 Task: Forward email as attachment with the signature Ivan Wilson with the subject Thank you for your business from softage.8@softage.net to softage.2@softage.net and softage.3@softage.net with BCC to softage.4@softage.net with the message I am writing to request a review of the project stakeholder analysis.
Action: Mouse moved to (30, 45)
Screenshot: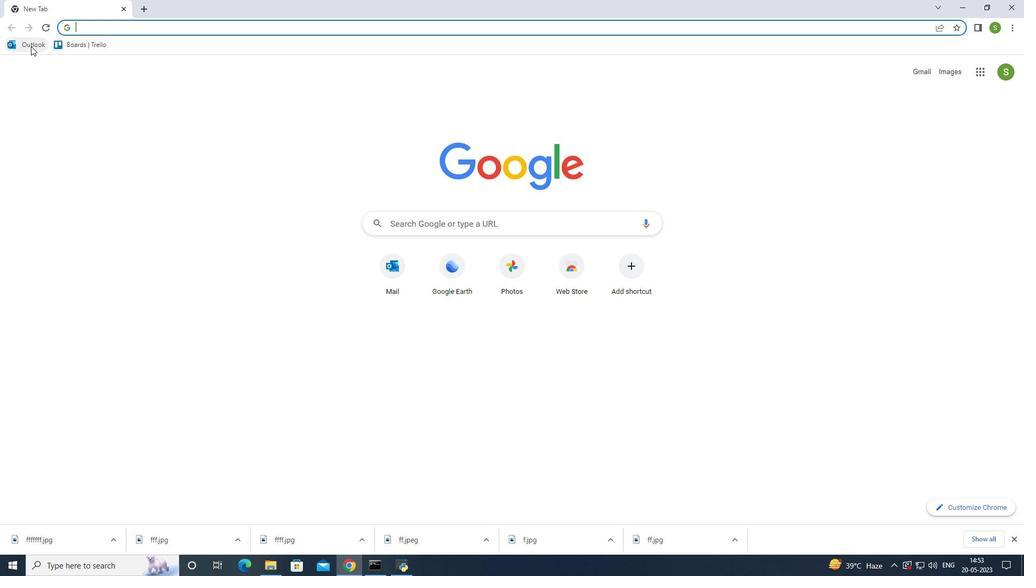 
Action: Mouse pressed left at (30, 45)
Screenshot: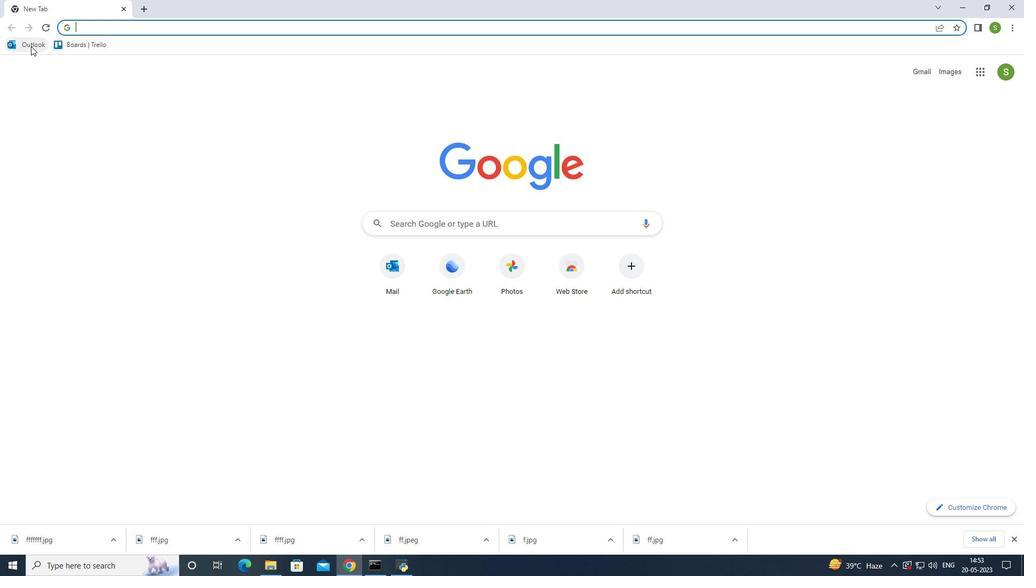 
Action: Mouse moved to (222, 201)
Screenshot: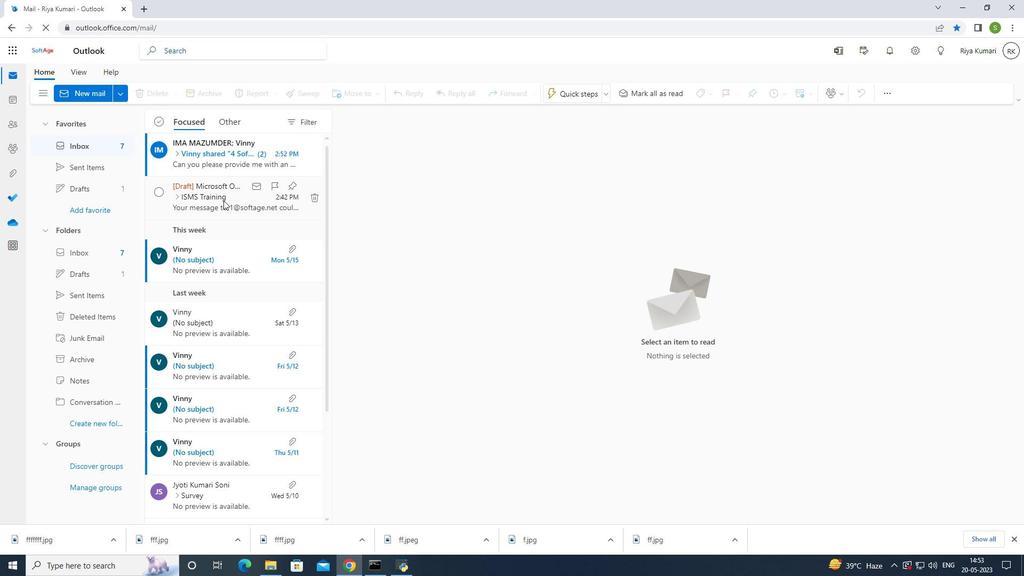 
Action: Mouse scrolled (222, 201) with delta (0, 0)
Screenshot: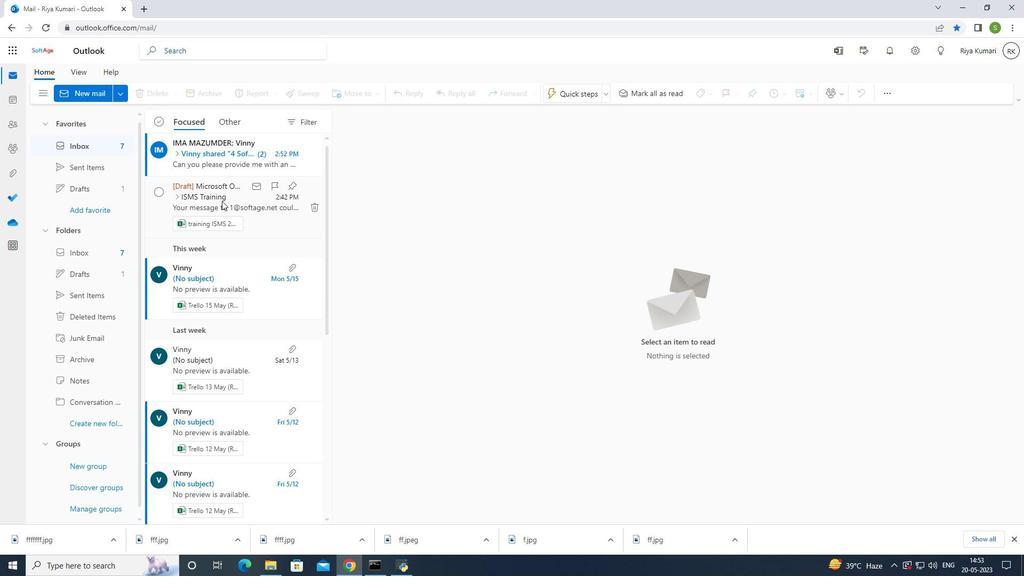 
Action: Mouse scrolled (222, 201) with delta (0, 0)
Screenshot: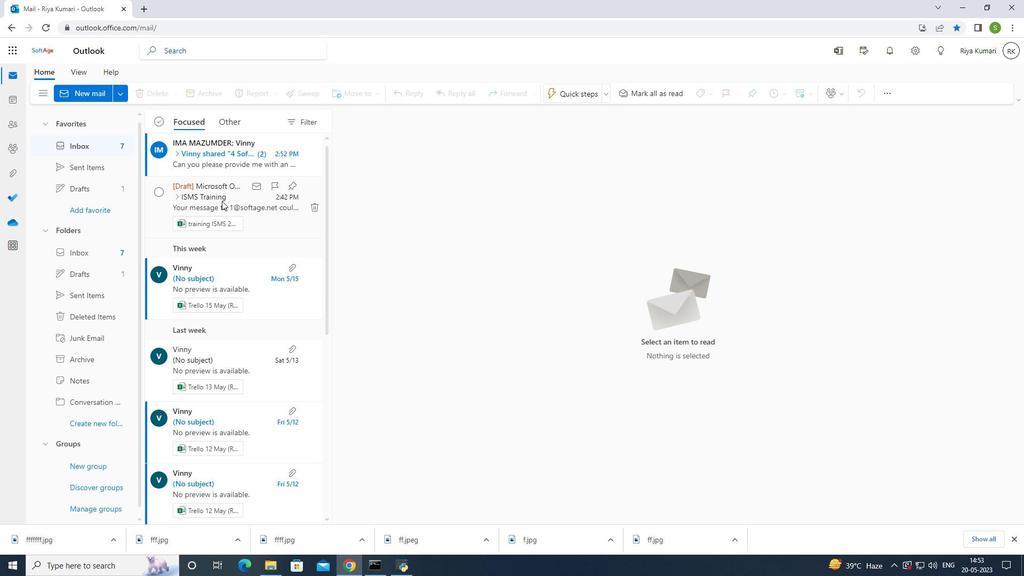 
Action: Mouse moved to (221, 201)
Screenshot: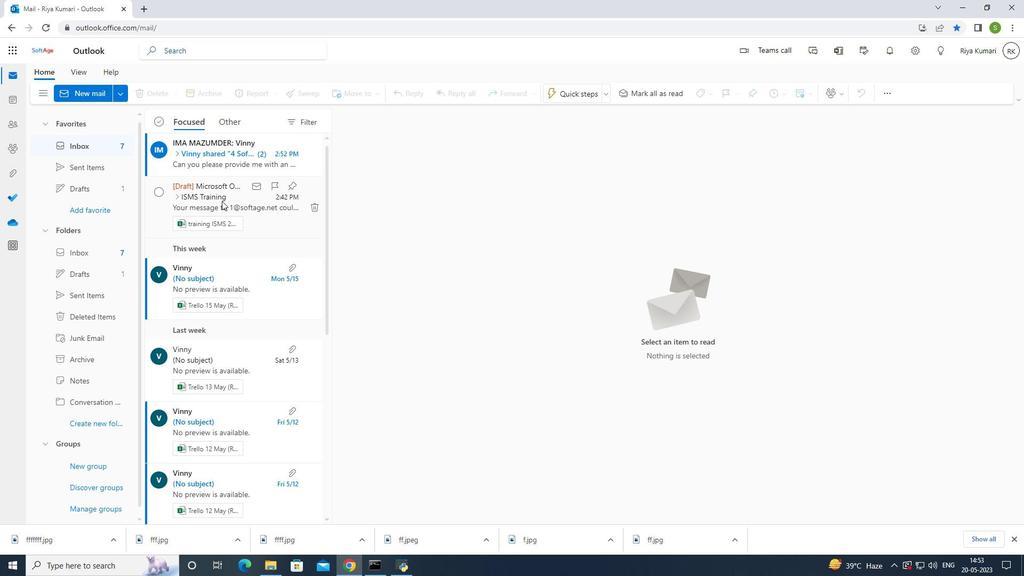 
Action: Mouse scrolled (221, 200) with delta (0, 0)
Screenshot: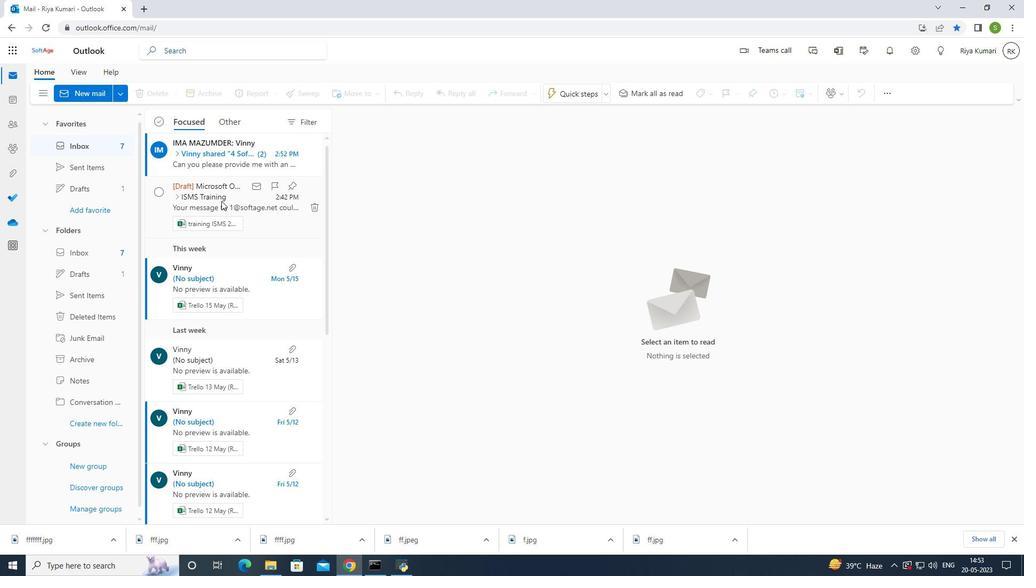 
Action: Mouse moved to (221, 199)
Screenshot: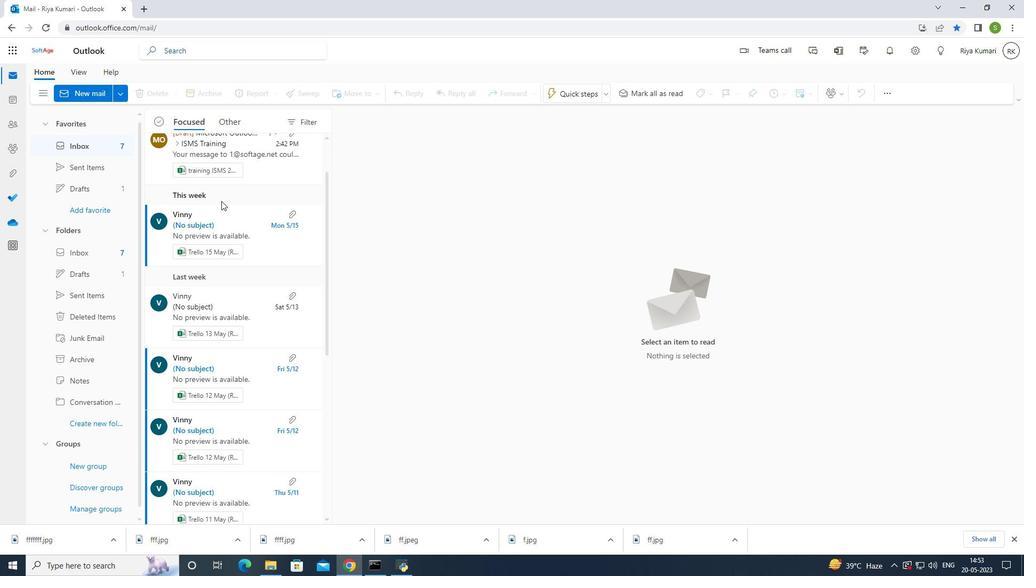 
Action: Mouse scrolled (221, 199) with delta (0, 0)
Screenshot: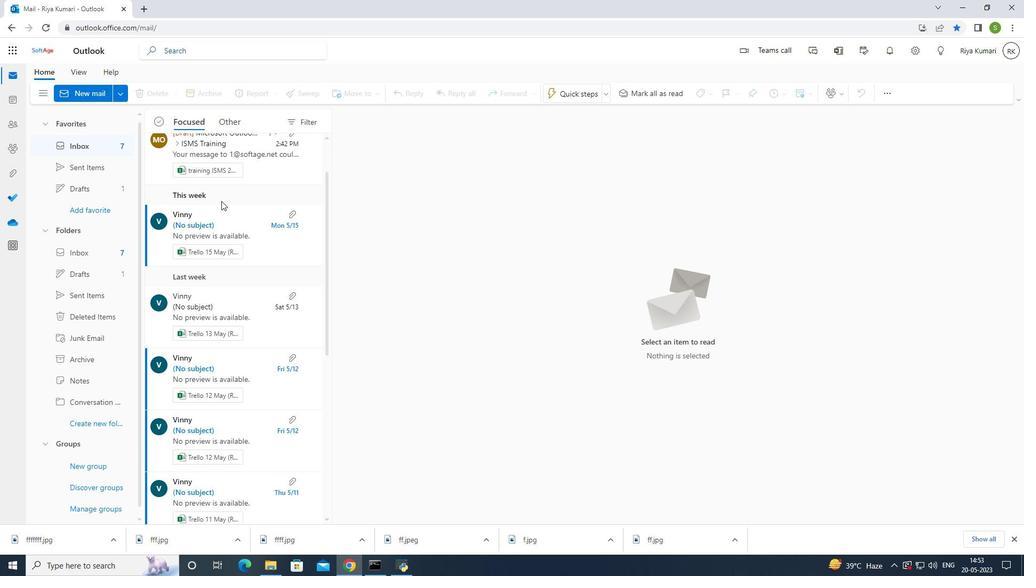
Action: Mouse scrolled (221, 199) with delta (0, 0)
Screenshot: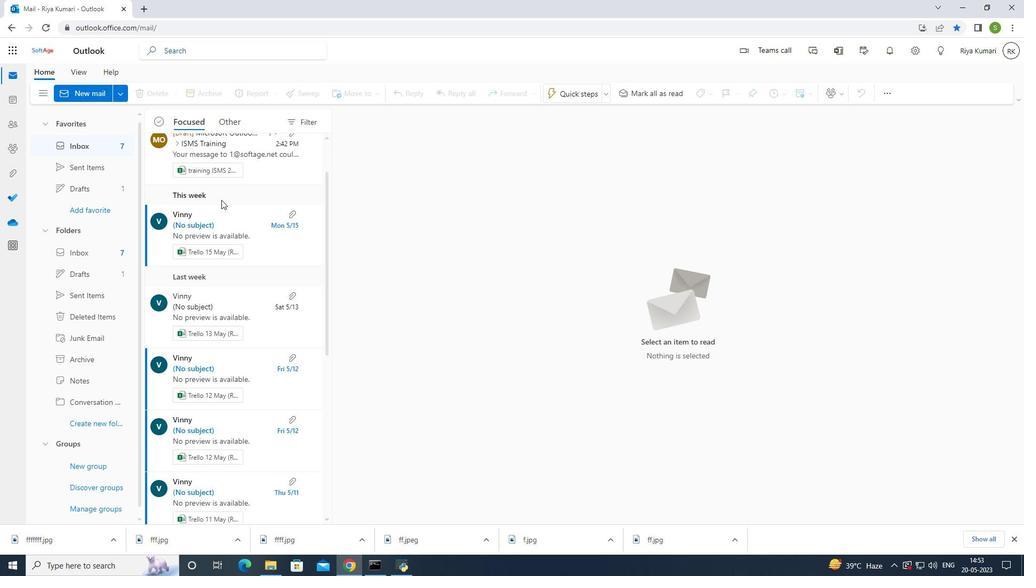 
Action: Mouse moved to (221, 199)
Screenshot: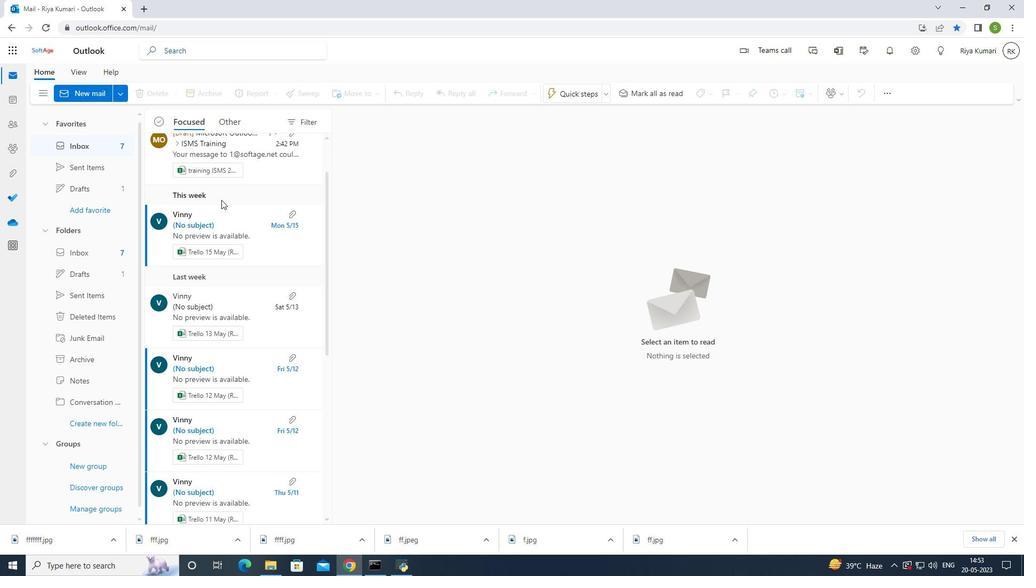 
Action: Mouse scrolled (221, 199) with delta (0, 0)
Screenshot: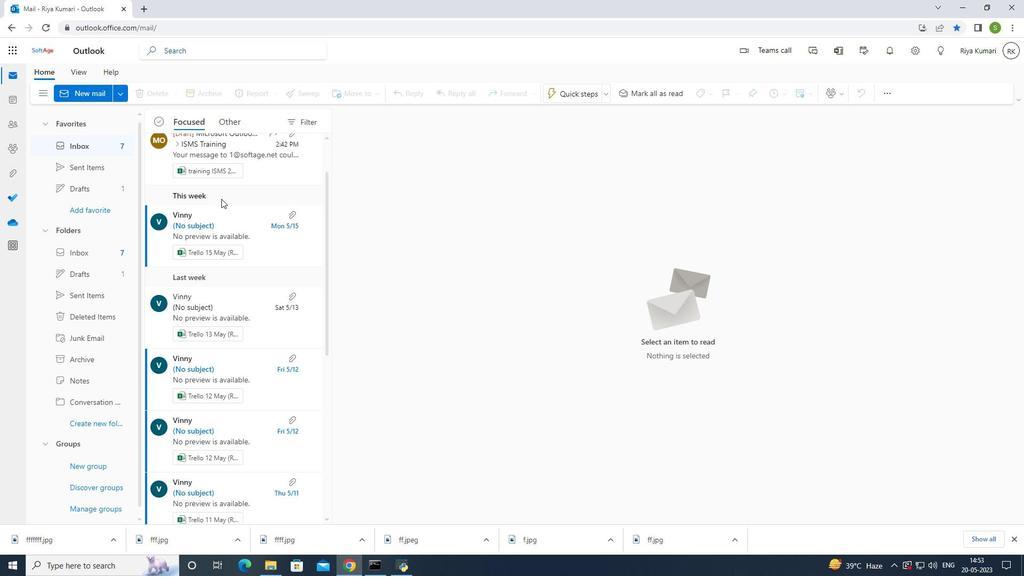 
Action: Mouse moved to (211, 150)
Screenshot: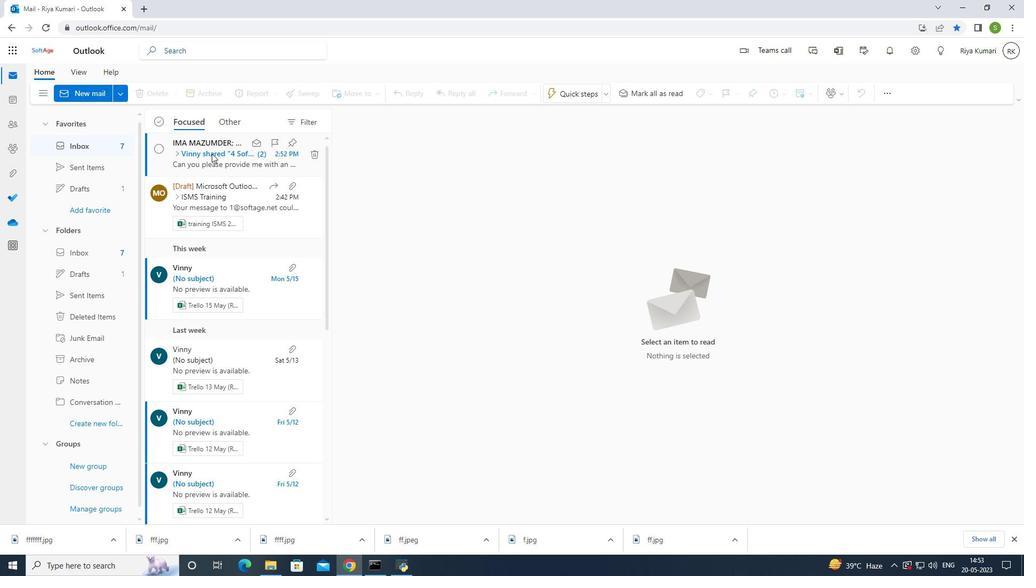 
Action: Mouse pressed left at (211, 150)
Screenshot: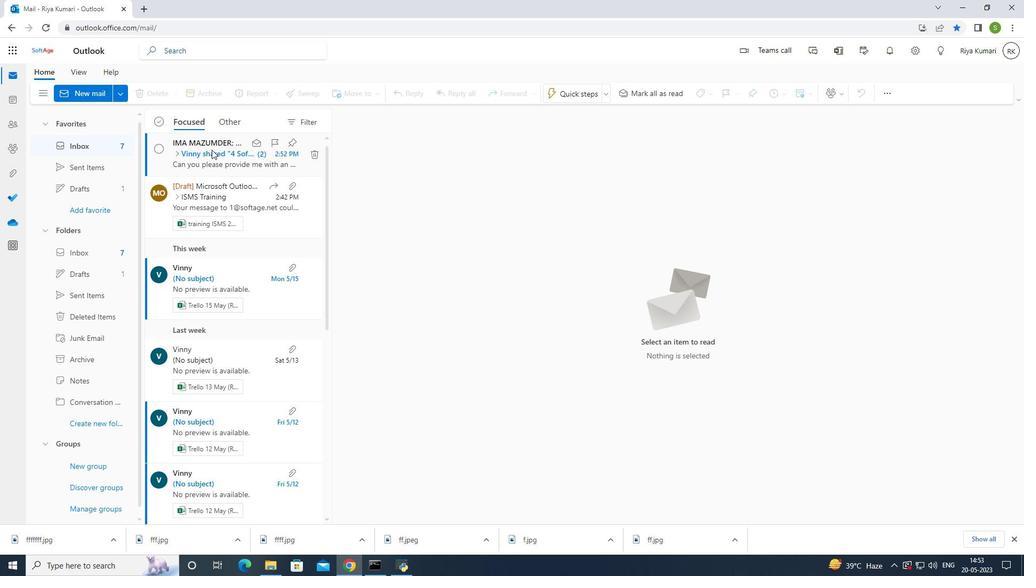 
Action: Mouse moved to (499, 279)
Screenshot: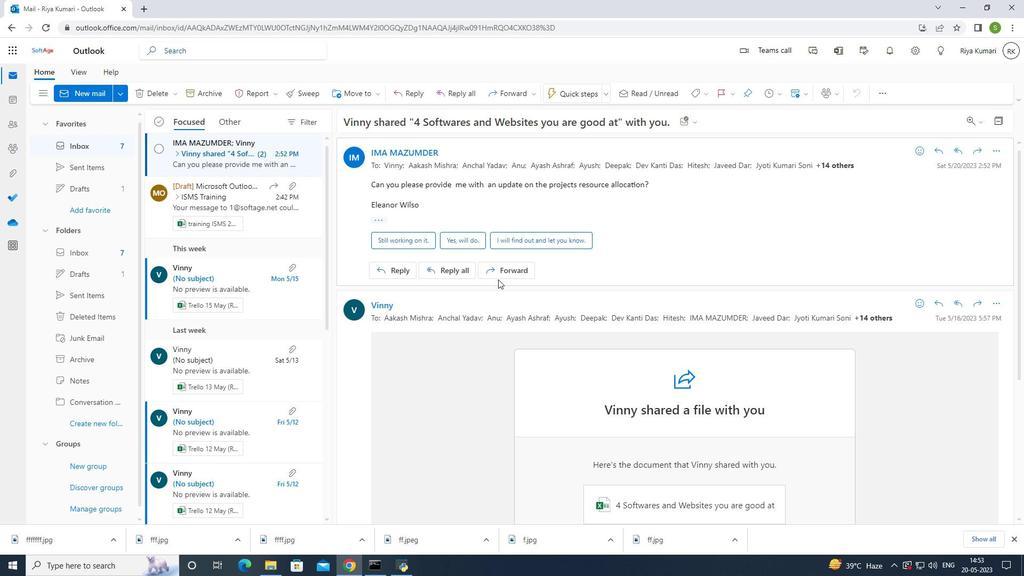 
Action: Mouse scrolled (499, 279) with delta (0, 0)
Screenshot: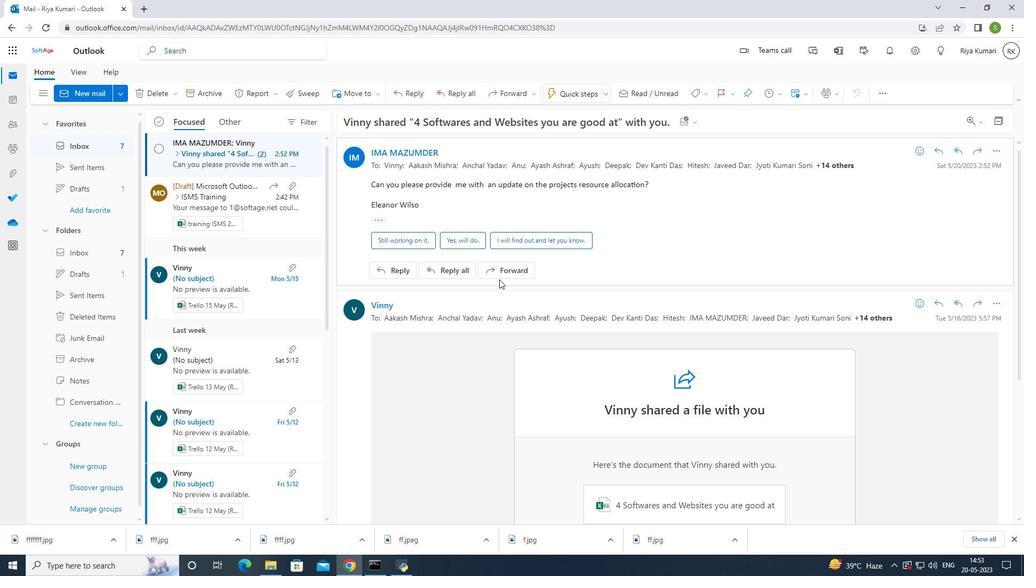 
Action: Mouse scrolled (499, 279) with delta (0, 0)
Screenshot: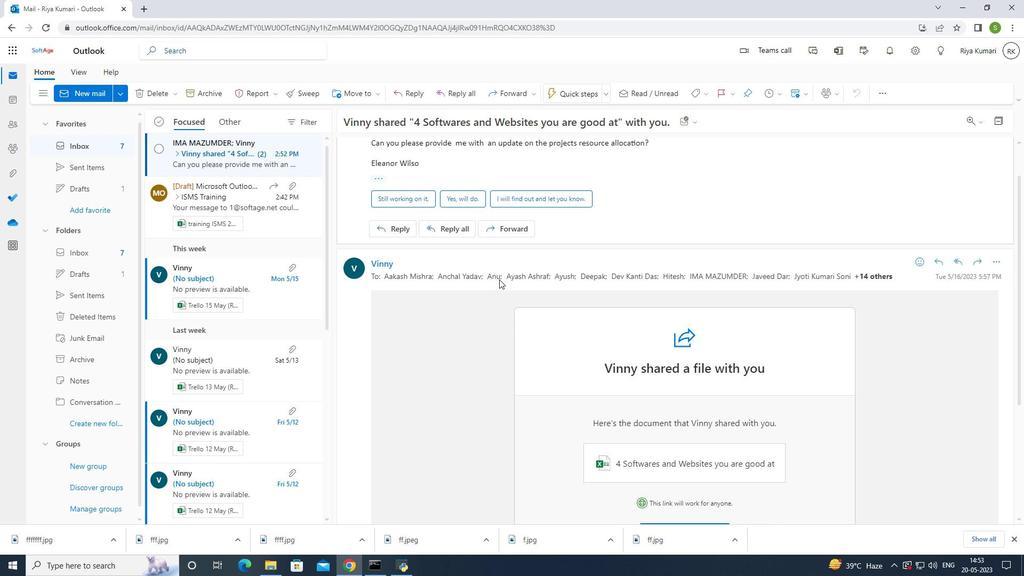 
Action: Mouse scrolled (499, 279) with delta (0, 0)
Screenshot: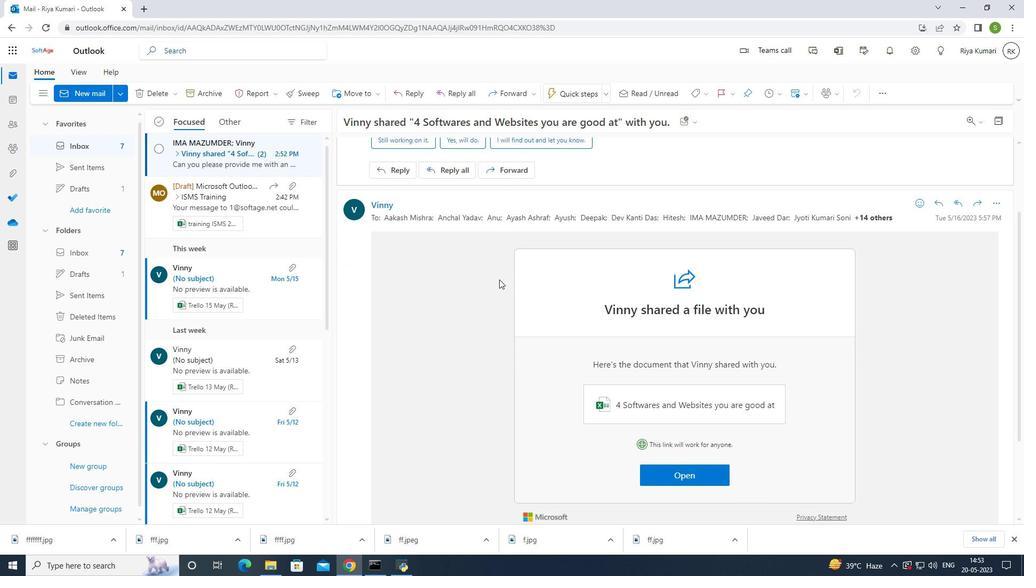 
Action: Mouse moved to (500, 279)
Screenshot: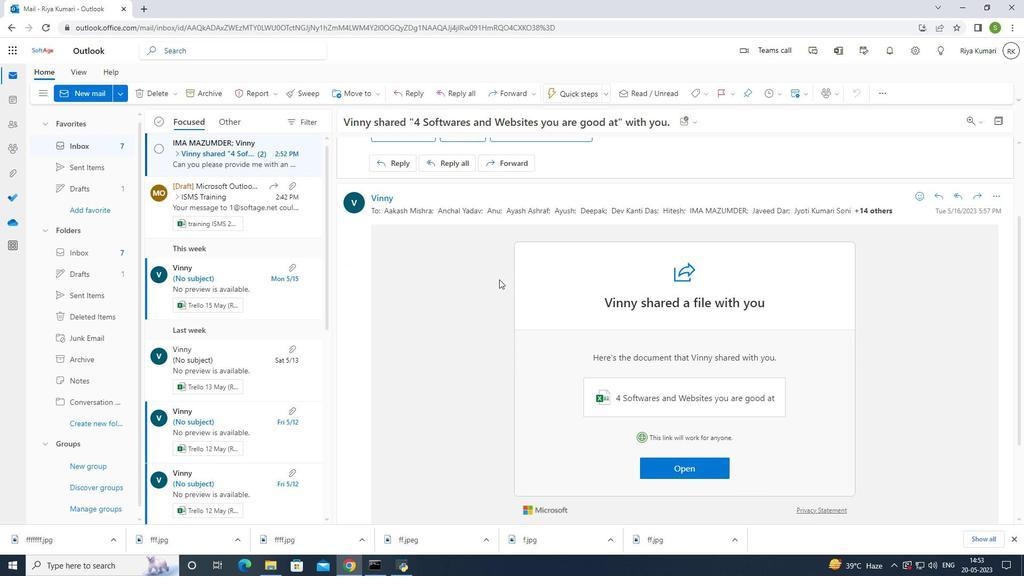 
Action: Mouse scrolled (500, 279) with delta (0, 0)
Screenshot: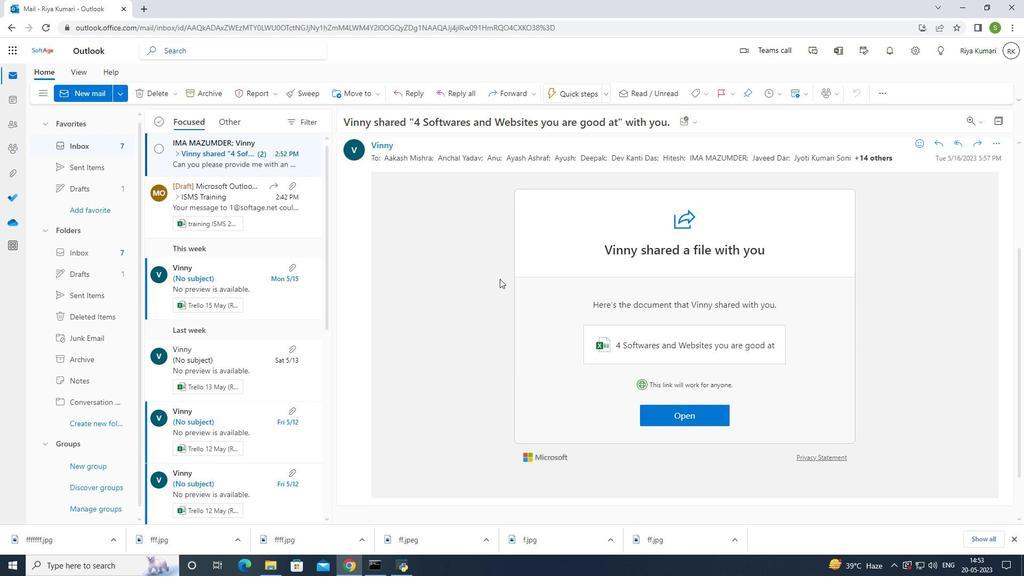 
Action: Mouse scrolled (500, 279) with delta (0, 0)
Screenshot: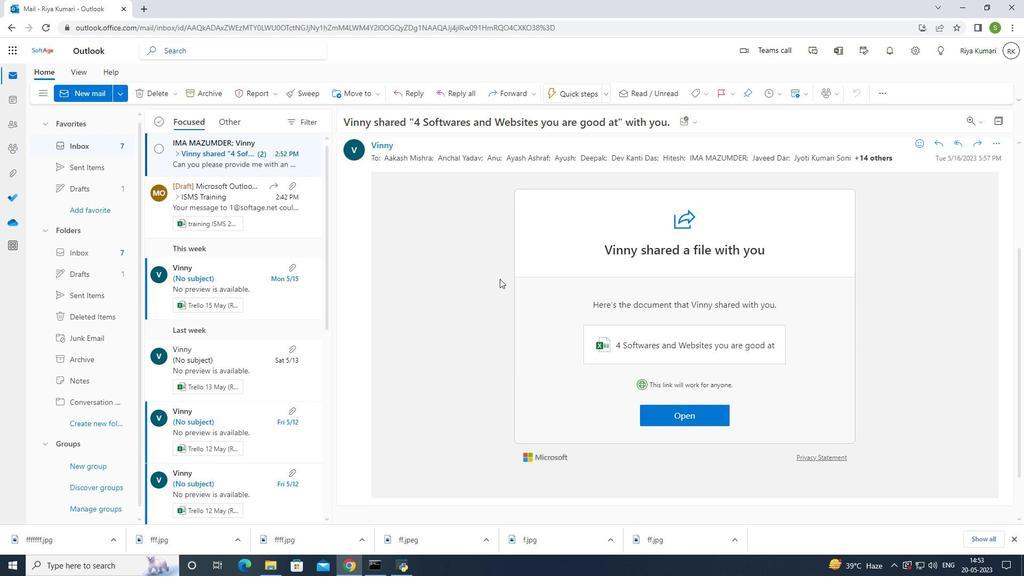 
Action: Mouse scrolled (500, 279) with delta (0, 0)
Screenshot: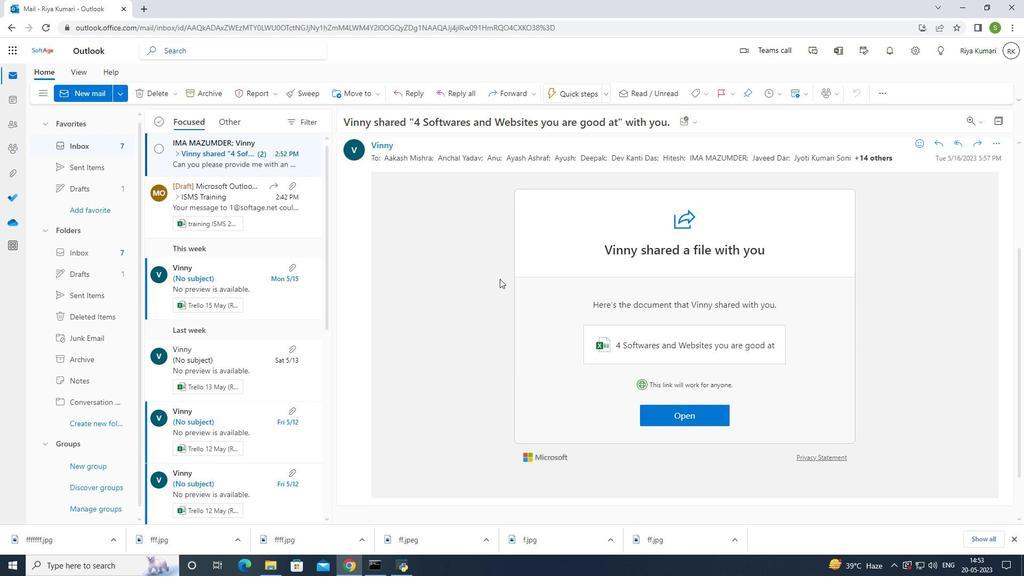 
Action: Mouse scrolled (500, 279) with delta (0, 0)
Screenshot: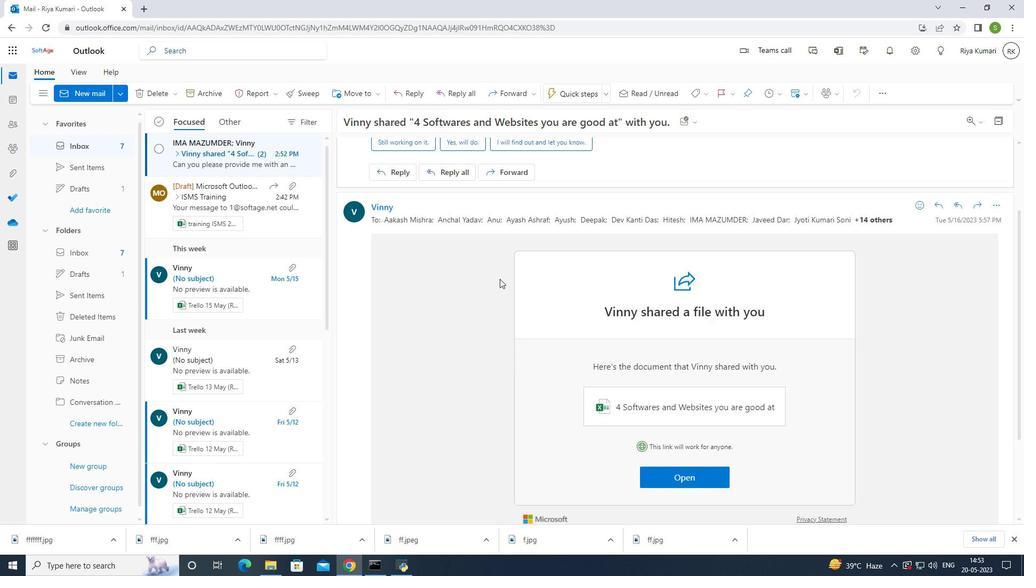 
Action: Mouse moved to (500, 277)
Screenshot: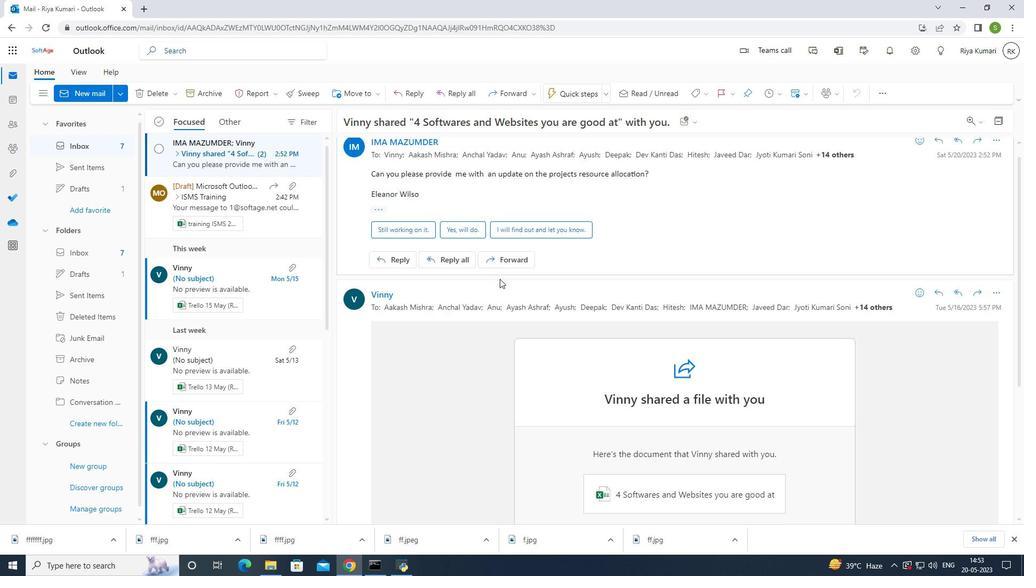 
Action: Mouse scrolled (500, 277) with delta (0, 0)
Screenshot: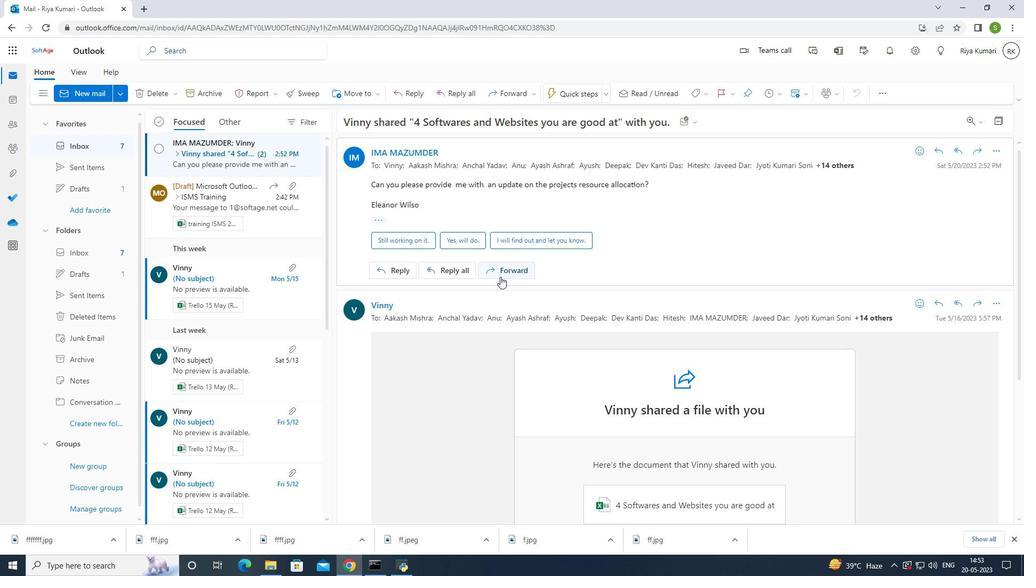 
Action: Mouse scrolled (500, 277) with delta (0, 0)
Screenshot: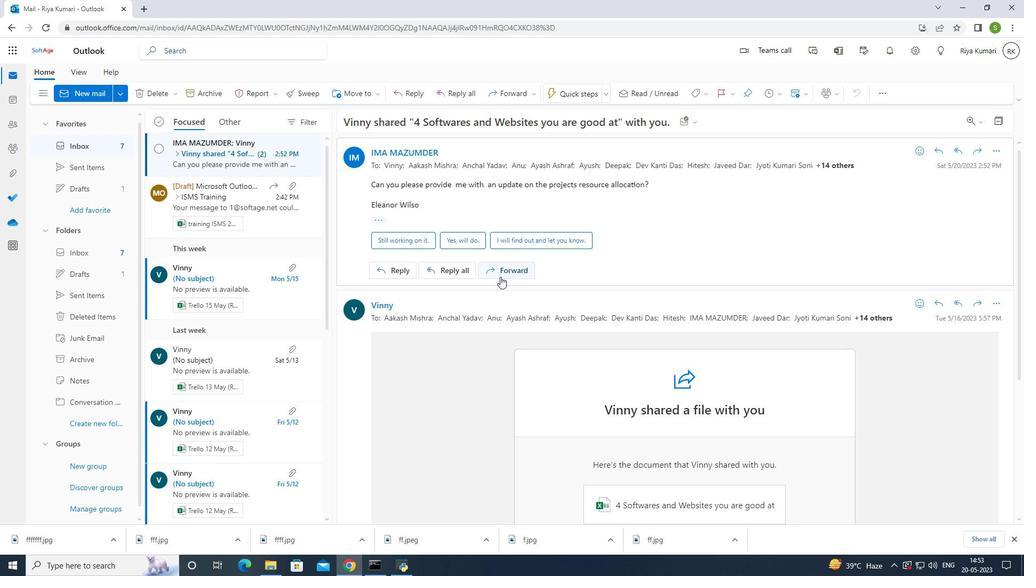 
Action: Mouse moved to (977, 152)
Screenshot: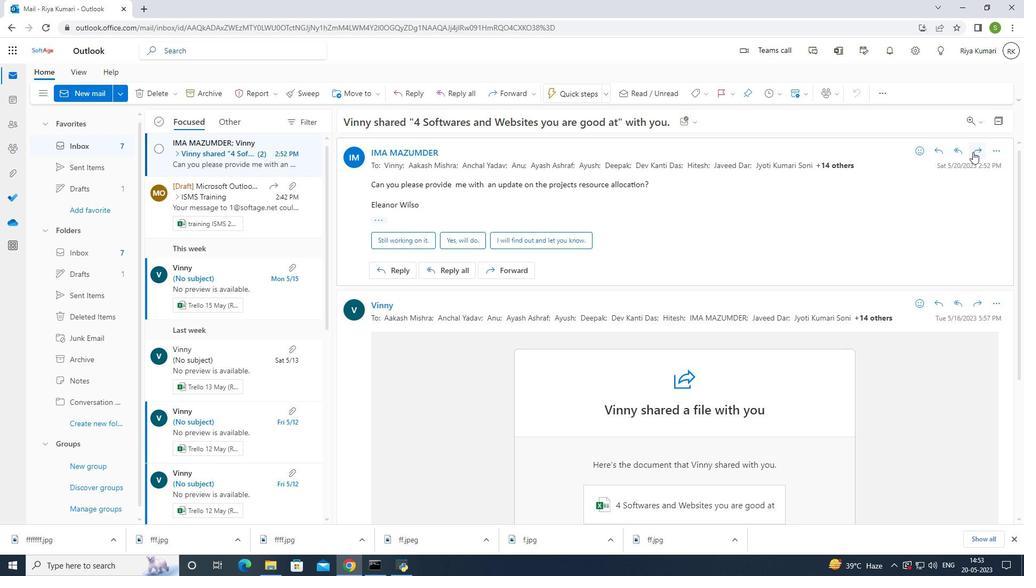 
Action: Mouse pressed left at (977, 152)
Screenshot: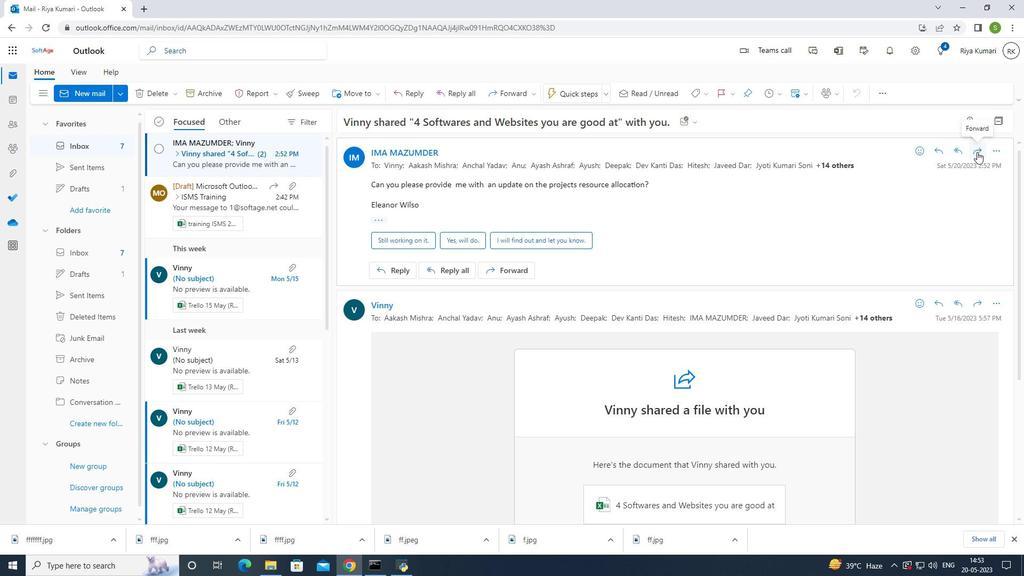 
Action: Mouse moved to (695, 92)
Screenshot: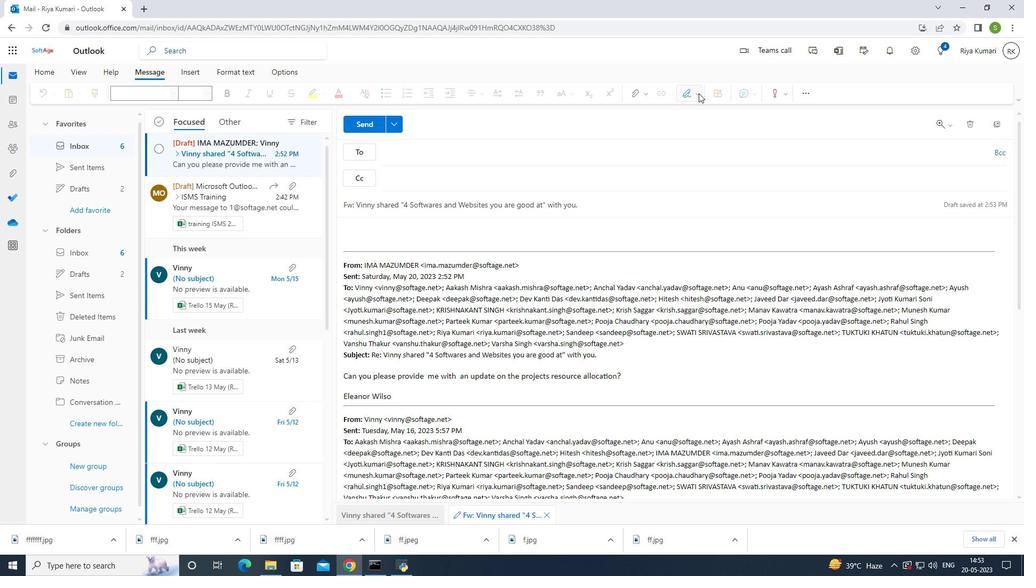 
Action: Mouse pressed left at (695, 92)
Screenshot: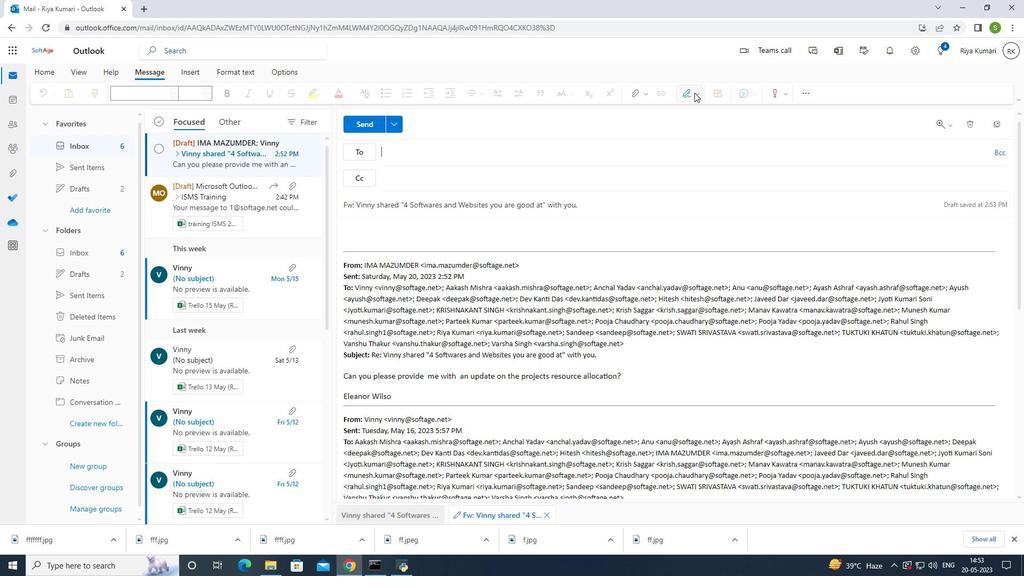 
Action: Mouse moved to (667, 139)
Screenshot: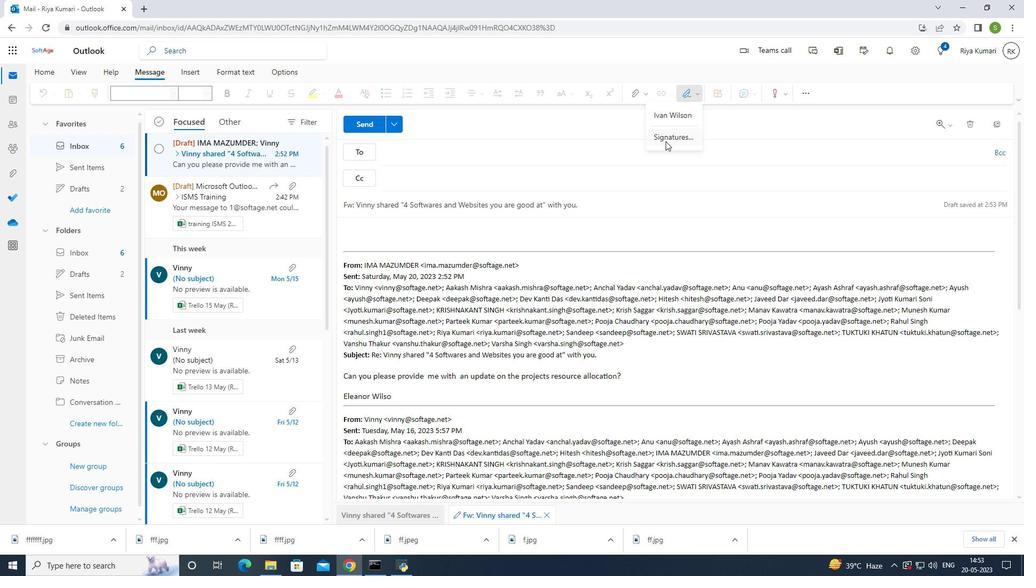 
Action: Mouse pressed left at (667, 139)
Screenshot: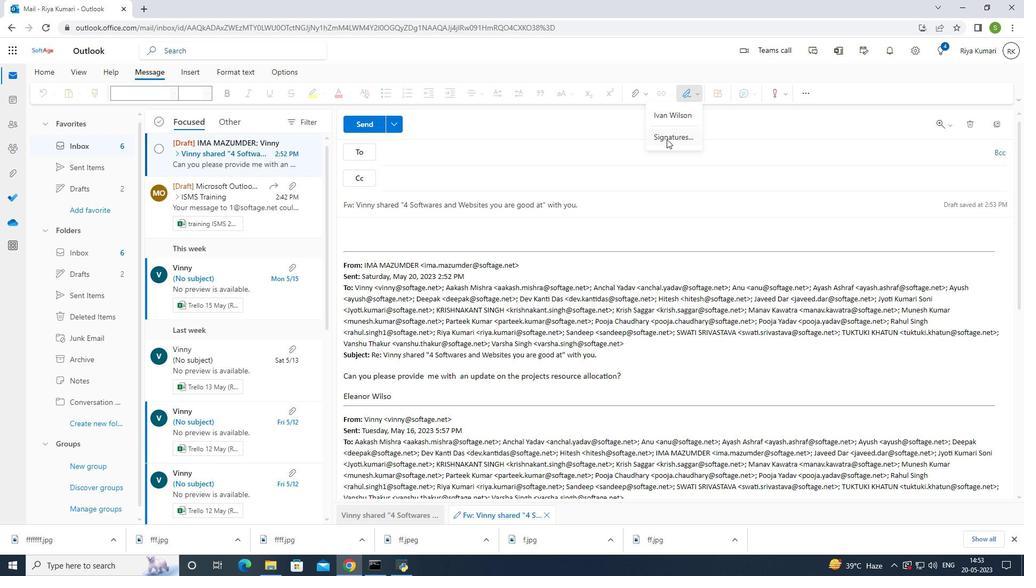 
Action: Mouse moved to (664, 178)
Screenshot: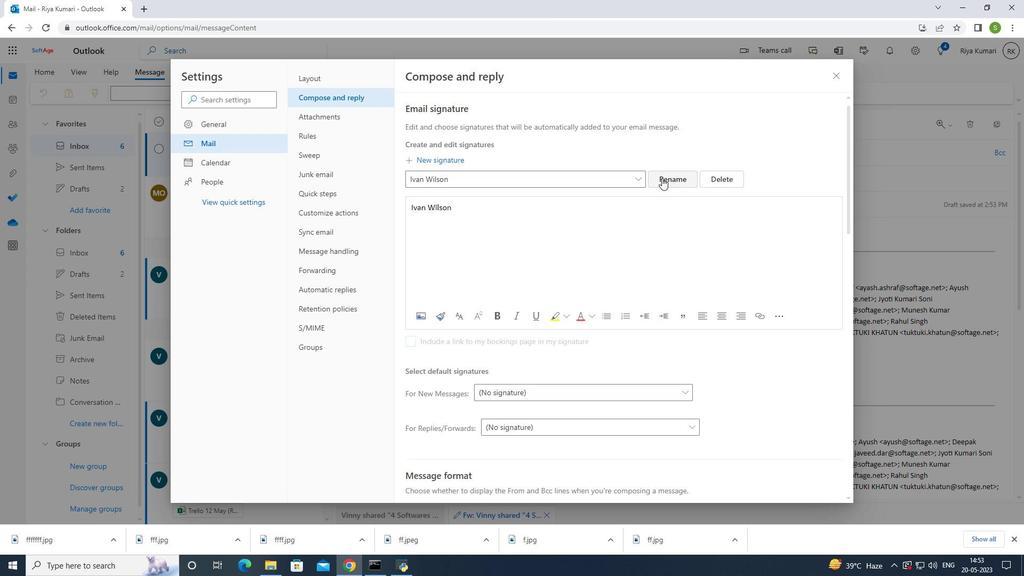 
Action: Mouse pressed left at (664, 178)
Screenshot: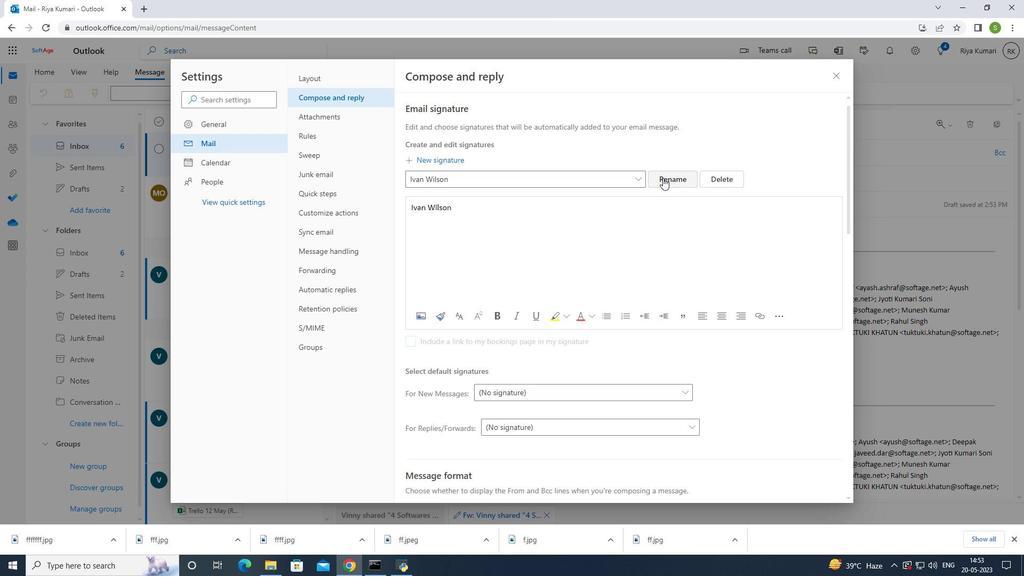 
Action: Mouse moved to (576, 178)
Screenshot: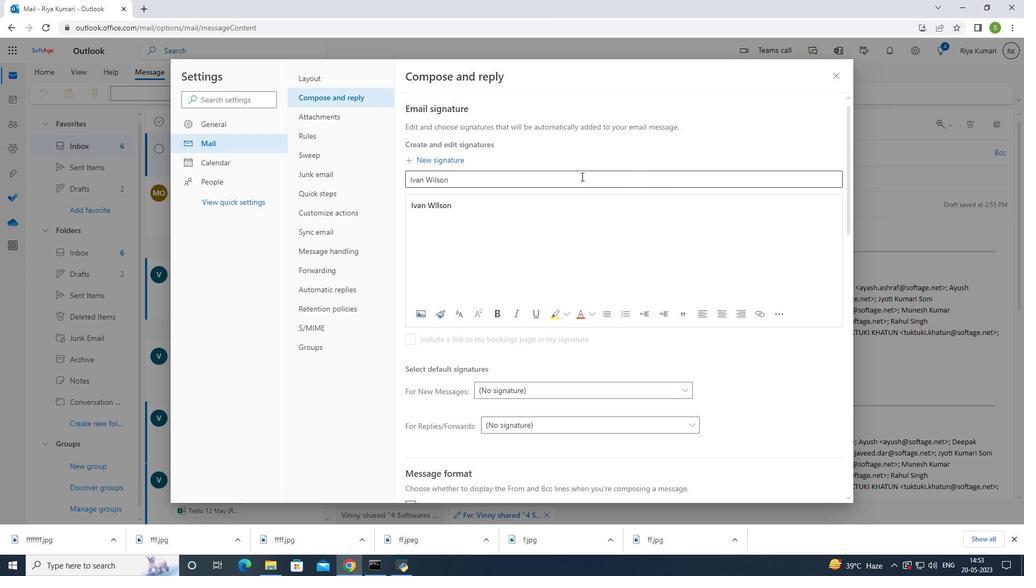 
Action: Mouse pressed left at (576, 178)
Screenshot: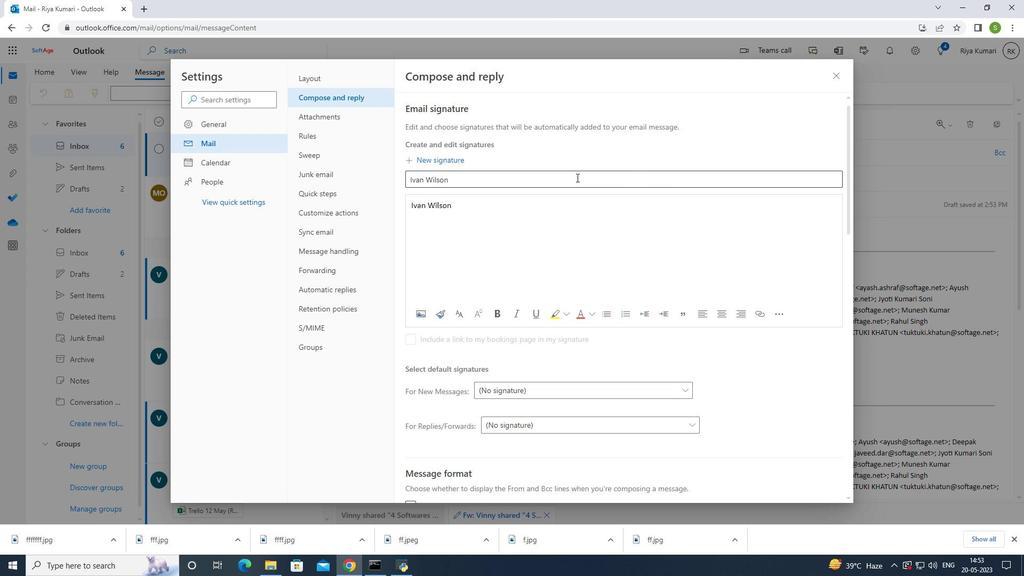 
Action: Key pressed <Key.backspace><Key.backspace><Key.backspace><Key.backspace><Key.backspace><Key.backspace><Key.backspace><Key.backspace><Key.backspace><Key.backspace><Key.backspace><Key.backspace><Key.backspace><Key.shift>Ivan<Key.space><Key.shift>Wilson
Screenshot: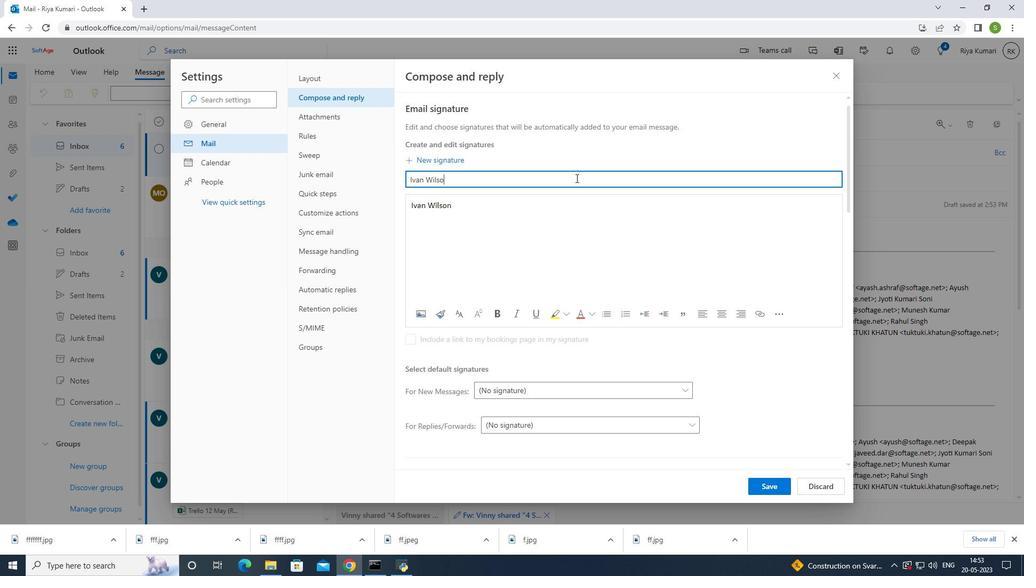 
Action: Mouse moved to (611, 394)
Screenshot: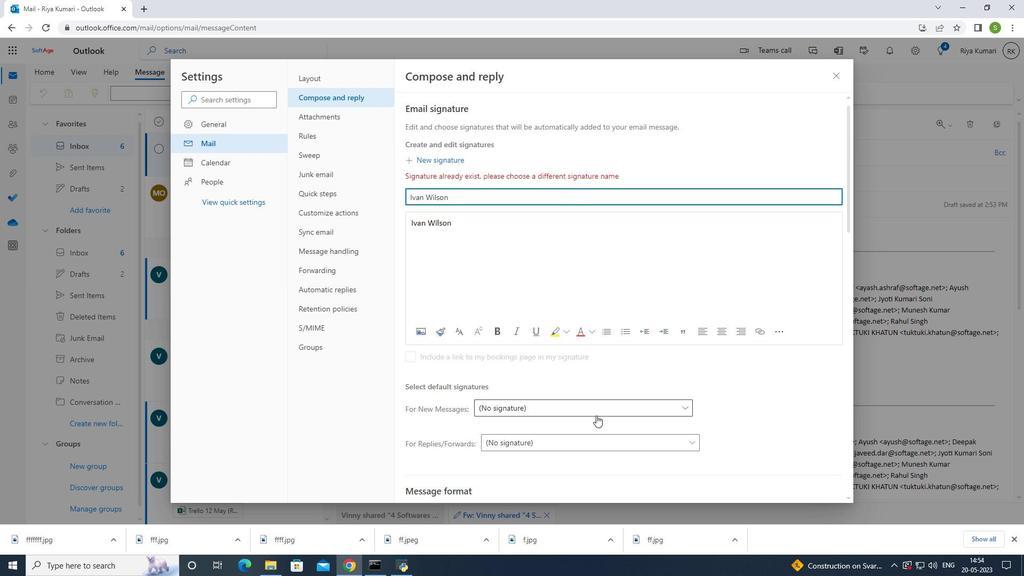 
Action: Mouse scrolled (611, 393) with delta (0, 0)
Screenshot: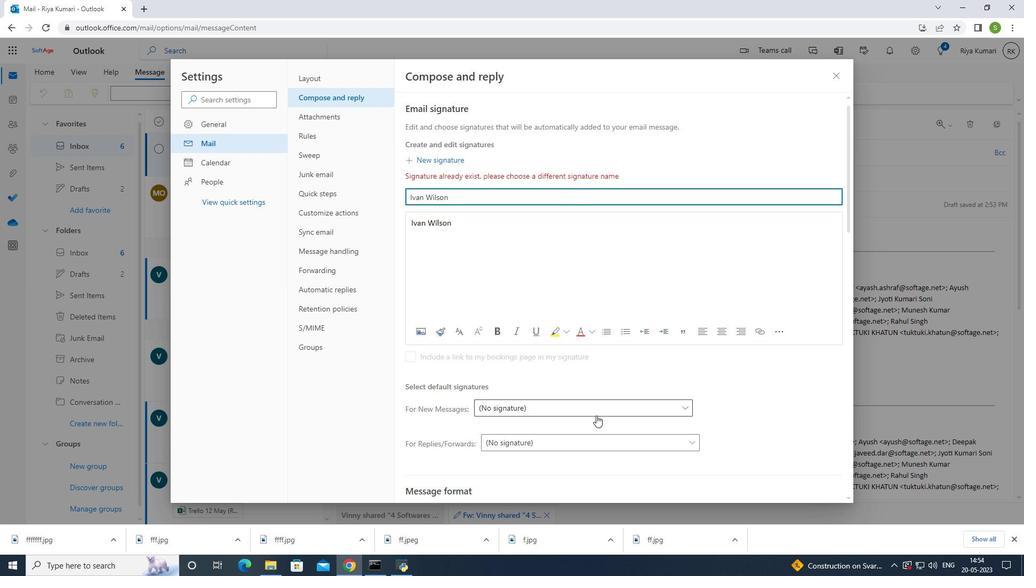 
Action: Mouse scrolled (611, 393) with delta (0, 0)
Screenshot: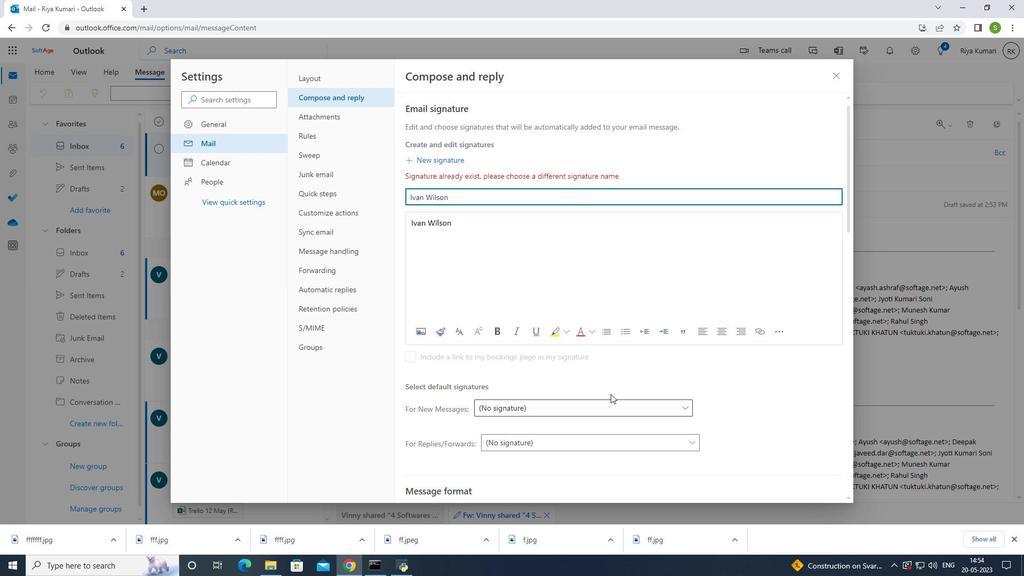 
Action: Mouse scrolled (611, 393) with delta (0, 0)
Screenshot: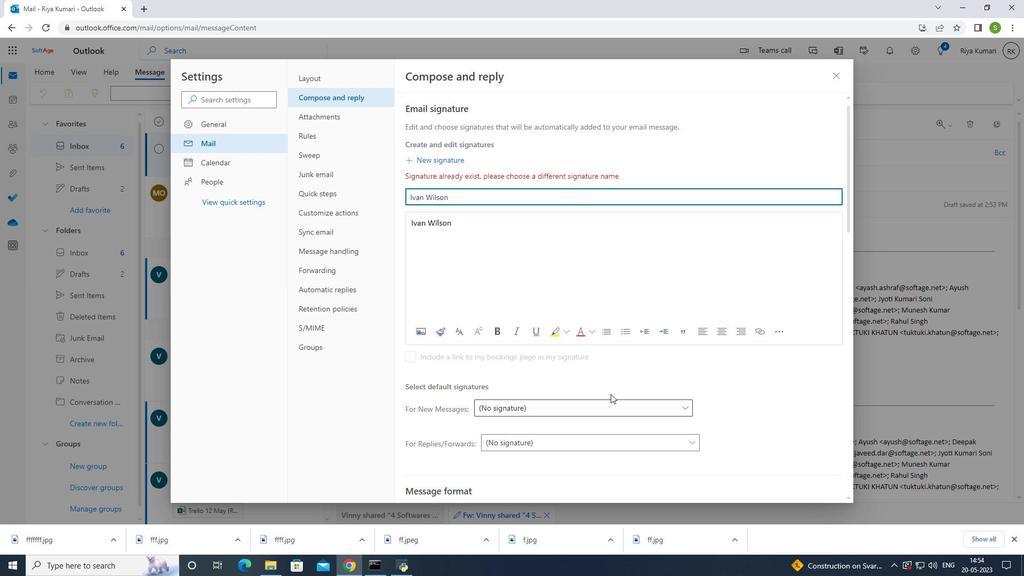 
Action: Mouse scrolled (611, 393) with delta (0, 0)
Screenshot: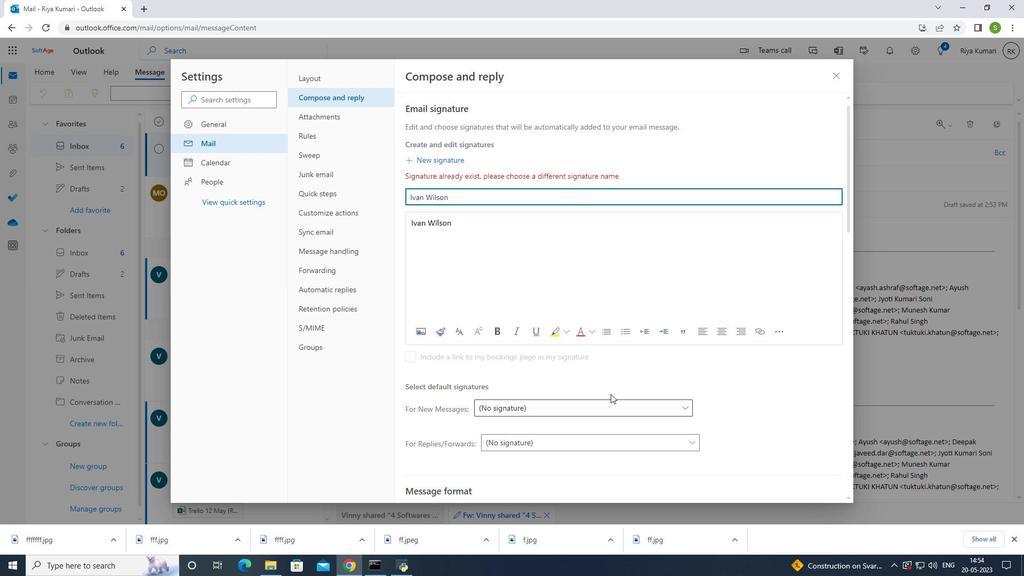 
Action: Mouse moved to (614, 392)
Screenshot: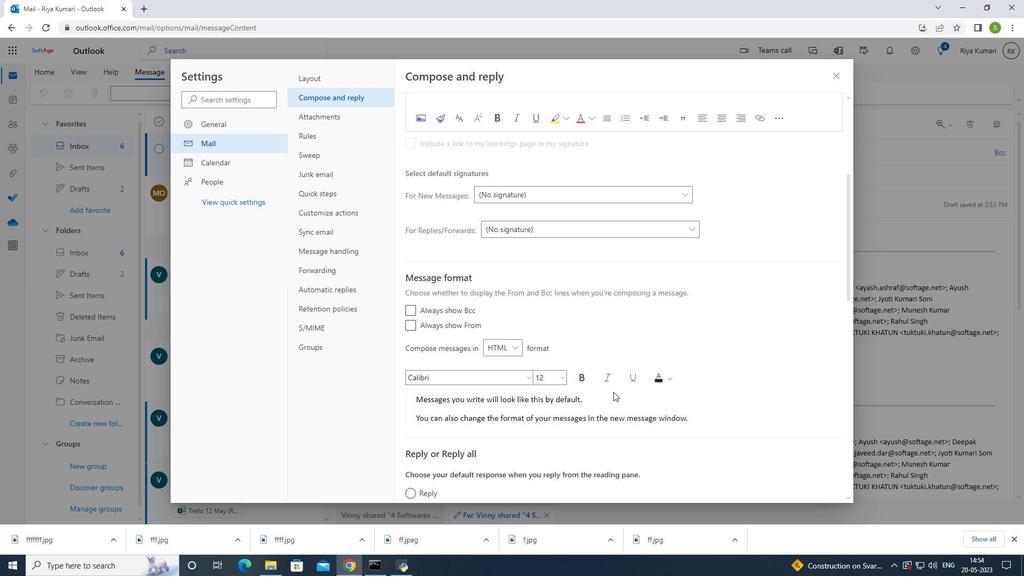 
Action: Mouse scrolled (614, 391) with delta (0, 0)
Screenshot: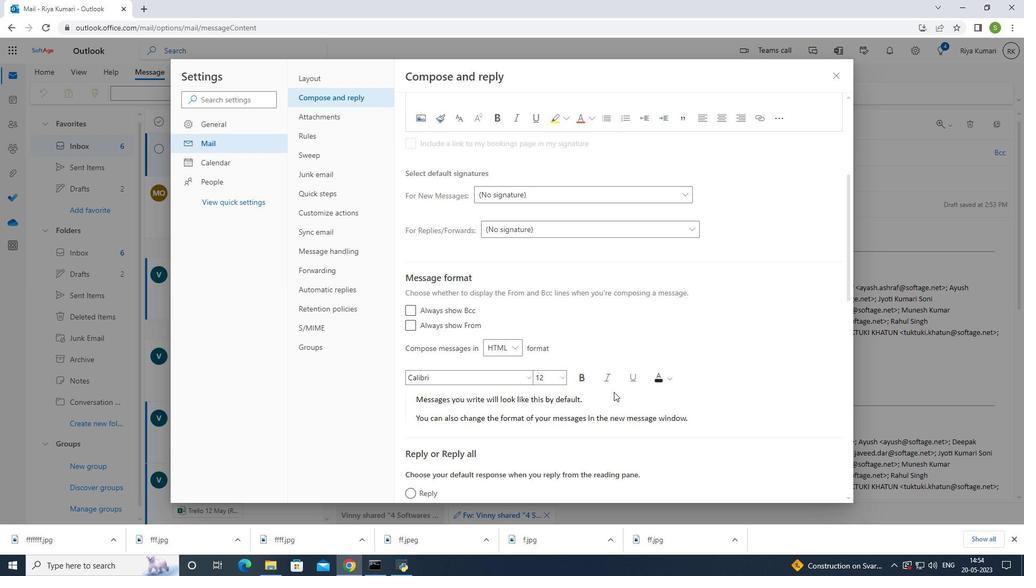 
Action: Mouse scrolled (614, 391) with delta (0, 0)
Screenshot: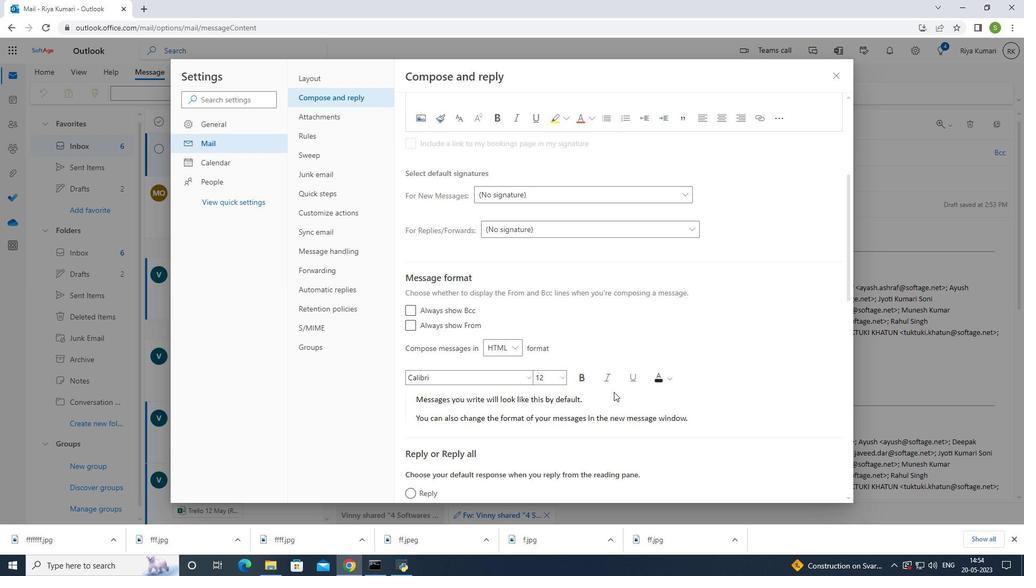 
Action: Mouse scrolled (614, 391) with delta (0, 0)
Screenshot: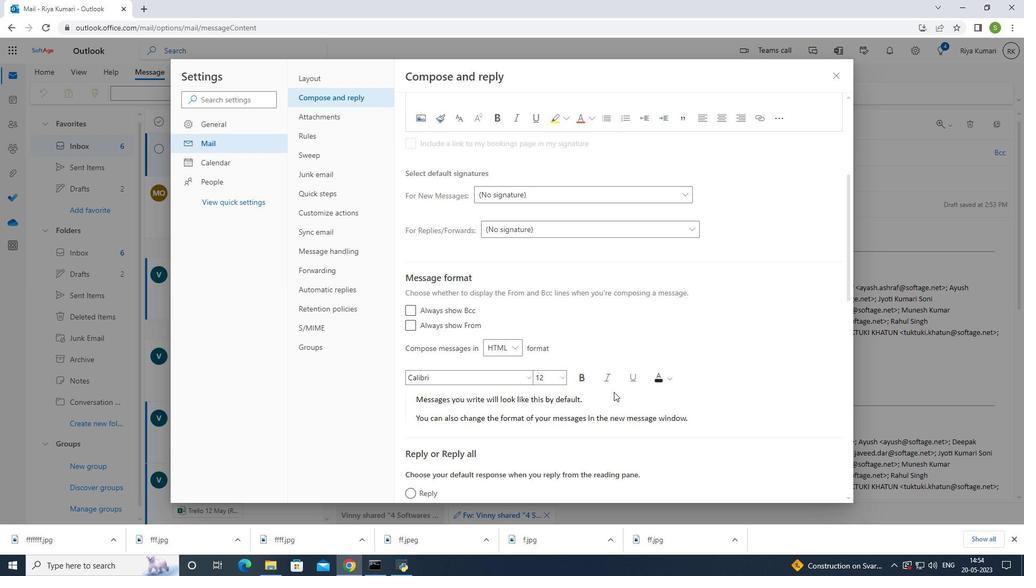 
Action: Mouse scrolled (614, 391) with delta (0, 0)
Screenshot: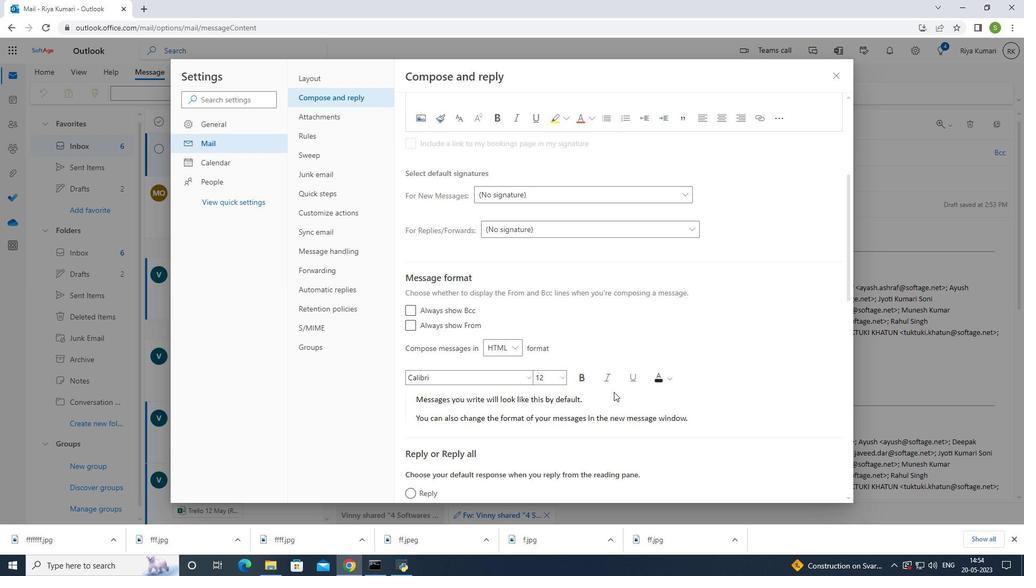 
Action: Mouse moved to (615, 391)
Screenshot: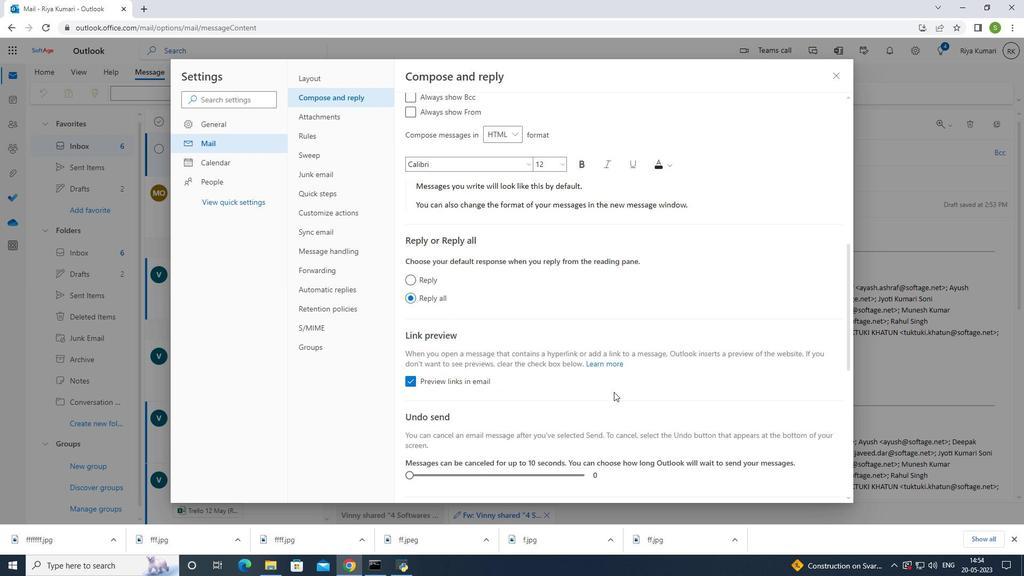 
Action: Mouse scrolled (615, 391) with delta (0, 0)
Screenshot: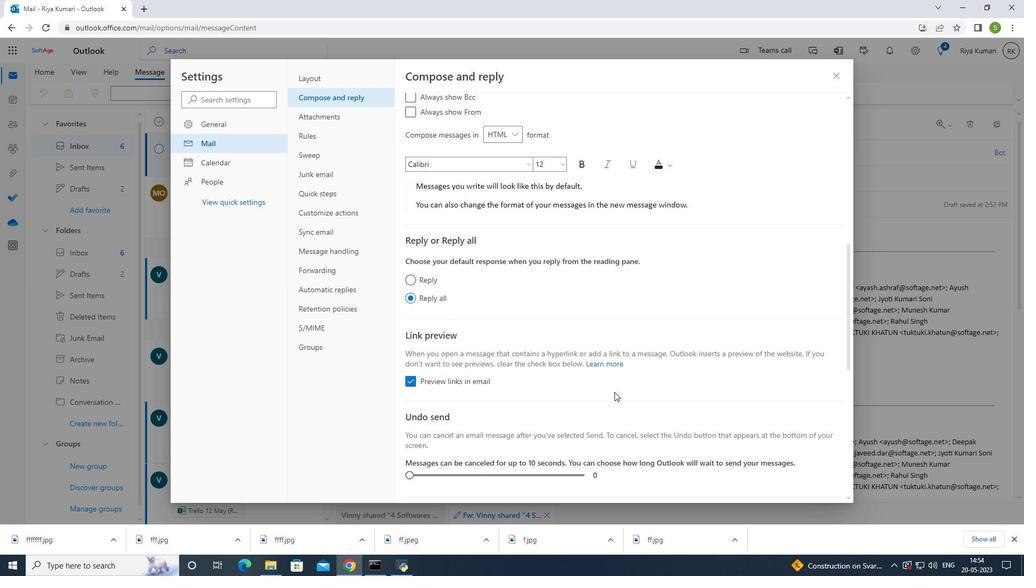 
Action: Mouse moved to (616, 391)
Screenshot: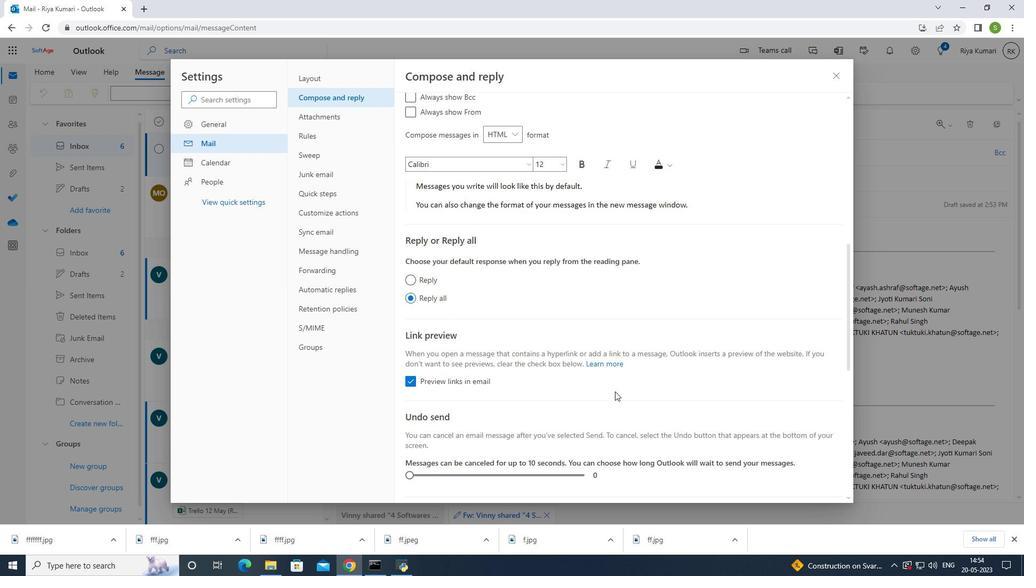 
Action: Mouse scrolled (616, 391) with delta (0, 0)
Screenshot: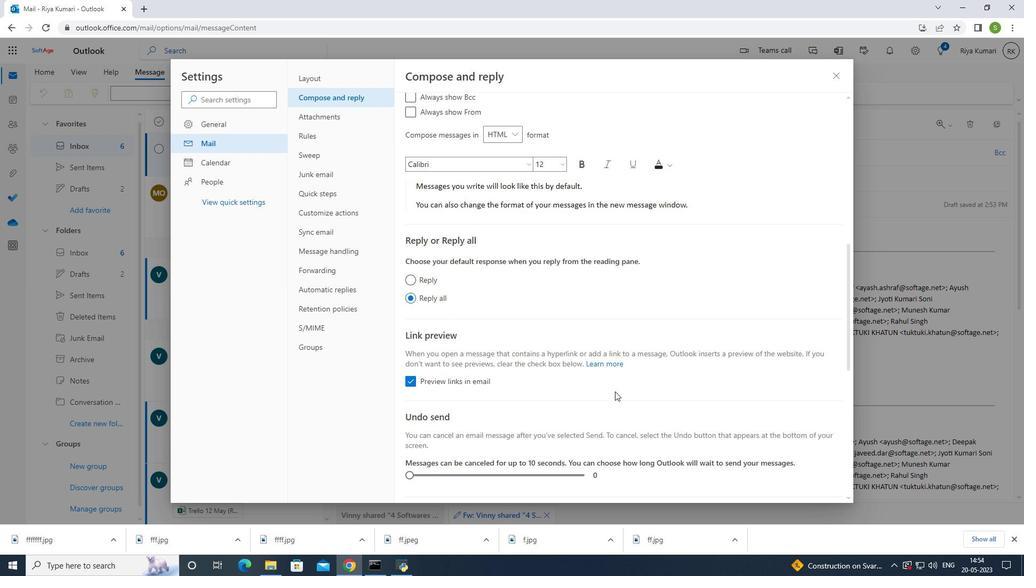 
Action: Mouse scrolled (616, 391) with delta (0, 0)
Screenshot: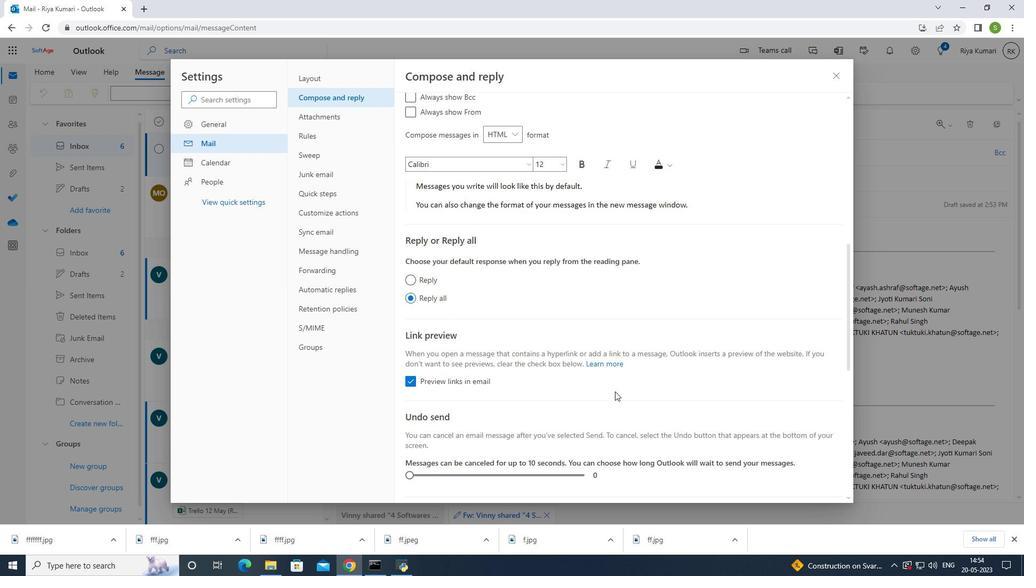 
Action: Mouse scrolled (616, 391) with delta (0, 0)
Screenshot: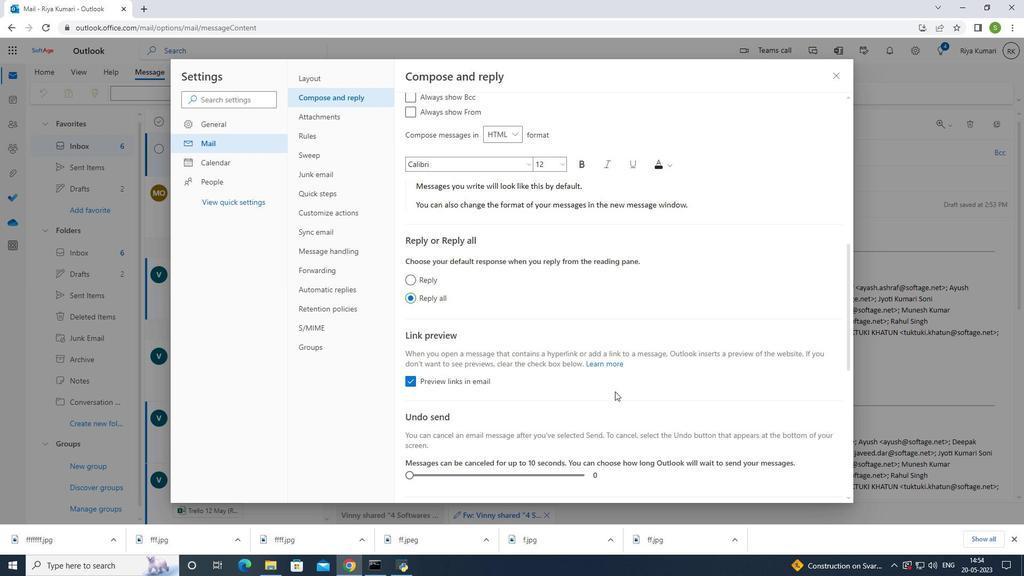 
Action: Mouse scrolled (616, 392) with delta (0, 0)
Screenshot: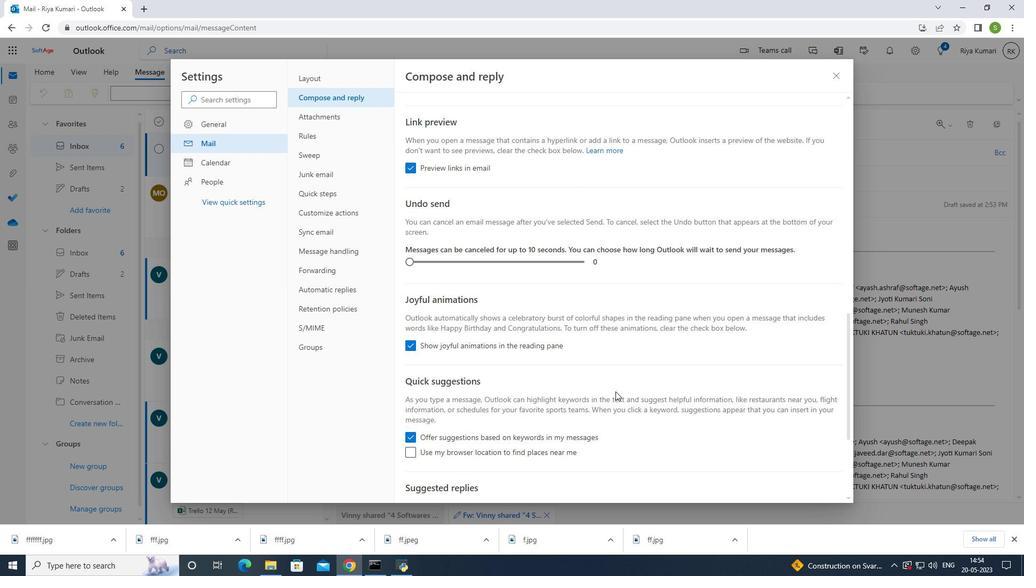 
Action: Mouse moved to (616, 391)
Screenshot: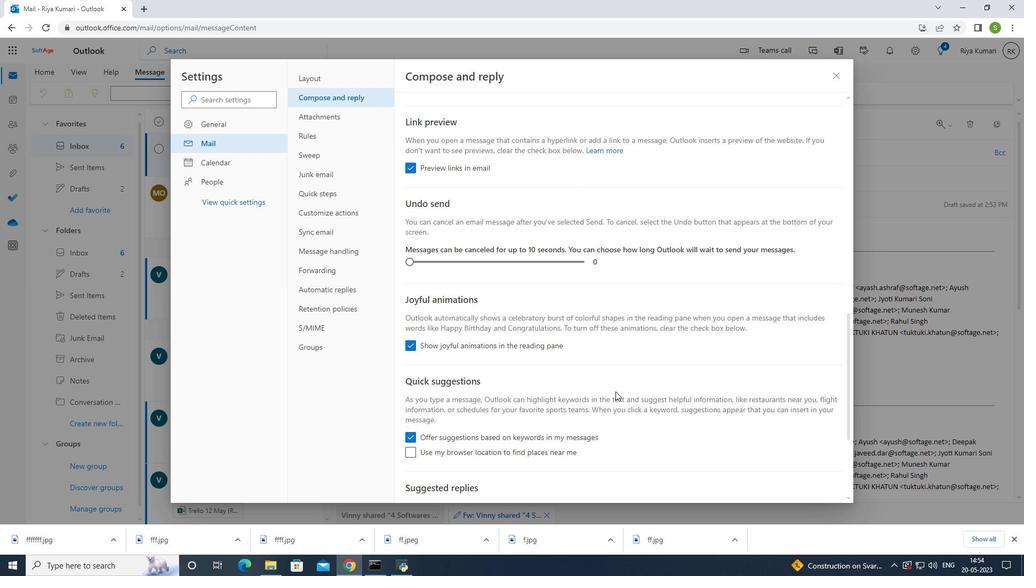 
Action: Mouse scrolled (616, 391) with delta (0, 0)
Screenshot: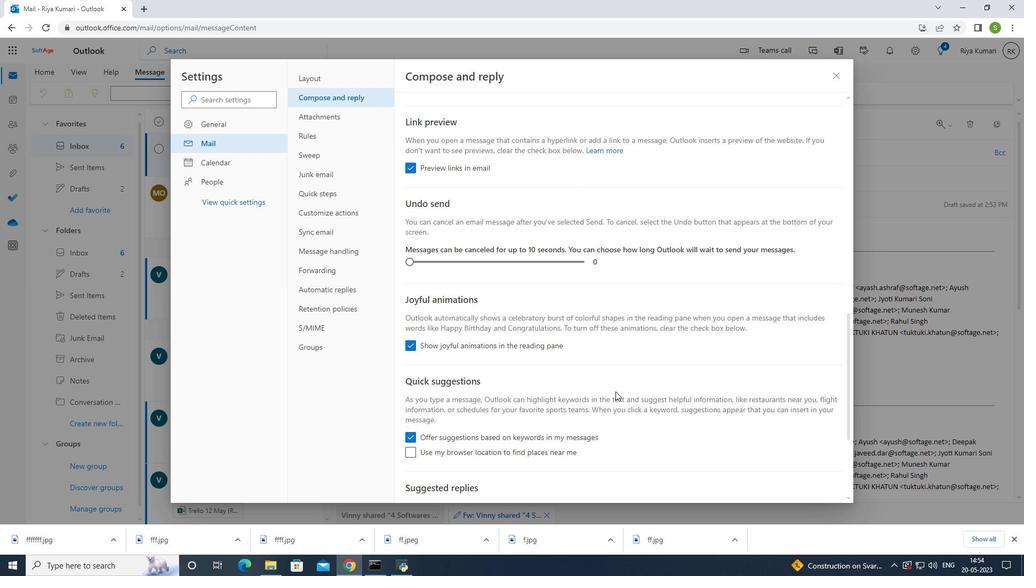 
Action: Mouse moved to (616, 390)
Screenshot: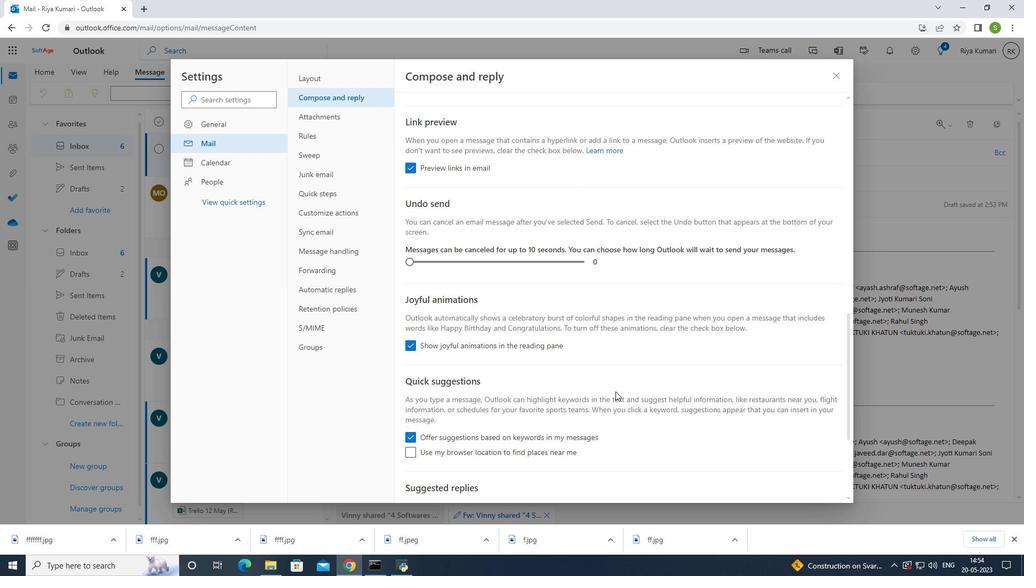 
Action: Mouse scrolled (616, 391) with delta (0, 0)
Screenshot: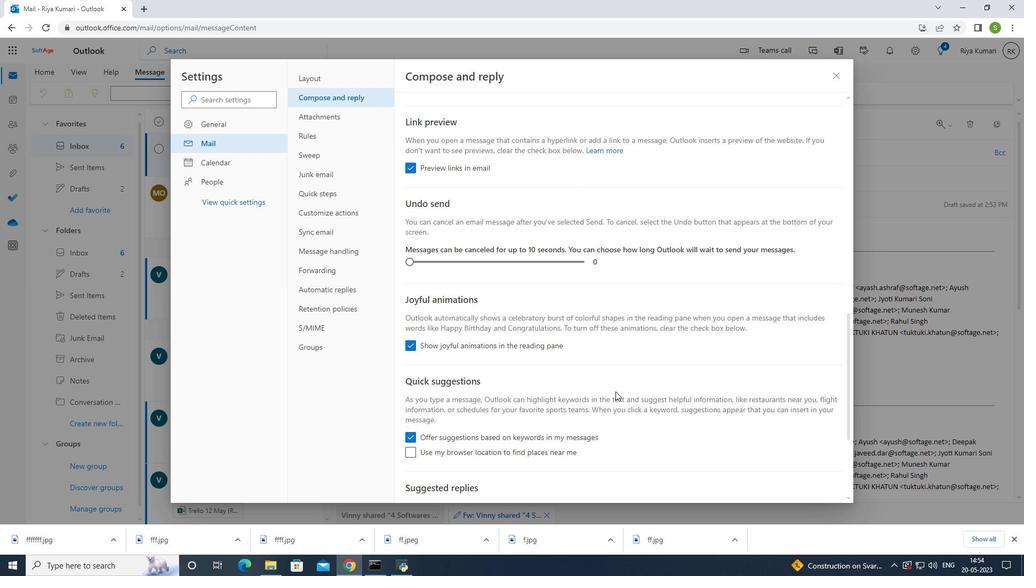 
Action: Mouse moved to (617, 389)
Screenshot: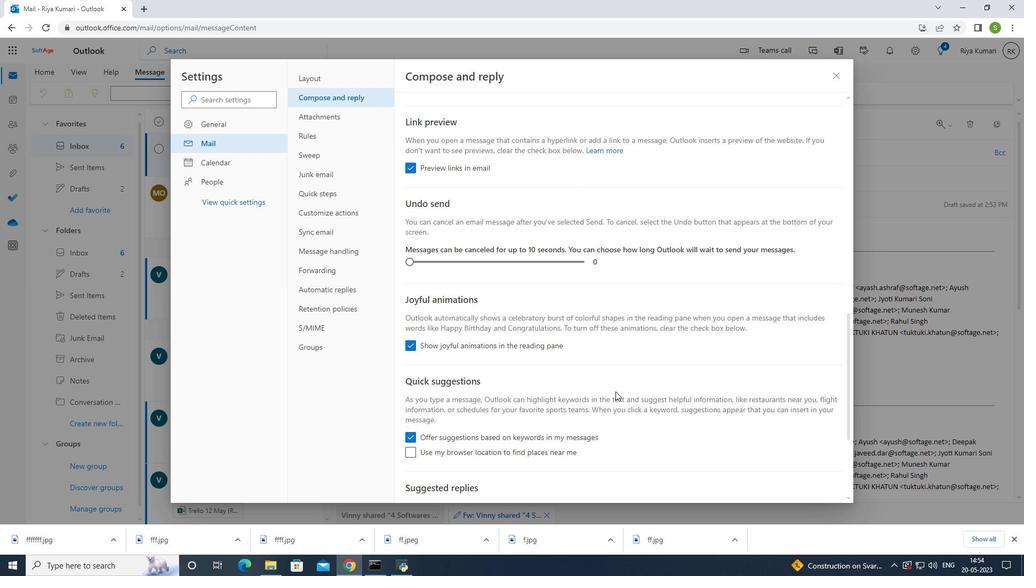 
Action: Mouse scrolled (617, 390) with delta (0, 0)
Screenshot: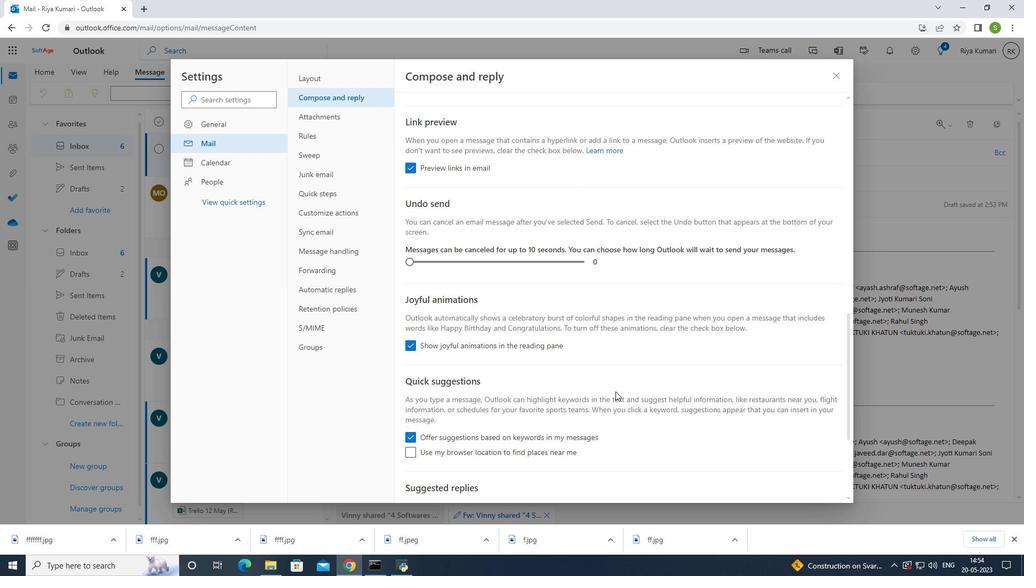 
Action: Mouse moved to (617, 388)
Screenshot: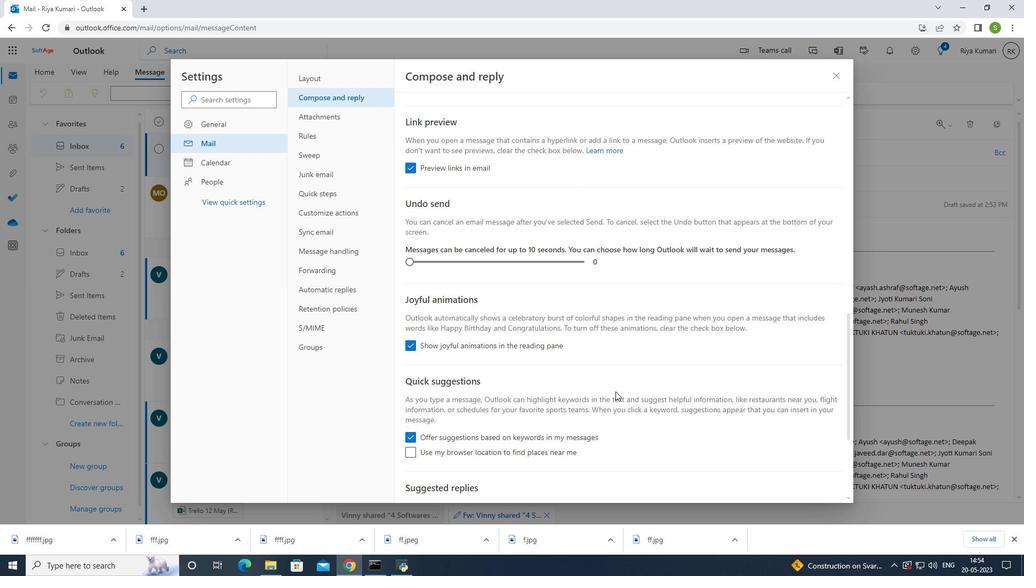 
Action: Mouse scrolled (617, 389) with delta (0, 0)
Screenshot: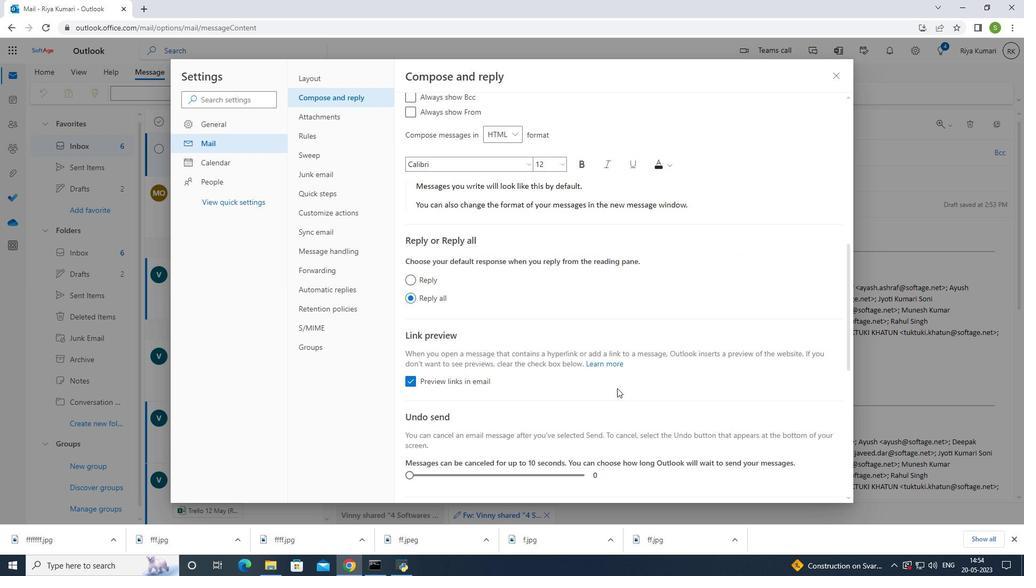 
Action: Mouse scrolled (617, 389) with delta (0, 0)
Screenshot: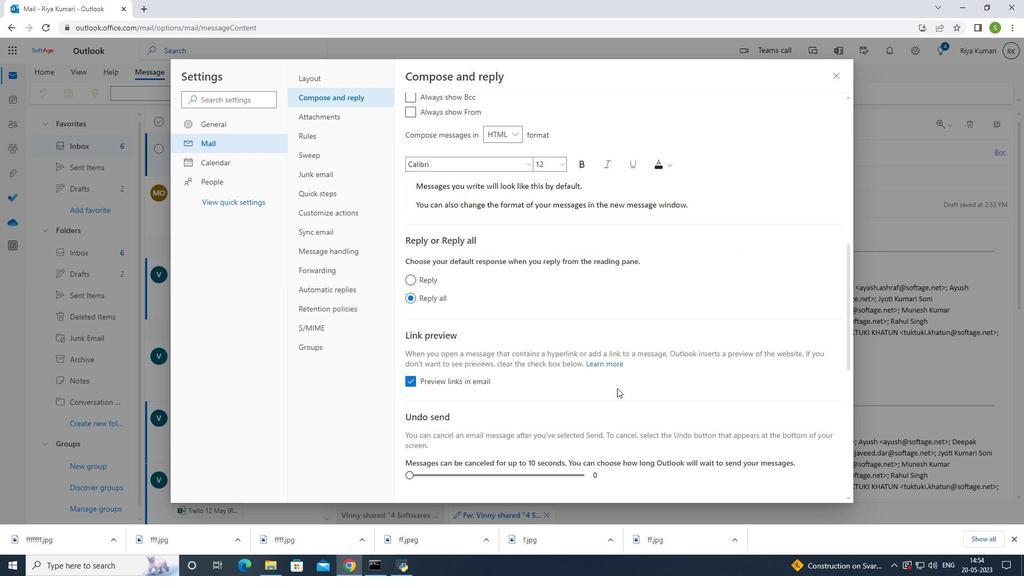 
Action: Mouse scrolled (617, 389) with delta (0, 0)
Screenshot: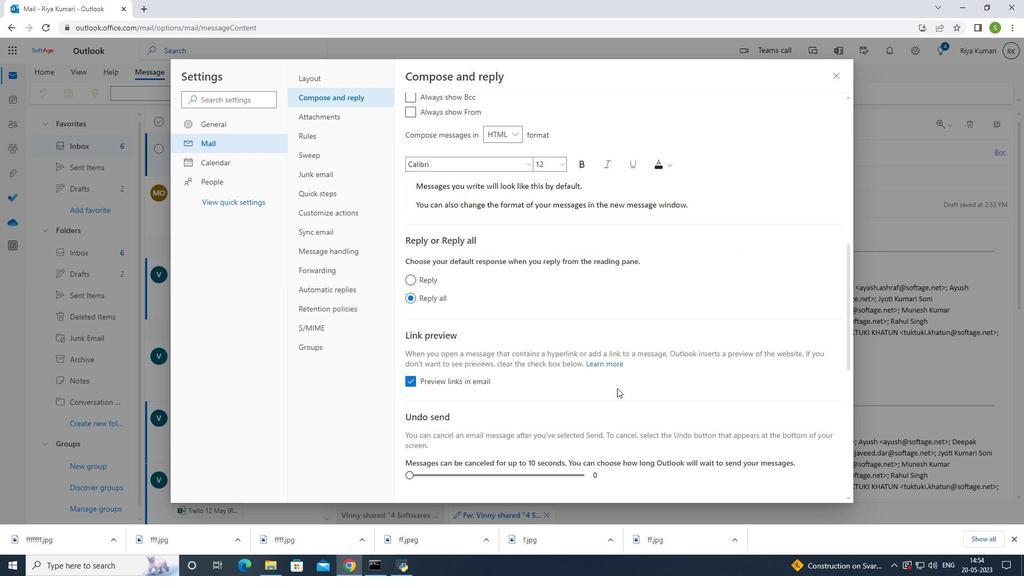 
Action: Mouse scrolled (617, 389) with delta (0, 0)
Screenshot: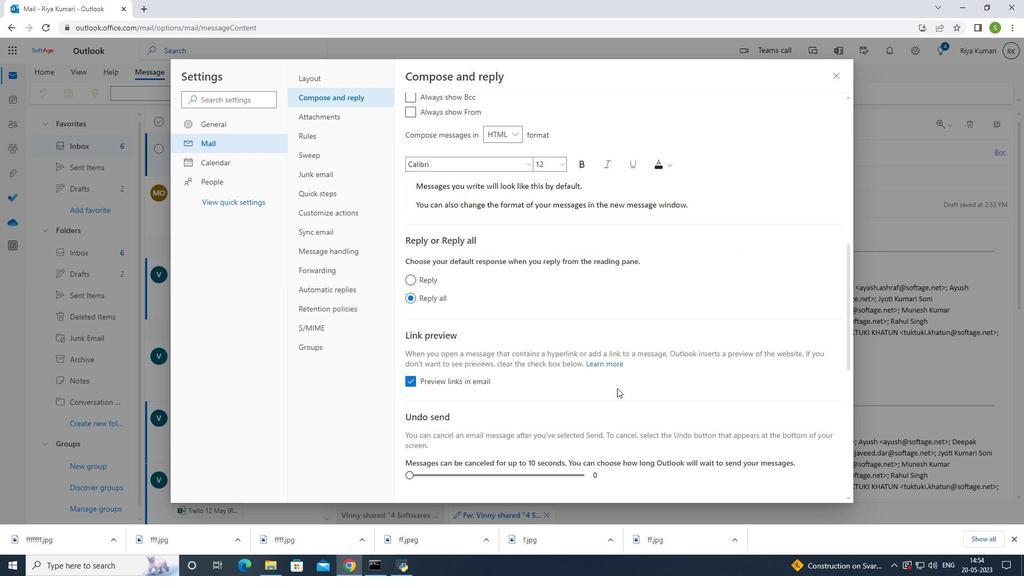 
Action: Mouse moved to (617, 388)
Screenshot: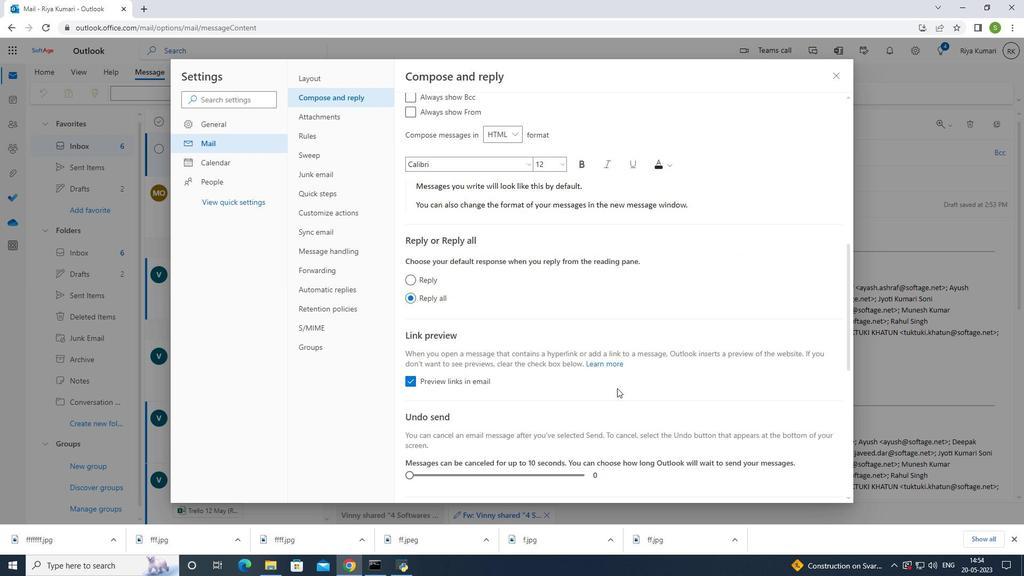 
Action: Mouse scrolled (617, 389) with delta (0, 0)
Screenshot: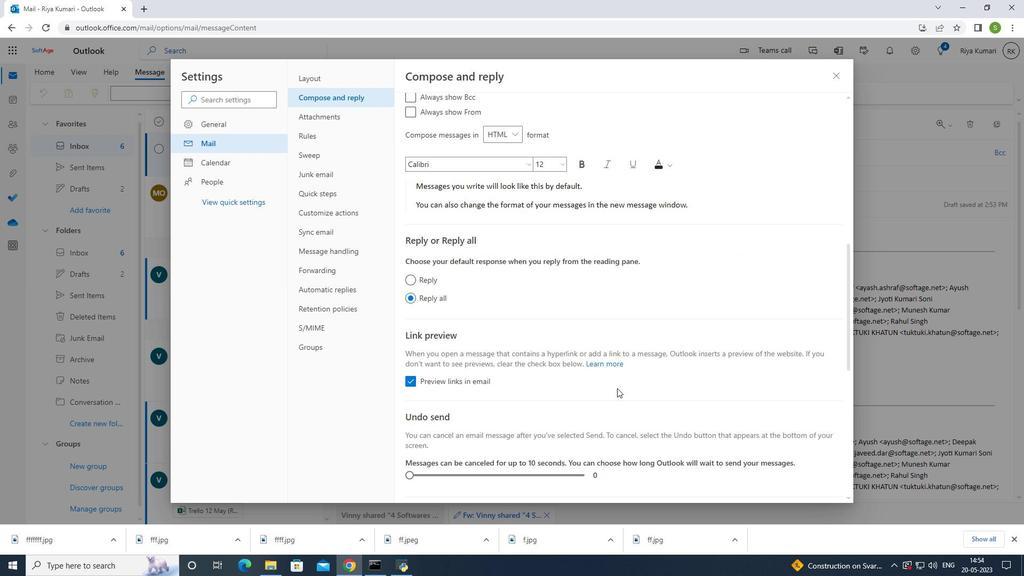 
Action: Mouse scrolled (617, 389) with delta (0, 0)
Screenshot: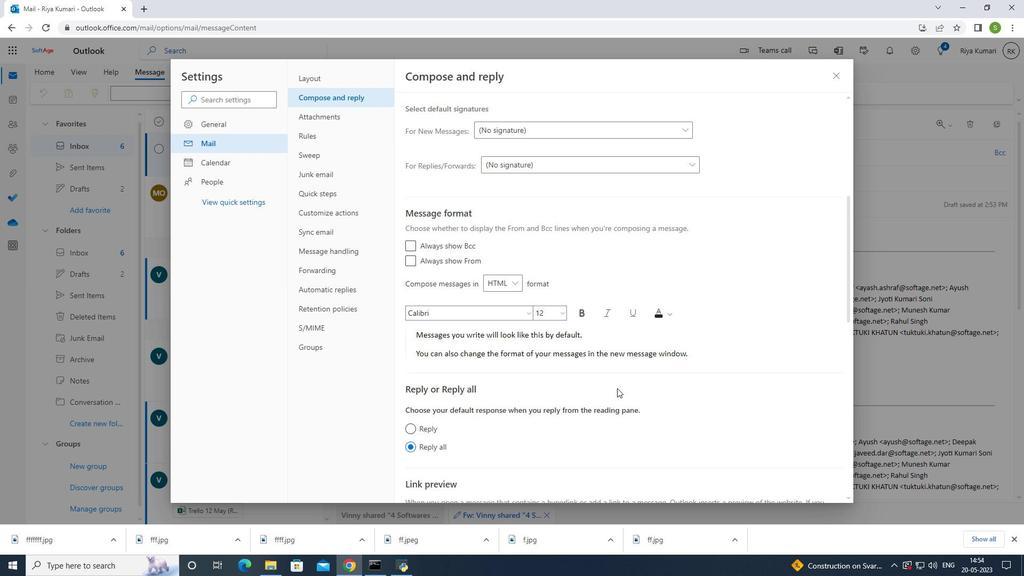 
Action: Mouse scrolled (617, 389) with delta (0, 0)
Screenshot: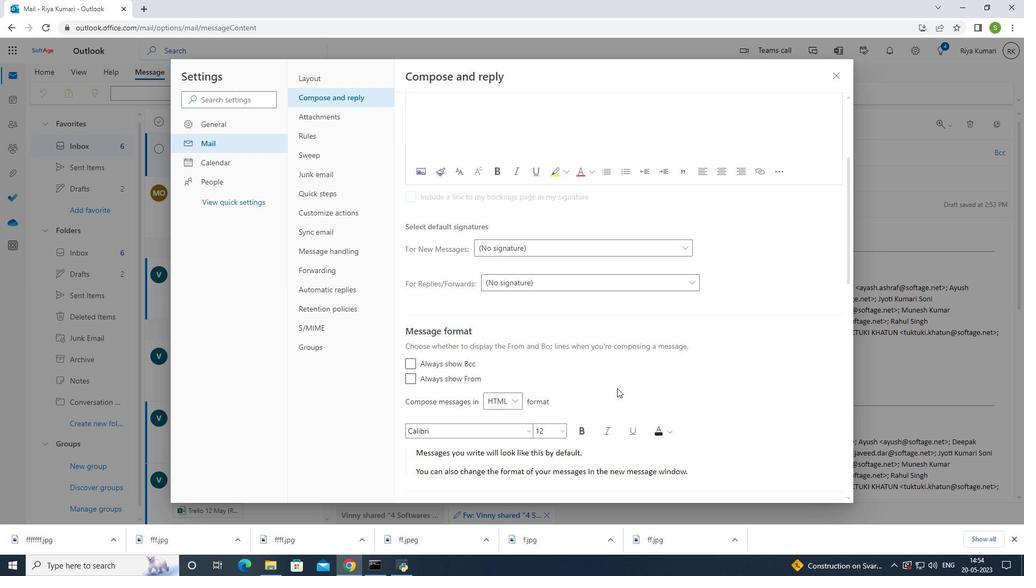 
Action: Mouse scrolled (617, 389) with delta (0, 0)
Screenshot: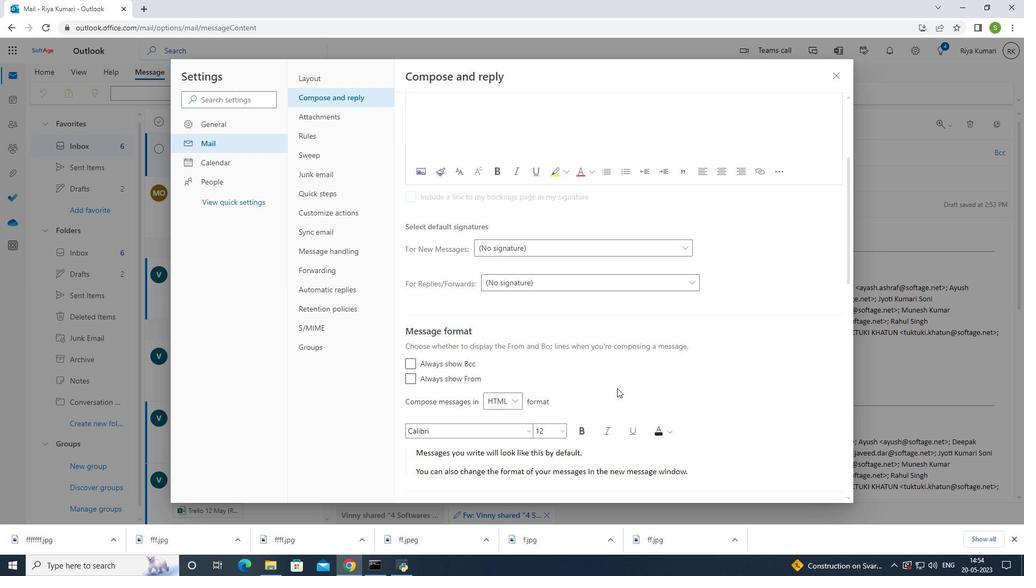 
Action: Mouse scrolled (617, 389) with delta (0, 0)
Screenshot: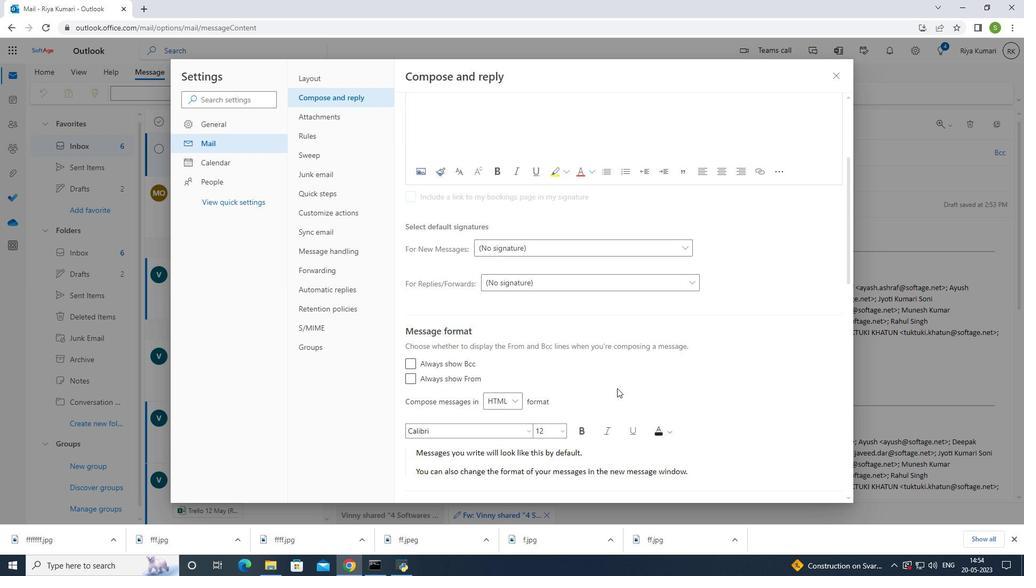 
Action: Mouse moved to (617, 387)
Screenshot: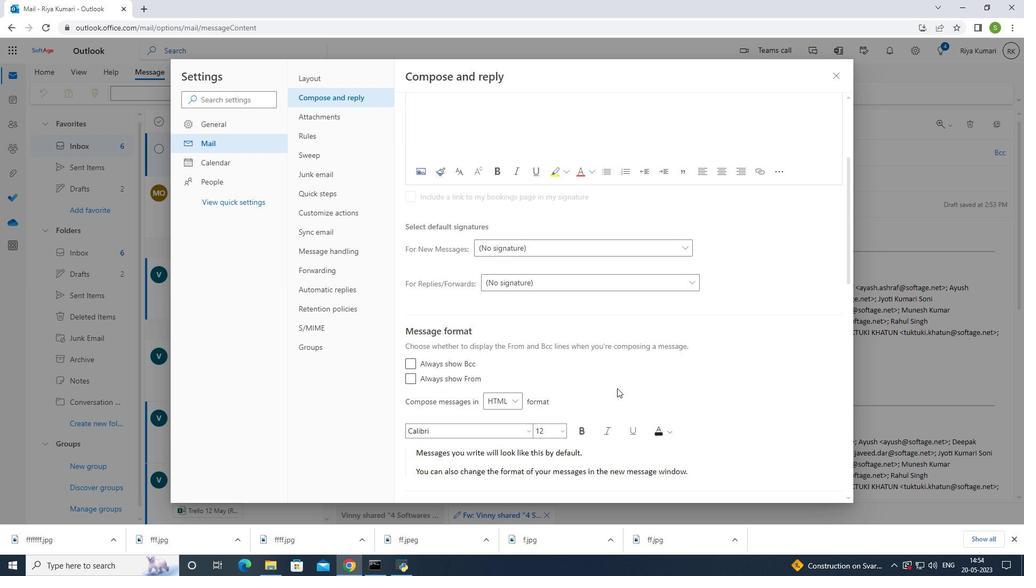 
Action: Mouse scrolled (617, 387) with delta (0, 0)
Screenshot: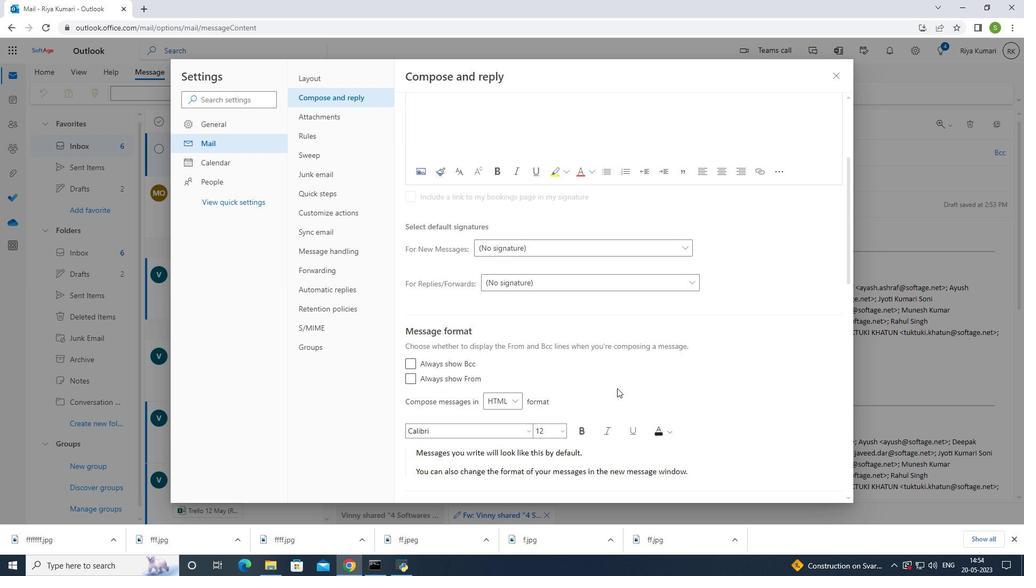 
Action: Mouse moved to (618, 384)
Screenshot: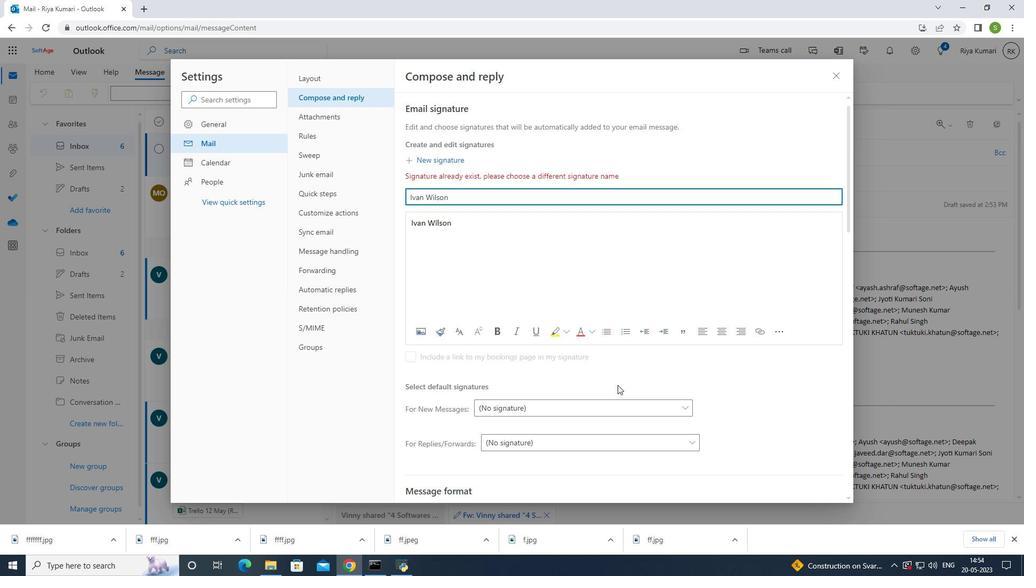 
Action: Mouse scrolled (618, 385) with delta (0, 0)
Screenshot: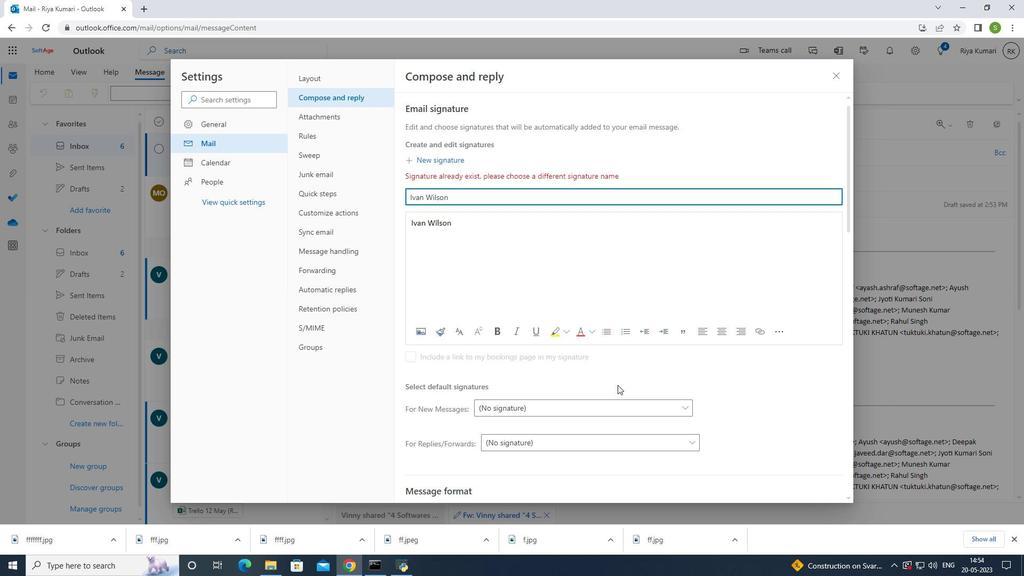 
Action: Mouse scrolled (618, 385) with delta (0, 0)
Screenshot: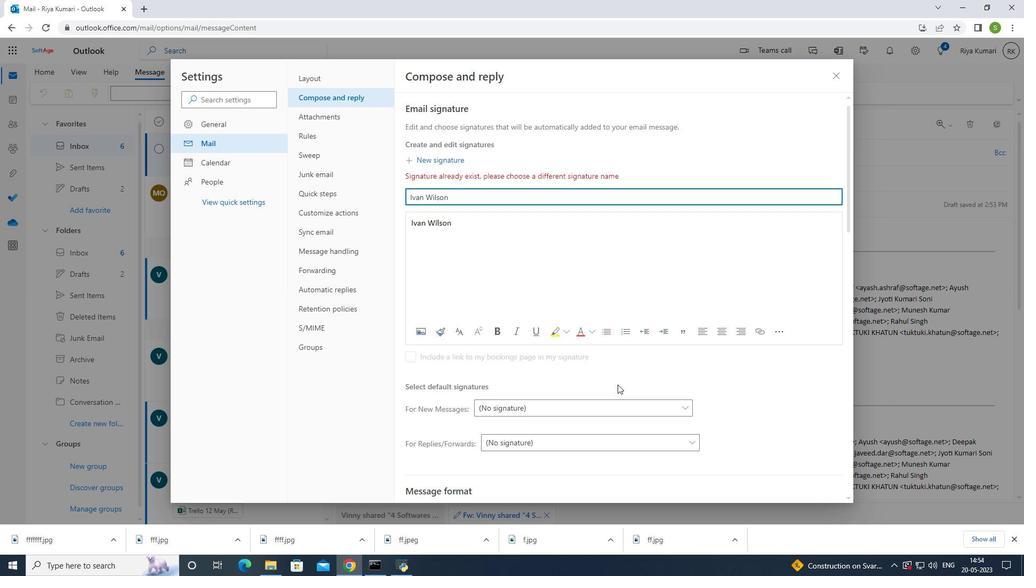 
Action: Mouse moved to (455, 221)
Screenshot: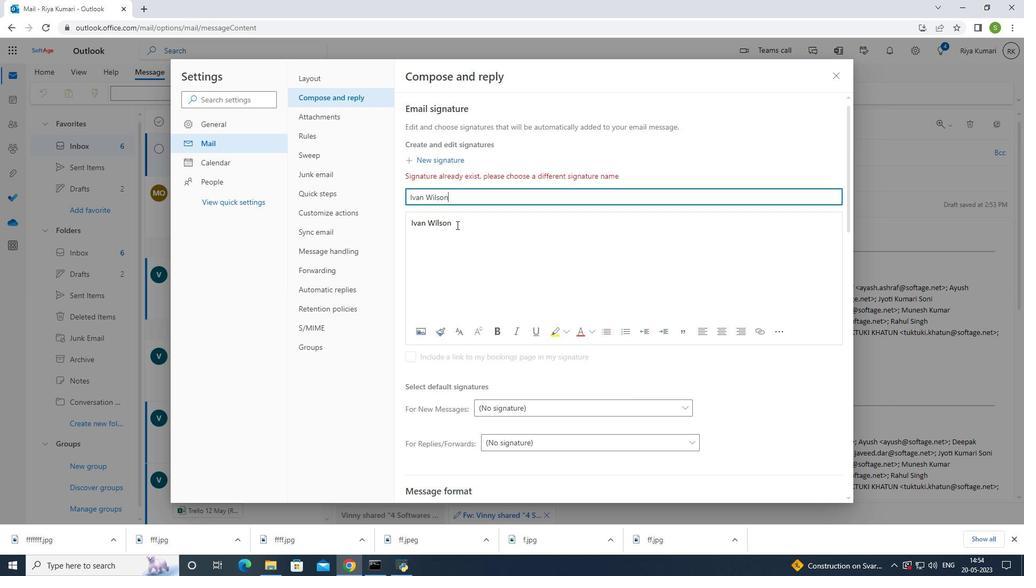 
Action: Mouse pressed left at (455, 221)
Screenshot: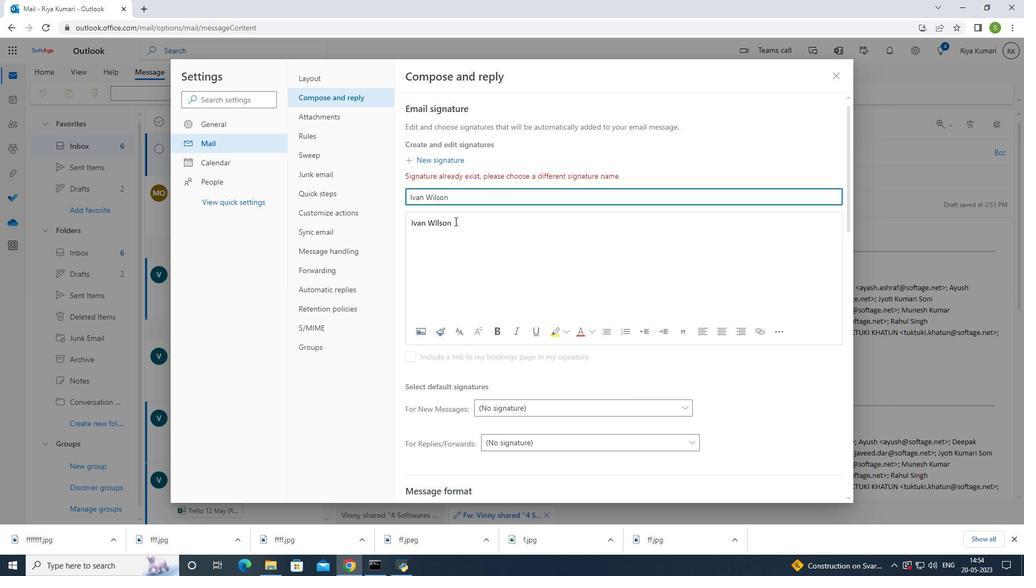 
Action: Mouse moved to (585, 255)
Screenshot: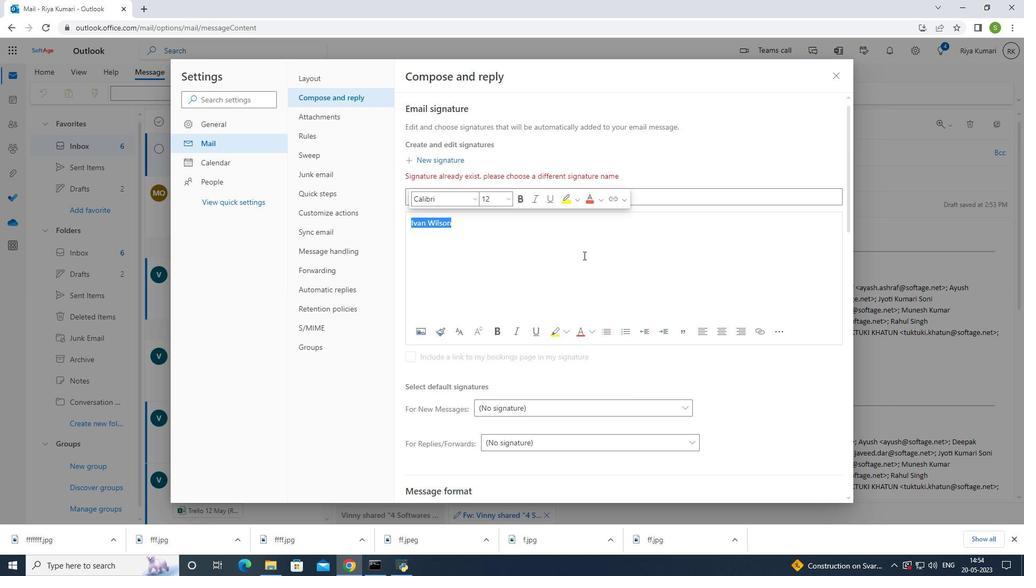 
Action: Key pressed <Key.backspace>
Screenshot: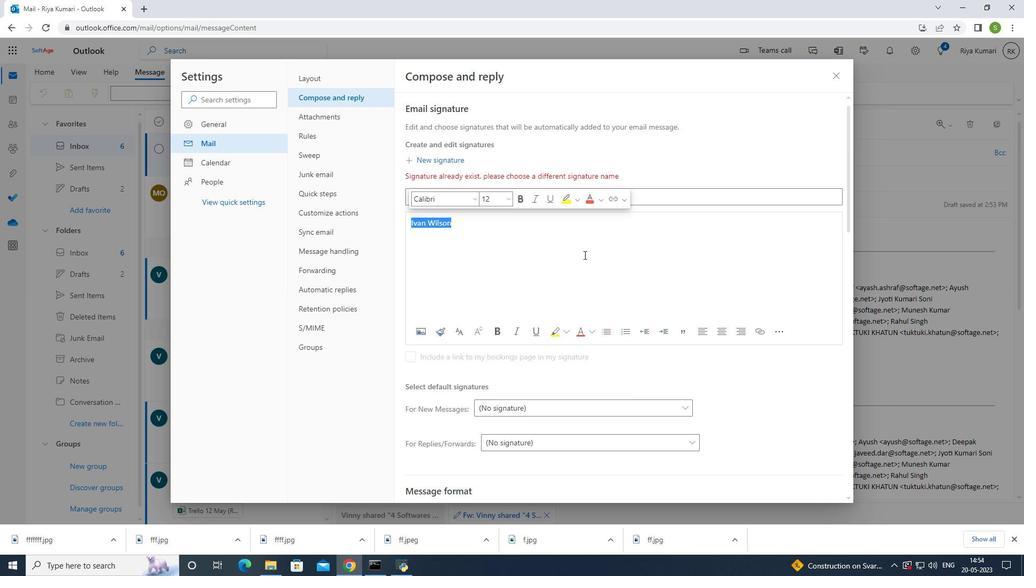 
Action: Mouse moved to (456, 199)
Screenshot: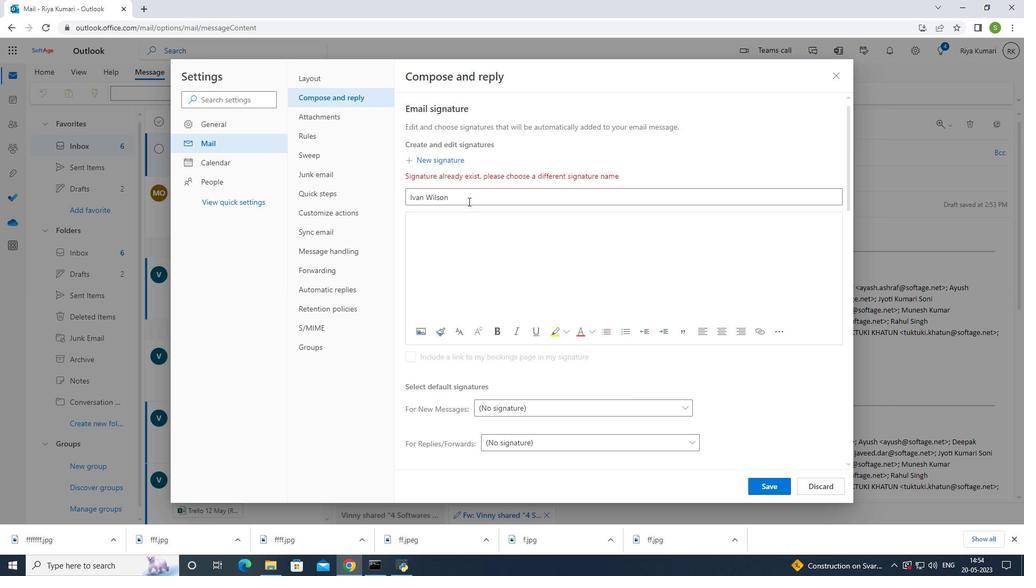 
Action: Mouse pressed left at (456, 199)
Screenshot: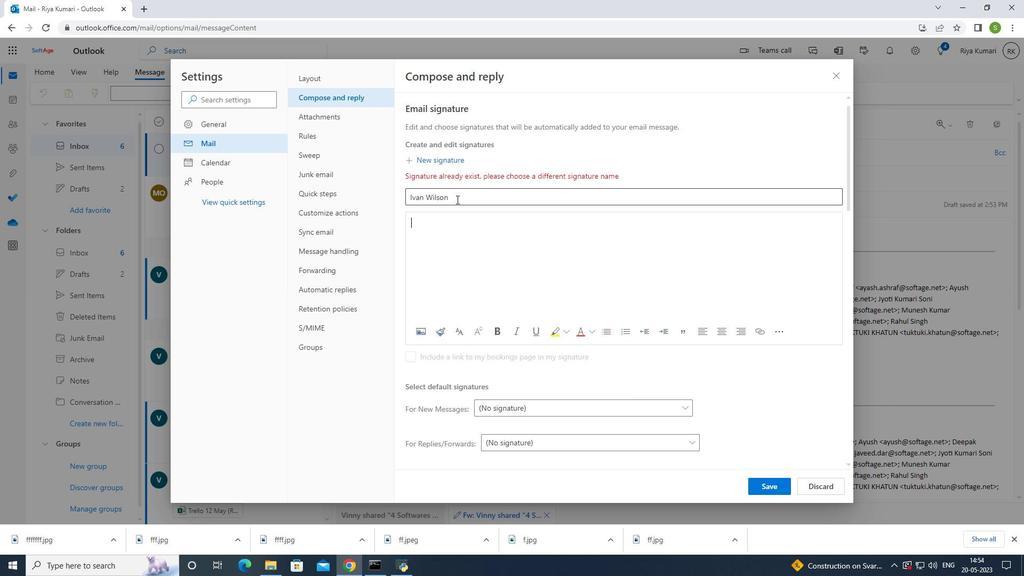 
Action: Mouse moved to (440, 219)
Screenshot: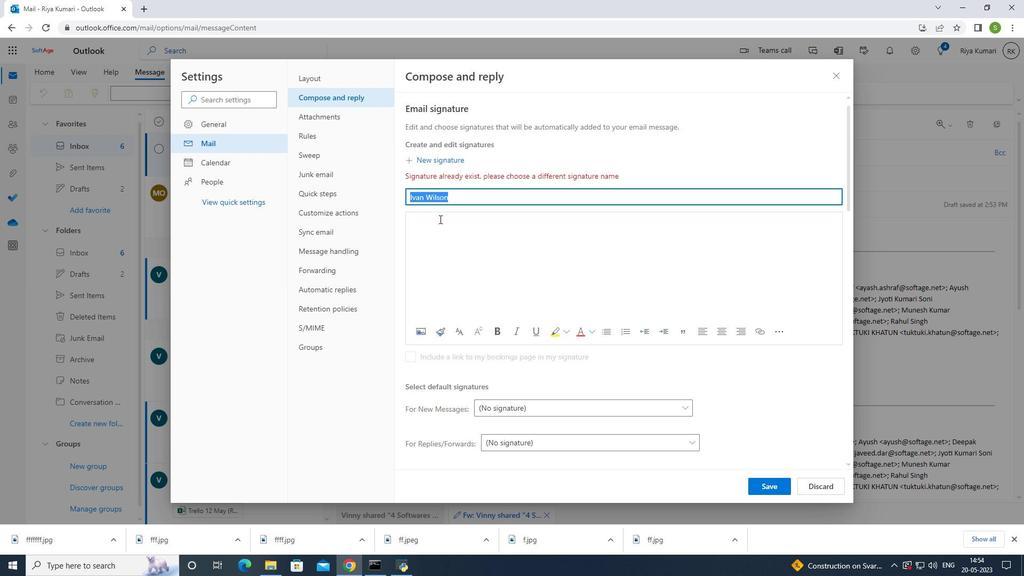
Action: Key pressed ctrl+C
Screenshot: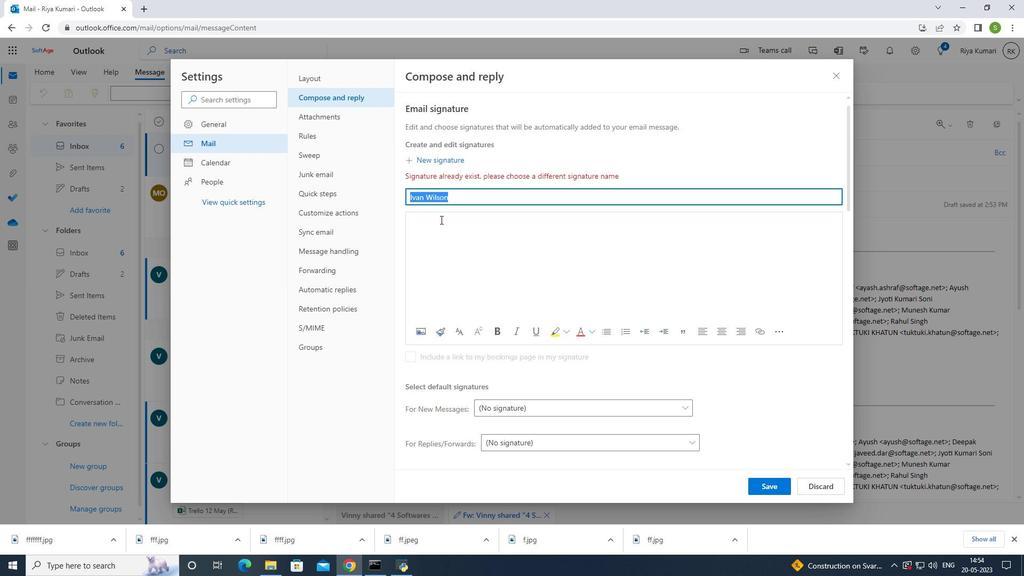 
Action: Mouse moved to (440, 219)
Screenshot: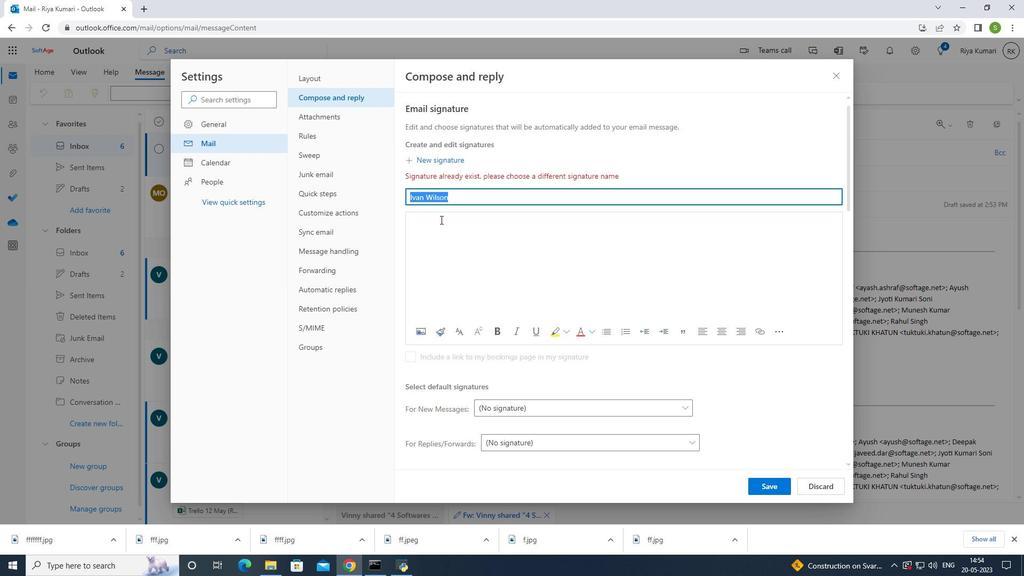
Action: Mouse pressed left at (440, 219)
Screenshot: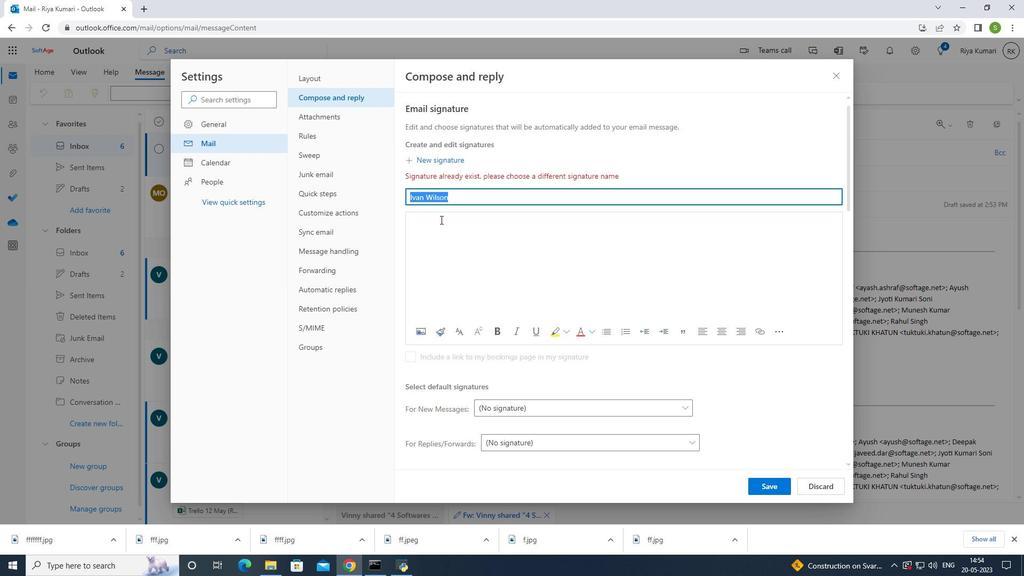
Action: Key pressed ctrl+V
Screenshot: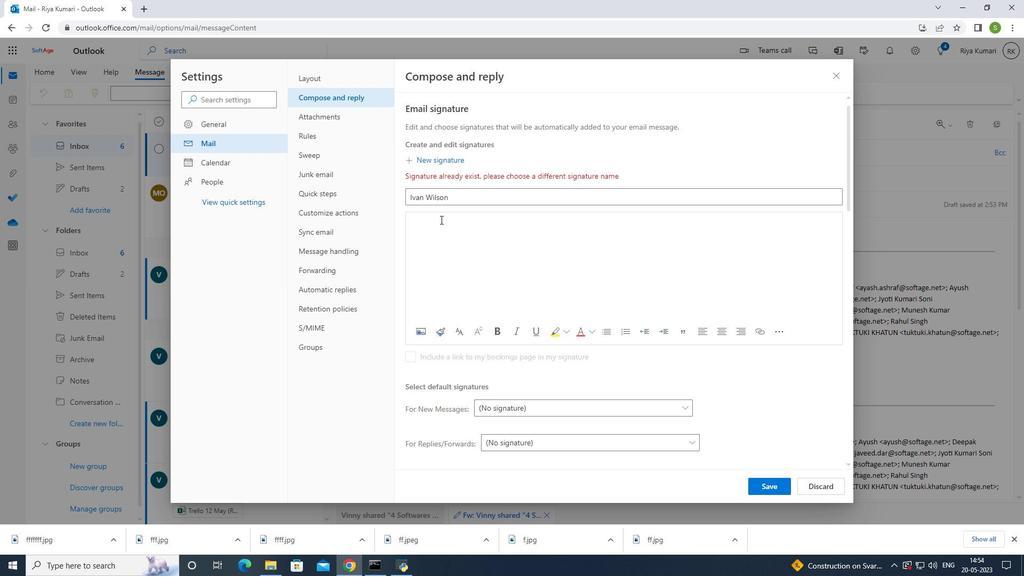 
Action: Mouse moved to (768, 487)
Screenshot: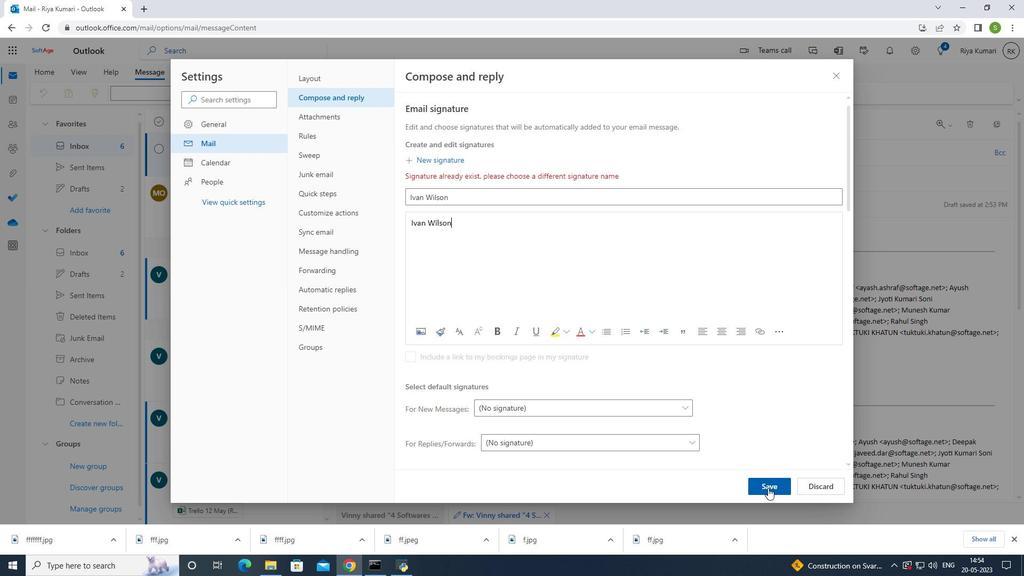 
Action: Mouse pressed left at (768, 487)
Screenshot: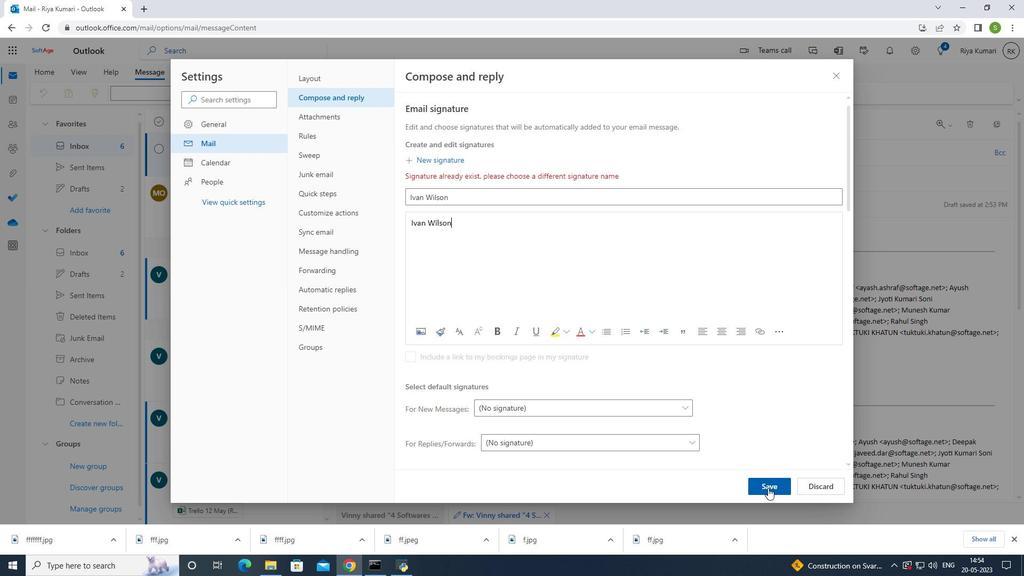 
Action: Mouse moved to (835, 72)
Screenshot: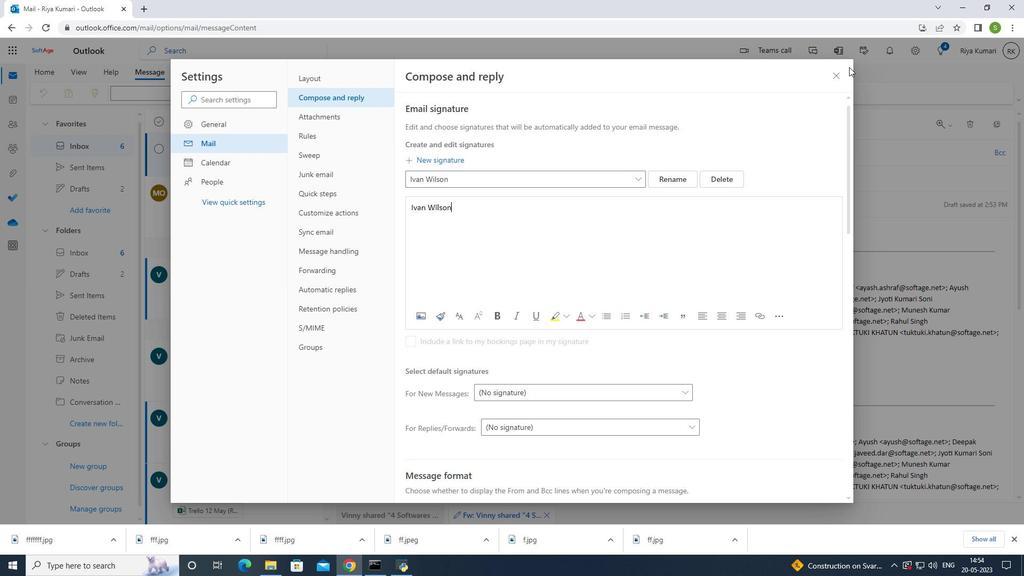
Action: Mouse pressed left at (835, 72)
Screenshot: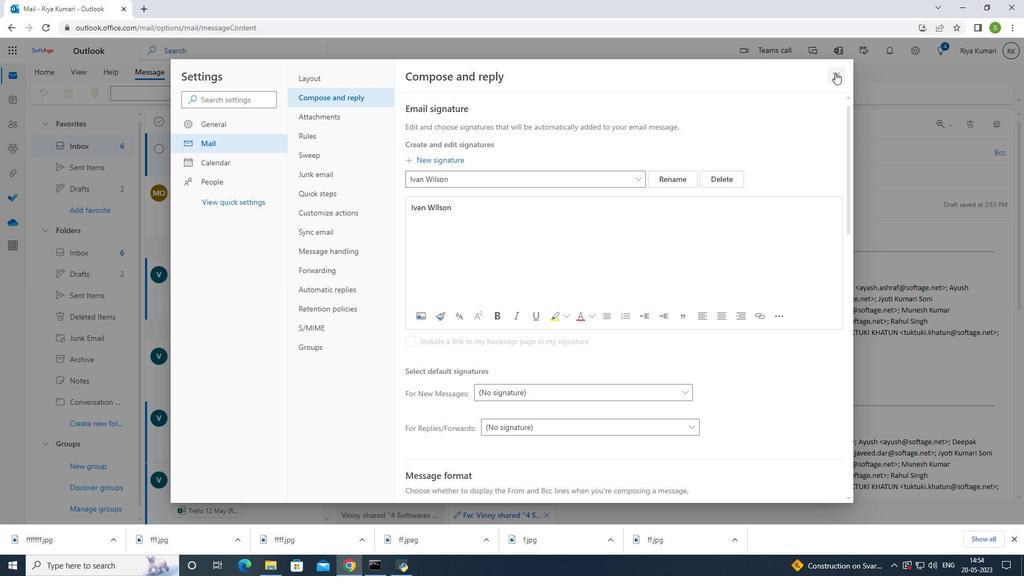 
Action: Mouse moved to (581, 165)
Screenshot: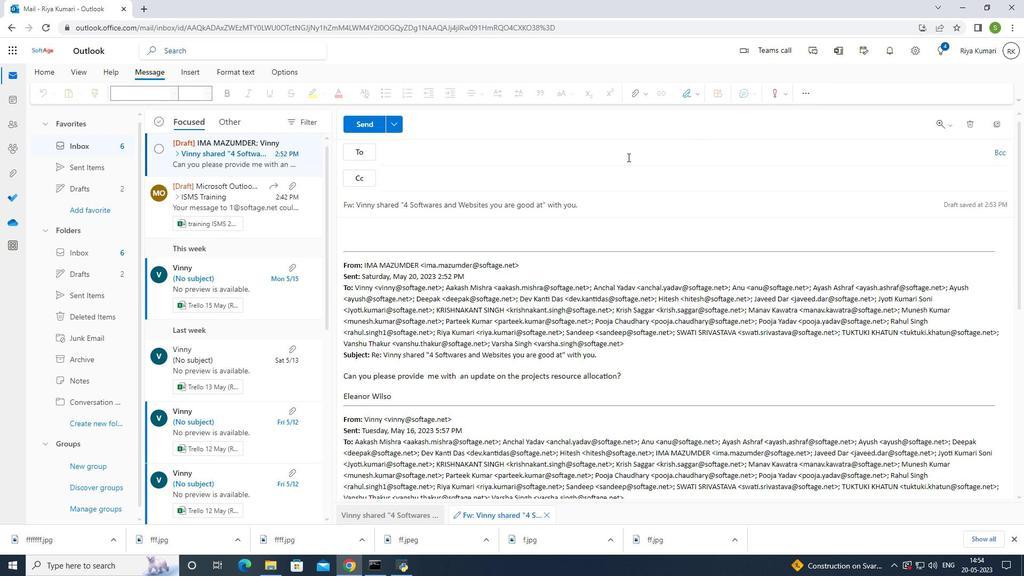 
Action: Mouse scrolled (581, 164) with delta (0, 0)
Screenshot: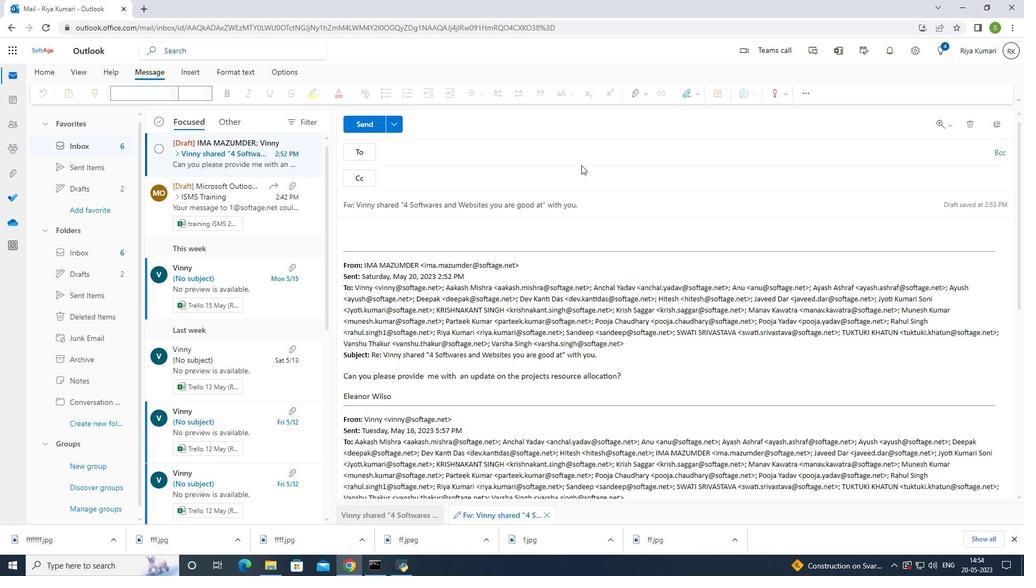 
Action: Mouse scrolled (581, 164) with delta (0, 0)
Screenshot: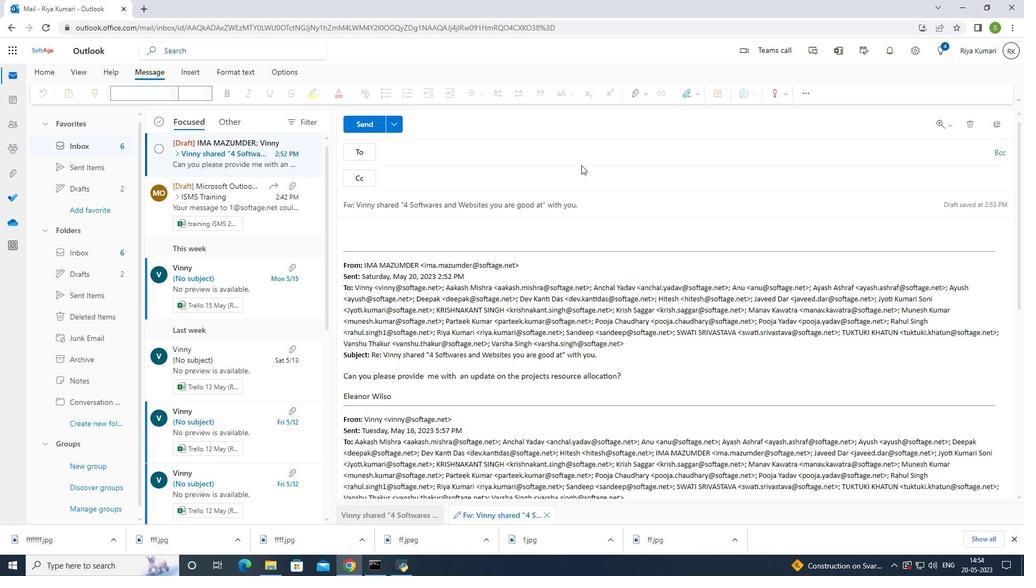 
Action: Mouse scrolled (581, 166) with delta (0, 0)
Screenshot: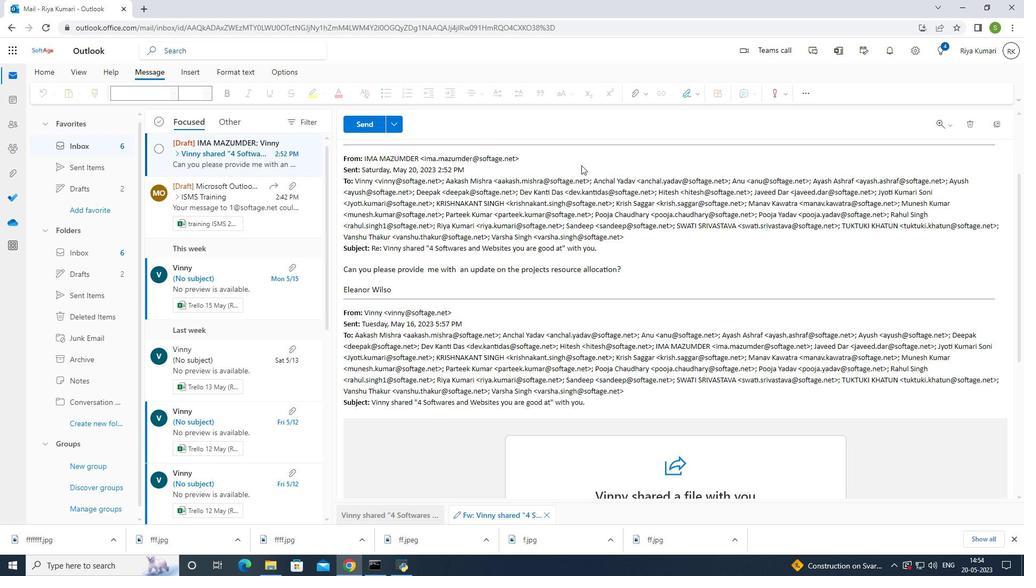 
Action: Mouse scrolled (581, 164) with delta (0, 0)
Screenshot: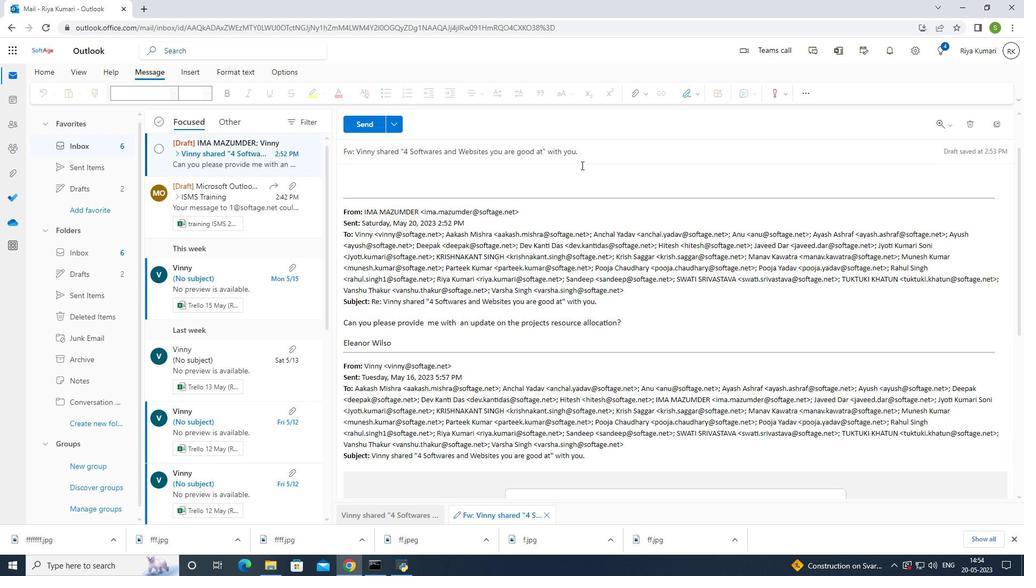 
Action: Mouse scrolled (581, 164) with delta (0, 0)
Screenshot: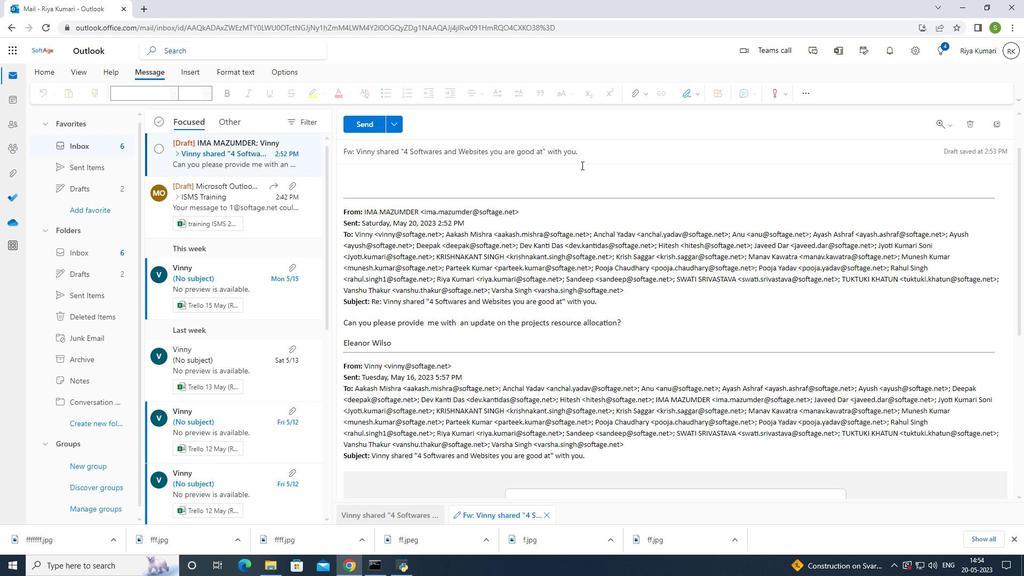 
Action: Mouse scrolled (581, 164) with delta (0, 0)
Screenshot: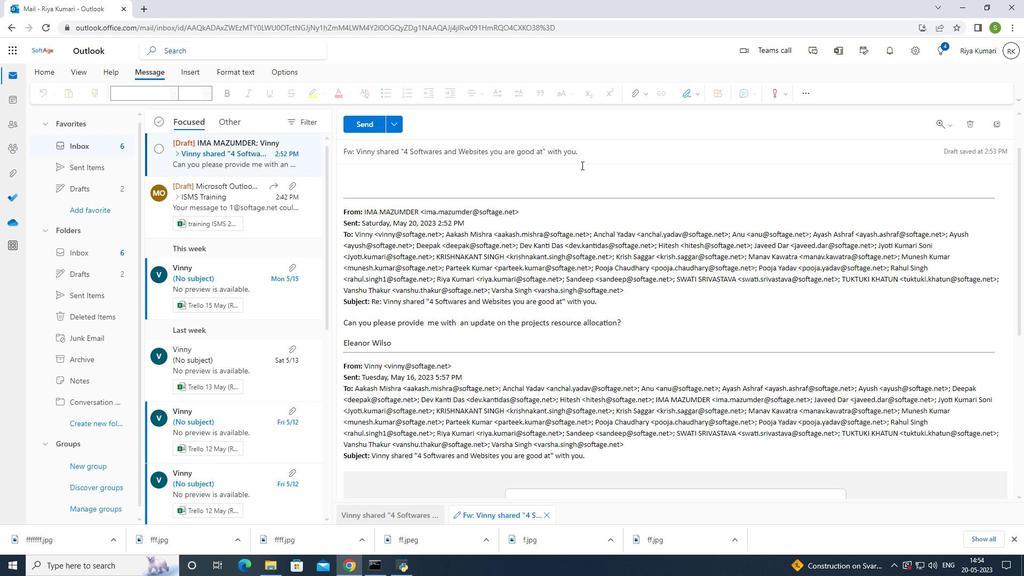 
Action: Mouse scrolled (581, 164) with delta (0, 0)
Screenshot: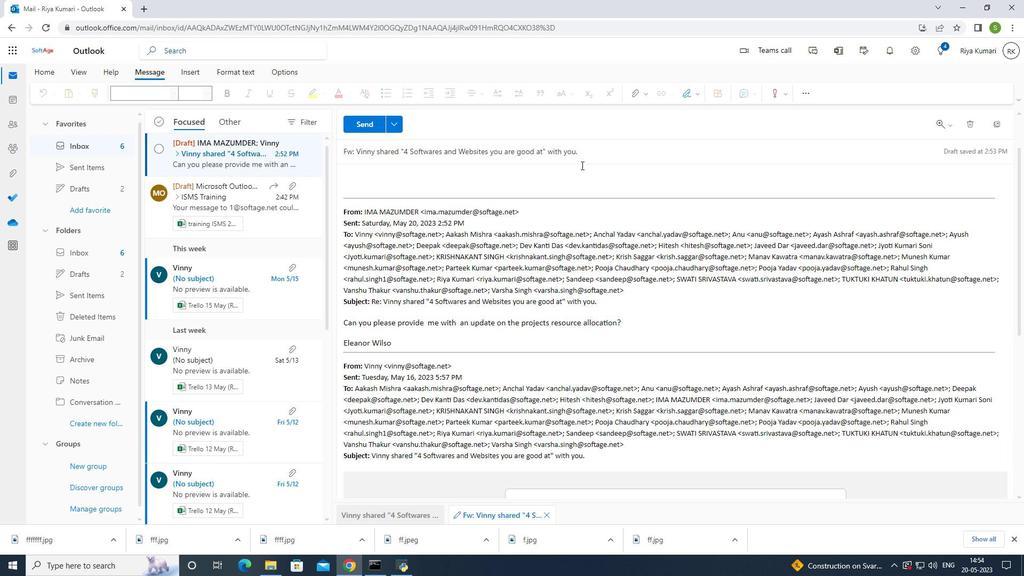 
Action: Mouse moved to (581, 164)
Screenshot: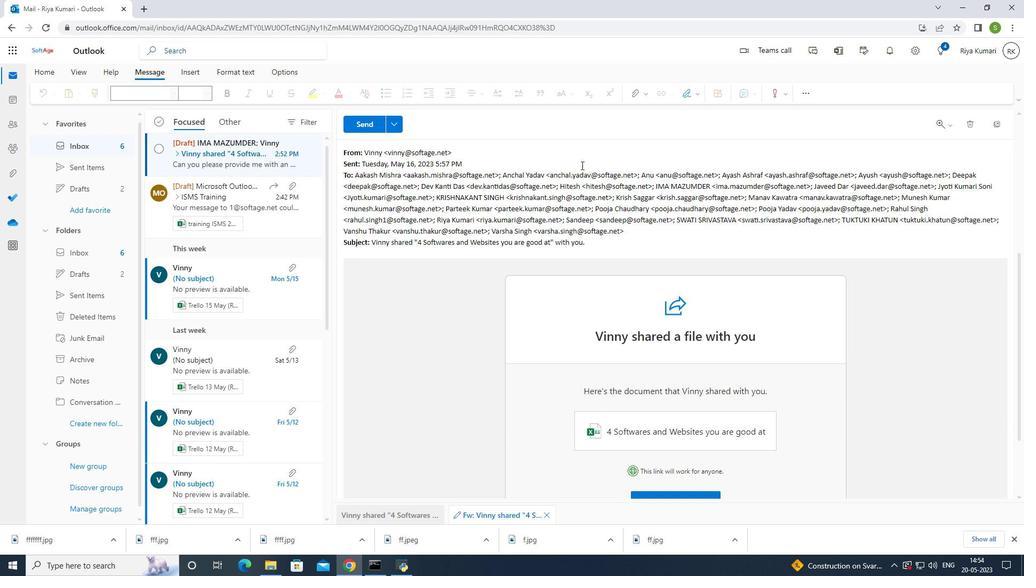 
Action: Mouse scrolled (581, 163) with delta (0, 0)
Screenshot: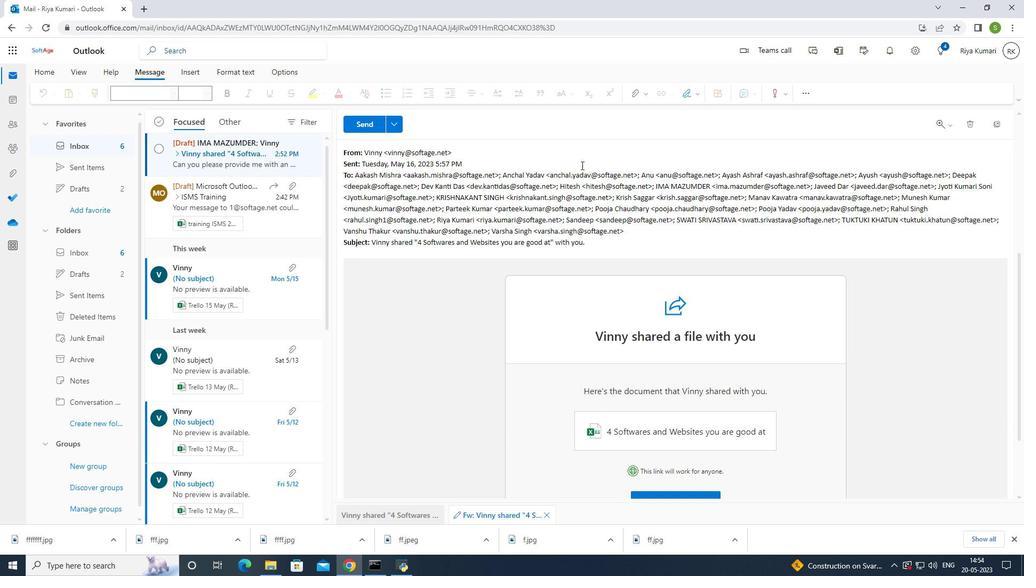 
Action: Mouse scrolled (581, 163) with delta (0, 0)
Screenshot: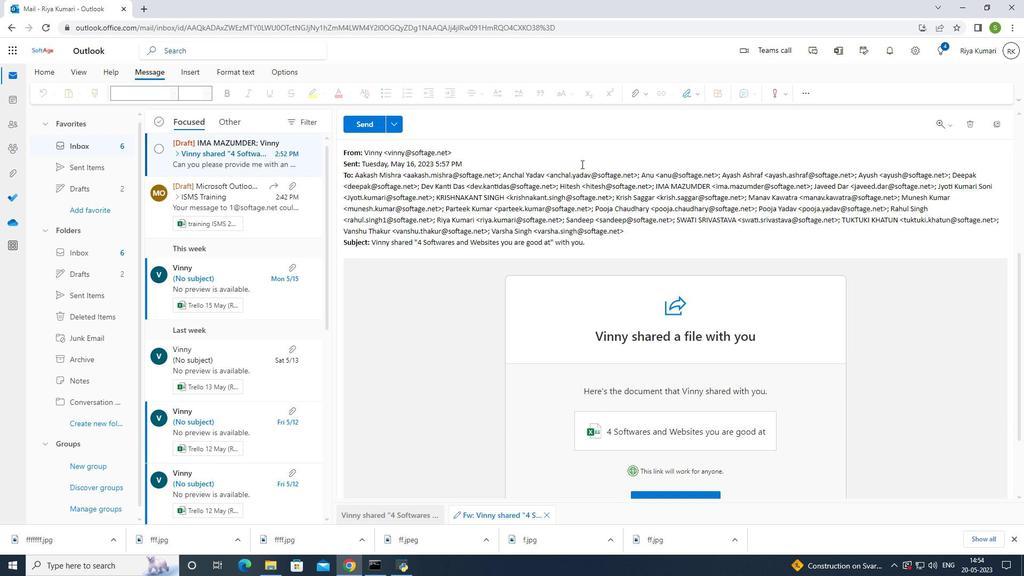 
Action: Mouse scrolled (581, 163) with delta (0, 0)
Screenshot: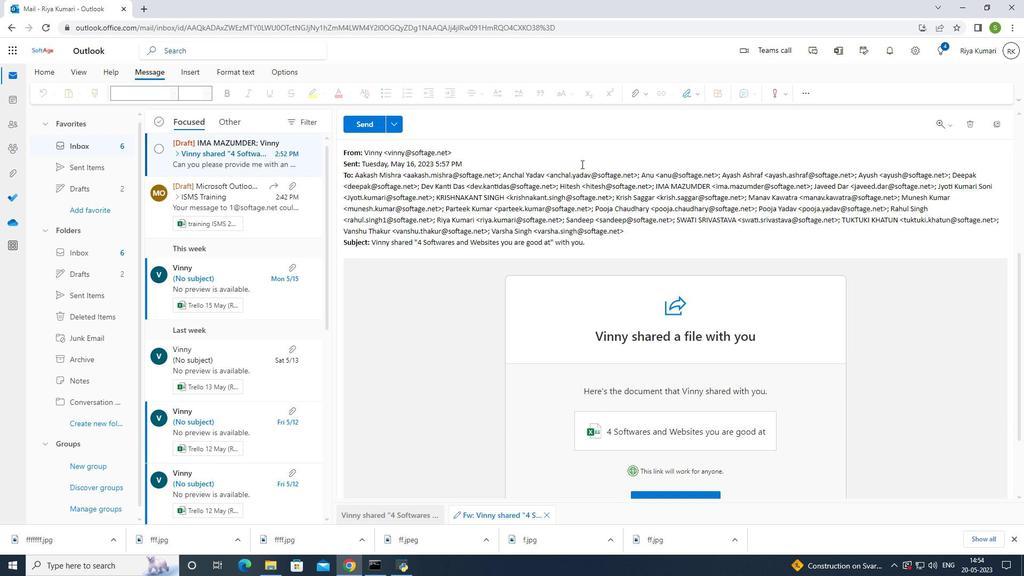 
Action: Mouse scrolled (581, 163) with delta (0, 0)
Screenshot: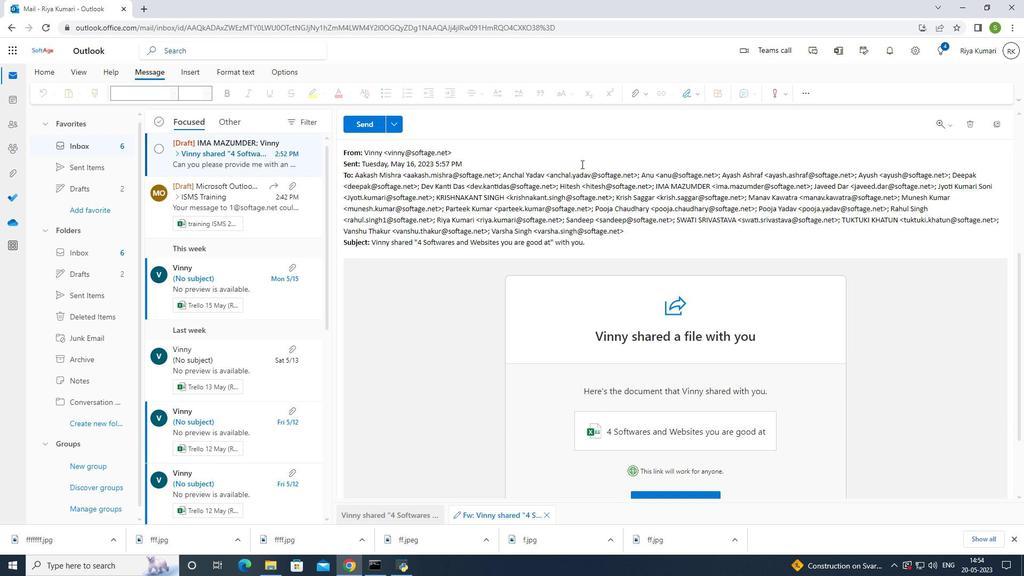 
Action: Mouse scrolled (581, 163) with delta (0, 0)
Screenshot: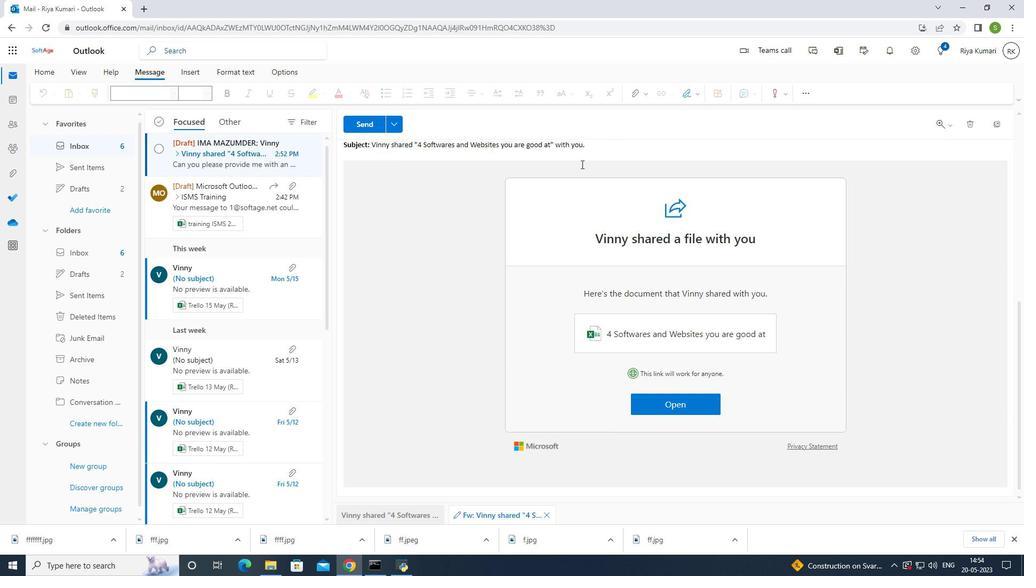 
Action: Mouse scrolled (581, 163) with delta (0, 0)
Screenshot: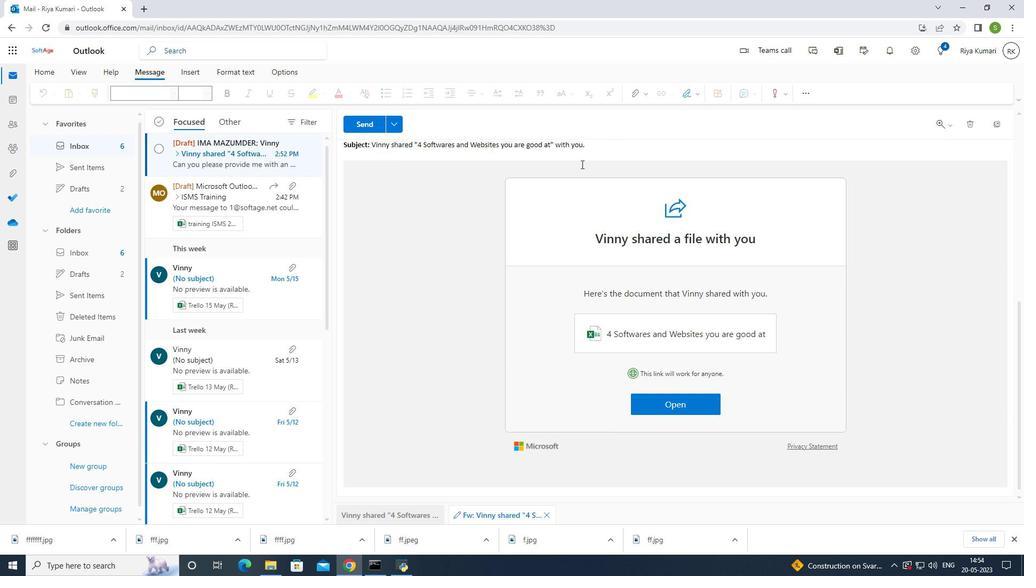 
Action: Mouse scrolled (581, 163) with delta (0, 0)
Screenshot: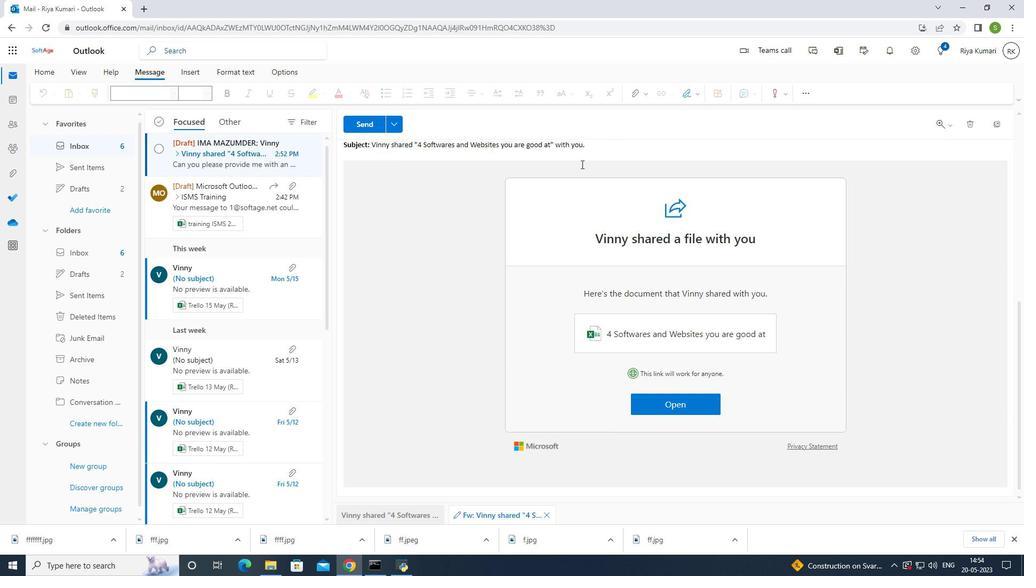 
Action: Mouse scrolled (581, 163) with delta (0, 0)
Screenshot: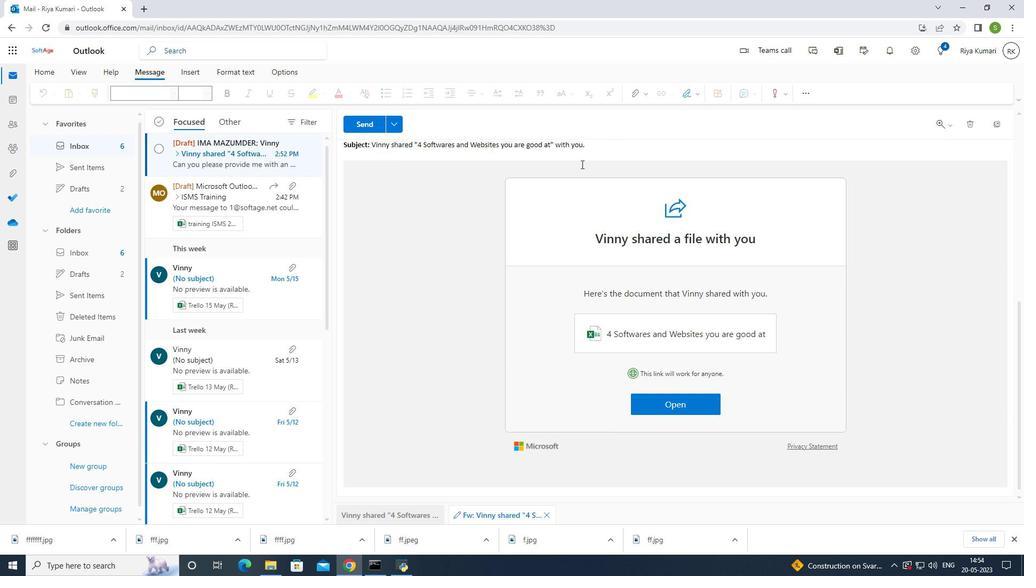 
Action: Mouse scrolled (581, 164) with delta (0, 0)
Screenshot: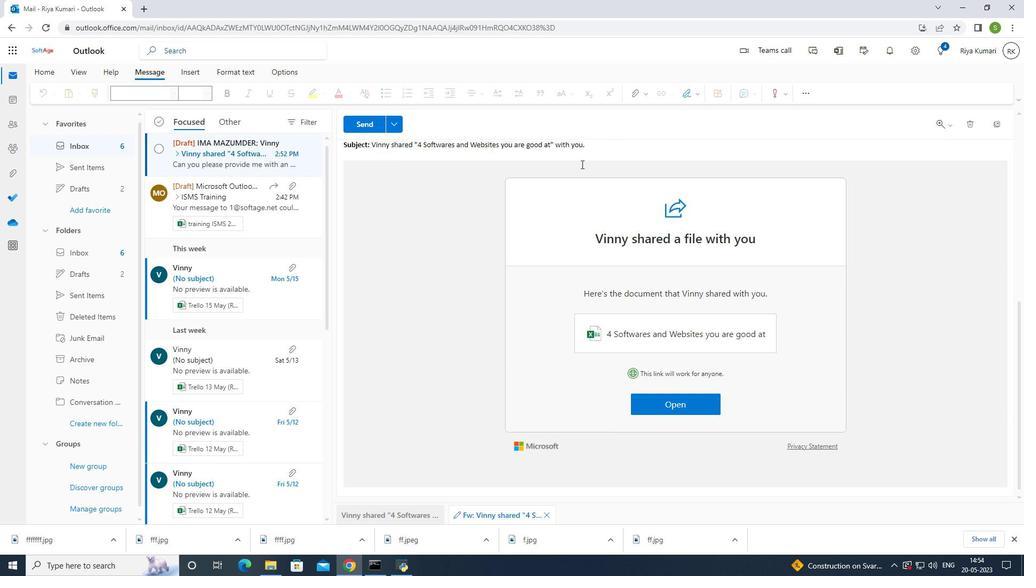 
Action: Mouse scrolled (581, 164) with delta (0, 0)
Screenshot: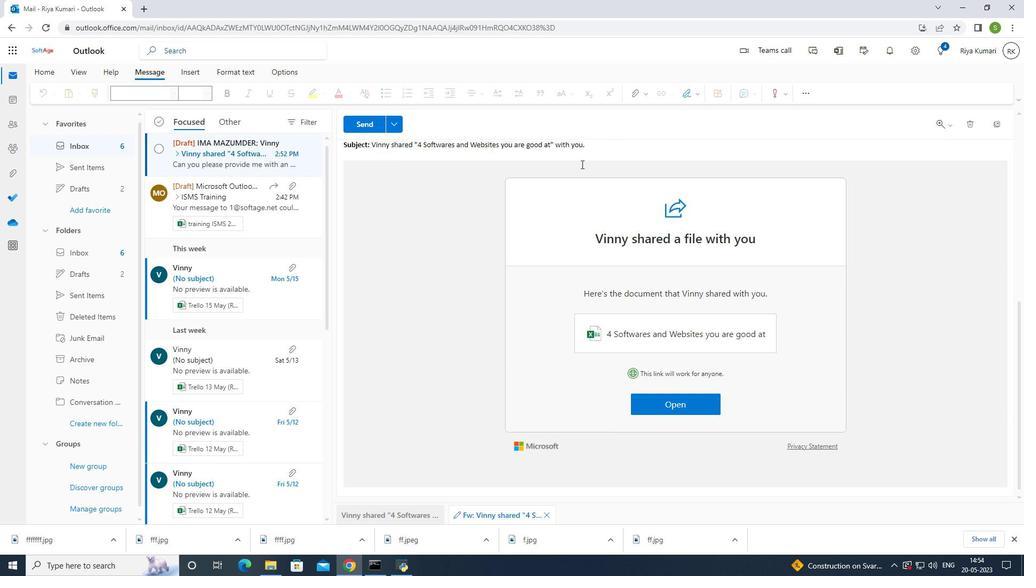 
Action: Mouse scrolled (581, 164) with delta (0, 0)
Screenshot: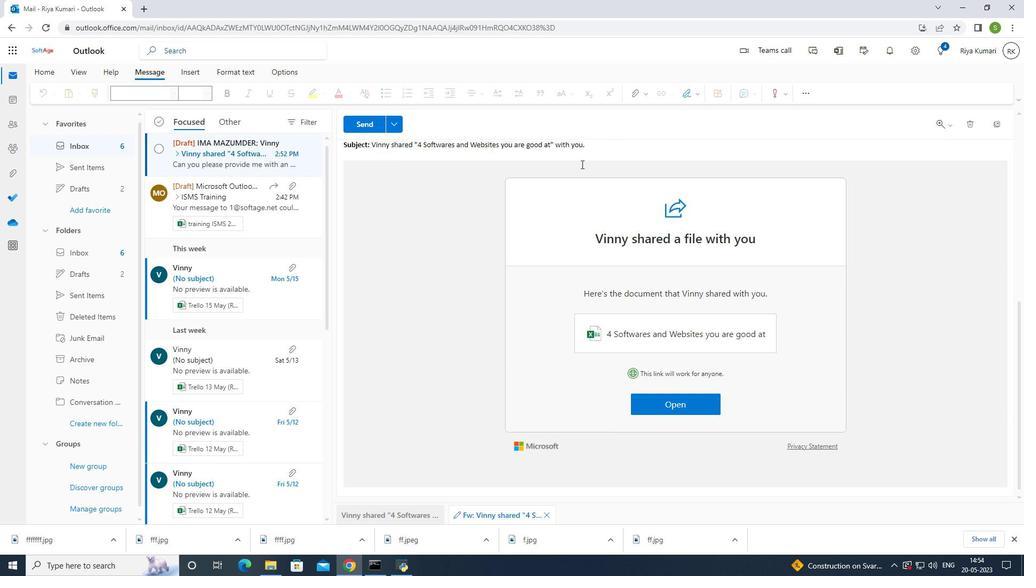 
Action: Mouse scrolled (581, 164) with delta (0, 0)
Screenshot: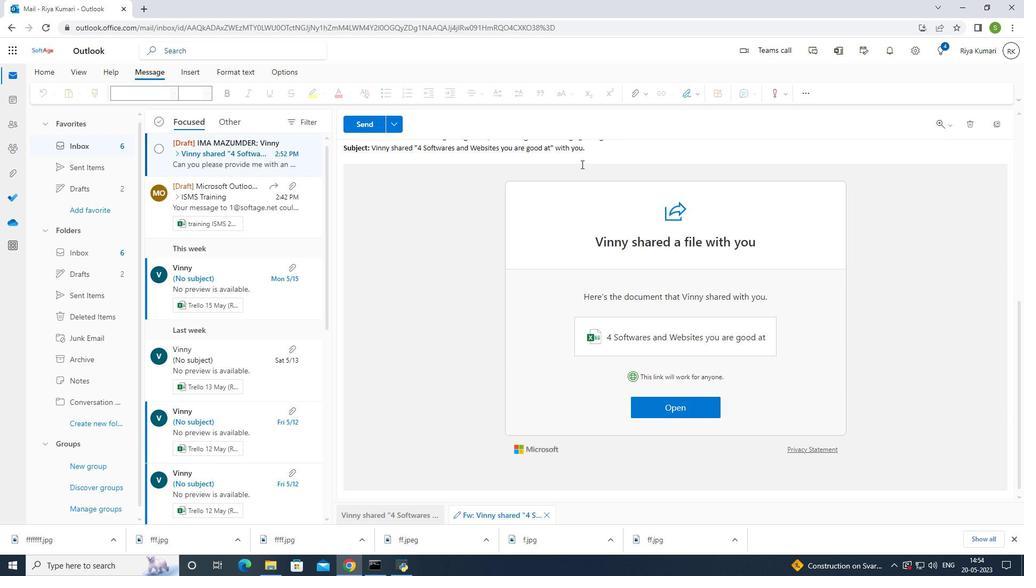 
Action: Mouse scrolled (581, 164) with delta (0, 0)
Screenshot: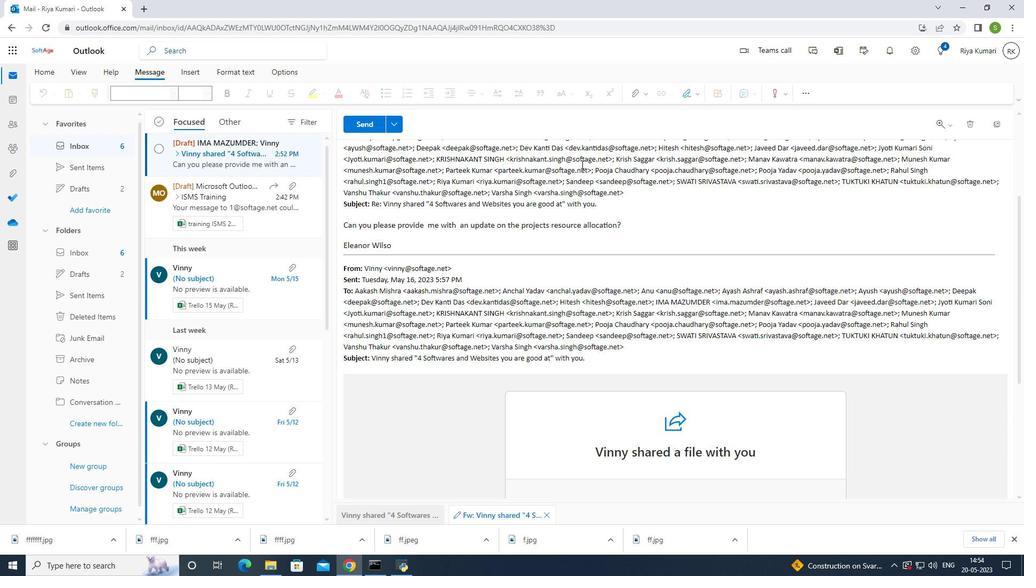 
Action: Mouse scrolled (581, 164) with delta (0, 0)
Screenshot: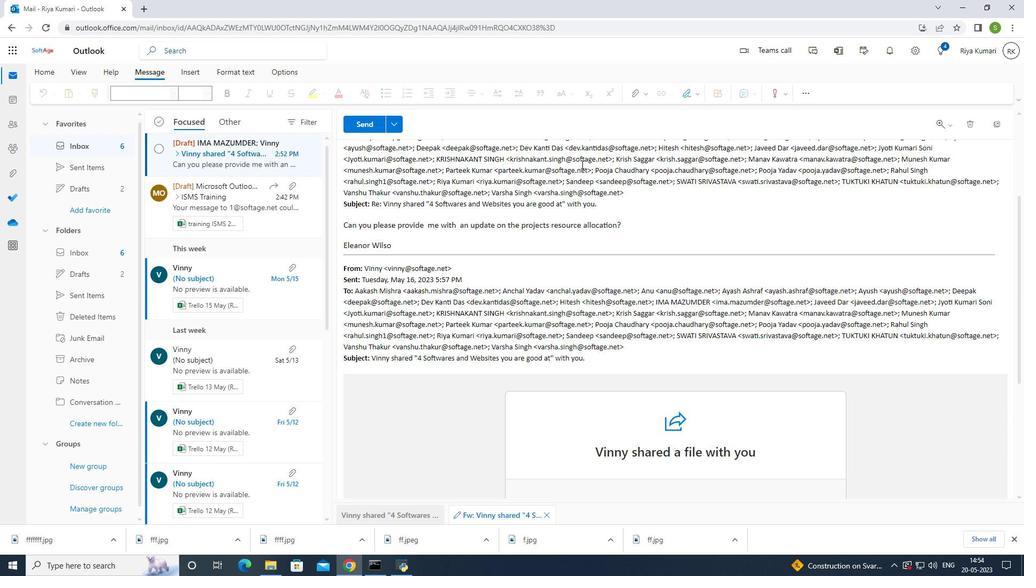 
Action: Mouse scrolled (581, 164) with delta (0, 0)
Screenshot: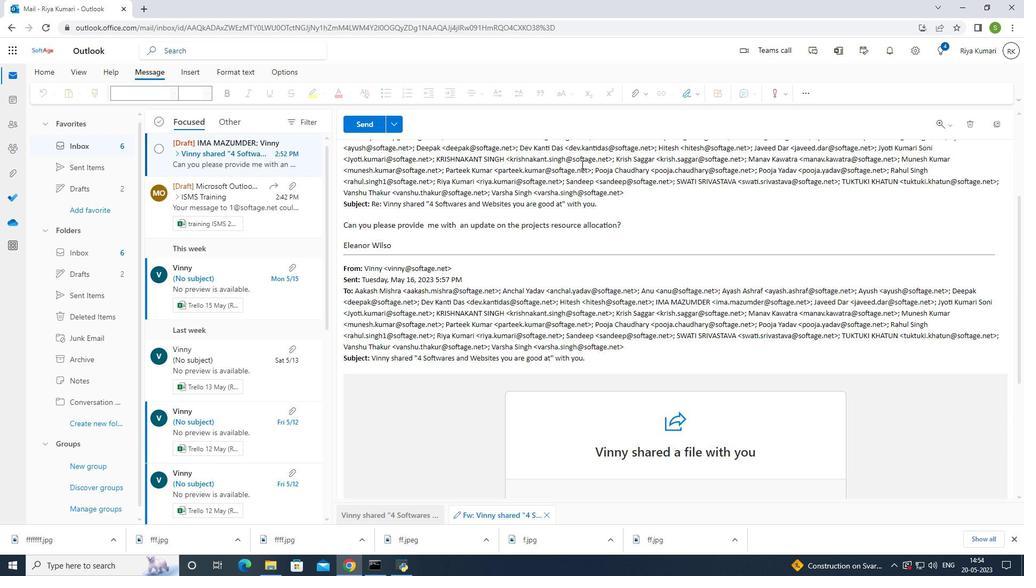 
Action: Mouse scrolled (581, 164) with delta (0, 0)
Screenshot: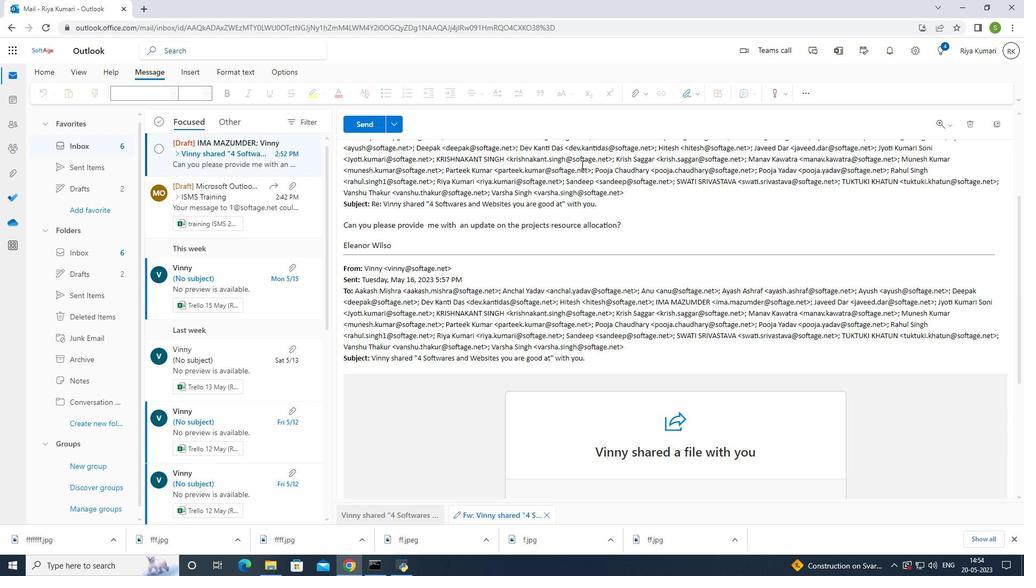 
Action: Mouse scrolled (581, 164) with delta (0, 0)
Screenshot: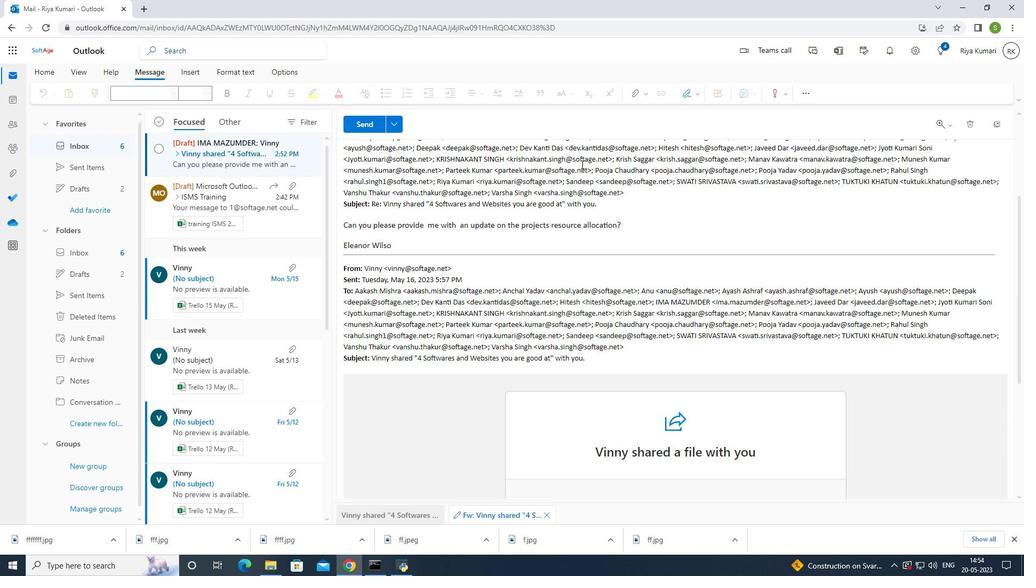 
Action: Mouse scrolled (581, 164) with delta (0, 0)
Screenshot: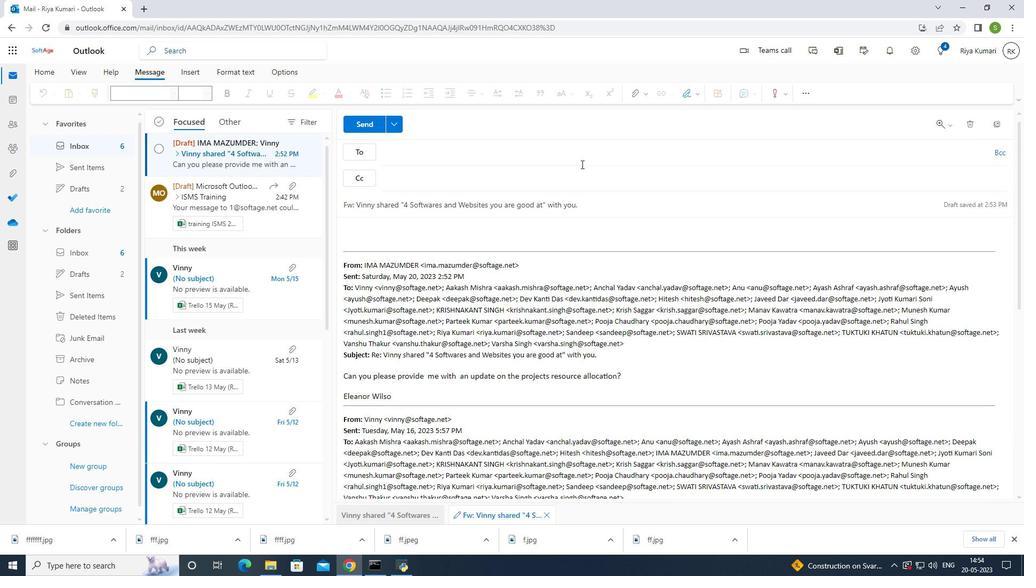 
Action: Mouse scrolled (581, 164) with delta (0, 0)
Screenshot: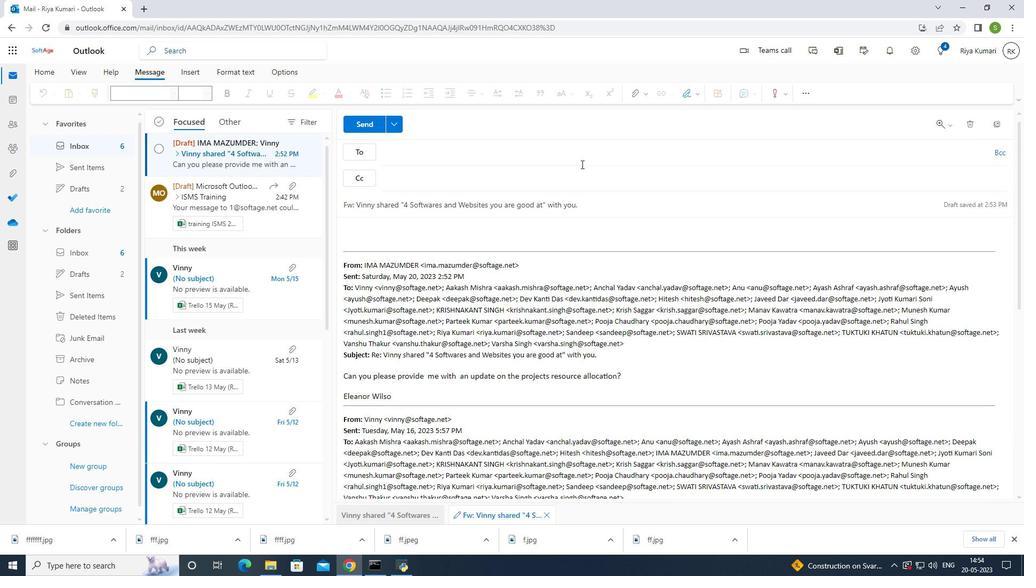 
Action: Mouse scrolled (581, 164) with delta (0, 0)
Screenshot: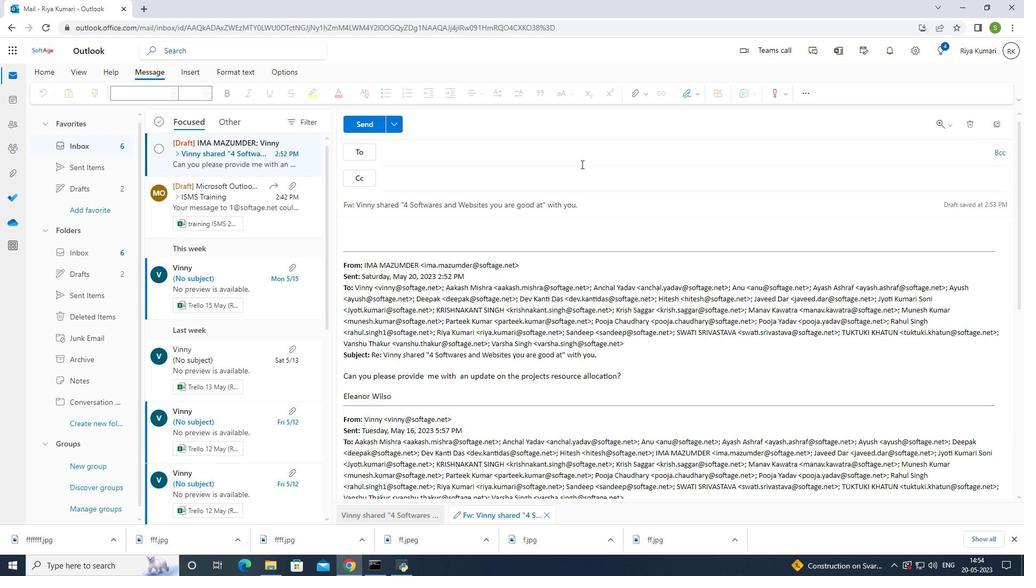 
Action: Mouse scrolled (581, 164) with delta (0, 0)
Screenshot: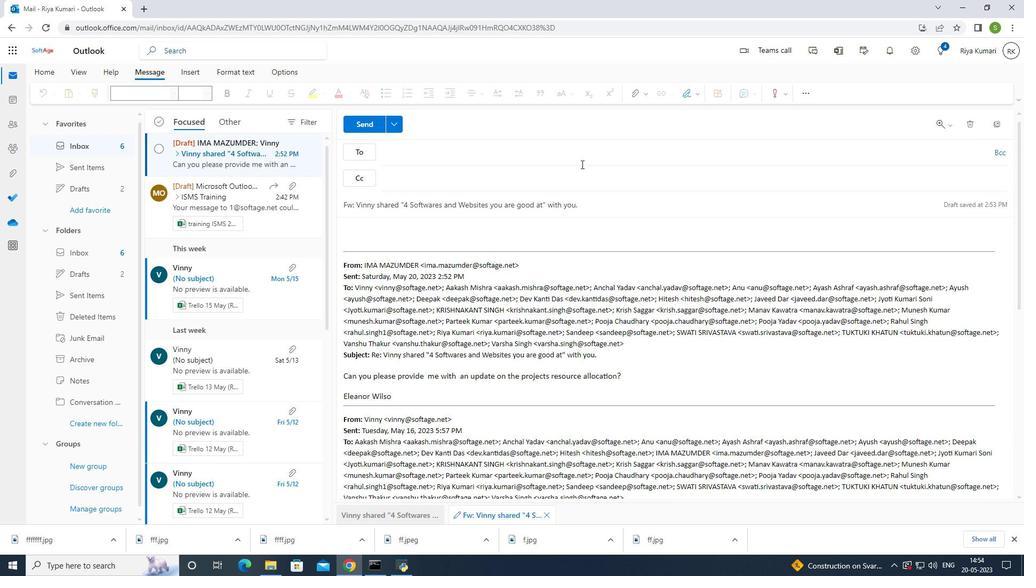
Action: Mouse scrolled (581, 164) with delta (0, 0)
Screenshot: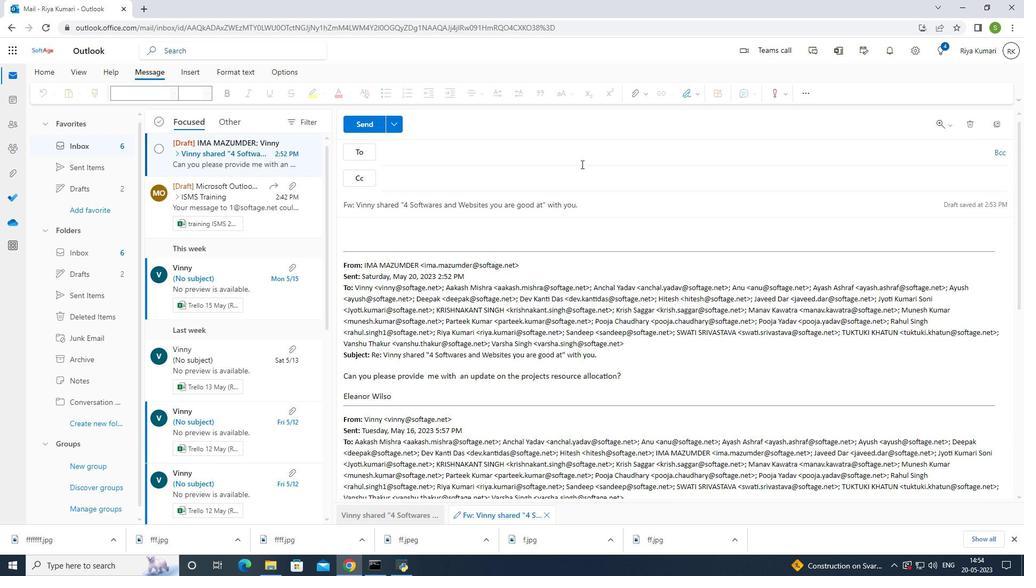 
Action: Mouse moved to (567, 144)
Screenshot: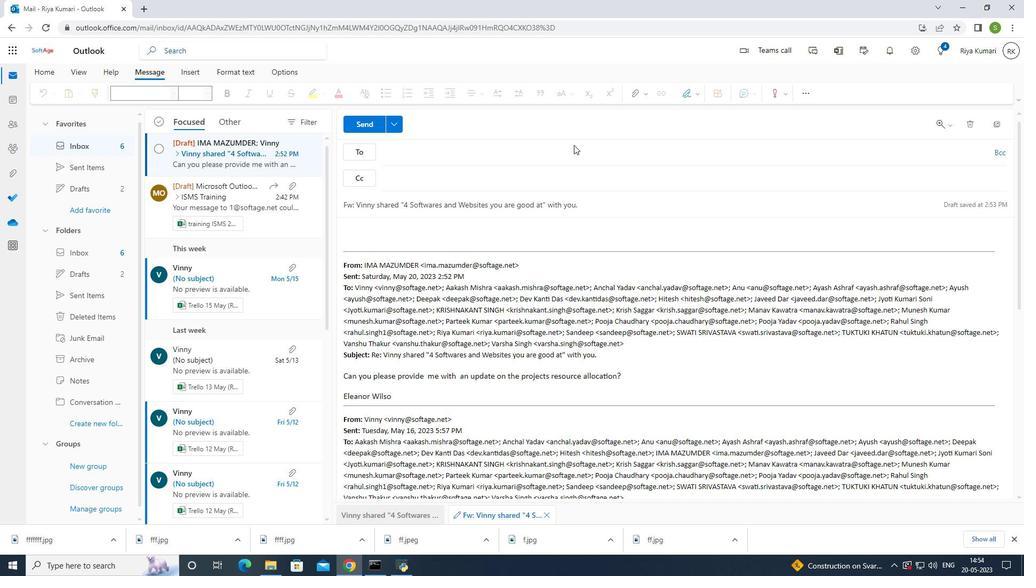 
Action: Mouse scrolled (567, 145) with delta (0, 0)
Screenshot: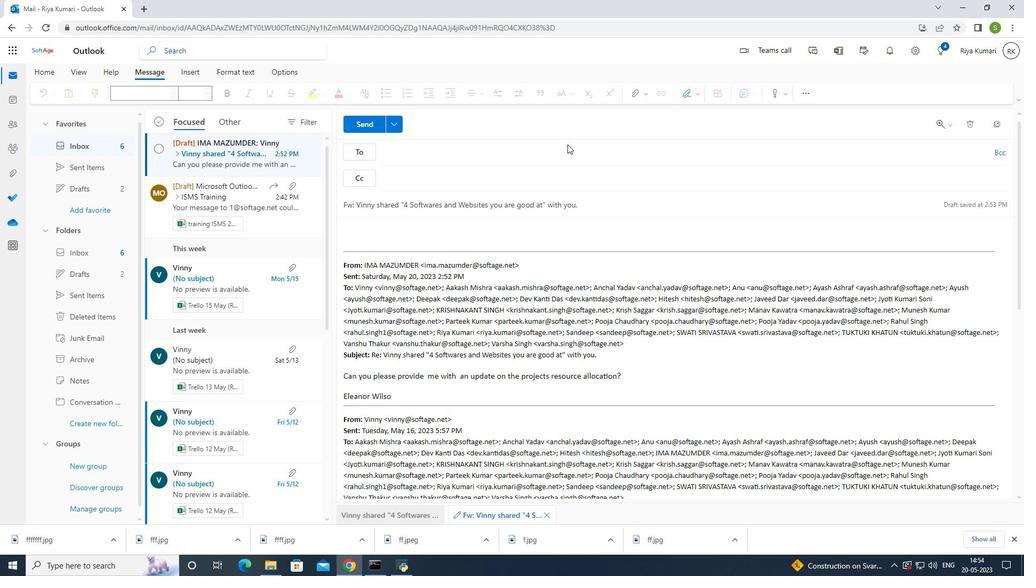 
Action: Mouse scrolled (567, 145) with delta (0, 0)
Screenshot: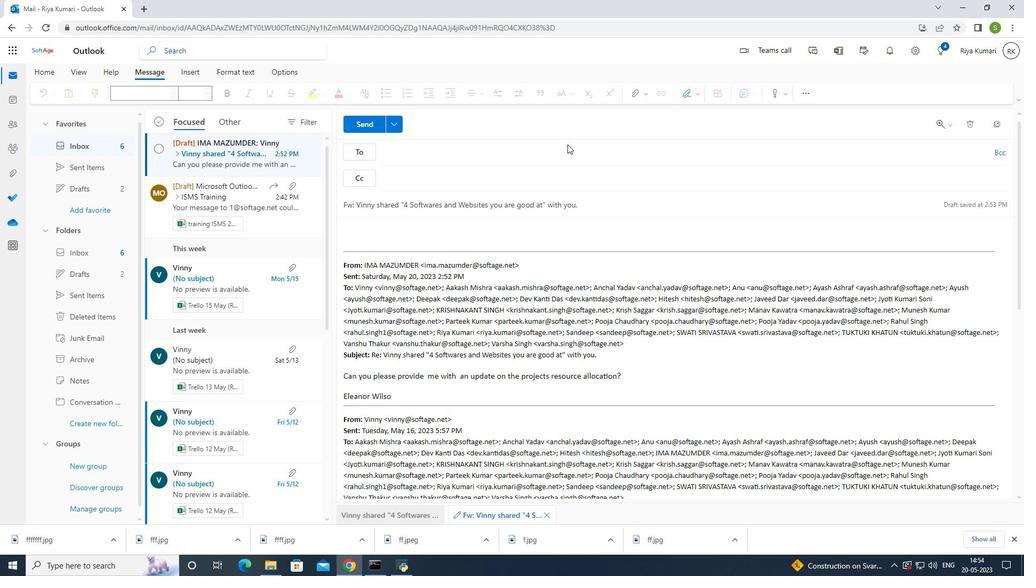 
Action: Mouse scrolled (567, 145) with delta (0, 0)
Screenshot: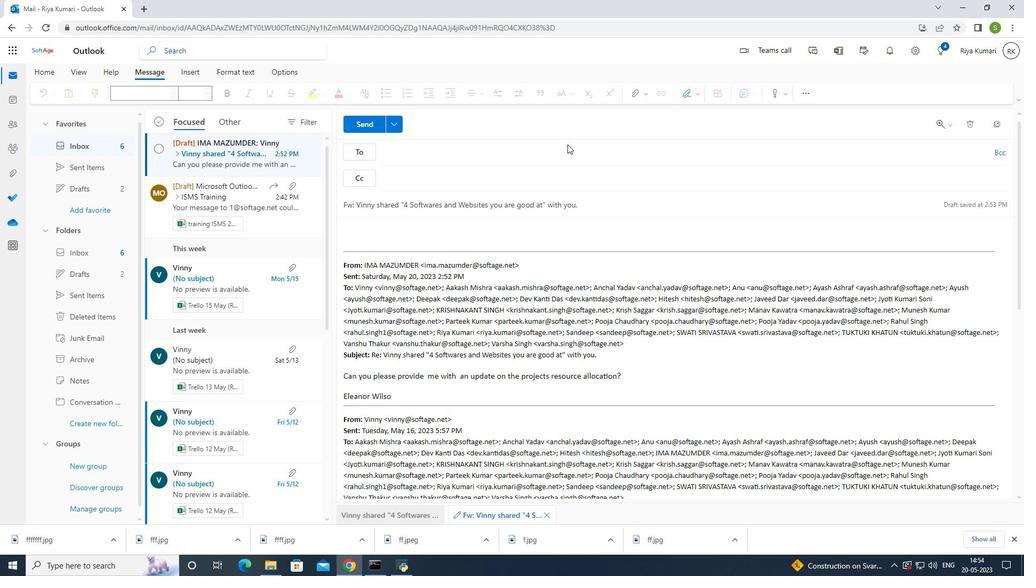 
Action: Mouse scrolled (567, 145) with delta (0, 0)
Screenshot: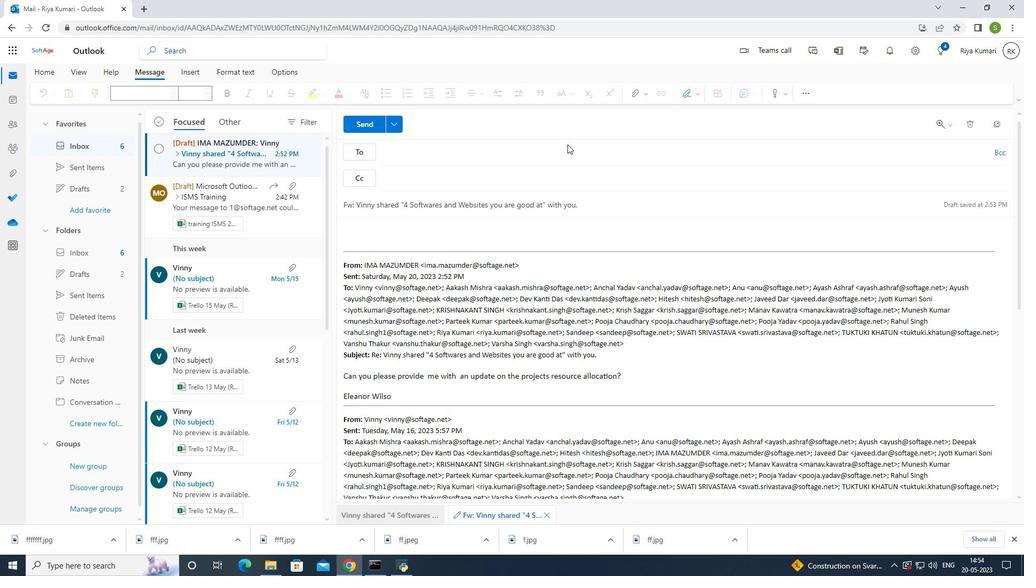 
Action: Mouse scrolled (567, 145) with delta (0, 0)
Screenshot: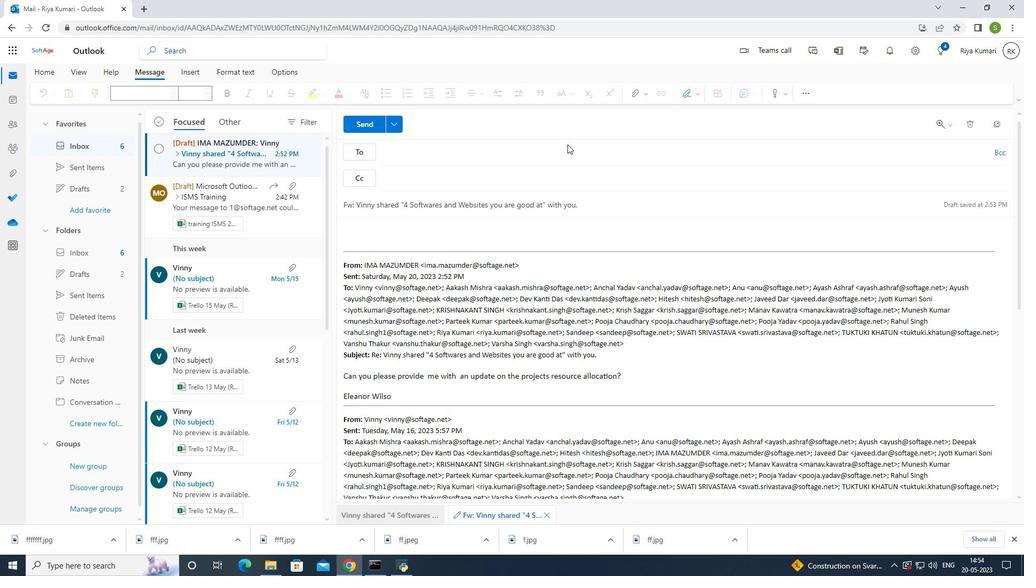 
Action: Mouse scrolled (567, 145) with delta (0, 0)
Screenshot: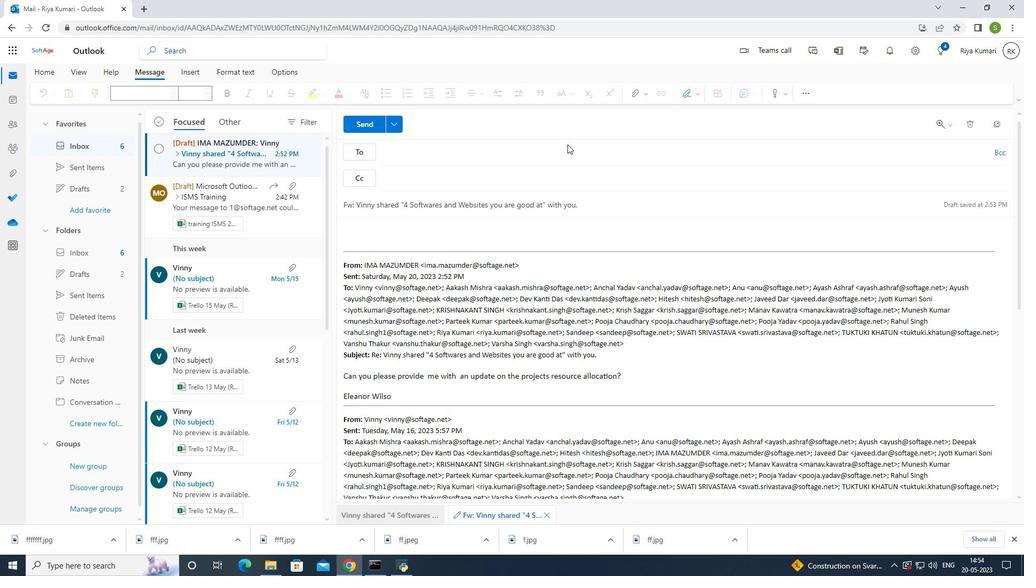 
Action: Mouse scrolled (567, 145) with delta (0, 0)
Screenshot: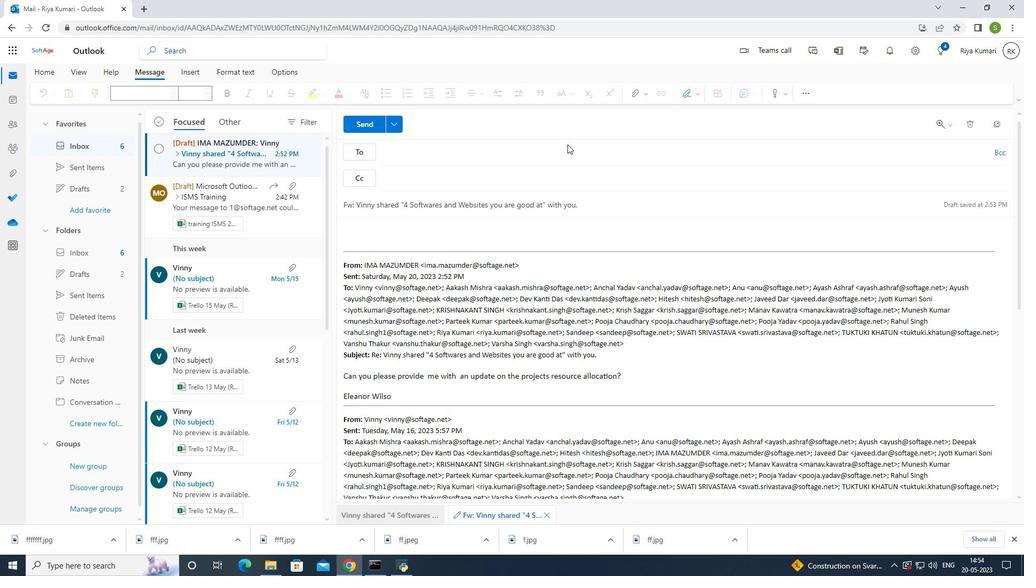 
Action: Mouse scrolled (567, 145) with delta (0, 0)
Screenshot: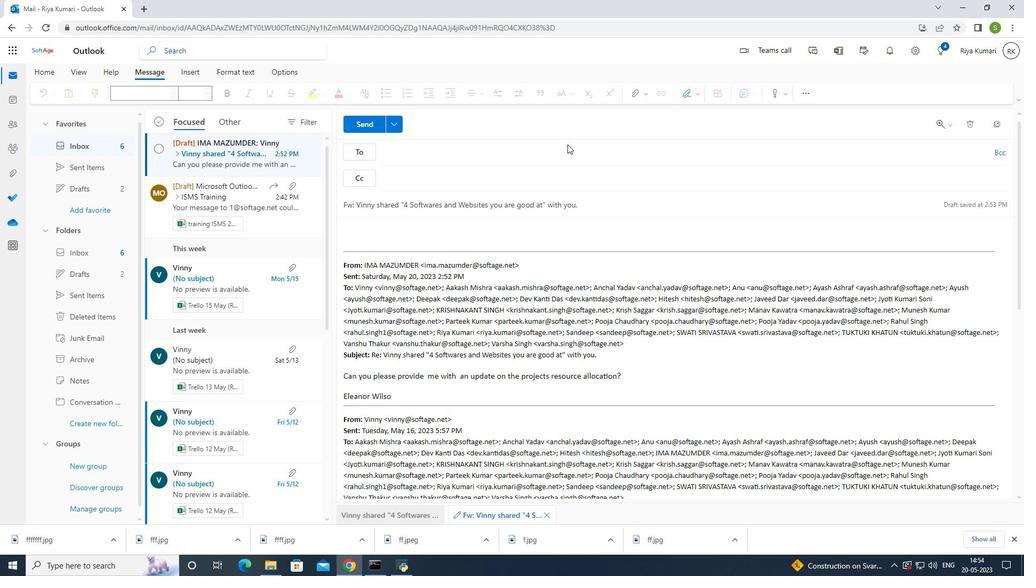 
Action: Mouse scrolled (567, 145) with delta (0, 0)
Screenshot: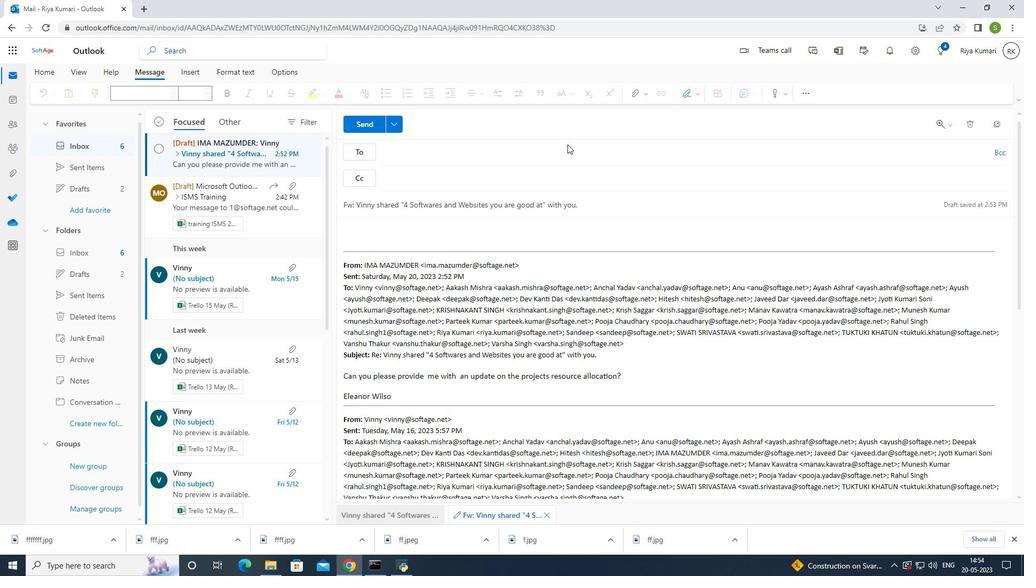 
Action: Mouse scrolled (567, 145) with delta (0, 0)
Screenshot: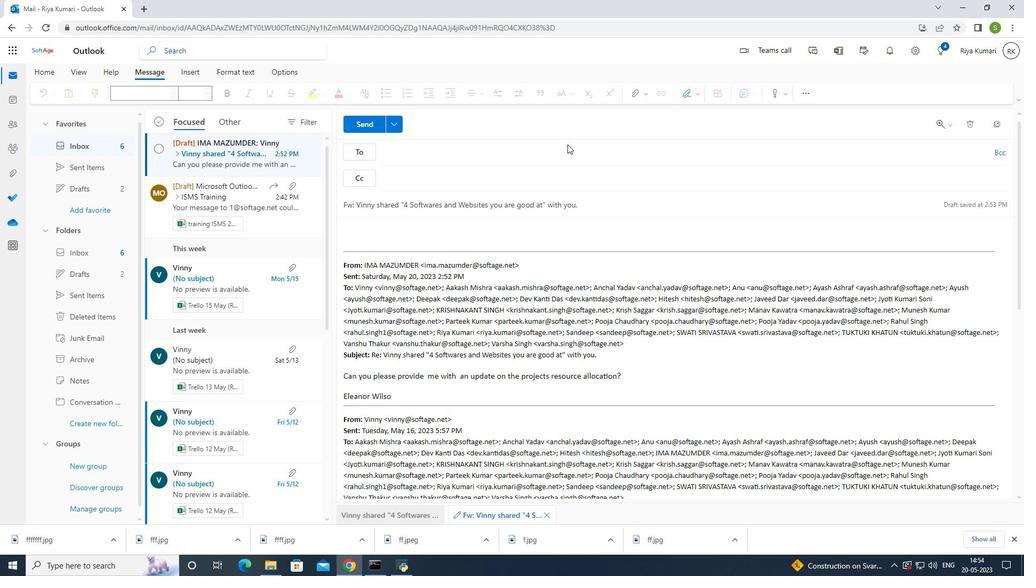 
Action: Mouse moved to (567, 144)
Screenshot: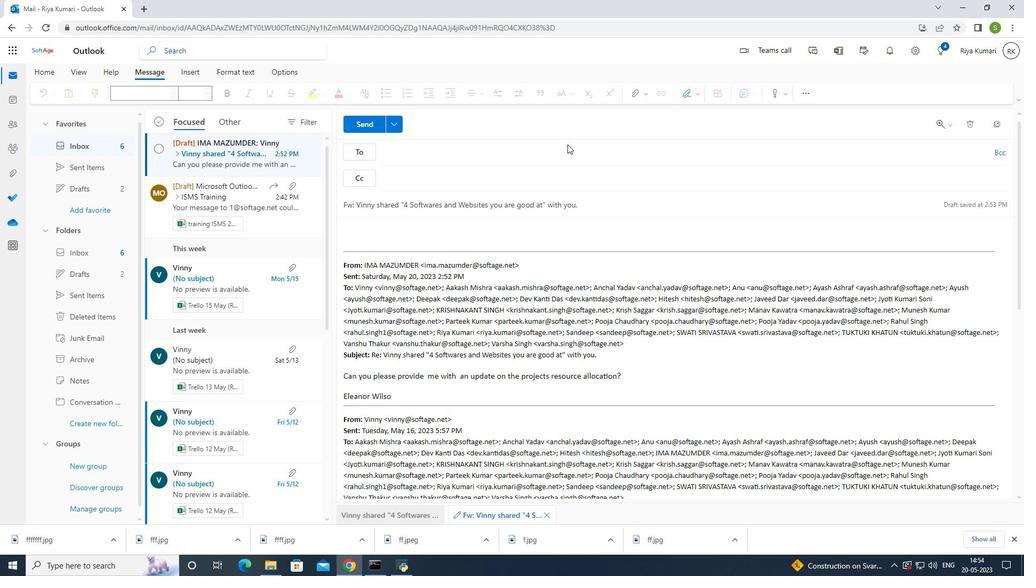 
Action: Mouse scrolled (567, 143) with delta (0, 0)
Screenshot: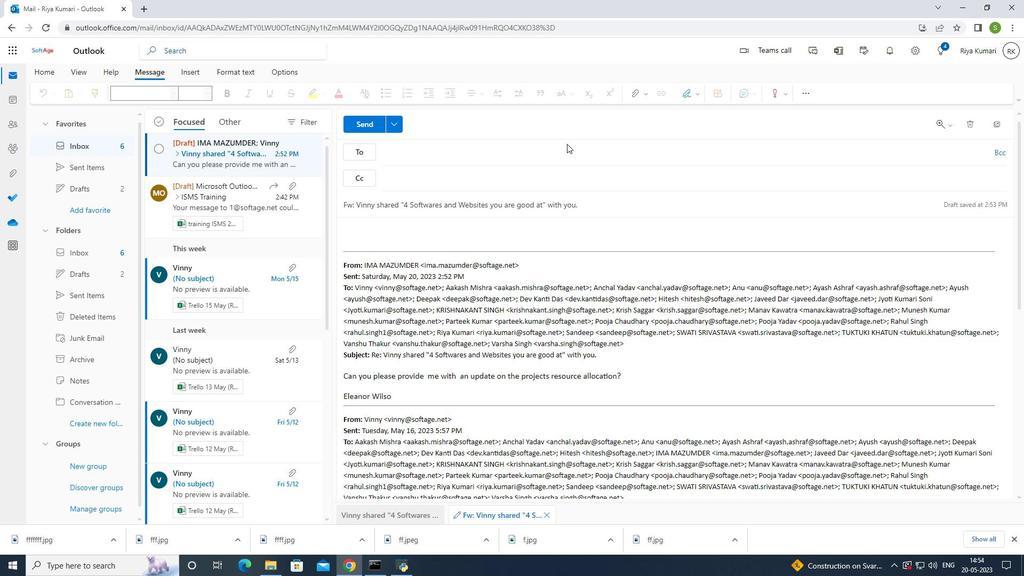 
Action: Mouse scrolled (567, 143) with delta (0, 0)
Screenshot: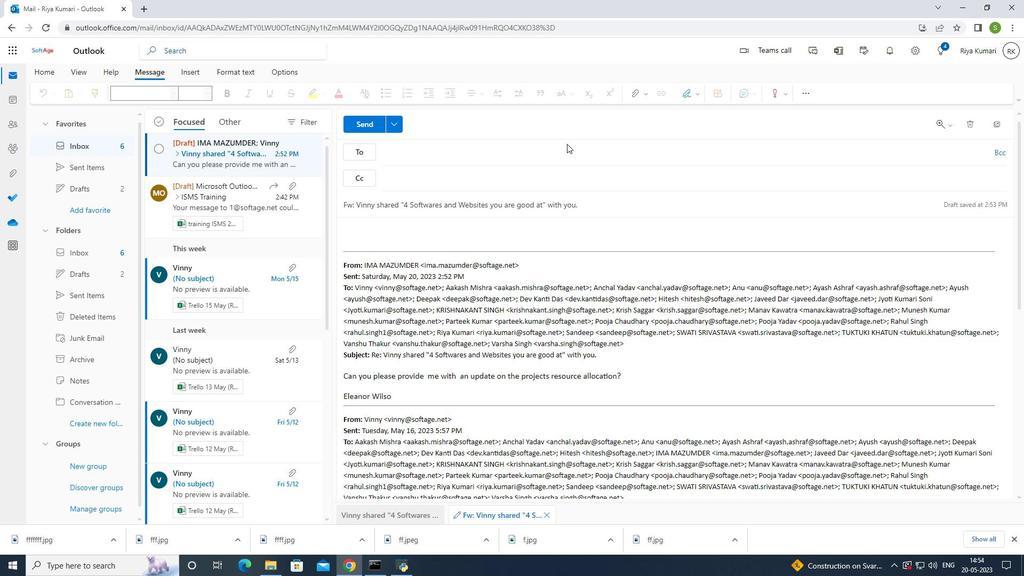 
Action: Mouse scrolled (567, 143) with delta (0, 0)
Screenshot: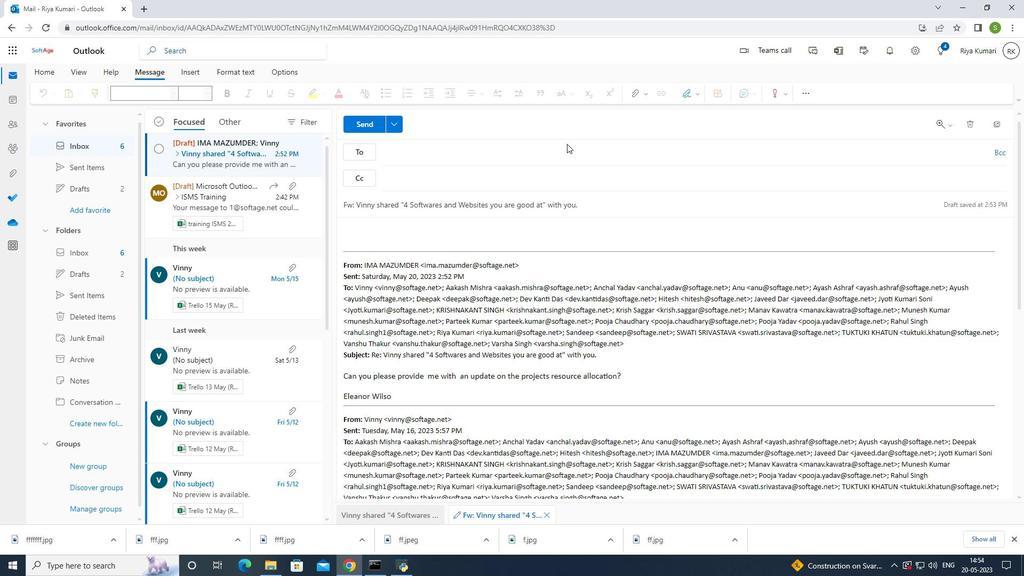 
Action: Mouse scrolled (567, 143) with delta (0, 0)
Screenshot: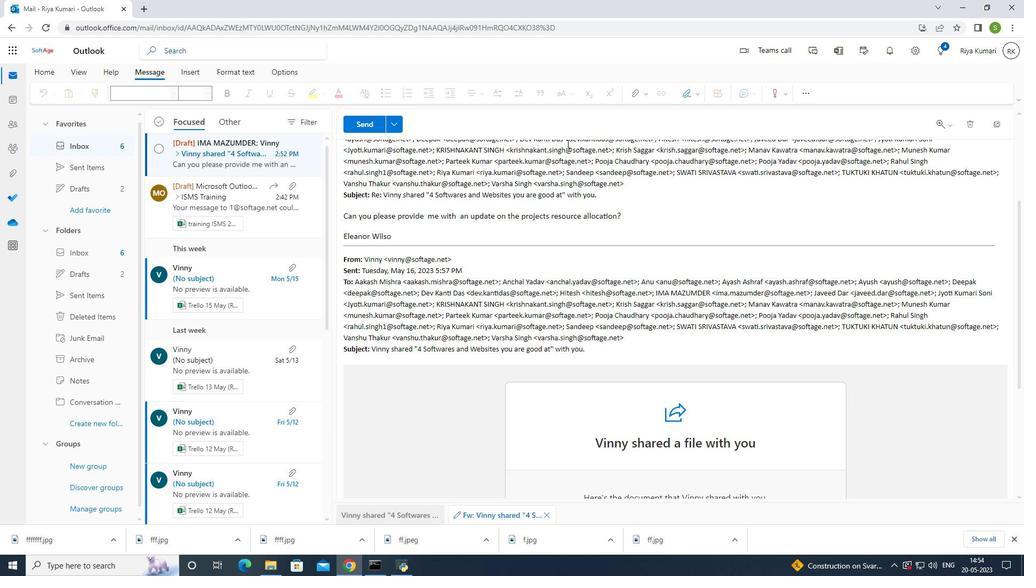 
Action: Mouse scrolled (567, 143) with delta (0, 0)
Screenshot: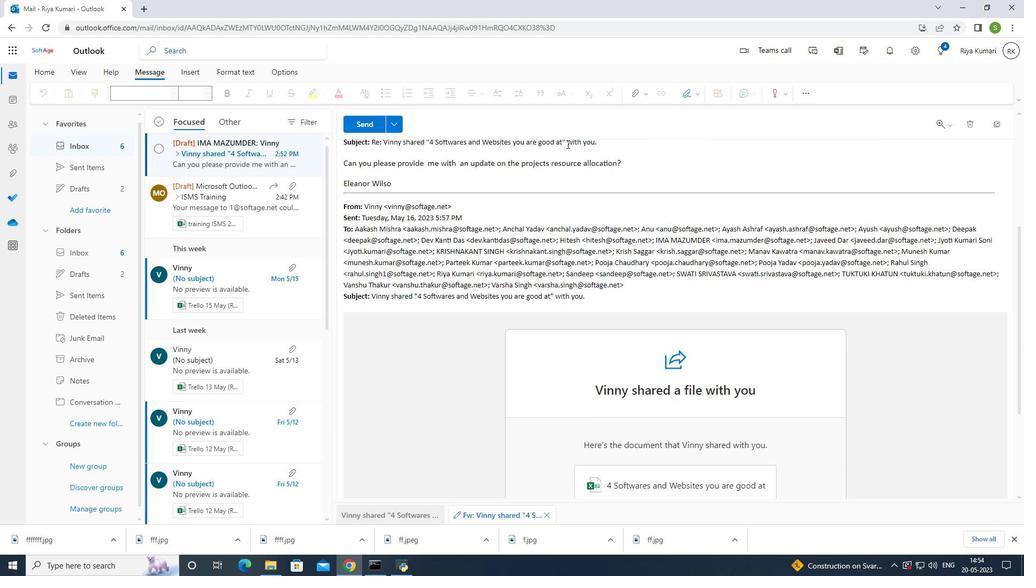 
Action: Mouse scrolled (567, 143) with delta (0, 0)
Screenshot: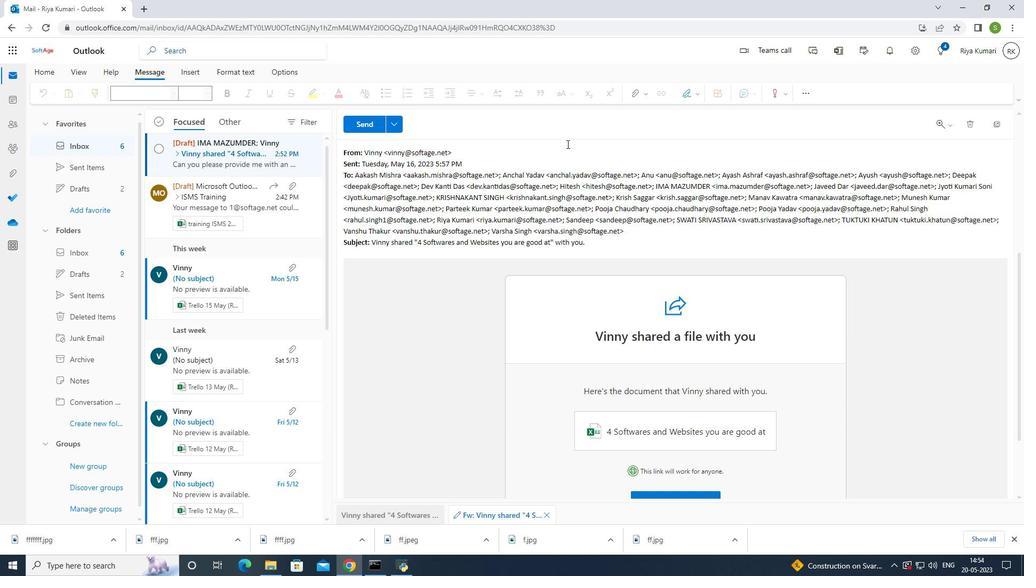 
Action: Mouse scrolled (567, 144) with delta (0, 0)
Screenshot: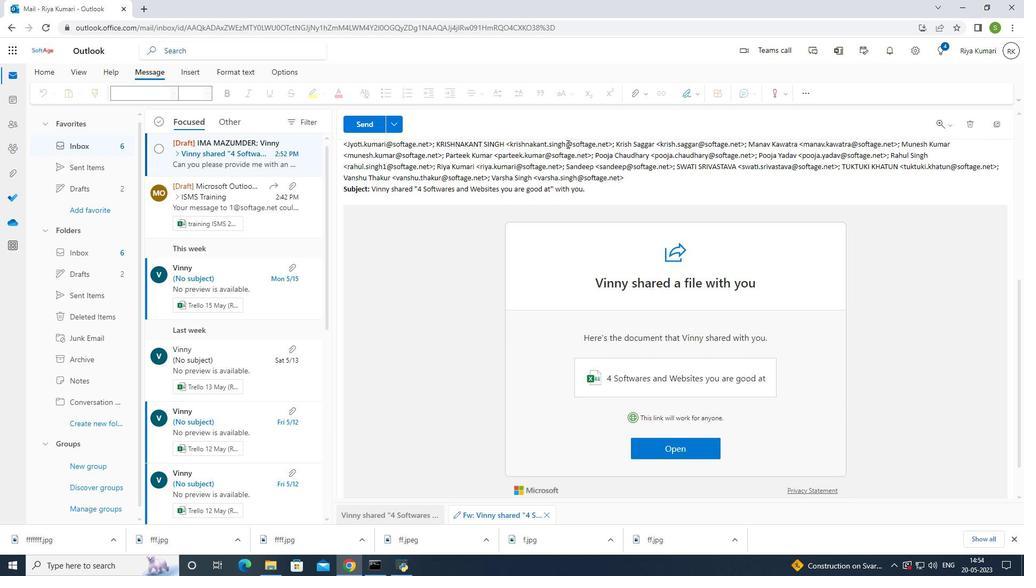 
Action: Mouse scrolled (567, 144) with delta (0, 0)
Screenshot: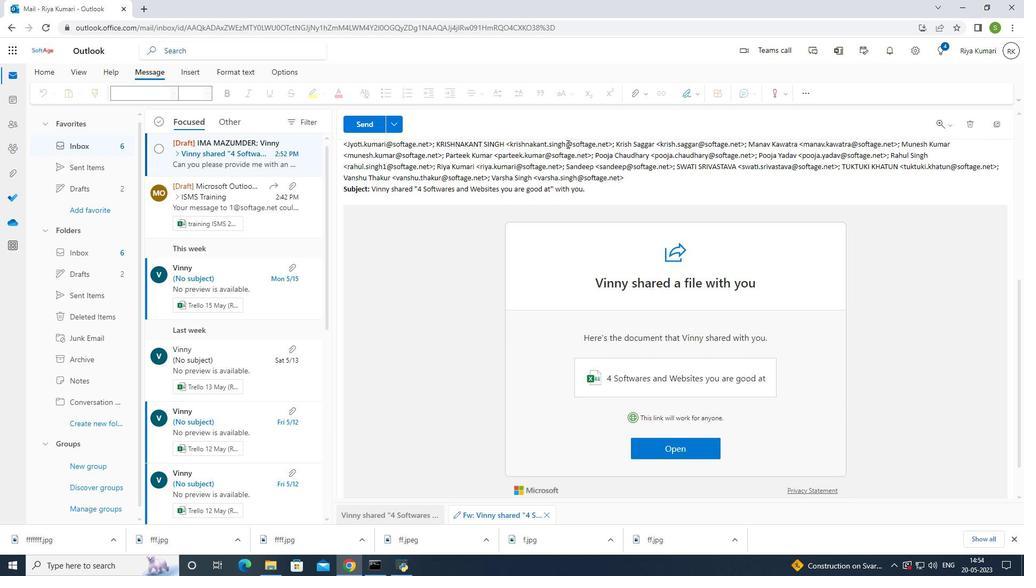 
Action: Mouse scrolled (567, 144) with delta (0, 0)
Screenshot: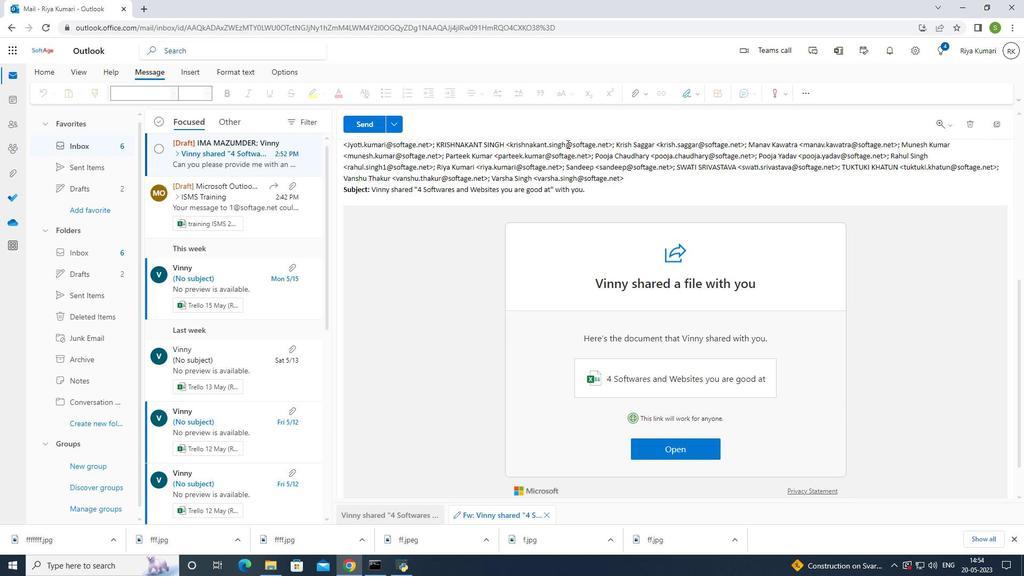 
Action: Mouse scrolled (567, 144) with delta (0, 0)
Screenshot: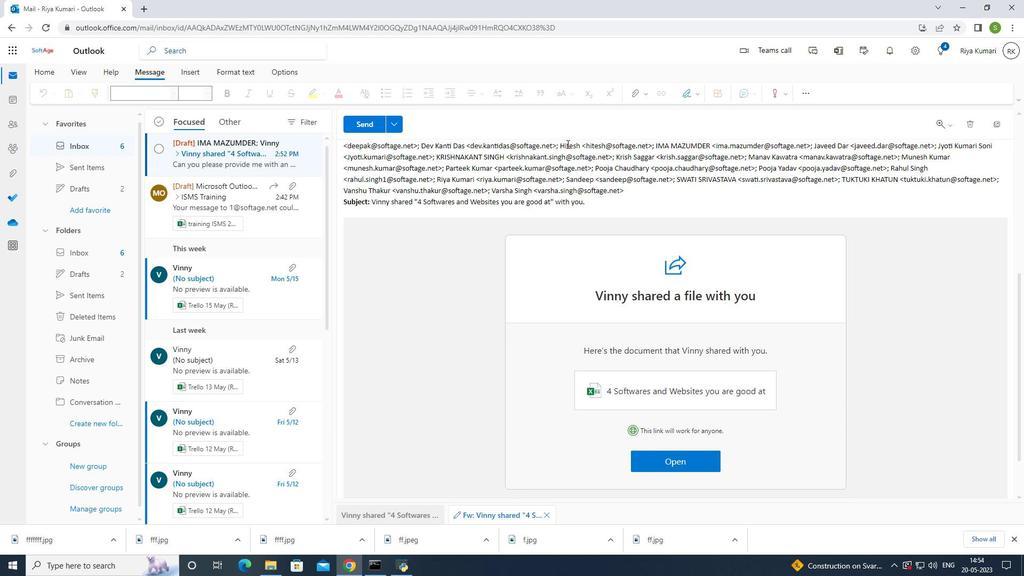 
Action: Mouse scrolled (567, 144) with delta (0, 0)
Screenshot: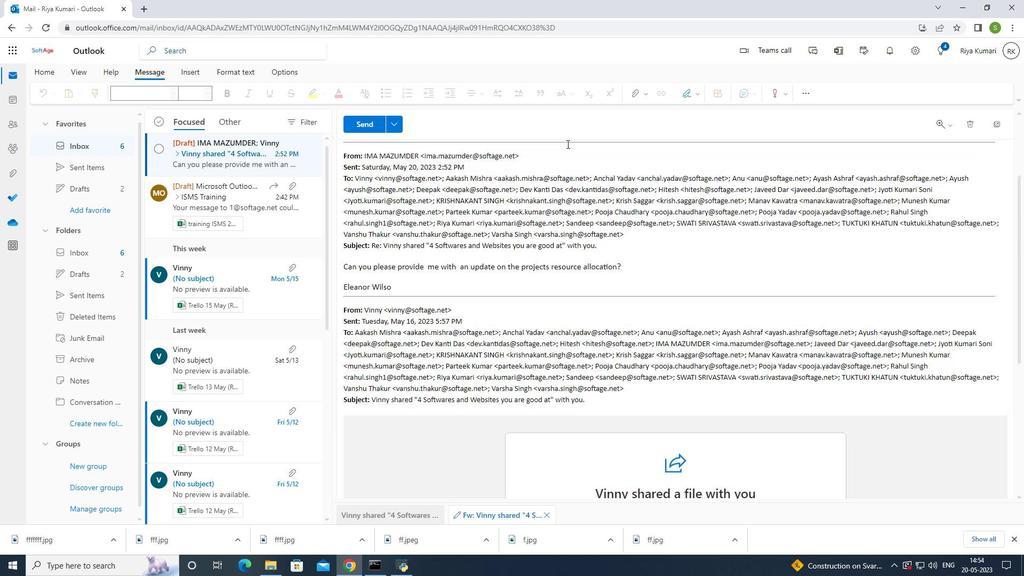 
Action: Mouse scrolled (567, 144) with delta (0, 0)
Screenshot: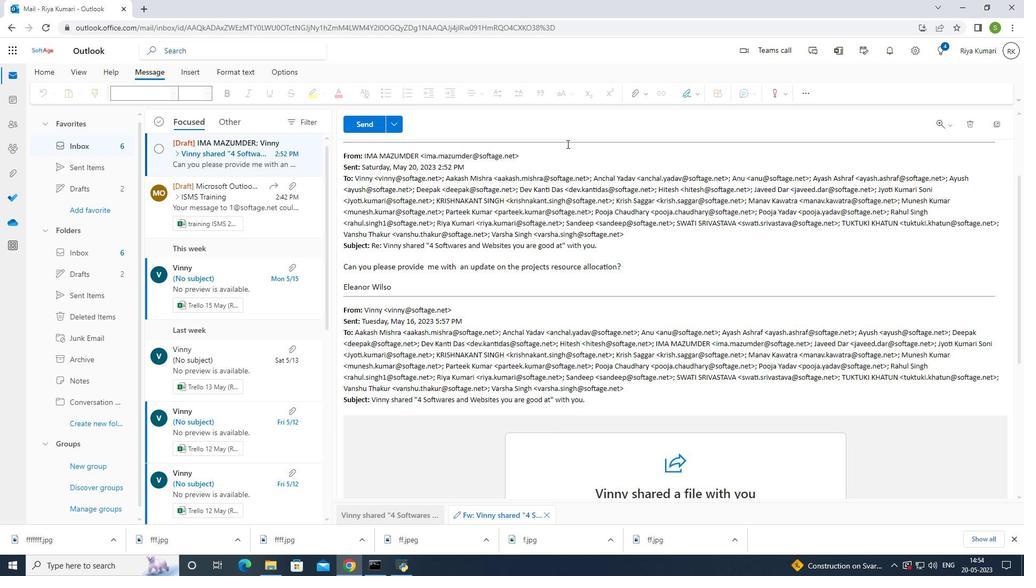 
Action: Mouse scrolled (567, 144) with delta (0, 0)
Screenshot: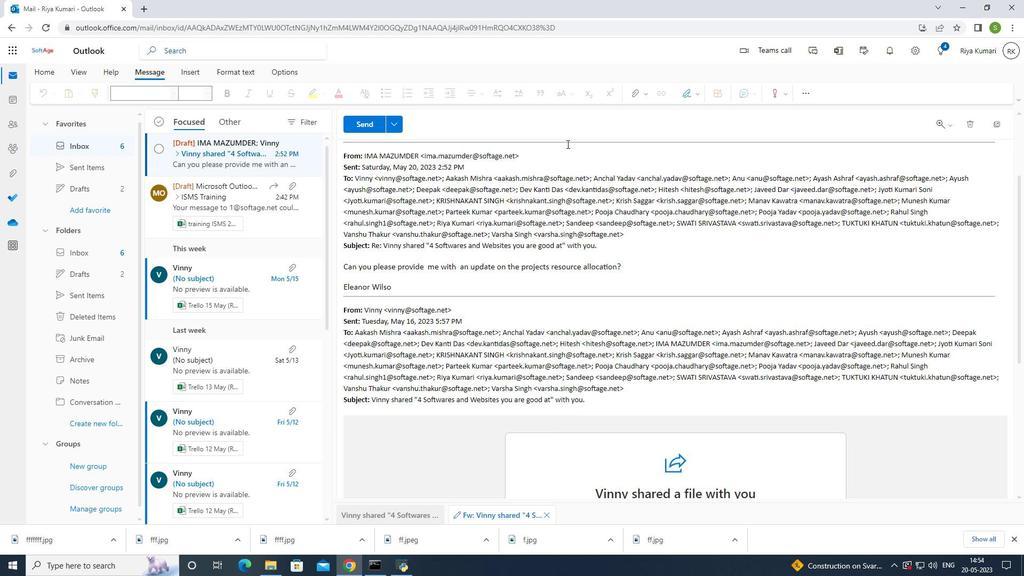 
Action: Mouse scrolled (567, 144) with delta (0, 0)
Screenshot: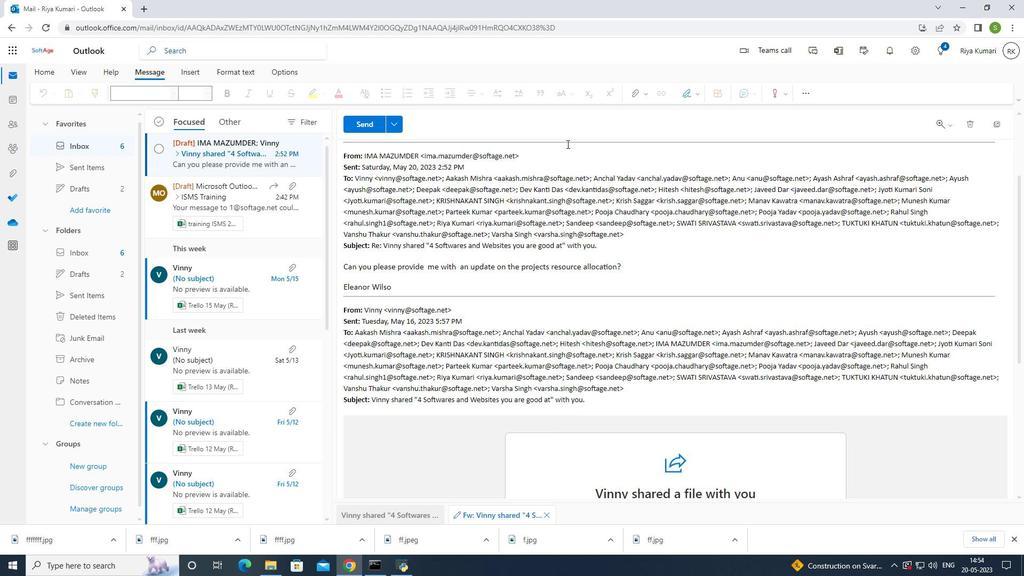 
Action: Mouse scrolled (567, 144) with delta (0, 0)
Screenshot: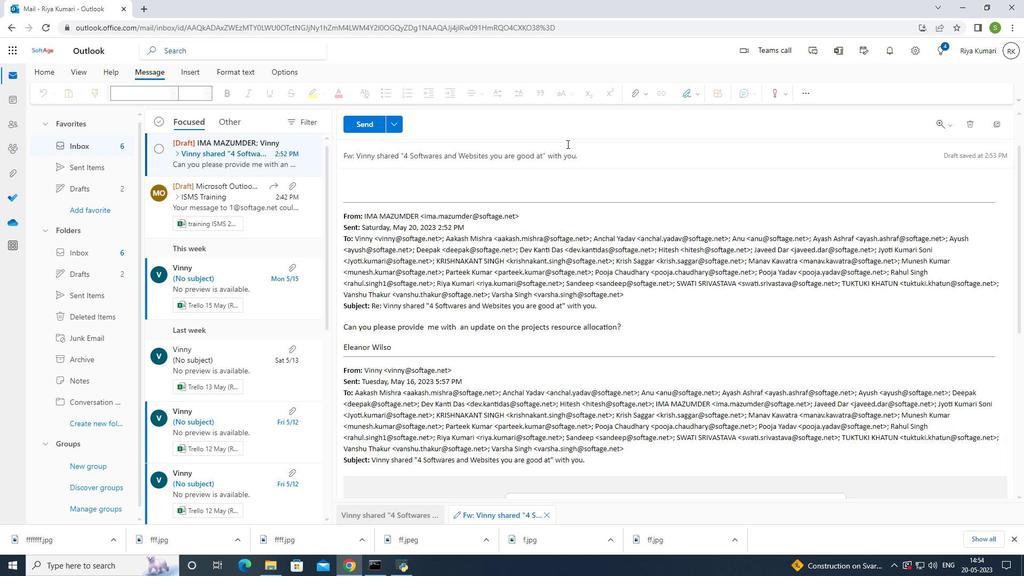 
Action: Mouse scrolled (567, 144) with delta (0, 0)
Screenshot: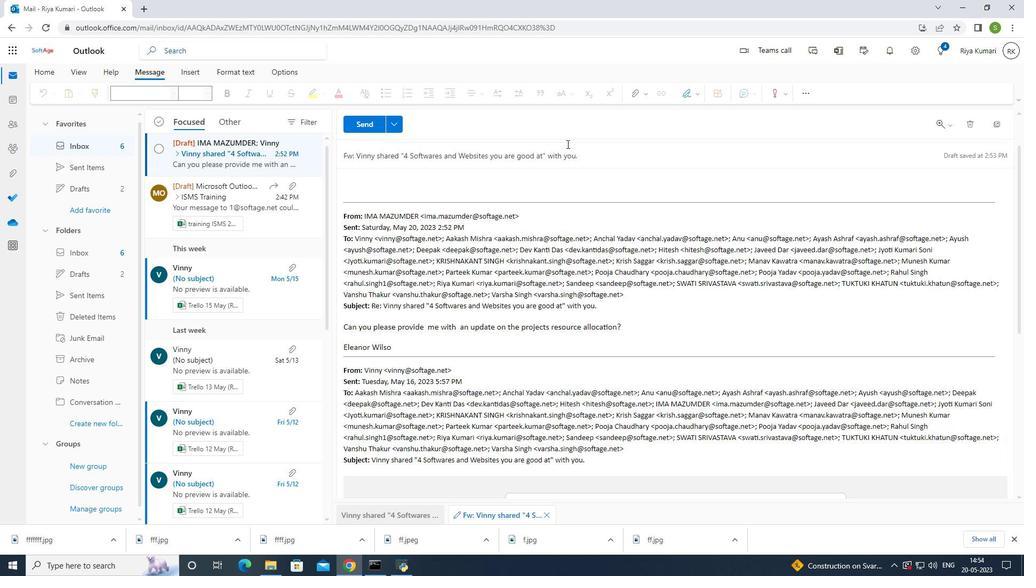 
Action: Mouse scrolled (567, 144) with delta (0, 0)
Screenshot: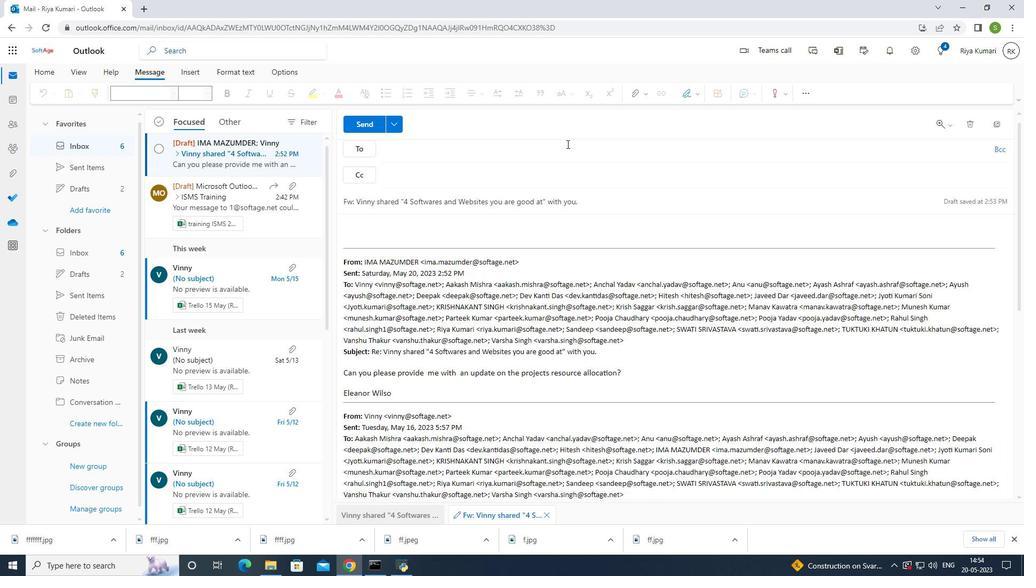 
Action: Mouse moved to (483, 151)
Screenshot: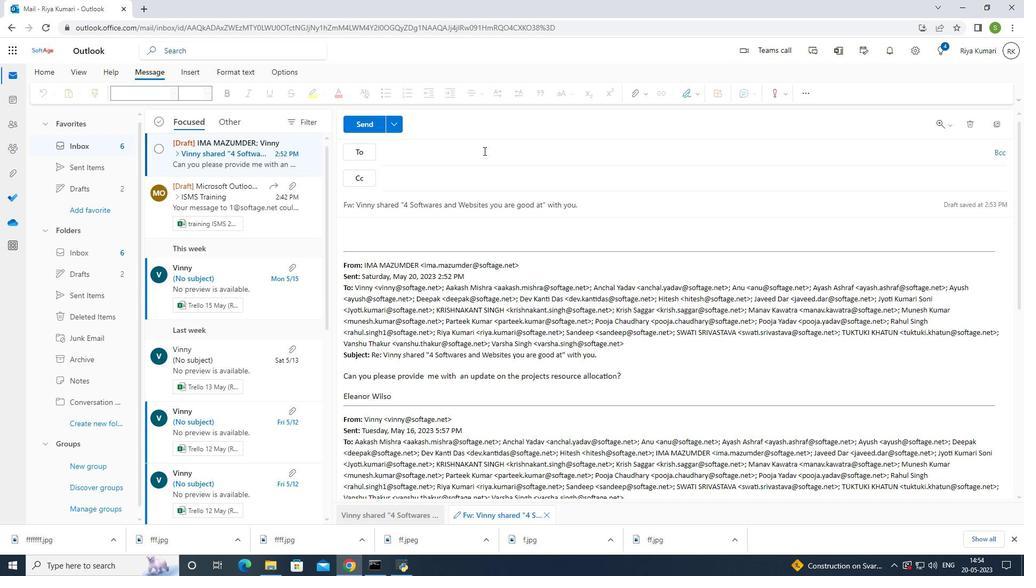 
Action: Mouse pressed left at (483, 151)
Screenshot: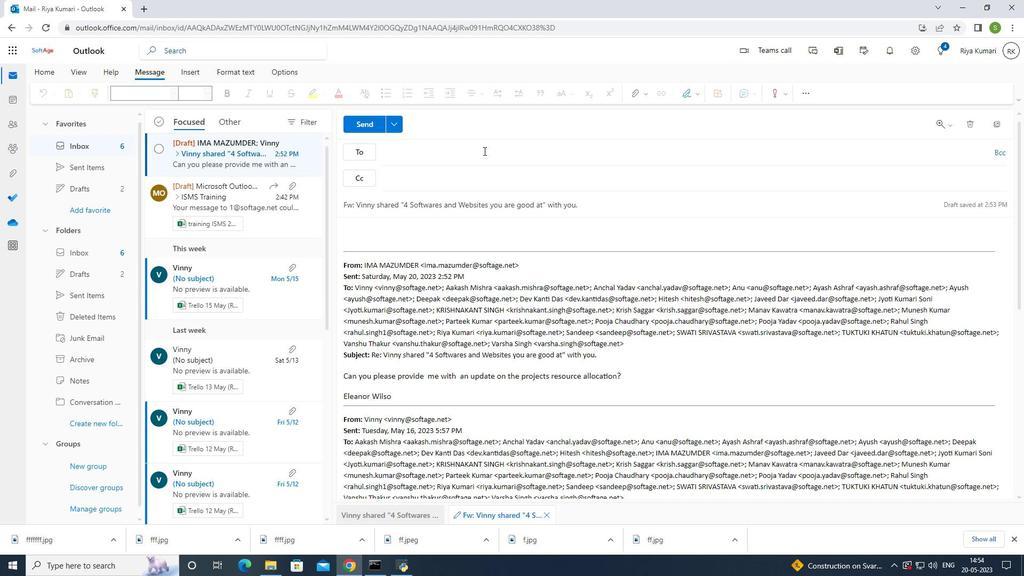 
Action: Mouse moved to (631, 158)
Screenshot: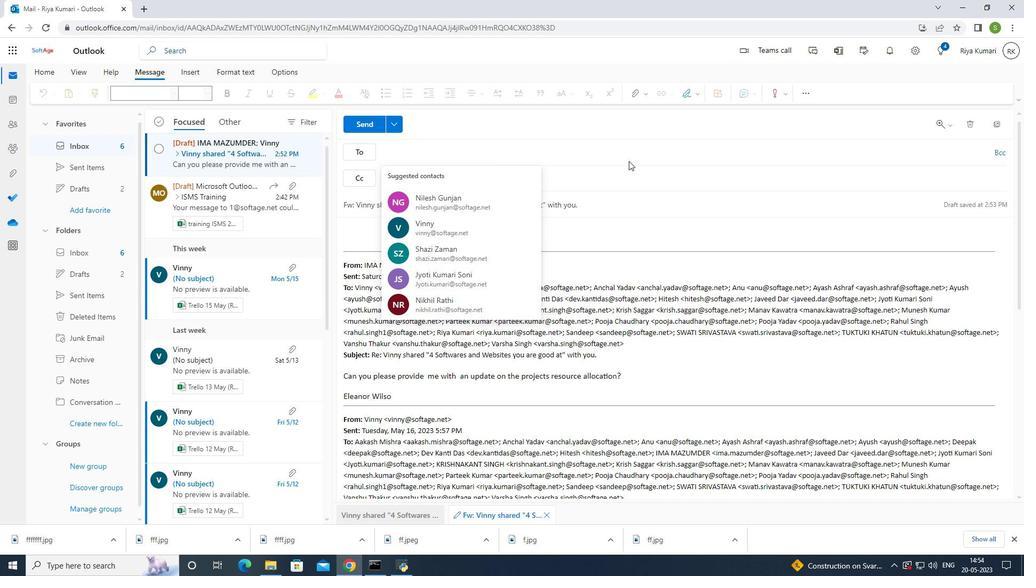 
Action: Key pressed softage.8<Key.shift>@softage.net
Screenshot: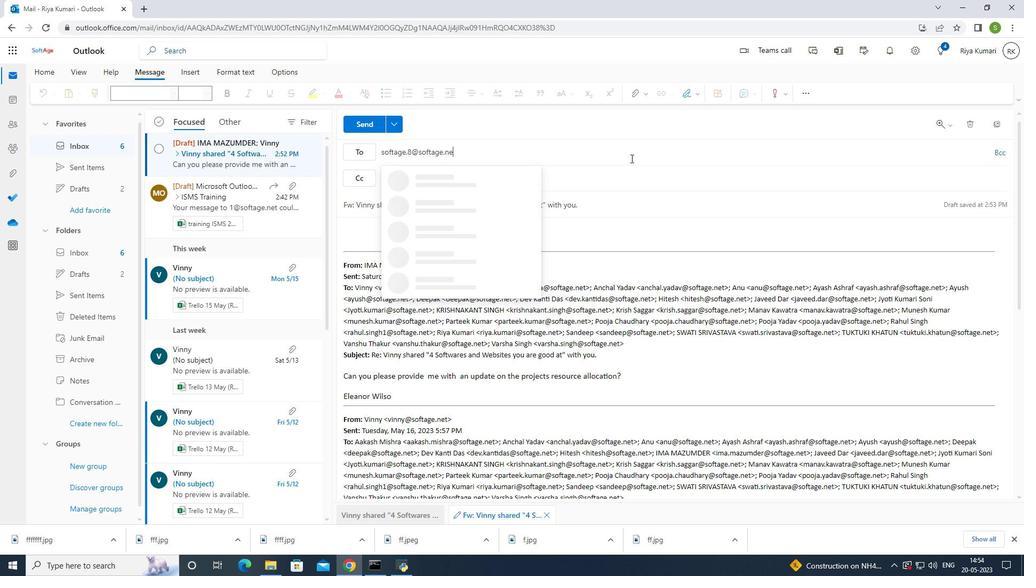 
Action: Mouse moved to (508, 177)
Screenshot: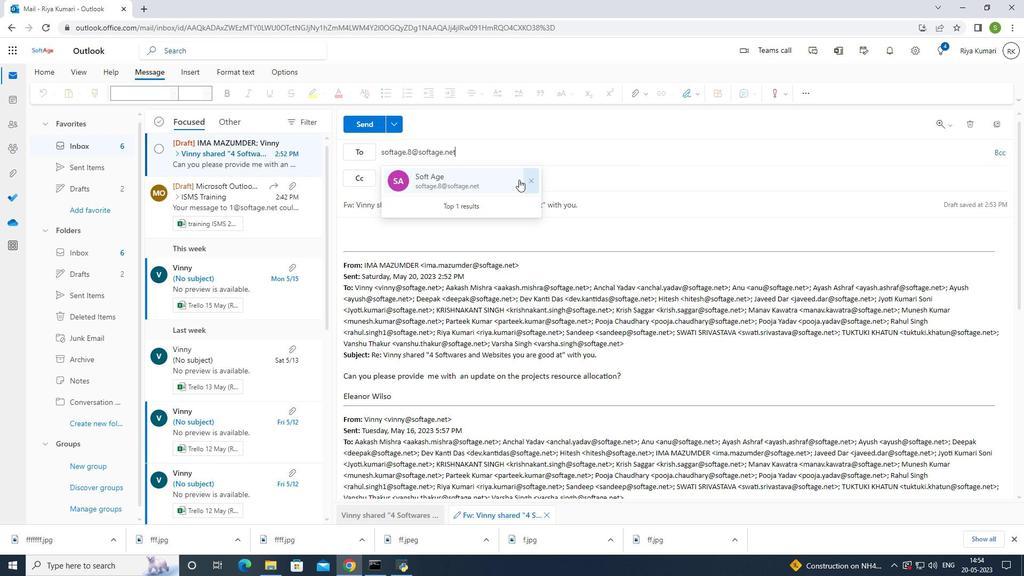 
Action: Mouse pressed left at (508, 177)
Screenshot: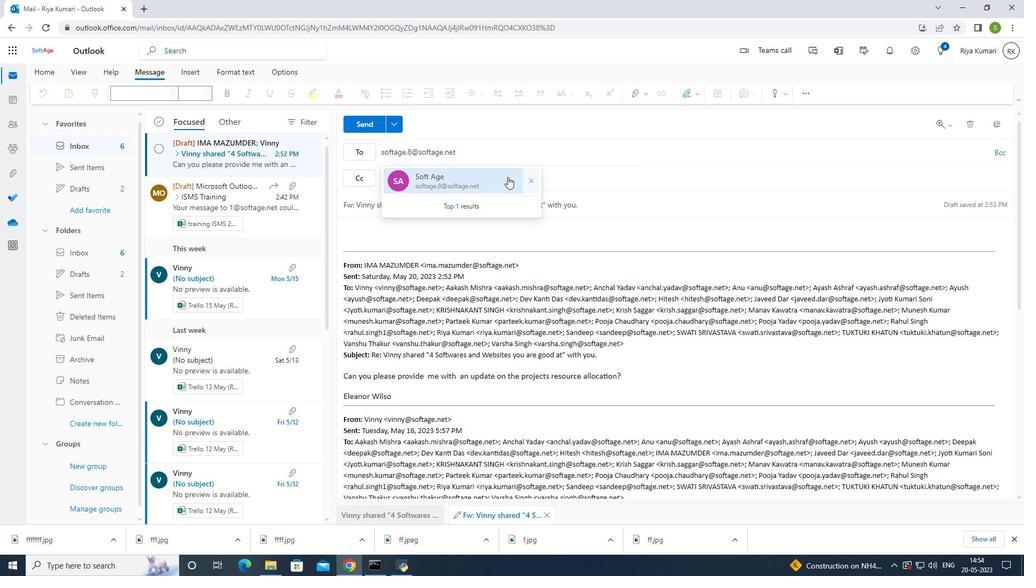
Action: Mouse moved to (515, 150)
Screenshot: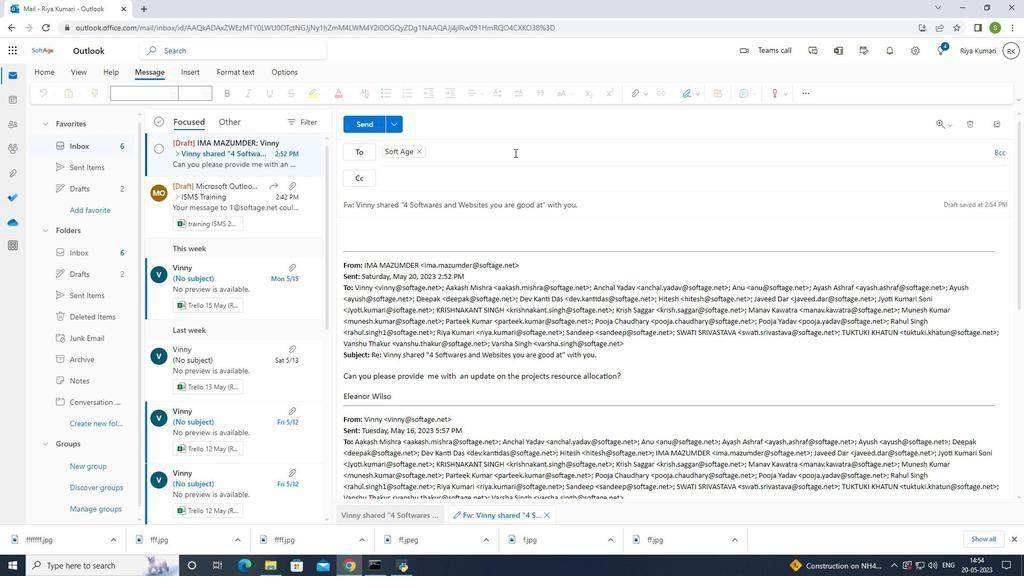 
Action: Key pressed softage.2softage.net
Screenshot: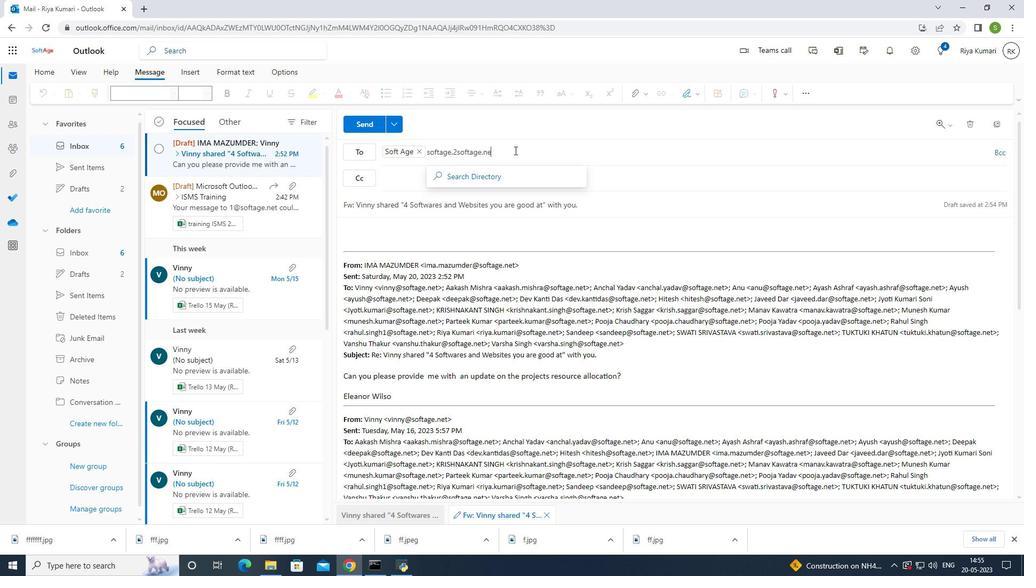 
Action: Mouse moved to (455, 151)
Screenshot: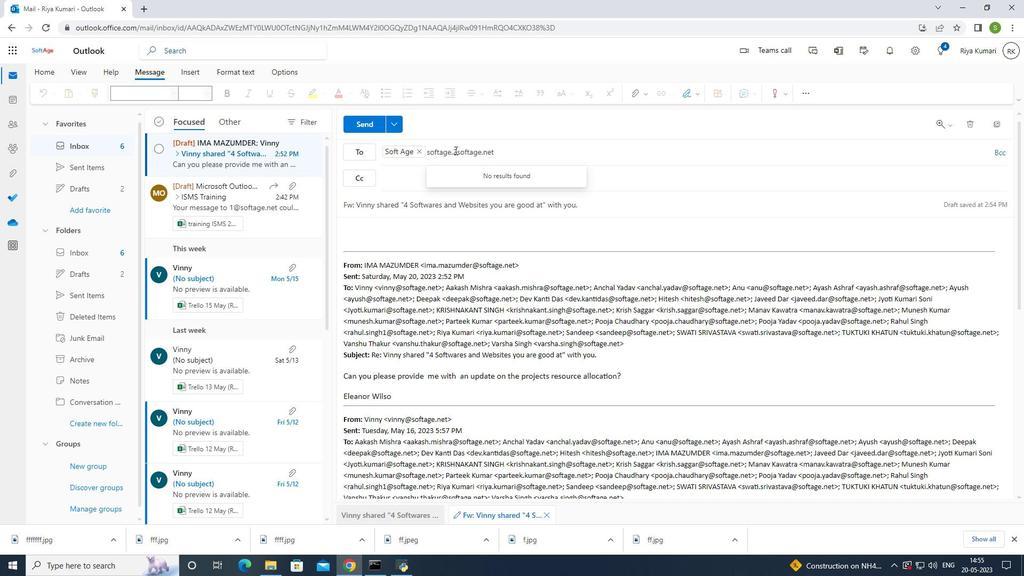 
Action: Mouse pressed left at (455, 151)
Screenshot: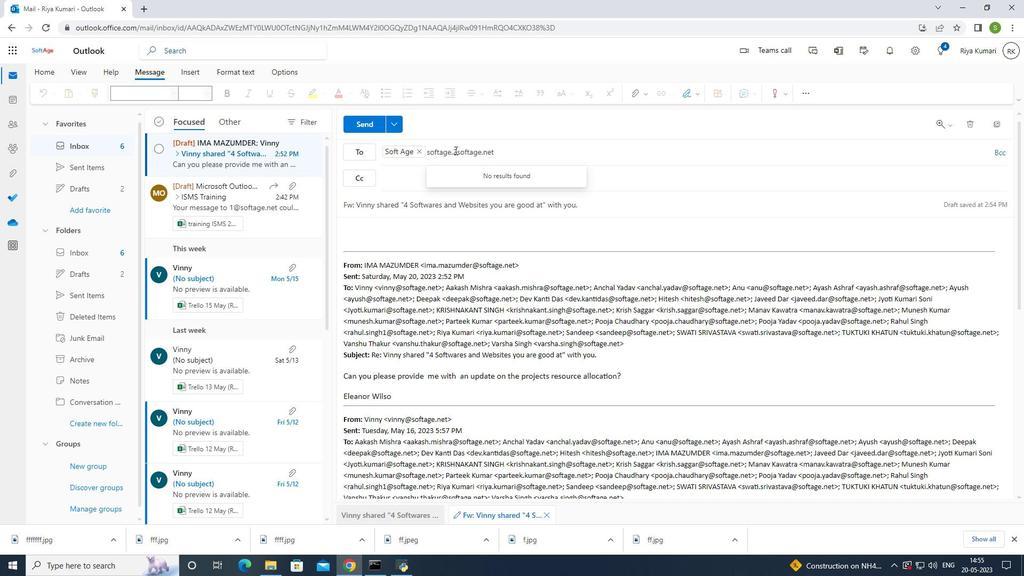 
Action: Mouse moved to (469, 153)
Screenshot: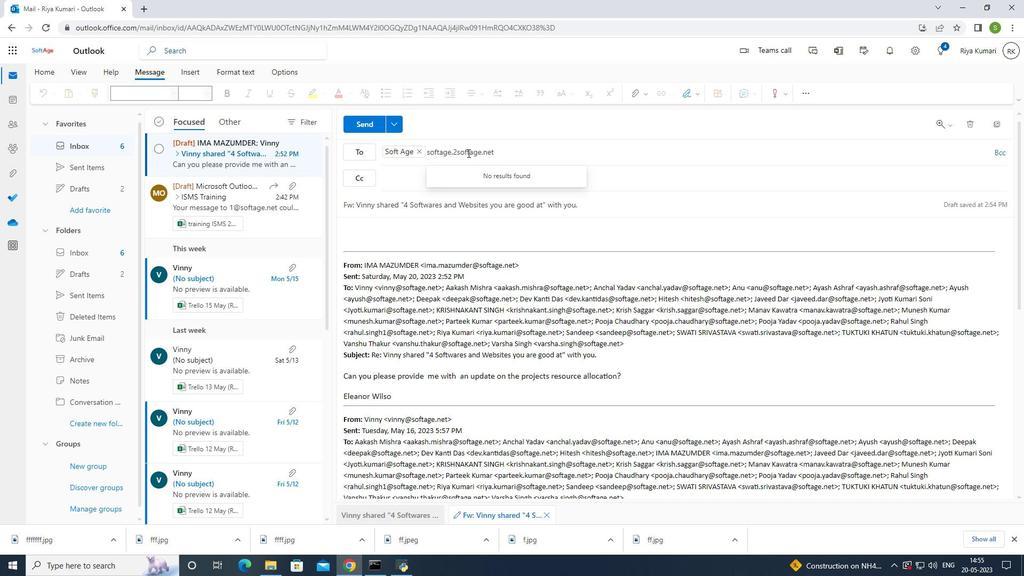
Action: Key pressed <Key.shift>@
Screenshot: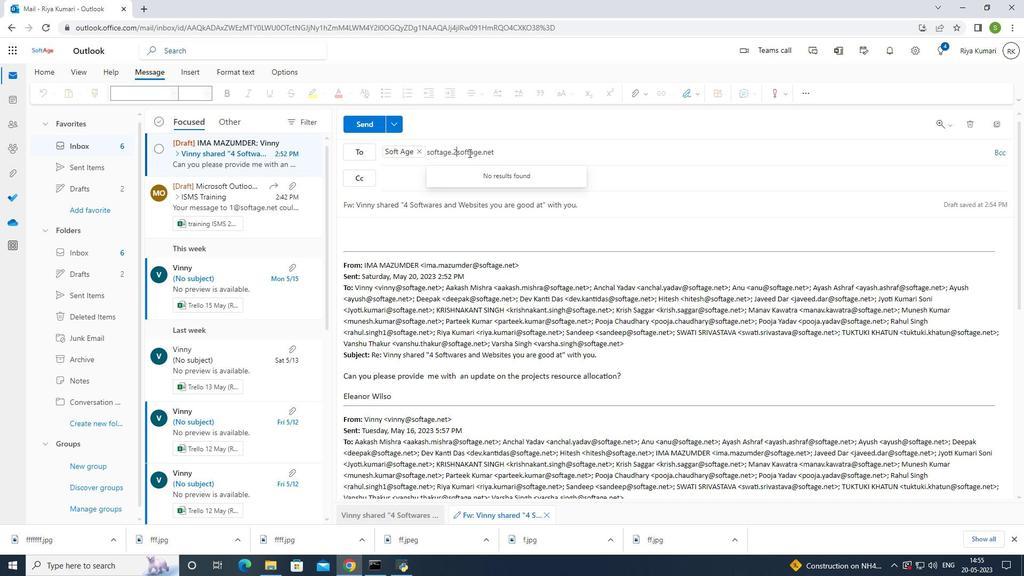 
Action: Mouse moved to (466, 181)
Screenshot: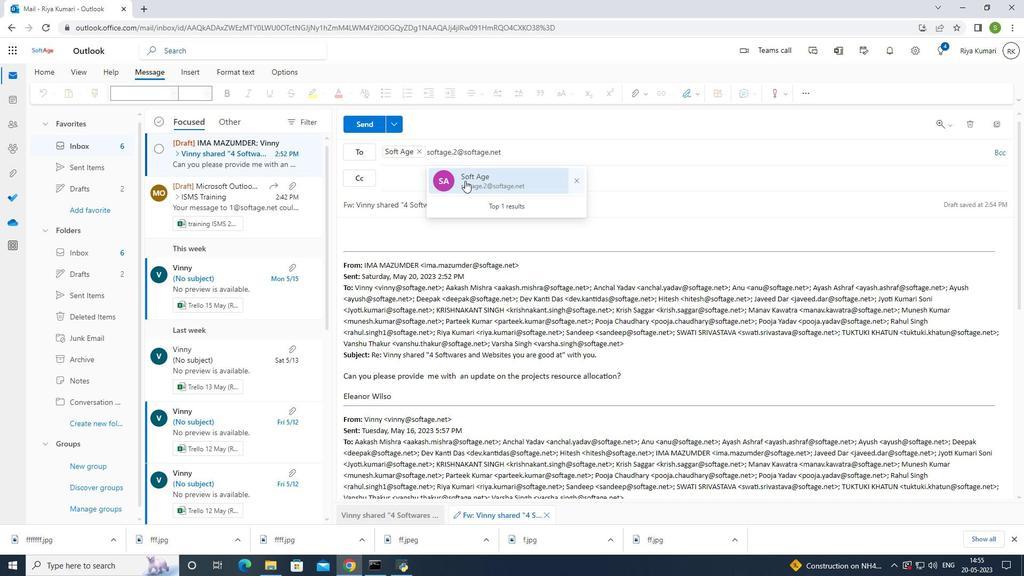 
Action: Mouse pressed left at (466, 181)
Screenshot: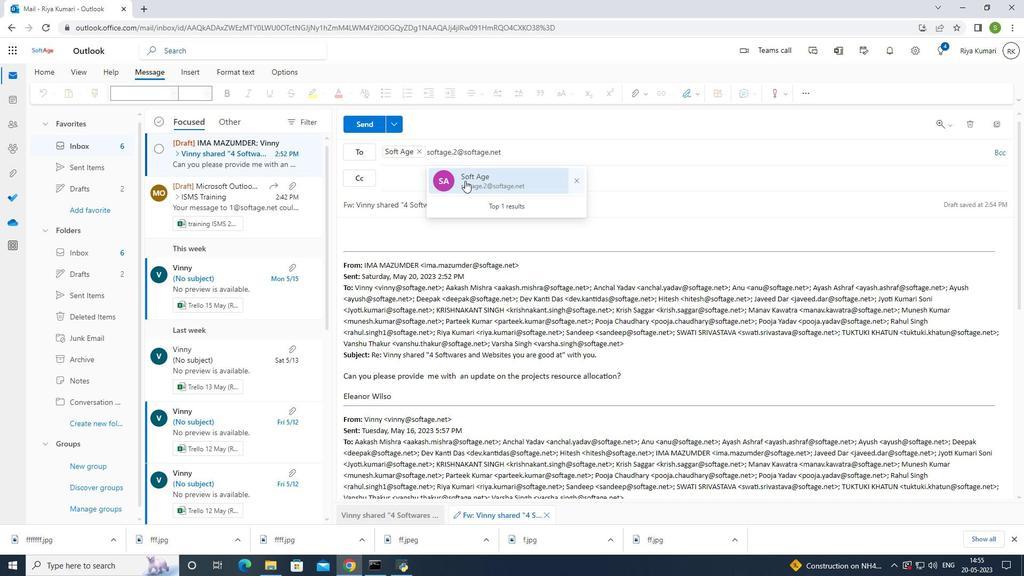 
Action: Mouse moved to (551, 142)
Screenshot: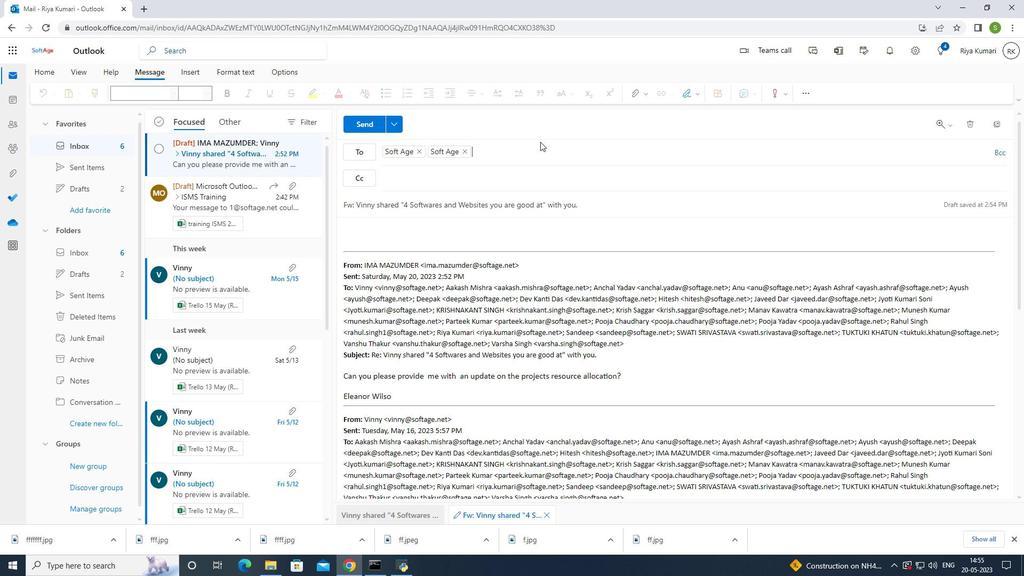 
Action: Key pressed softage
Screenshot: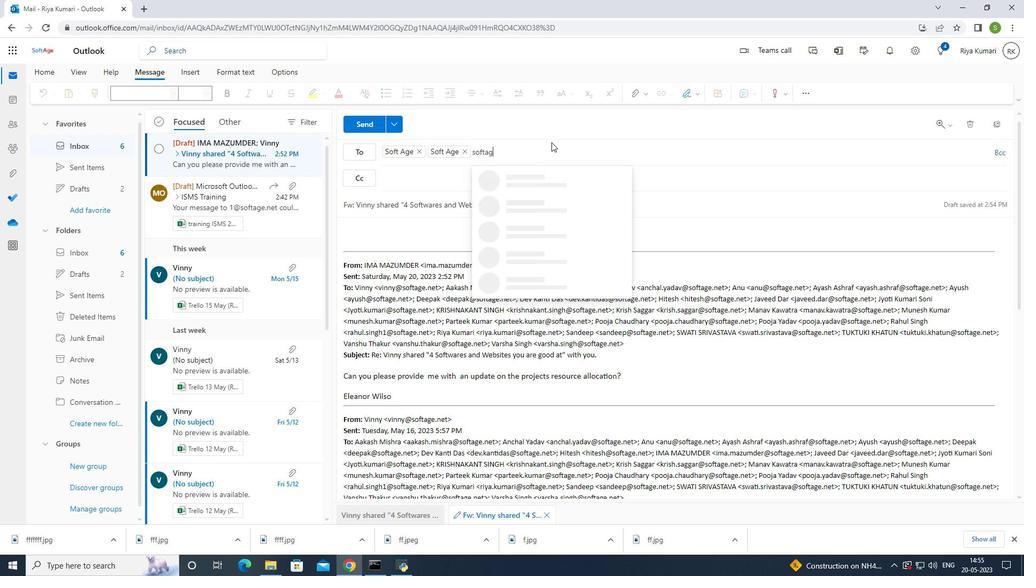 
Action: Mouse moved to (613, 159)
Screenshot: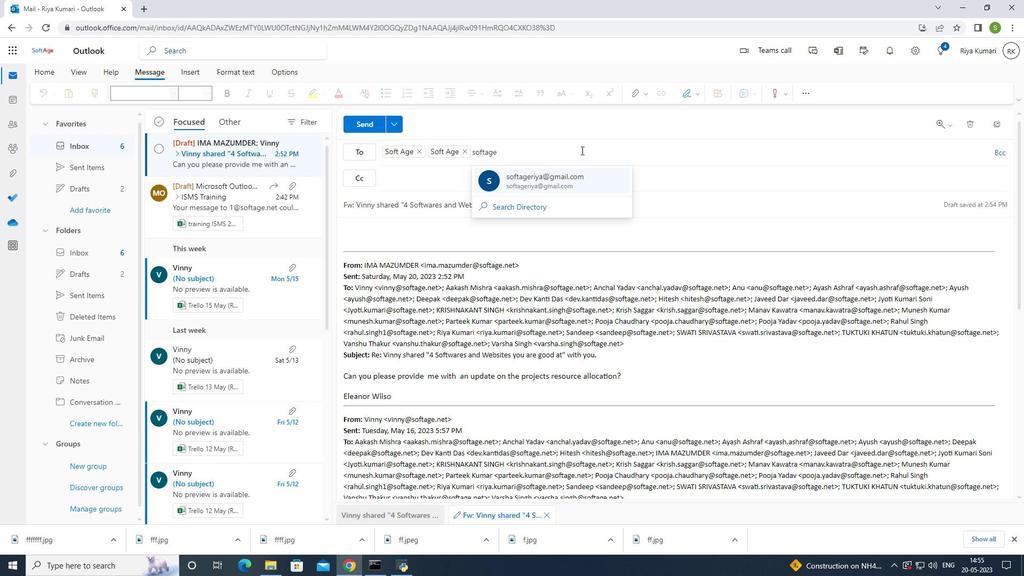 
Action: Key pressed .3<Key.shift>@sofage.net
Screenshot: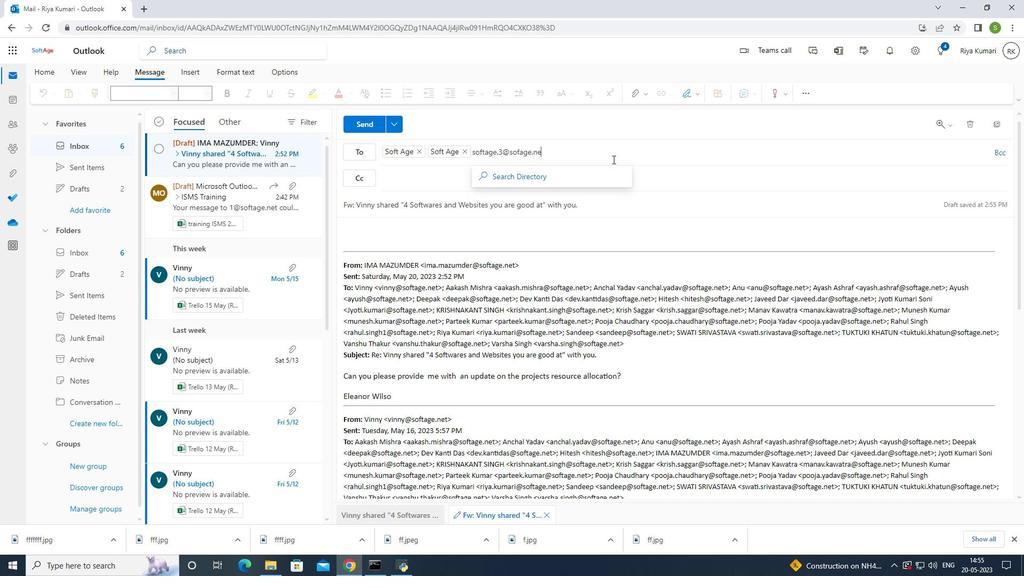 
Action: Mouse moved to (519, 153)
Screenshot: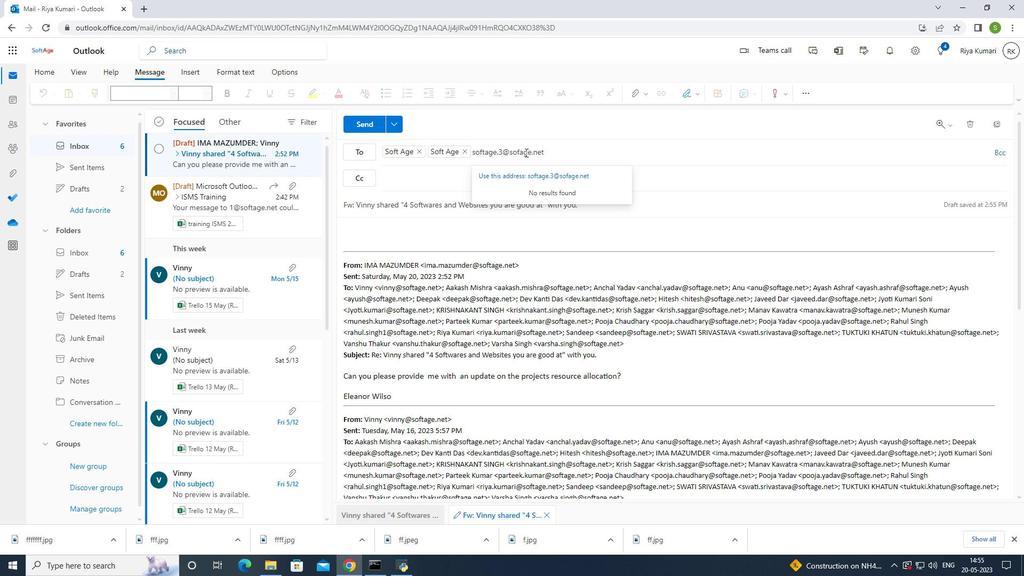 
Action: Mouse pressed left at (519, 153)
Screenshot: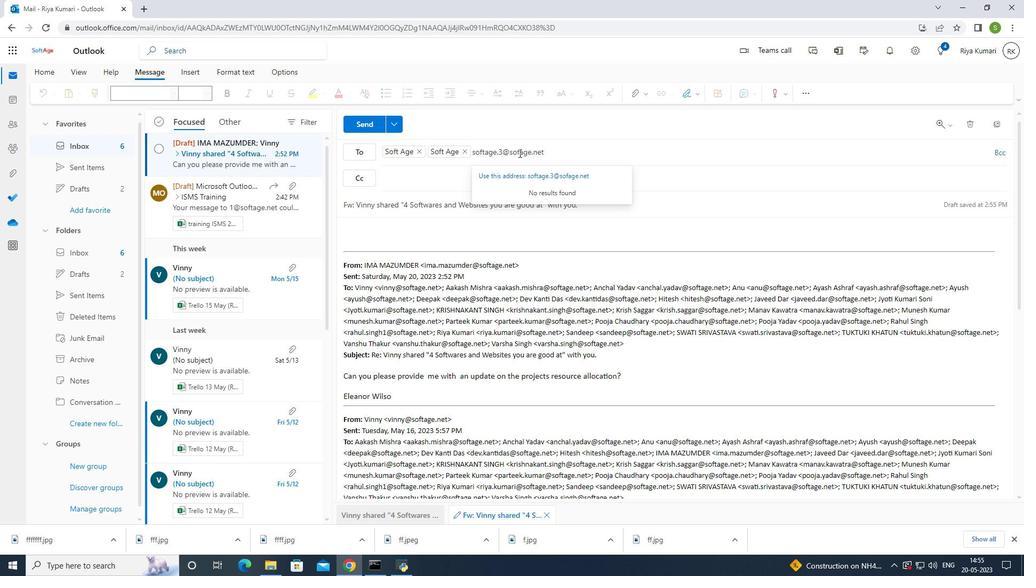 
Action: Mouse moved to (526, 154)
Screenshot: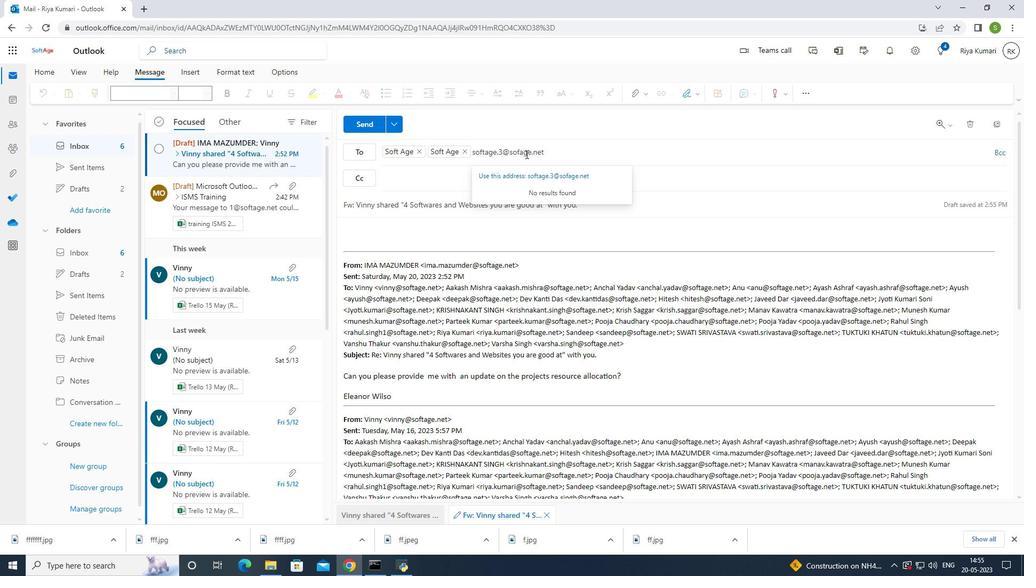
Action: Key pressed t
Screenshot: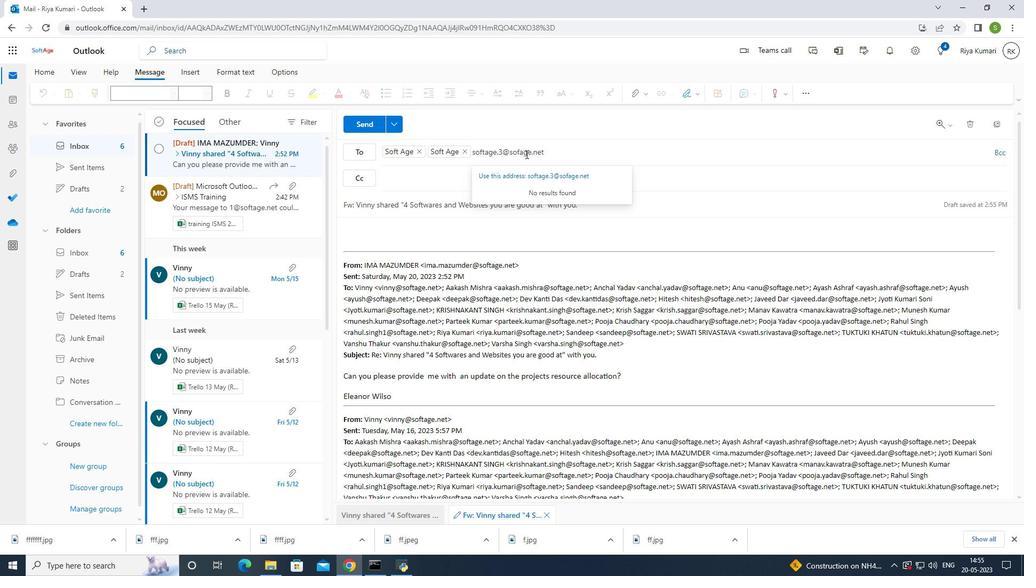 
Action: Mouse moved to (565, 149)
Screenshot: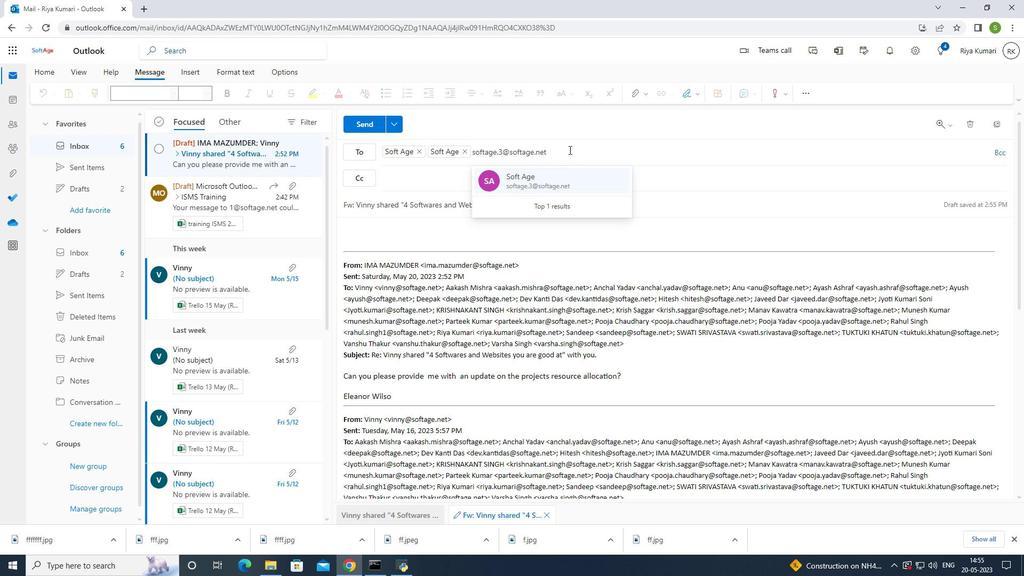 
Action: Mouse pressed left at (565, 149)
Screenshot: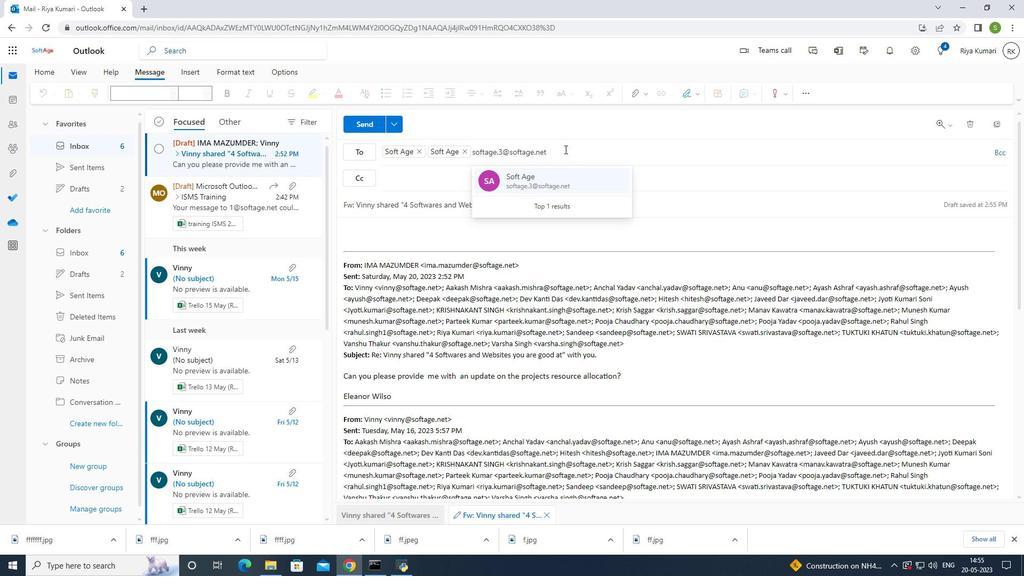 
Action: Mouse moved to (525, 185)
Screenshot: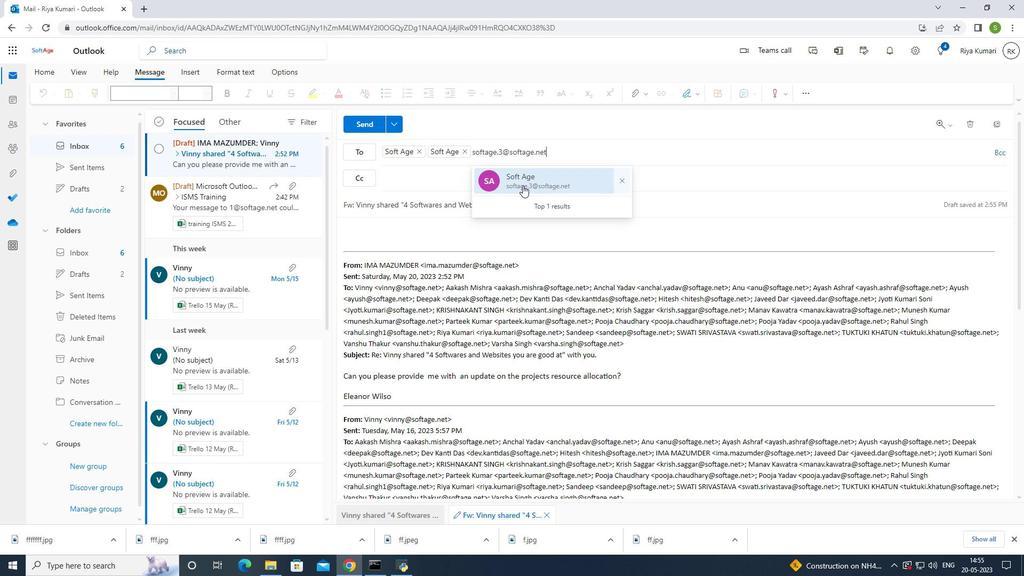 
Action: Mouse pressed left at (525, 185)
Screenshot: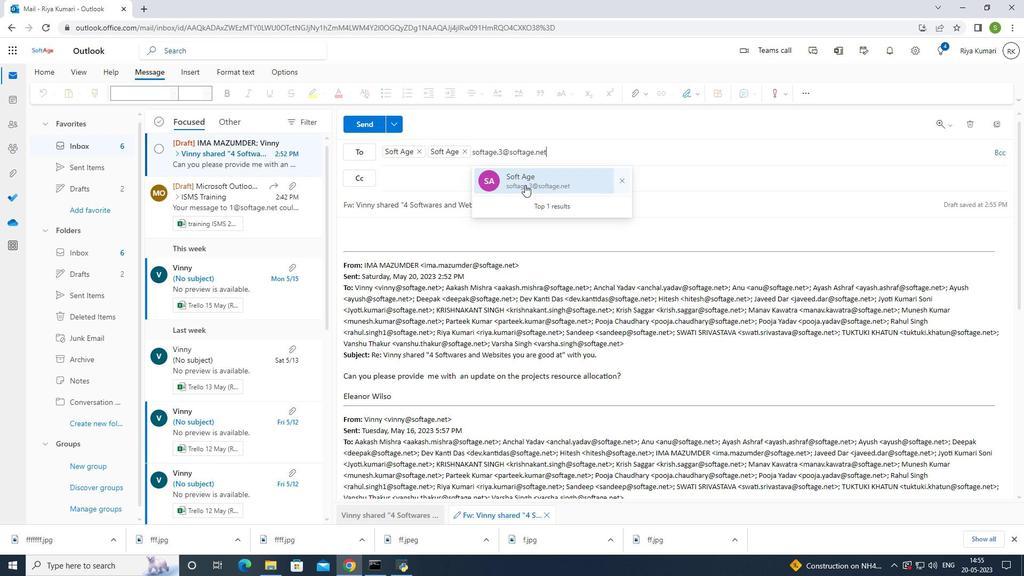 
Action: Mouse moved to (587, 156)
Screenshot: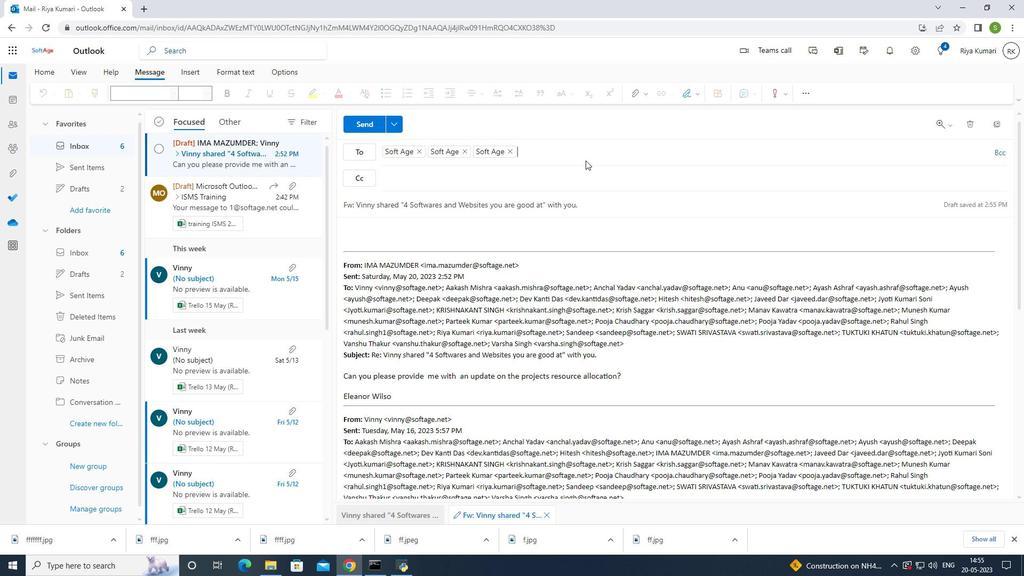 
Action: Key pressed softage.4<Key.shift>@softage.net
Screenshot: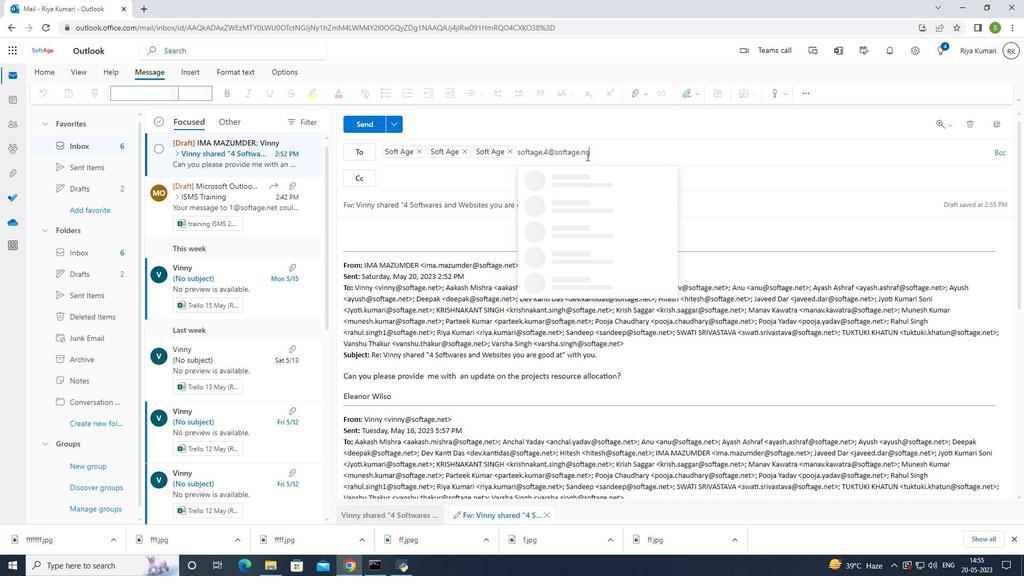 
Action: Mouse moved to (583, 176)
Screenshot: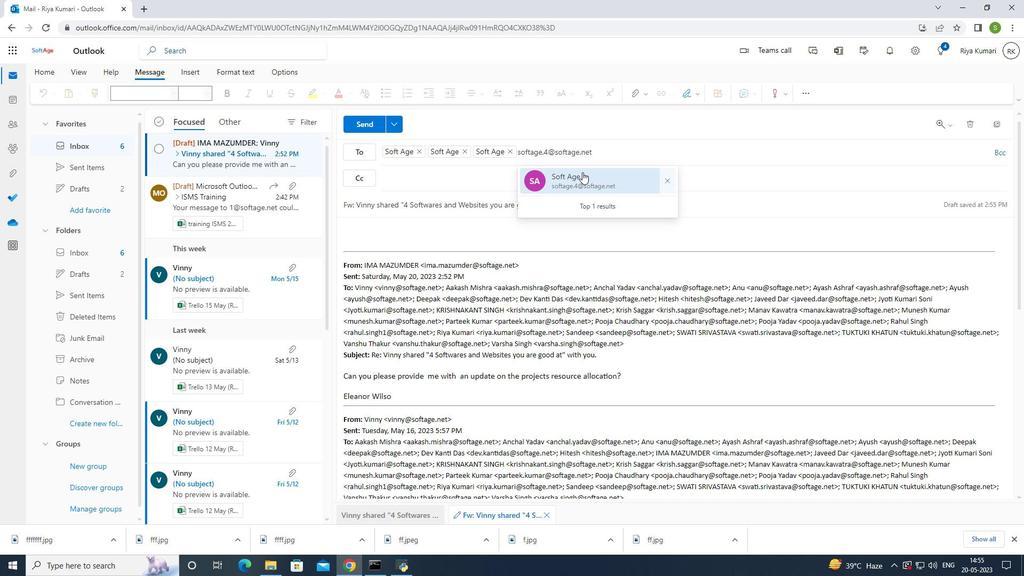 
Action: Mouse pressed left at (583, 176)
Screenshot: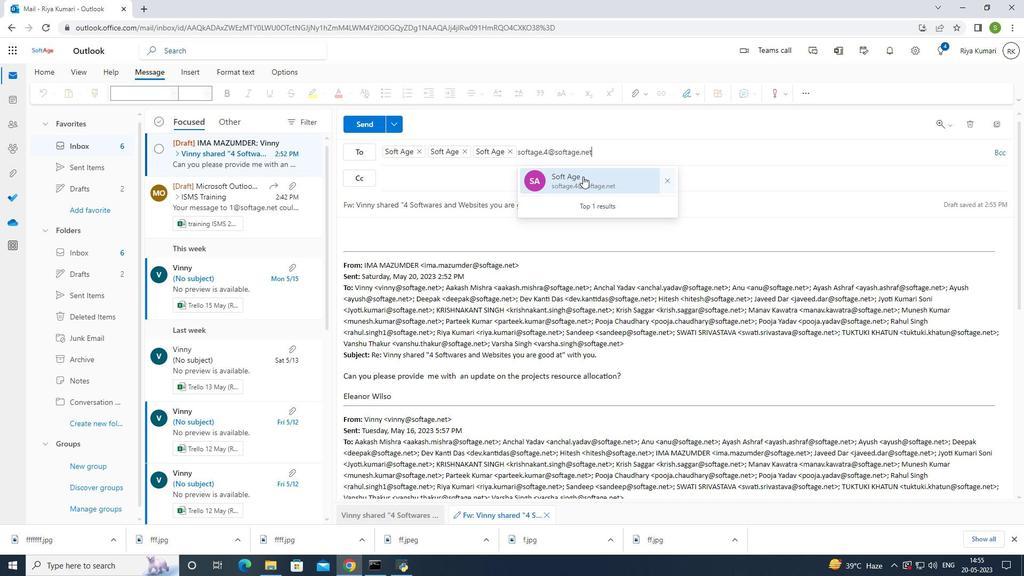 
Action: Mouse moved to (481, 183)
Screenshot: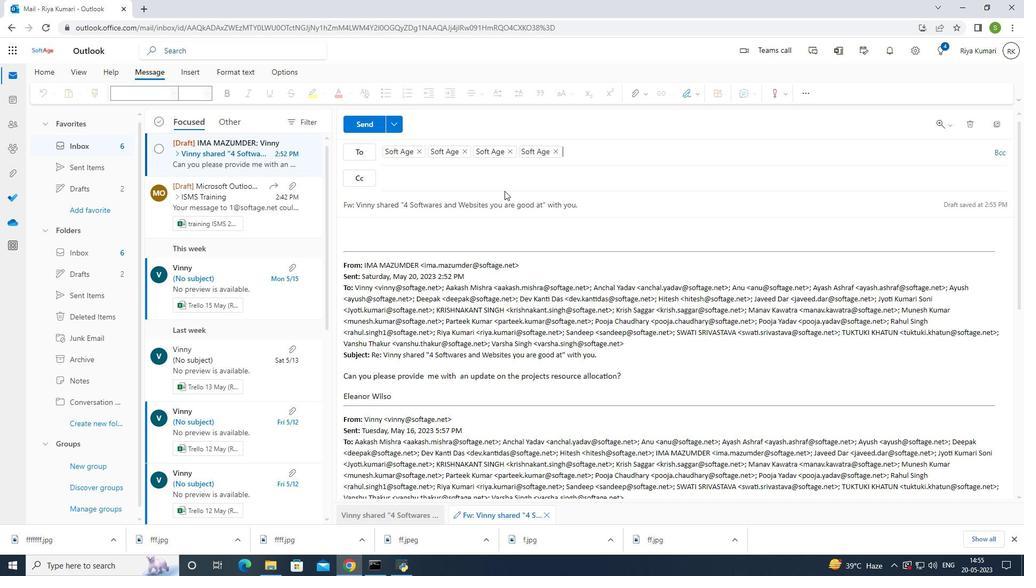 
Action: Mouse pressed left at (481, 183)
Screenshot: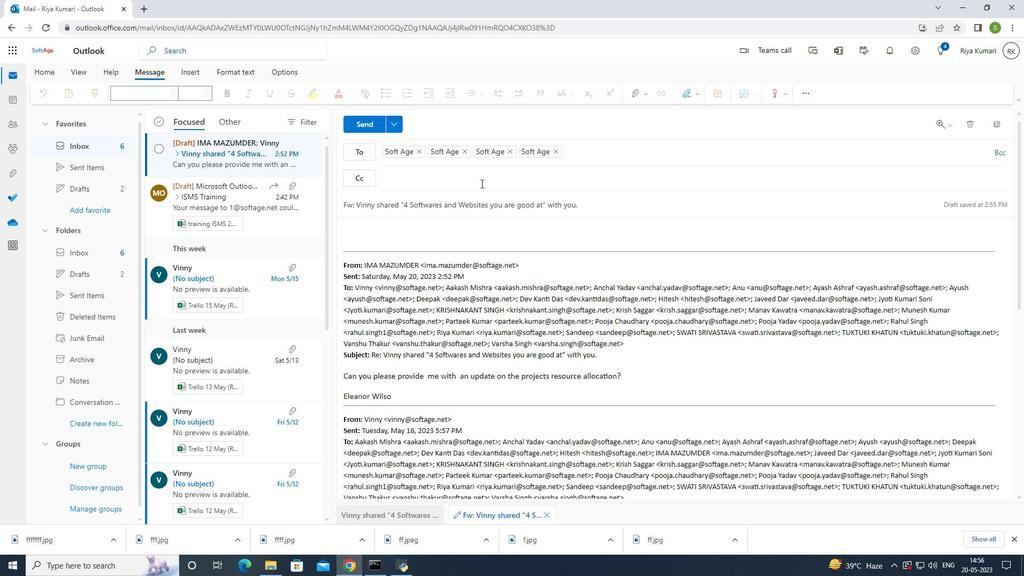 
Action: Mouse moved to (620, 229)
Screenshot: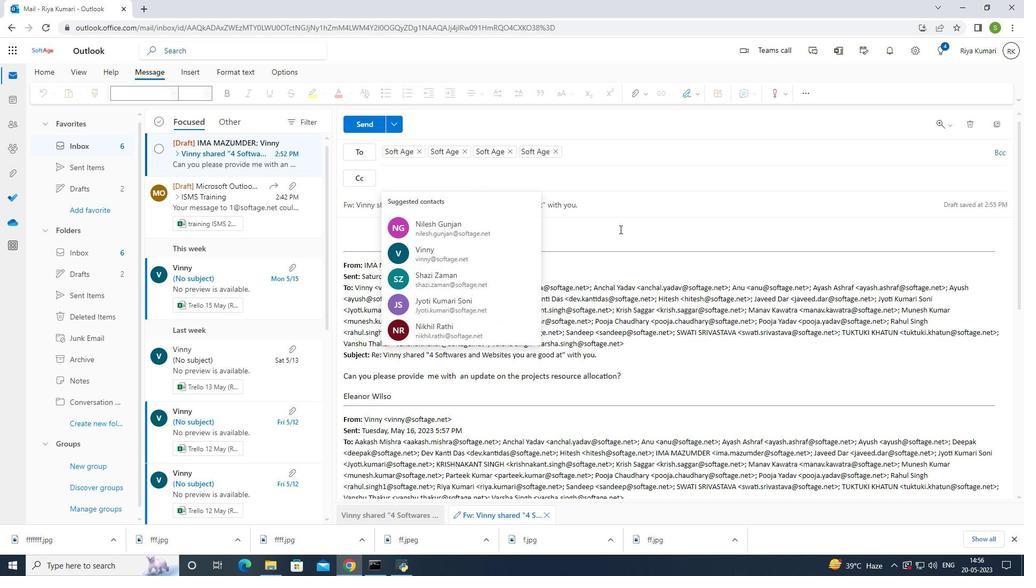
Action: Mouse scrolled (620, 229) with delta (0, 0)
Screenshot: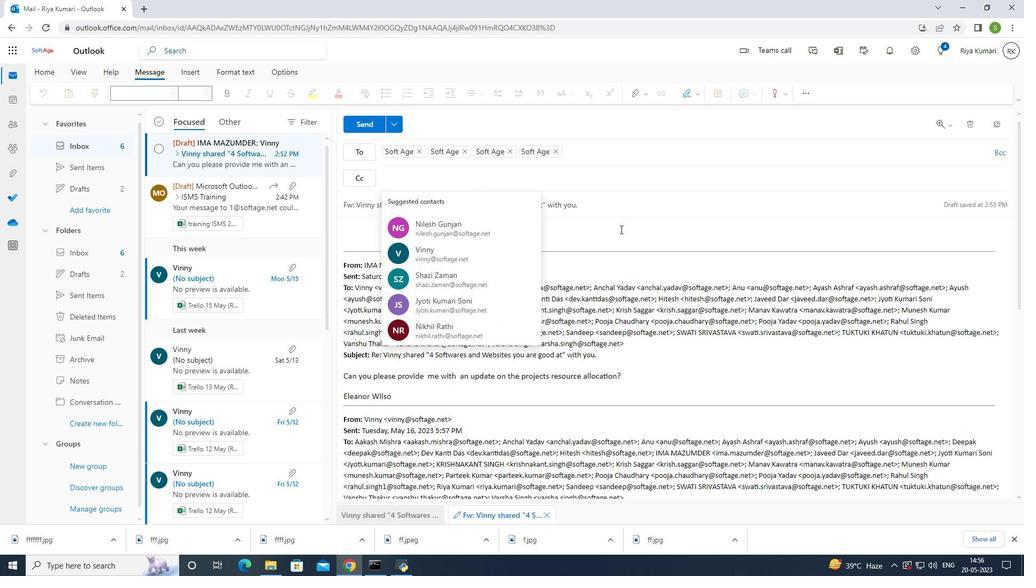 
Action: Mouse moved to (616, 228)
Screenshot: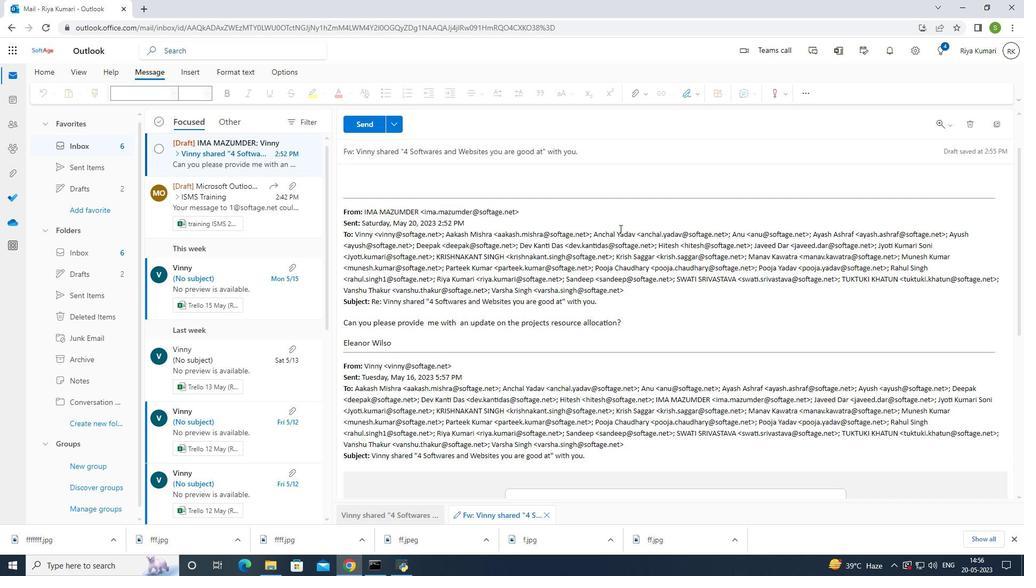 
Action: Mouse scrolled (616, 229) with delta (0, 0)
Screenshot: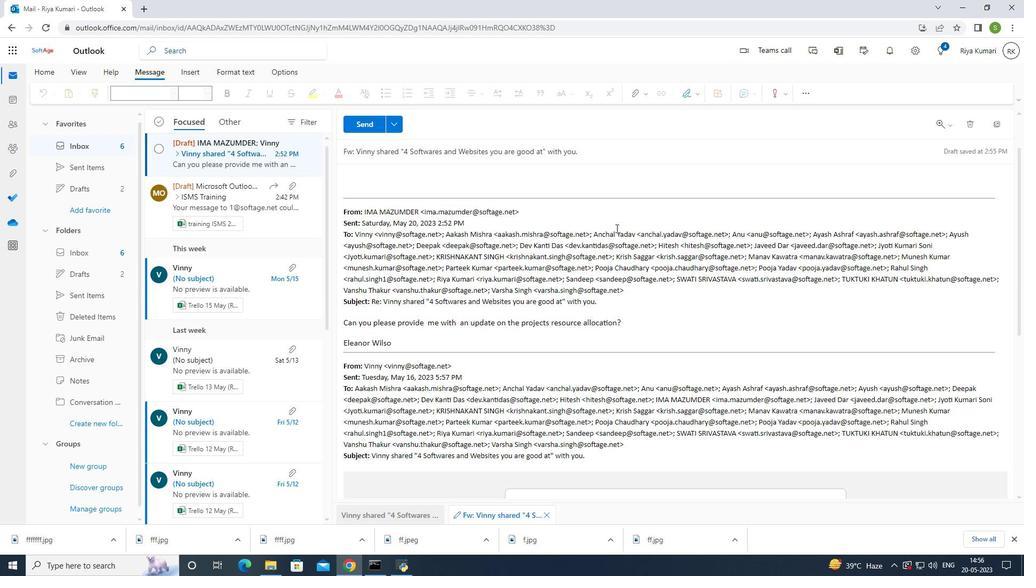 
Action: Mouse scrolled (616, 229) with delta (0, 0)
Screenshot: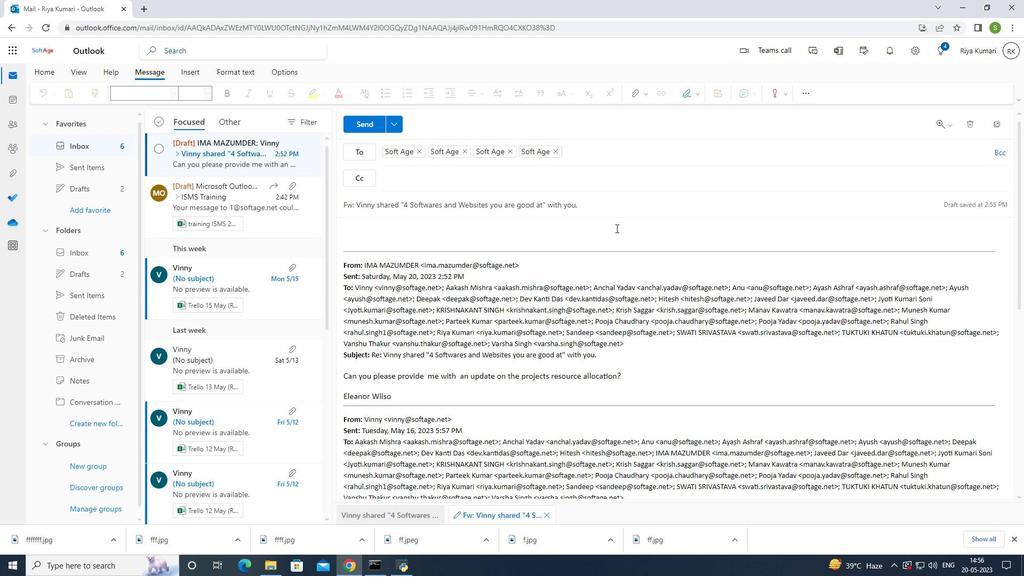 
Action: Mouse moved to (462, 224)
Screenshot: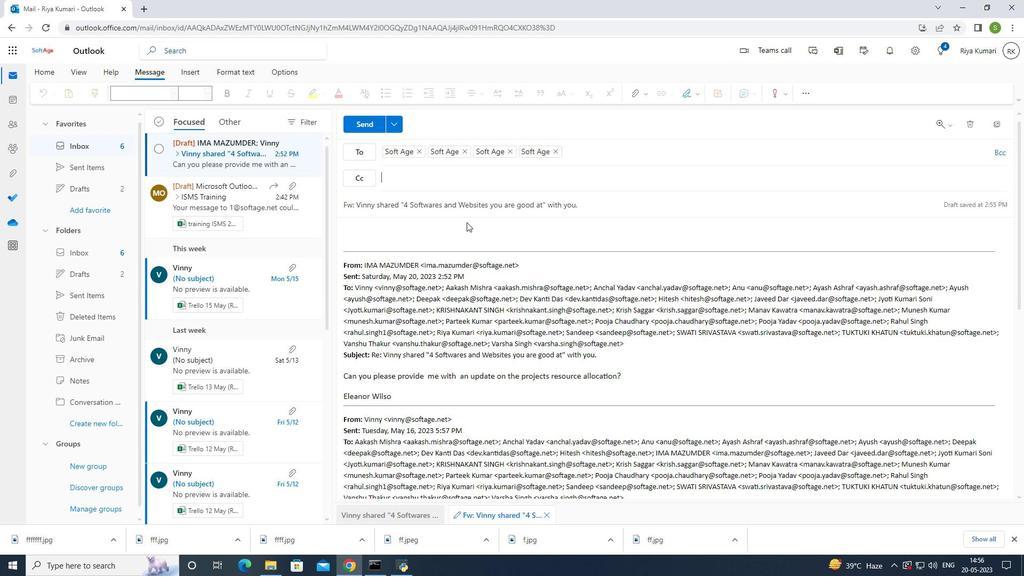 
Action: Mouse scrolled (462, 224) with delta (0, 0)
Screenshot: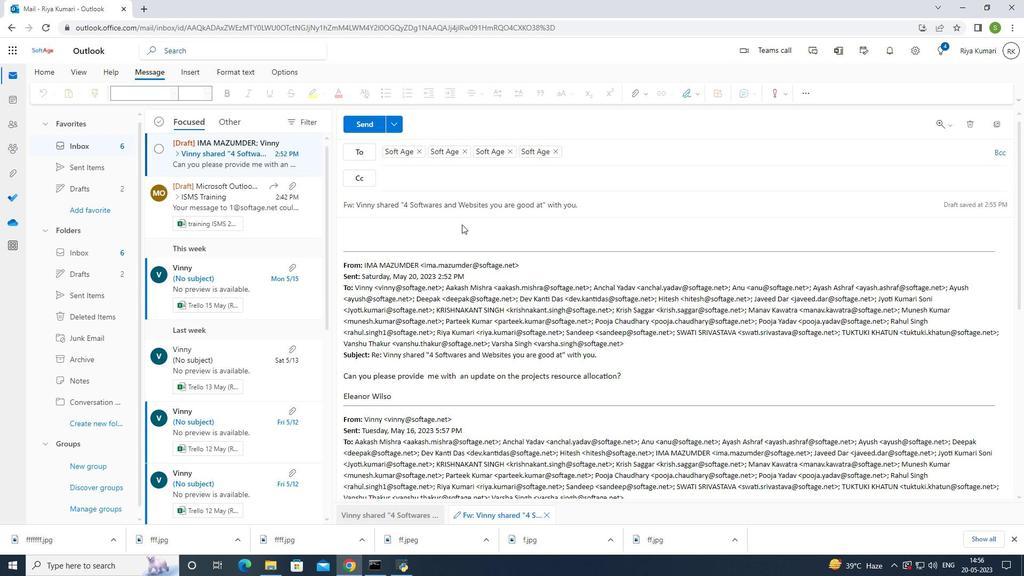 
Action: Mouse scrolled (462, 225) with delta (0, 0)
Screenshot: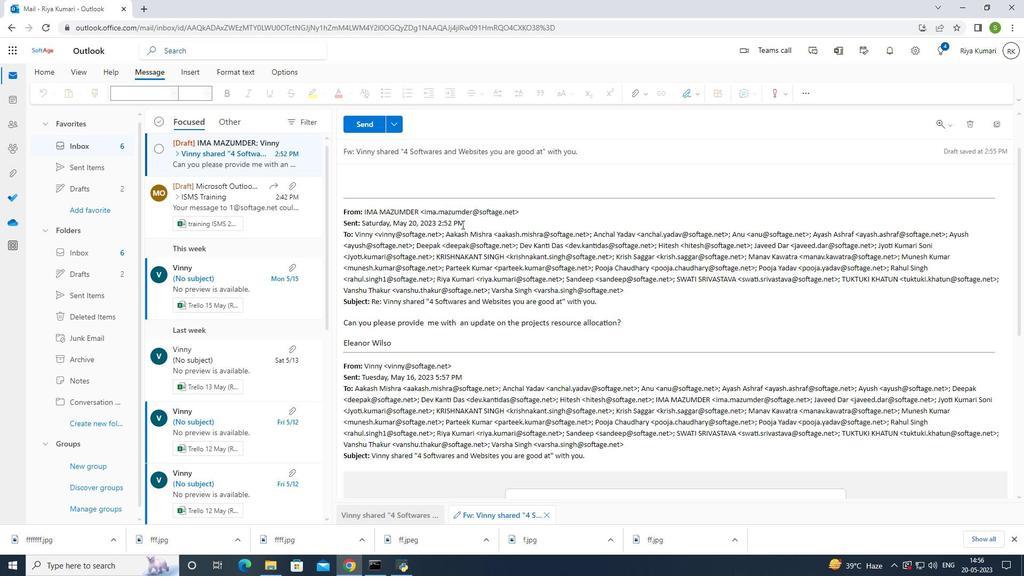
Action: Mouse scrolled (462, 225) with delta (0, 0)
Screenshot: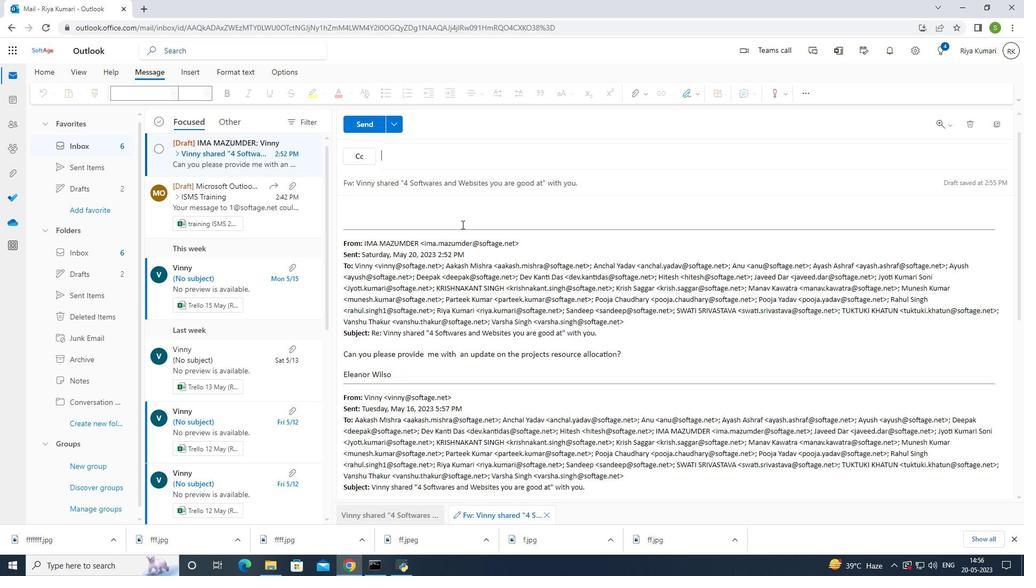
Action: Mouse moved to (458, 184)
Screenshot: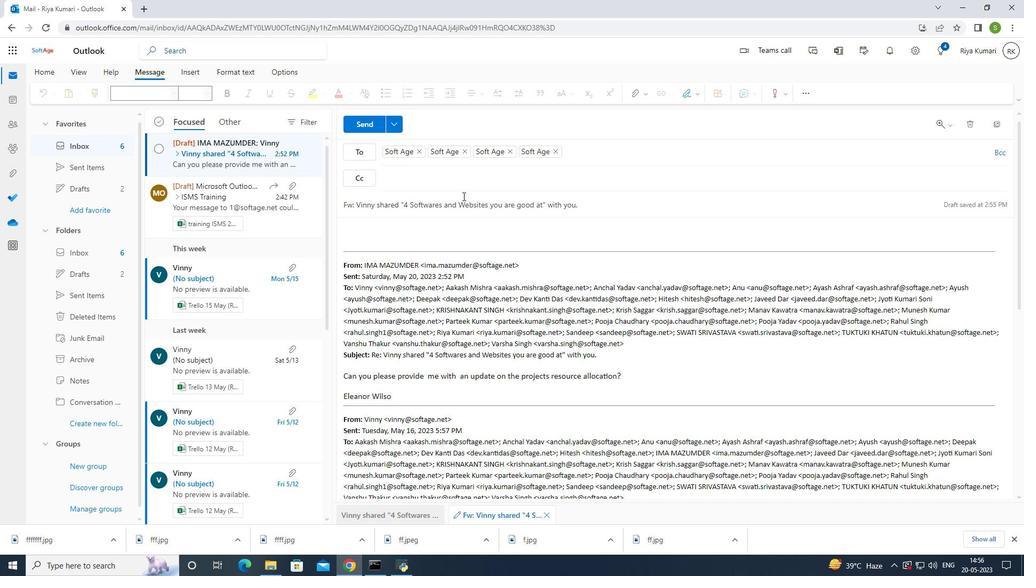 
Action: Mouse pressed left at (458, 184)
Screenshot: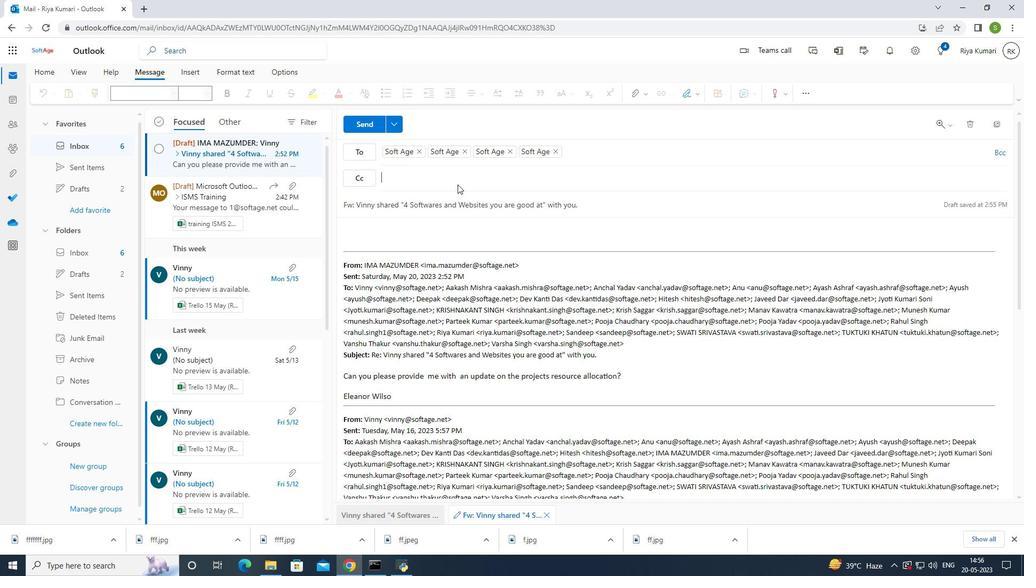 
Action: Mouse moved to (462, 181)
Screenshot: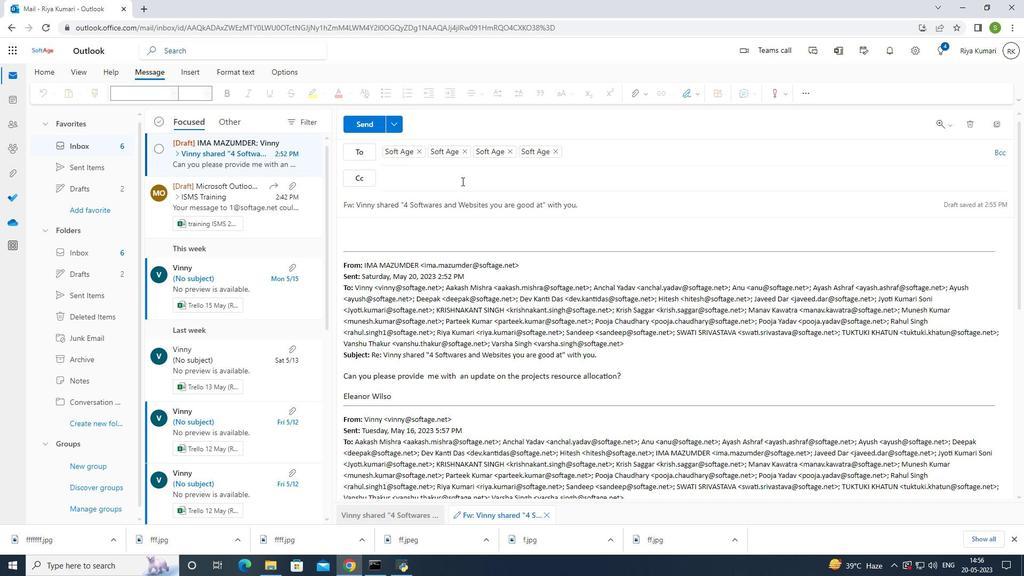 
Action: Key pressed i<Key.shift>I
Screenshot: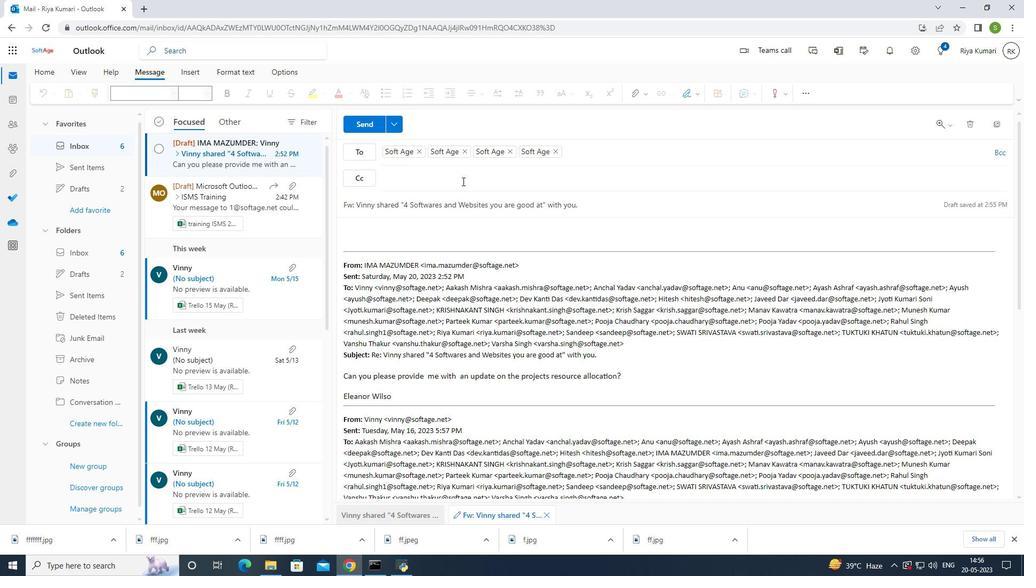 
Action: Mouse moved to (399, 181)
Screenshot: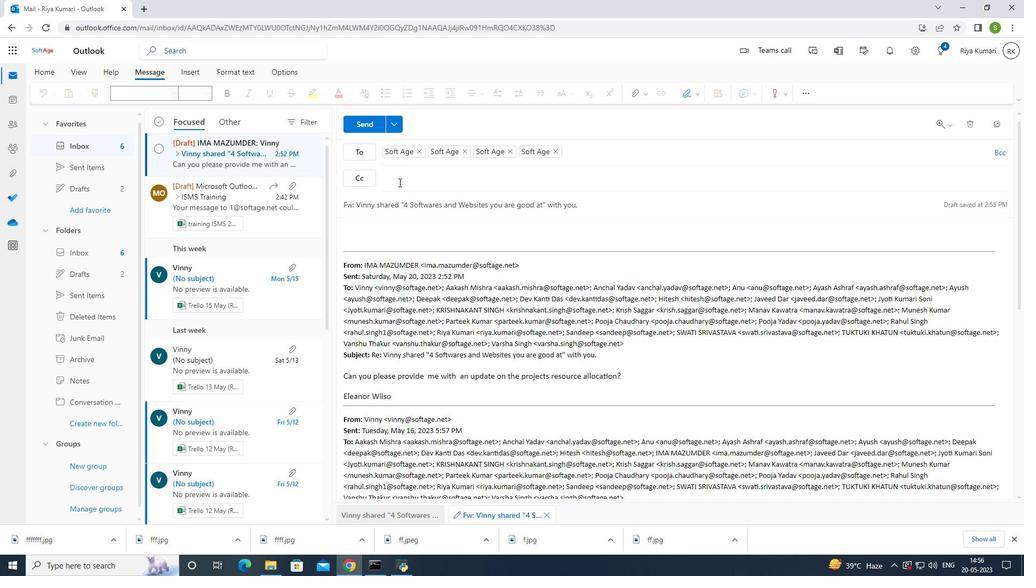 
Action: Mouse pressed left at (399, 181)
Screenshot: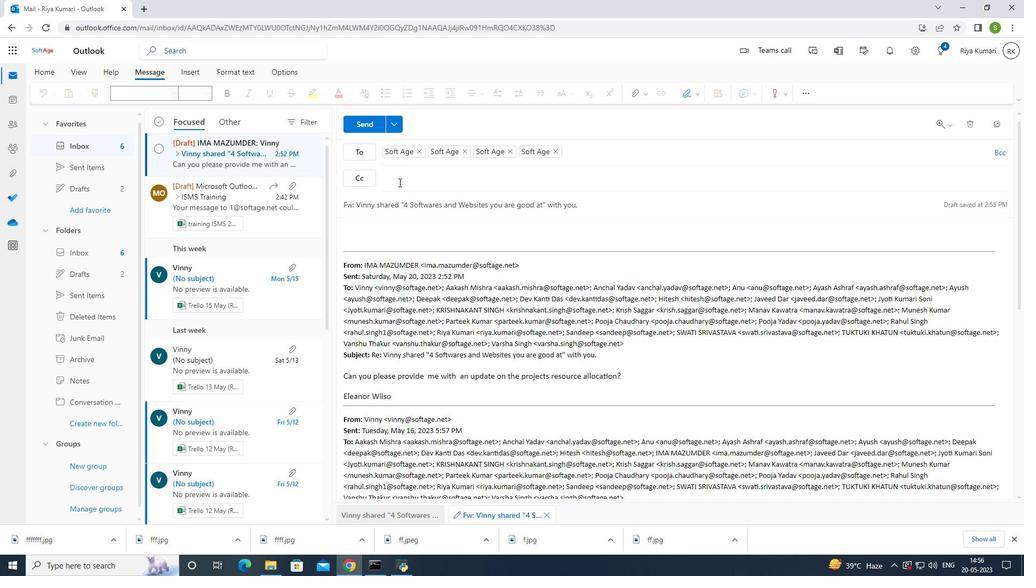 
Action: Mouse moved to (400, 180)
Screenshot: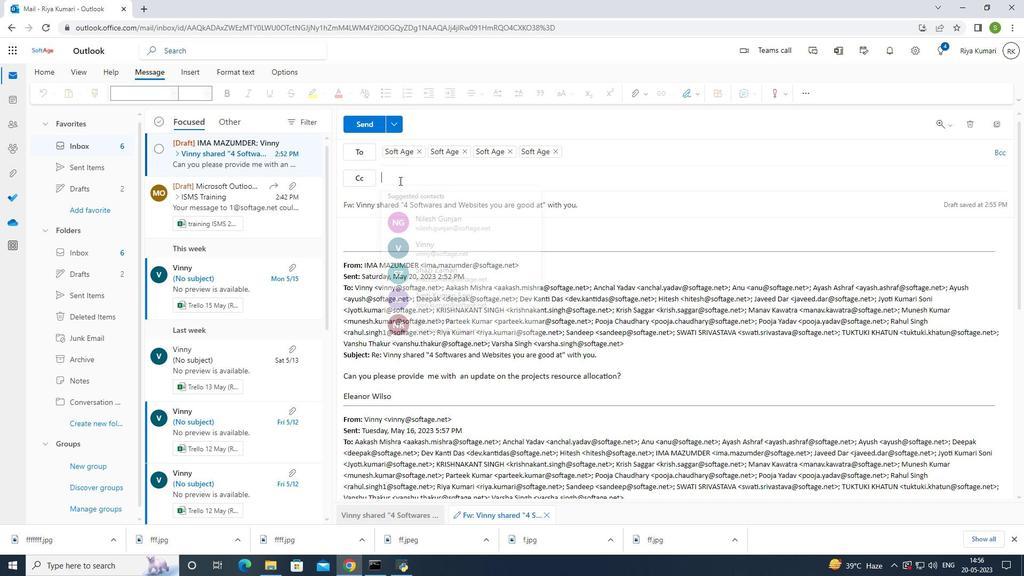 
Action: Key pressed <Key.shift>I<Key.space>am<Key.space>
Screenshot: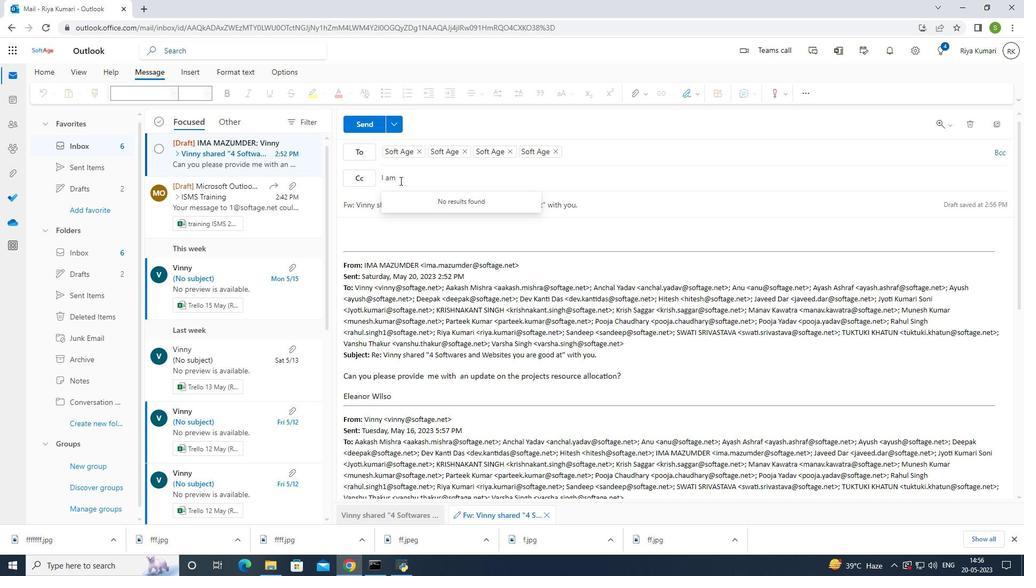 
Action: Mouse moved to (429, 165)
Screenshot: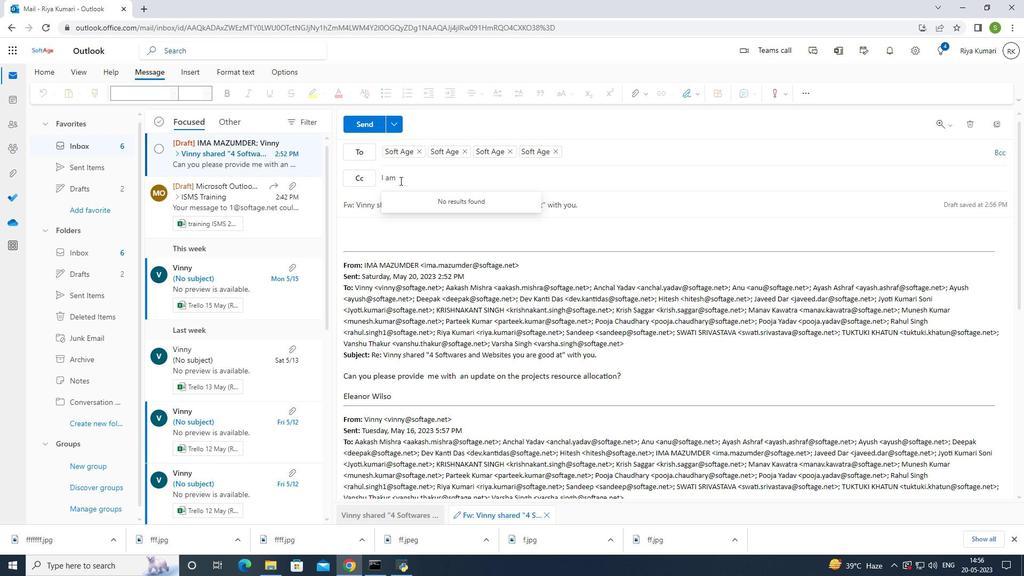 
Action: Key pressed writing<Key.space>to<Key.space>request<Key.space>a<Key.space>rev
Screenshot: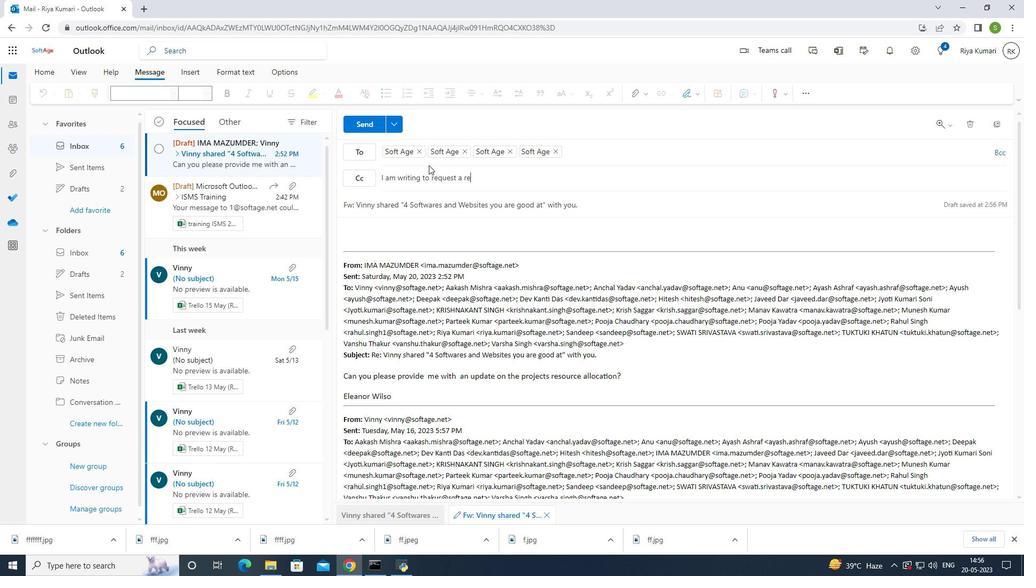 
Action: Mouse moved to (442, 166)
Screenshot: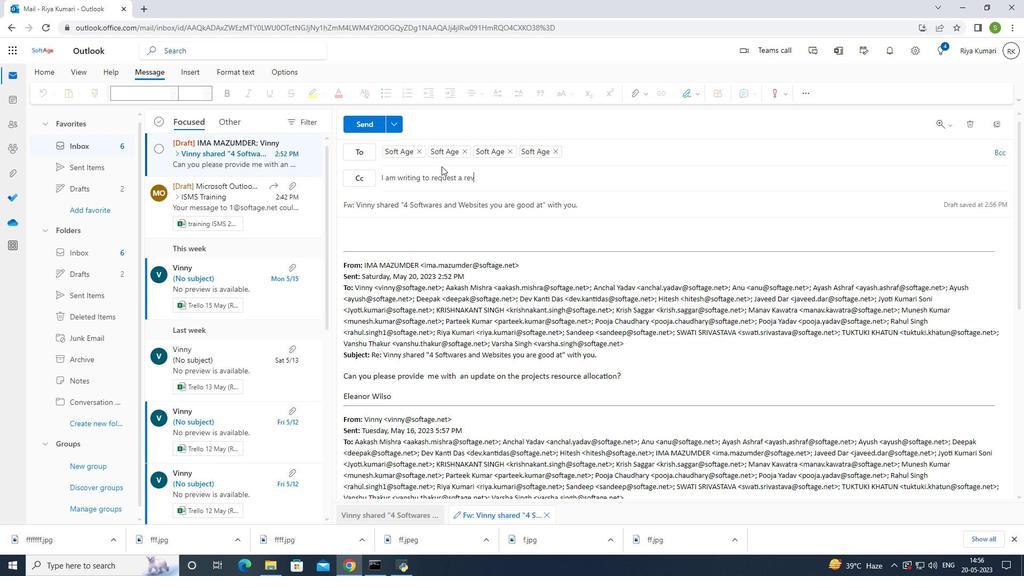 
Action: Key pressed iew<Key.space>of<Key.space>the<Key.space>
Screenshot: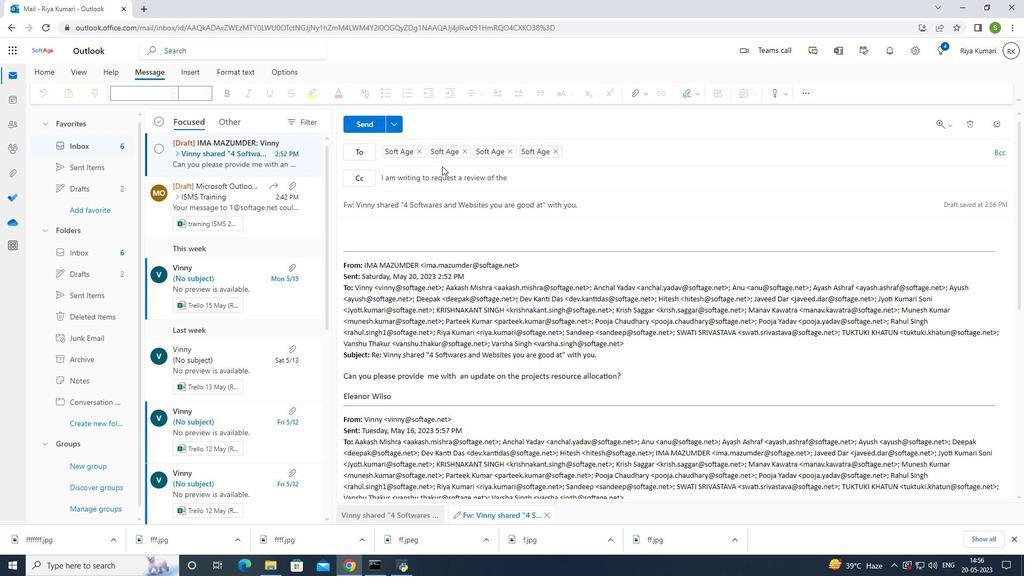 
Action: Mouse moved to (452, 163)
Screenshot: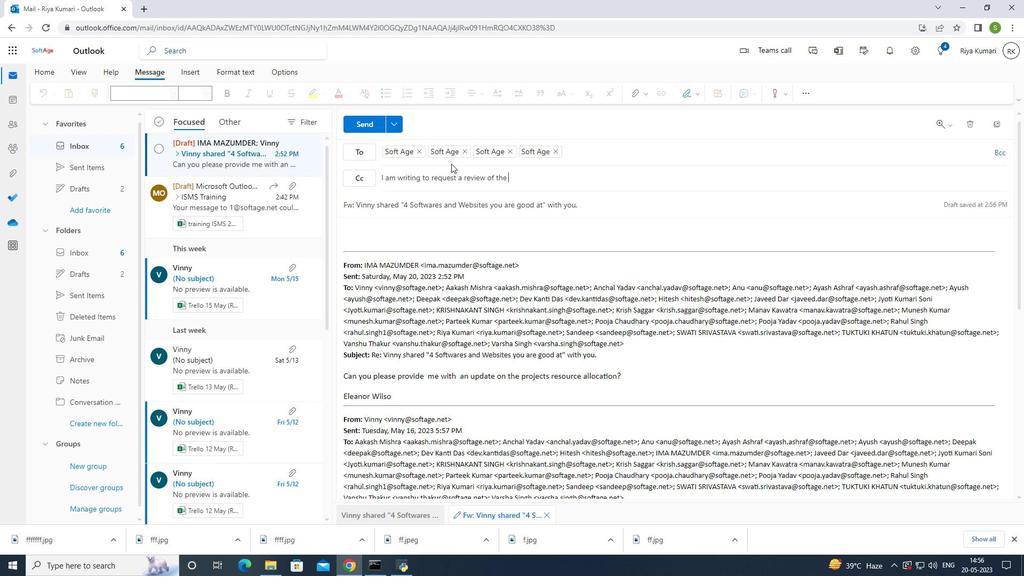 
Action: Key pressed p
Screenshot: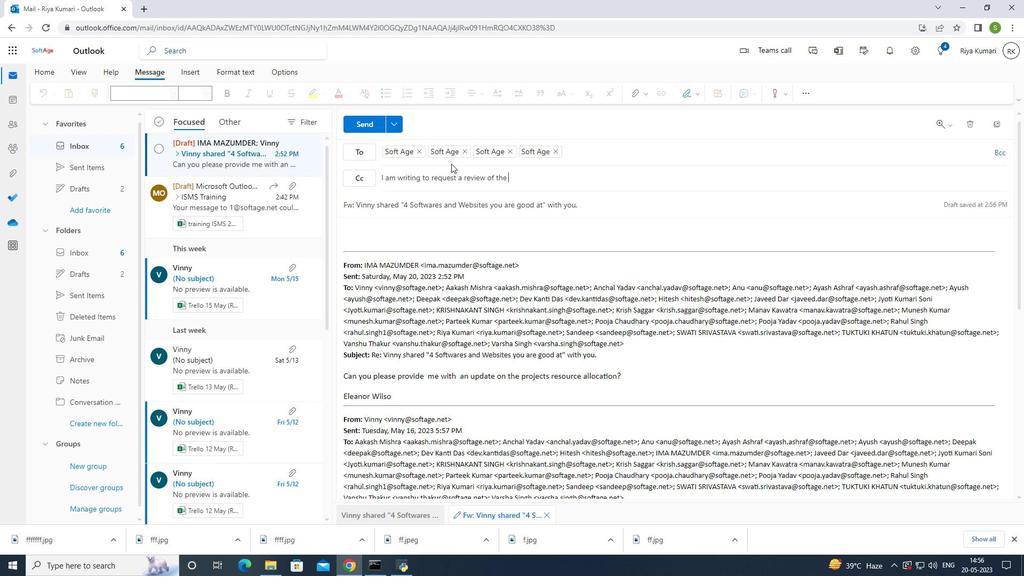 
Action: Mouse moved to (455, 161)
Screenshot: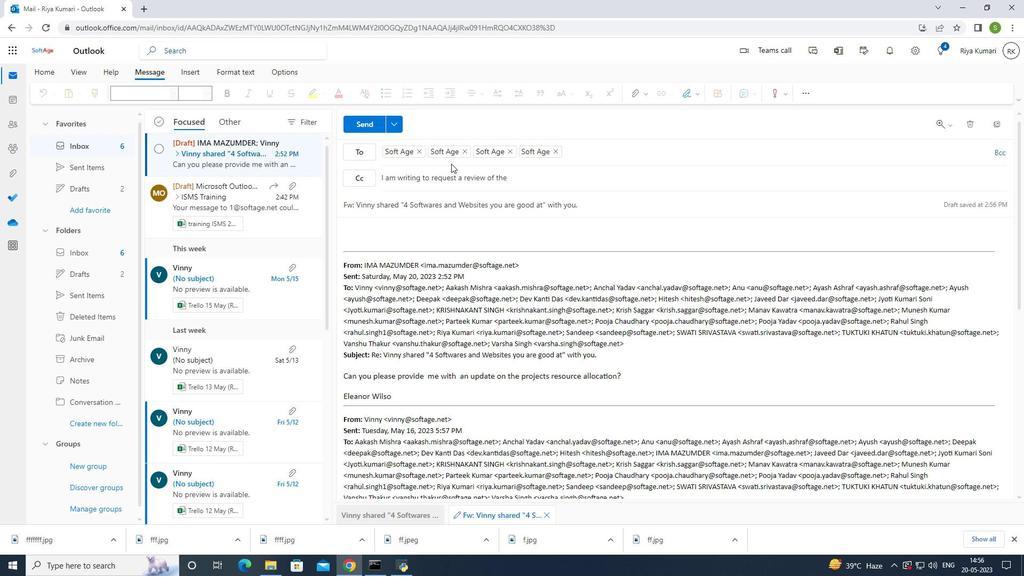 
Action: Key pressed roject<Key.space>stakeholder<Key.space>analysis
Screenshot: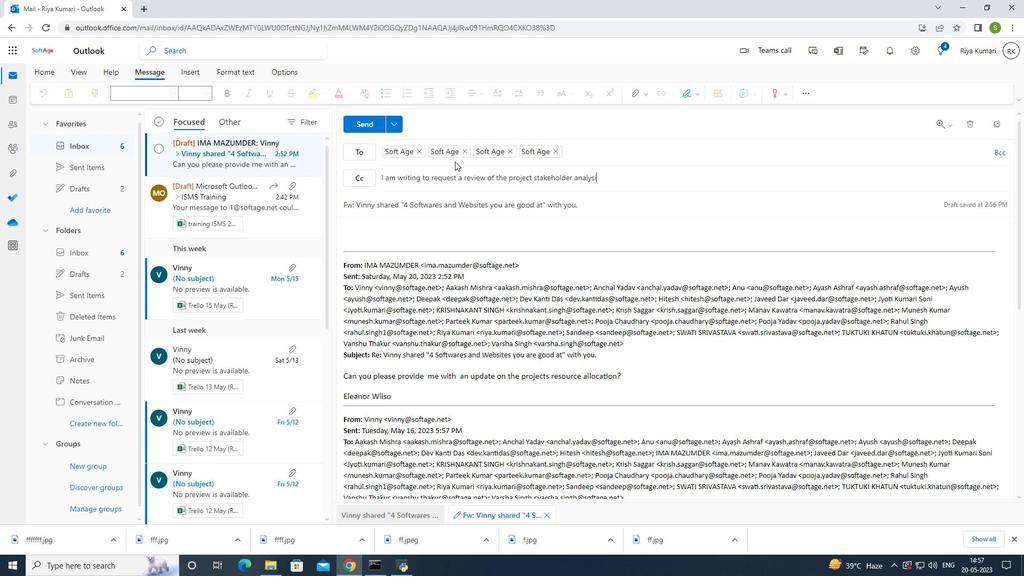 
Action: Mouse moved to (529, 245)
Screenshot: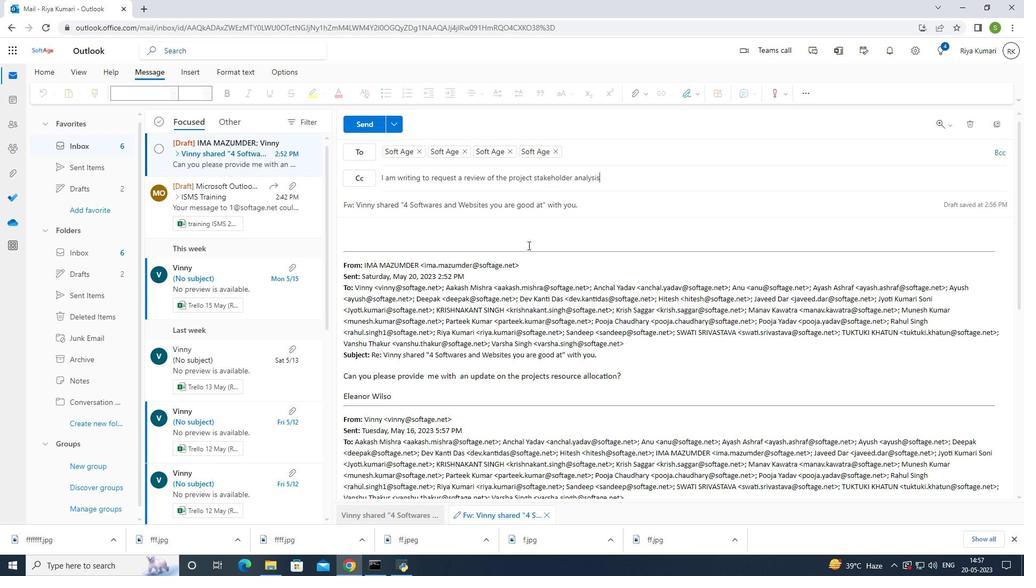 
Action: Key pressed .
Screenshot: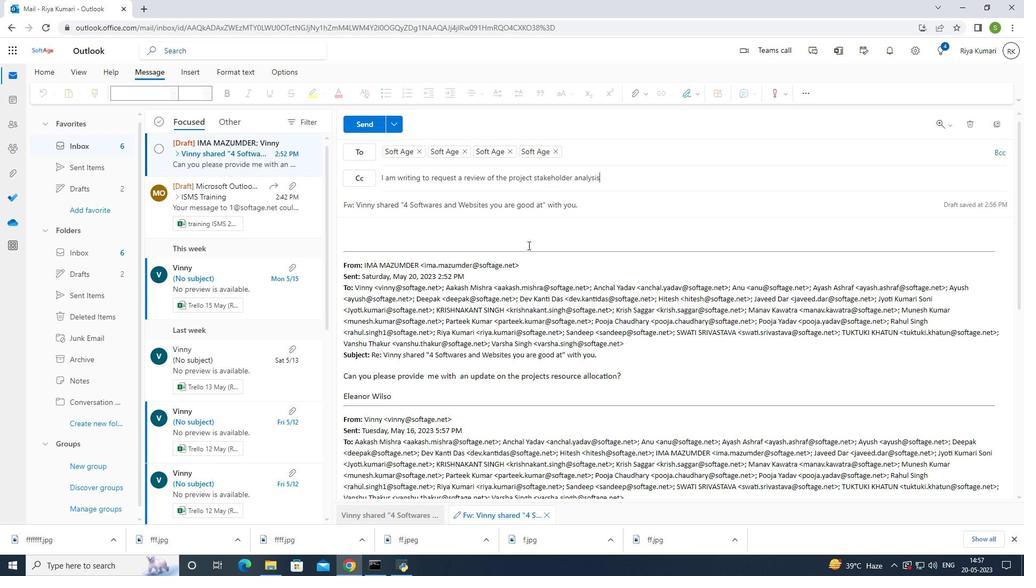 
Action: Mouse scrolled (529, 244) with delta (0, 0)
Screenshot: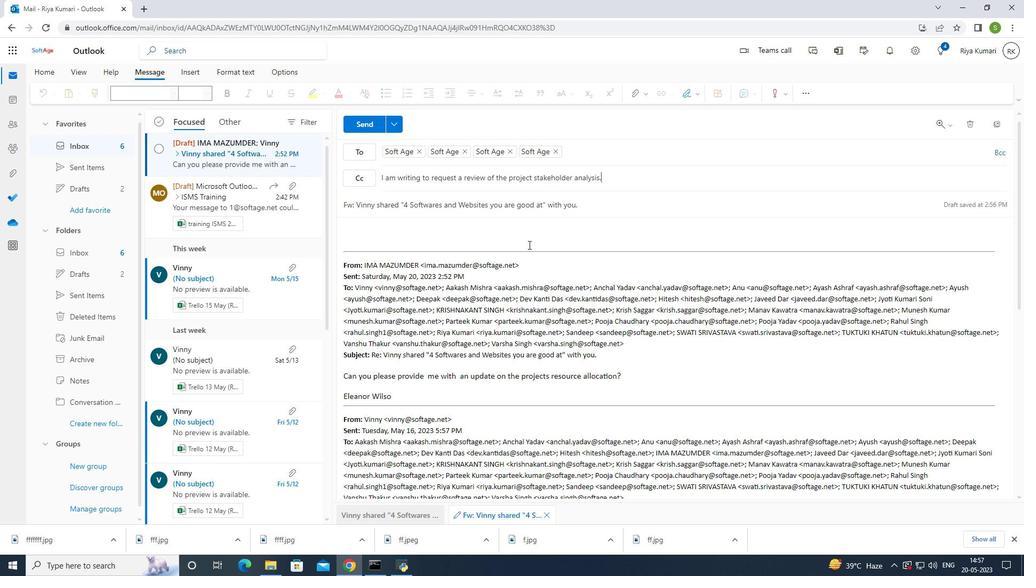 
Action: Mouse scrolled (529, 244) with delta (0, 0)
Screenshot: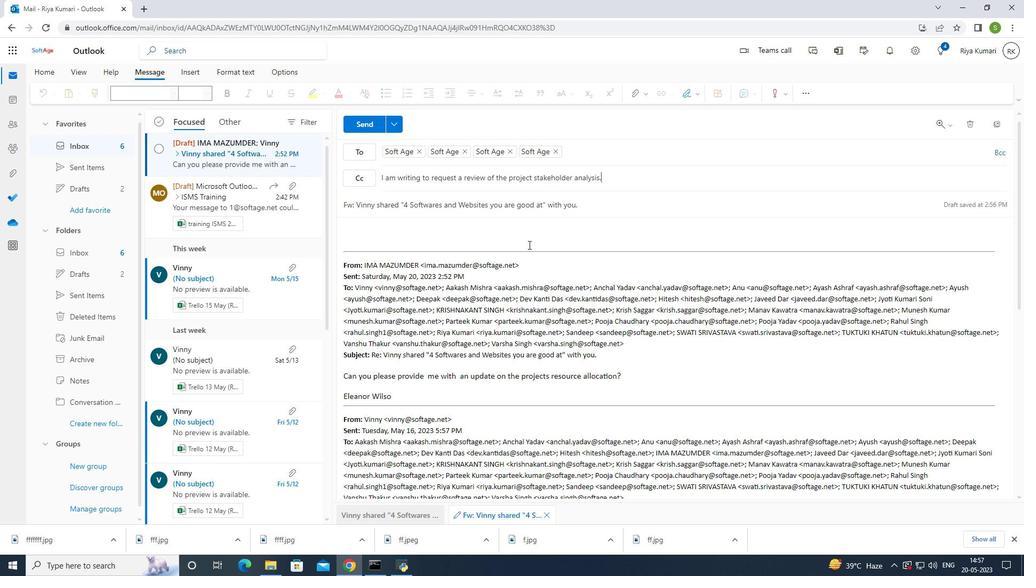 
Action: Mouse scrolled (529, 244) with delta (0, 0)
Screenshot: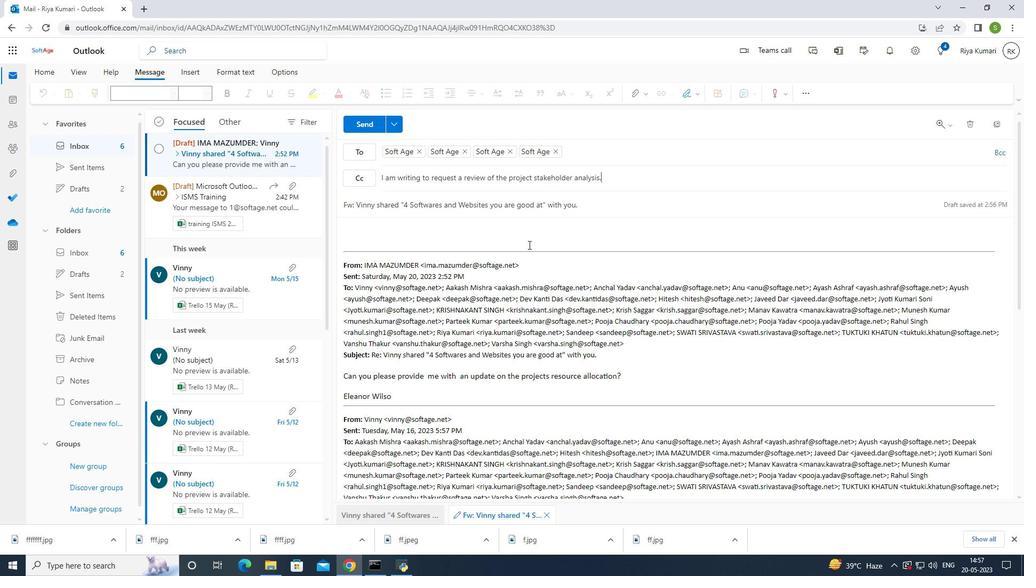 
Action: Mouse scrolled (529, 244) with delta (0, 0)
Screenshot: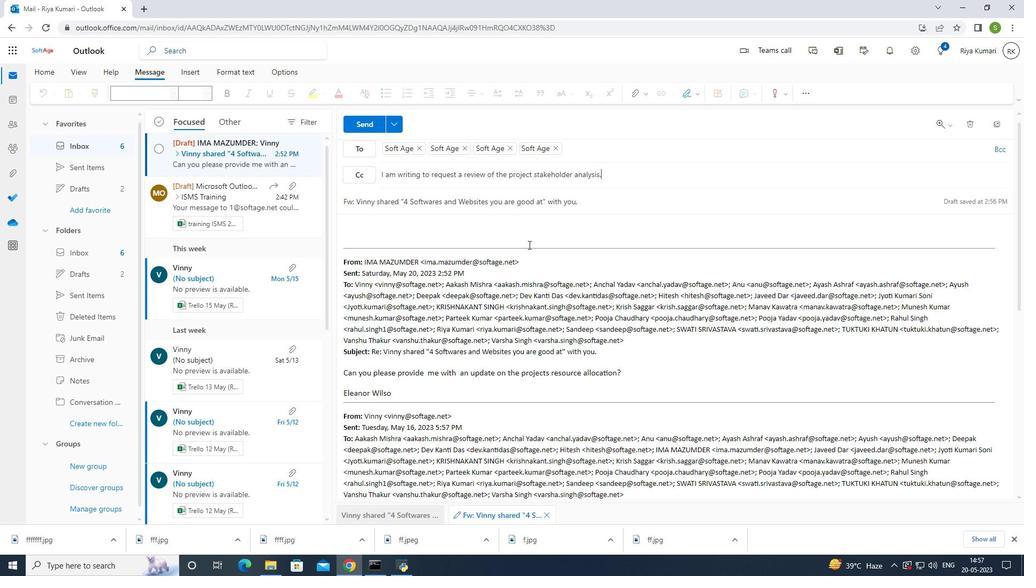 
Action: Mouse moved to (529, 245)
Screenshot: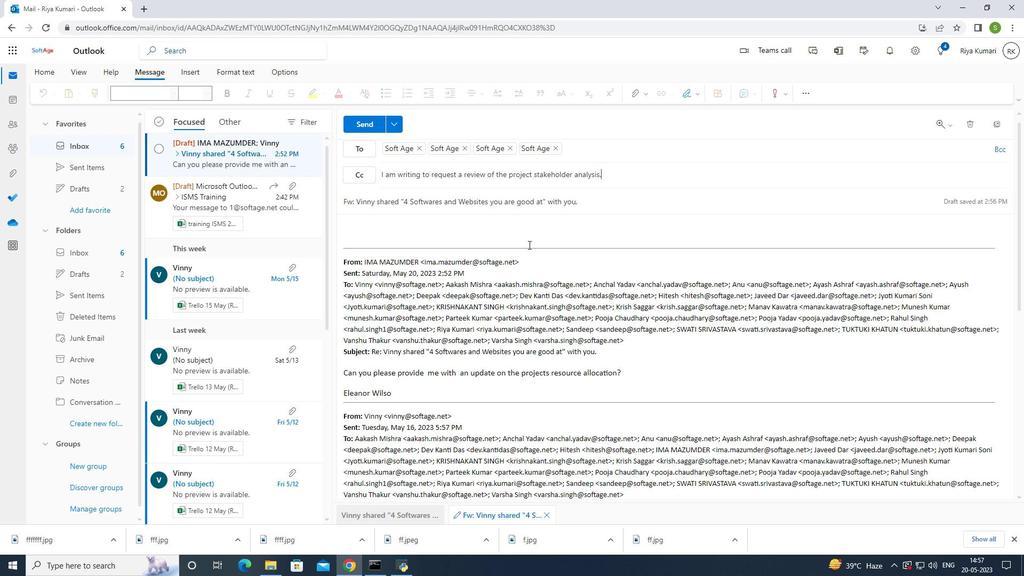 
Action: Mouse scrolled (529, 244) with delta (0, 0)
Screenshot: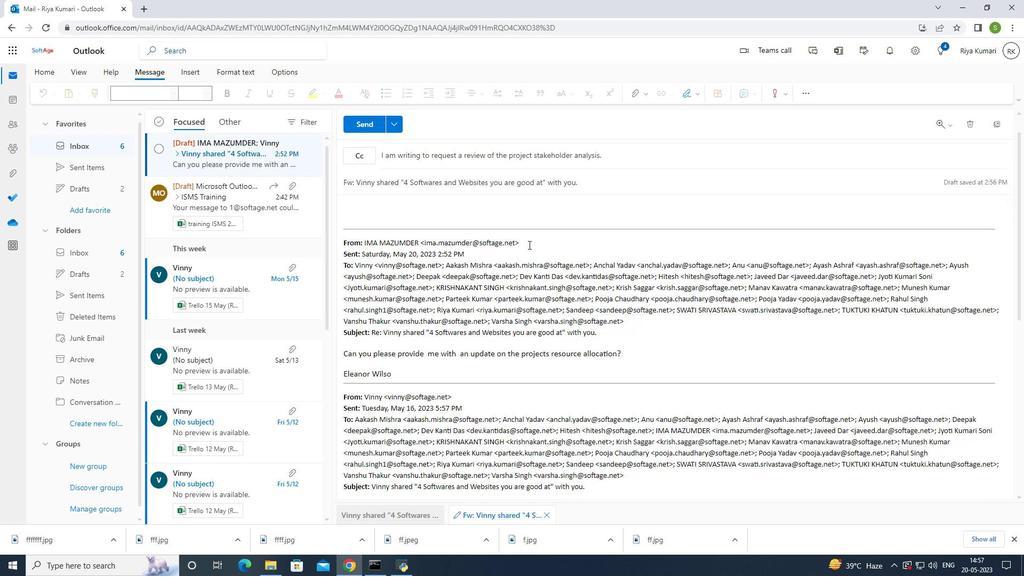 
Action: Mouse moved to (526, 245)
Screenshot: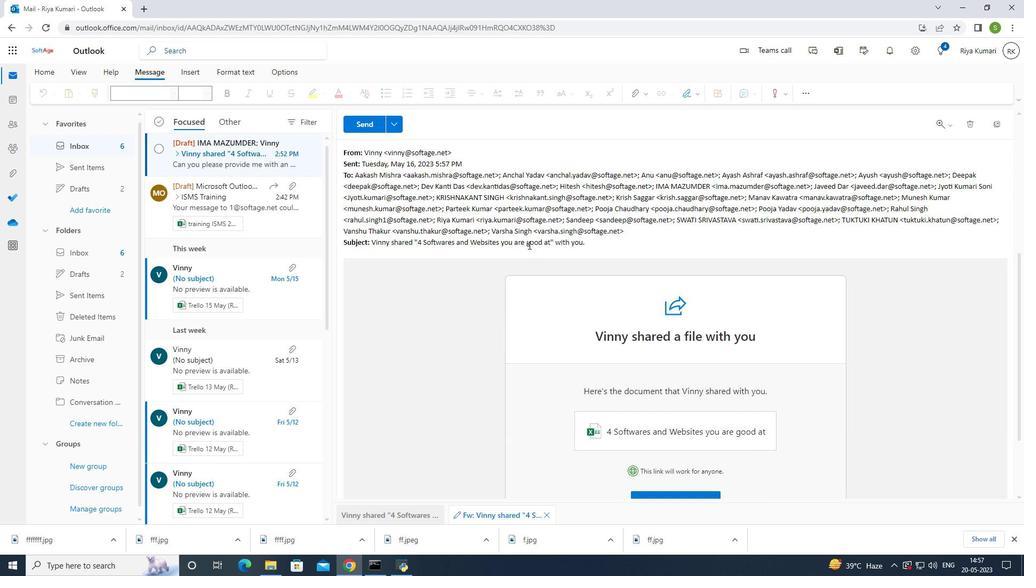 
Action: Mouse scrolled (526, 244) with delta (0, 0)
Screenshot: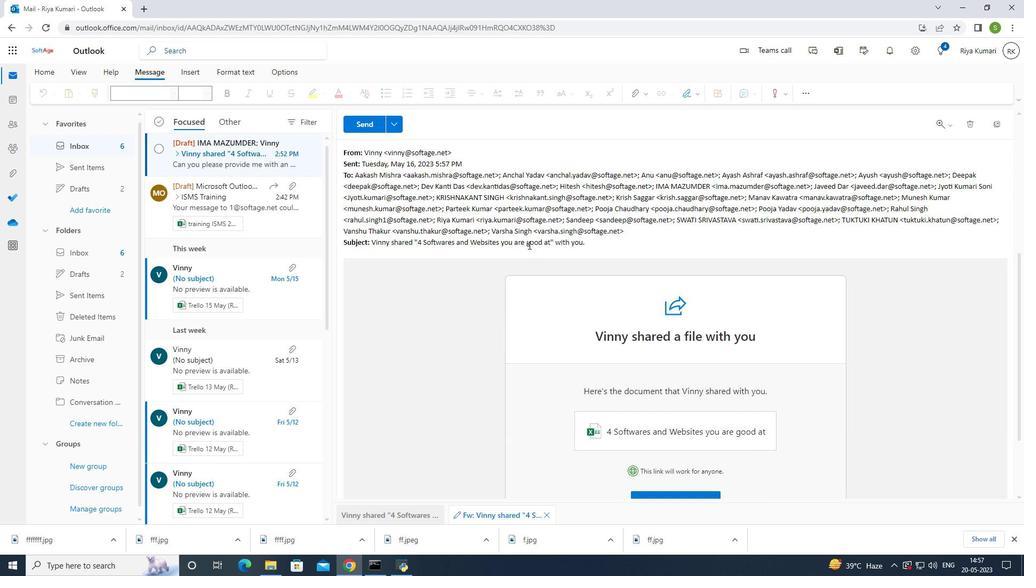 
Action: Mouse moved to (526, 245)
Screenshot: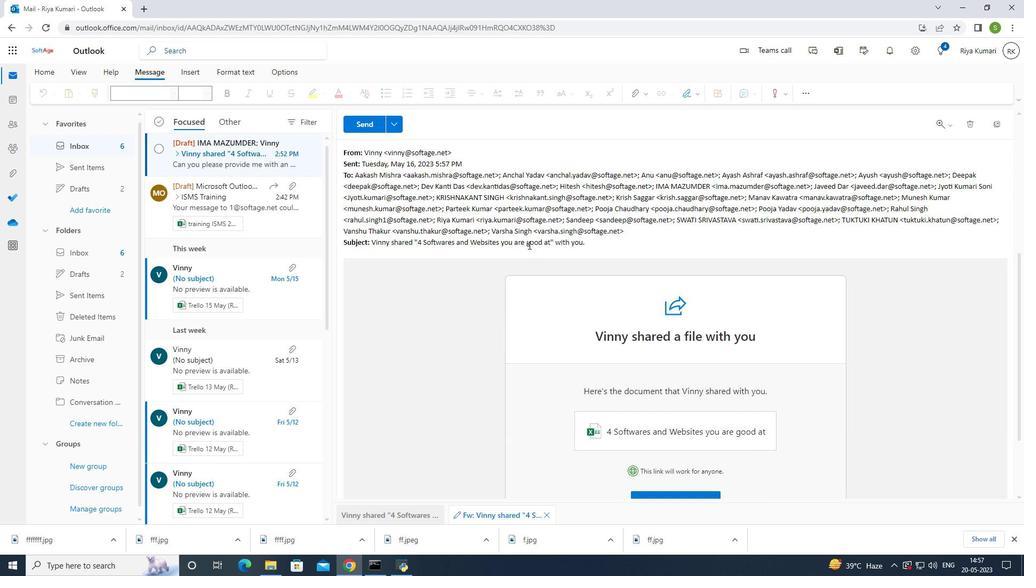 
Action: Mouse scrolled (526, 245) with delta (0, 0)
Screenshot: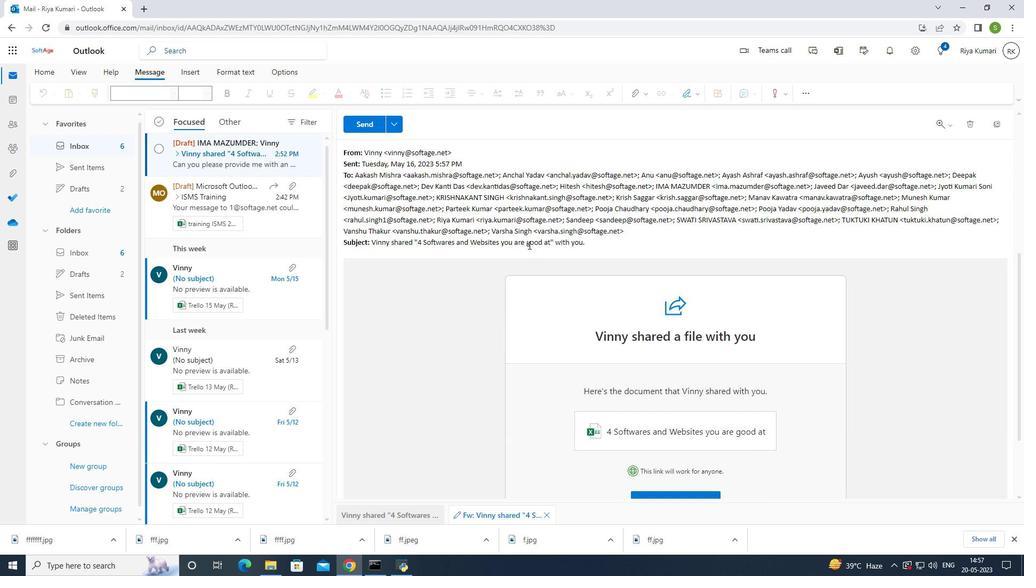 
Action: Mouse scrolled (526, 245) with delta (0, 0)
Screenshot: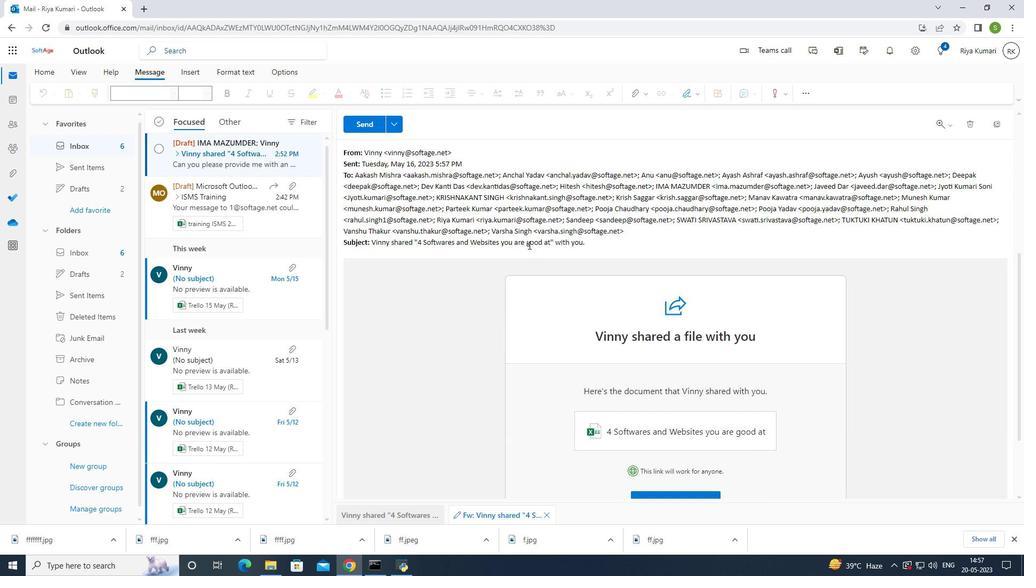 
Action: Mouse scrolled (526, 245) with delta (0, 0)
Screenshot: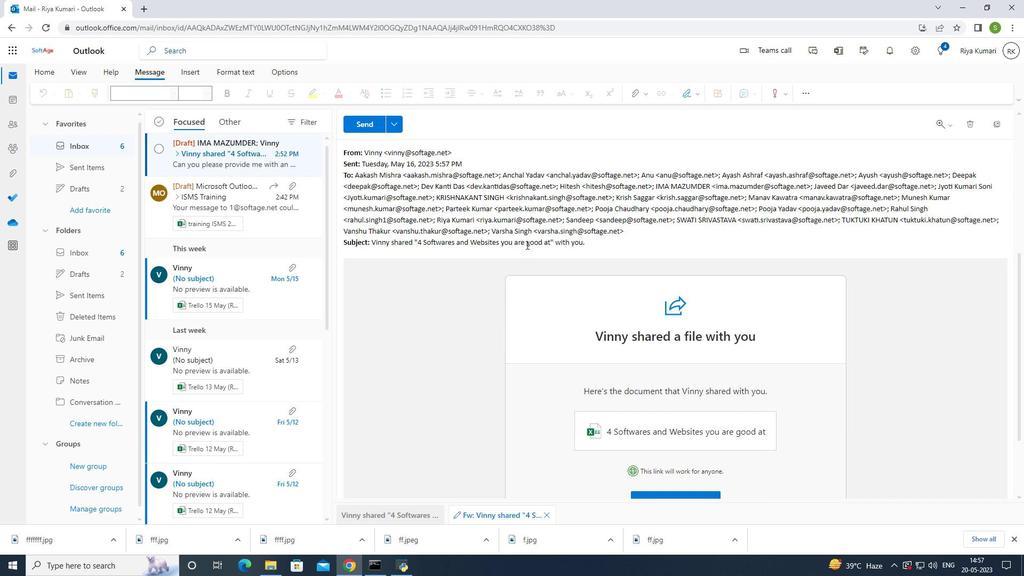 
Action: Mouse moved to (526, 246)
Screenshot: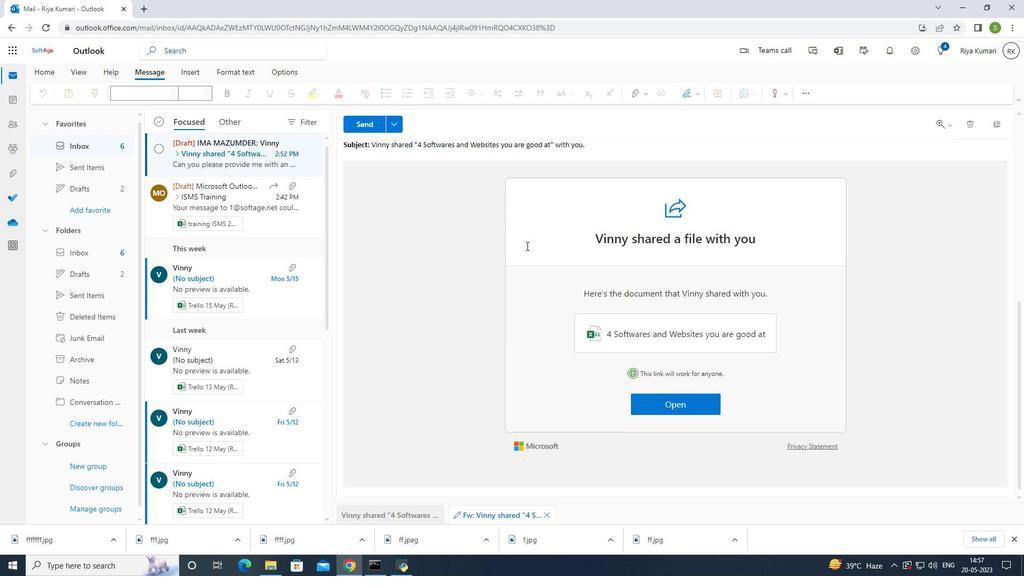 
Action: Mouse scrolled (526, 246) with delta (0, 0)
Screenshot: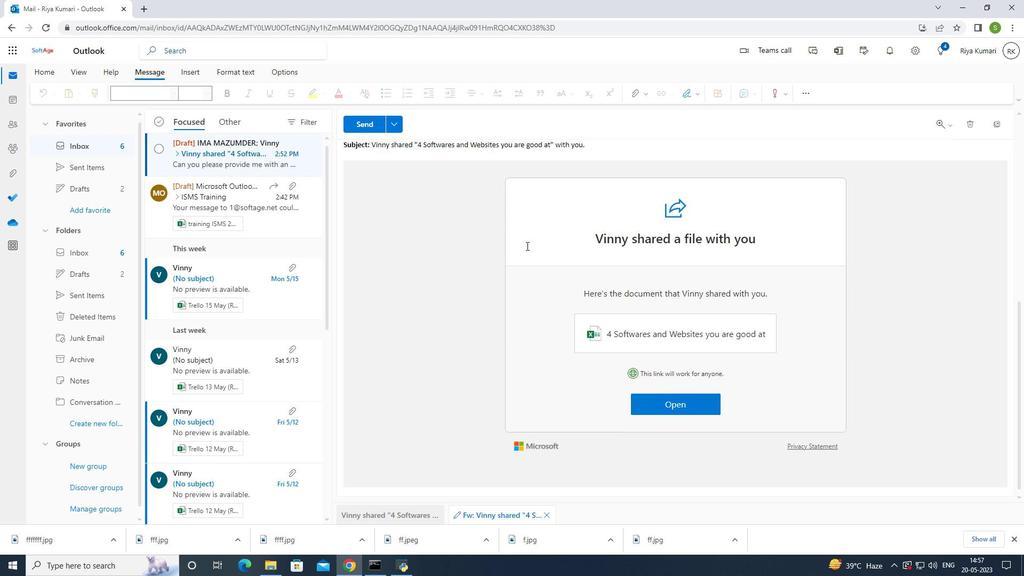 
Action: Mouse scrolled (526, 246) with delta (0, 0)
Screenshot: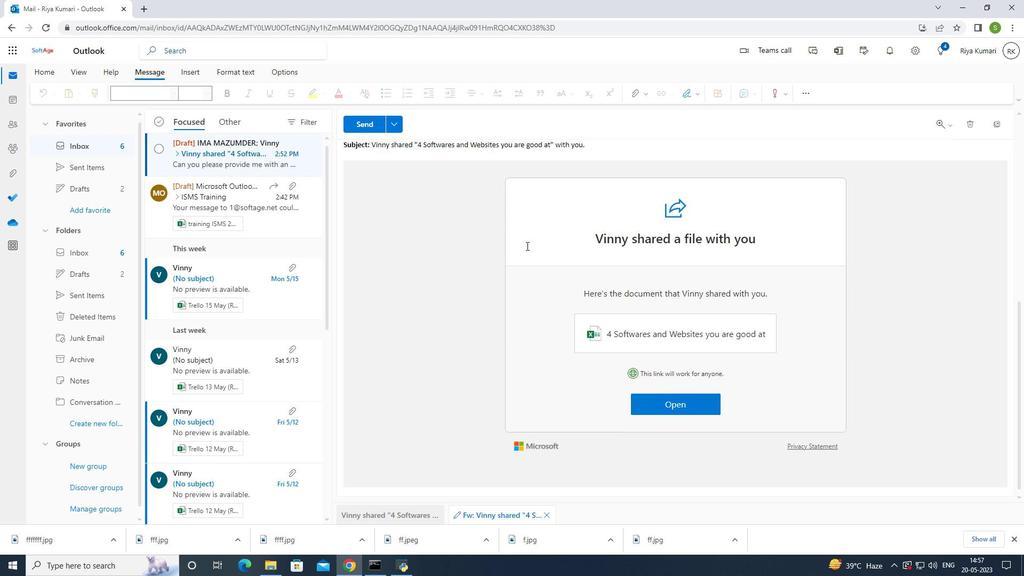 
Action: Mouse scrolled (526, 246) with delta (0, 0)
Screenshot: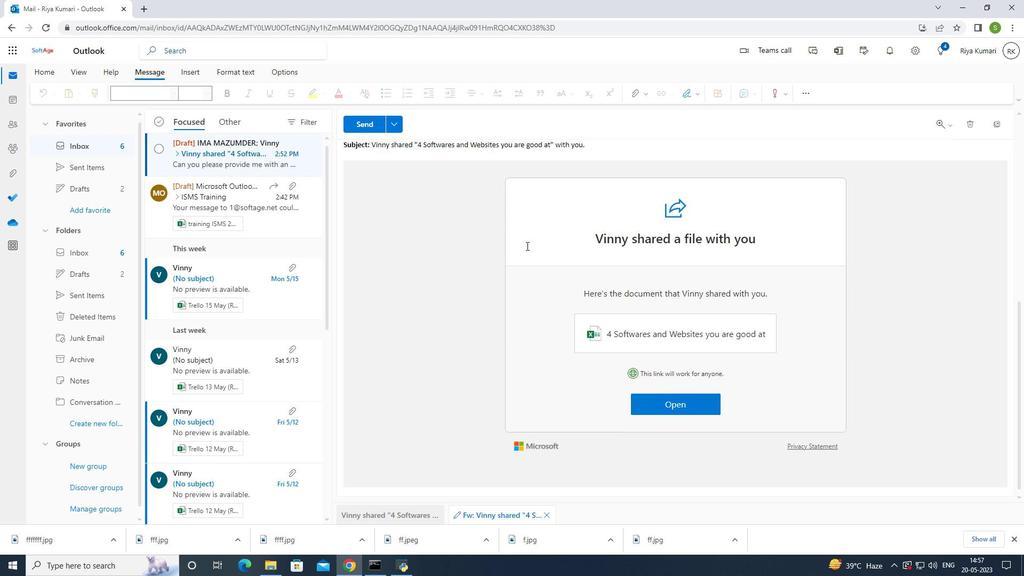 
Action: Mouse scrolled (526, 246) with delta (0, 0)
Screenshot: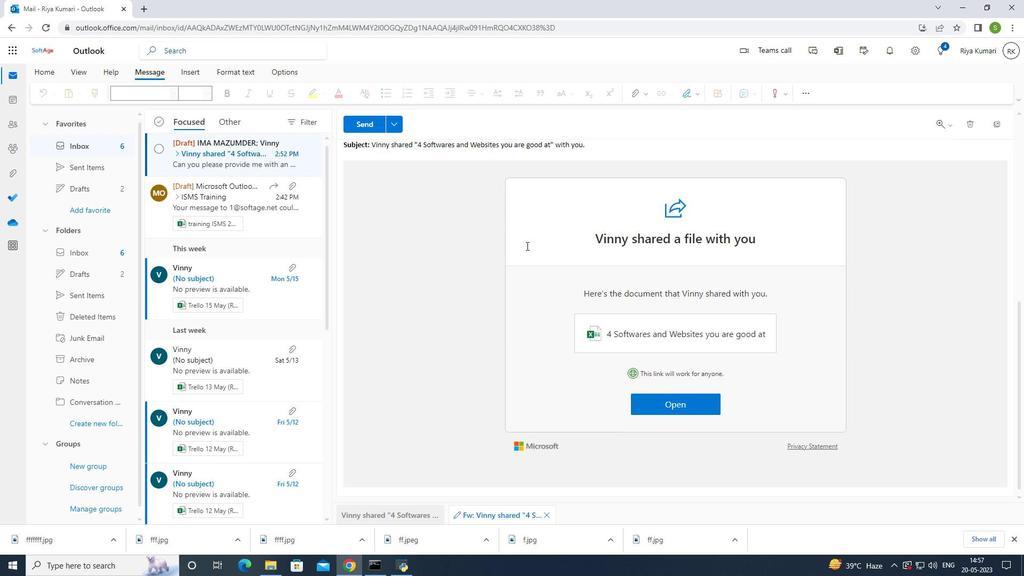 
Action: Mouse scrolled (526, 246) with delta (0, 0)
Screenshot: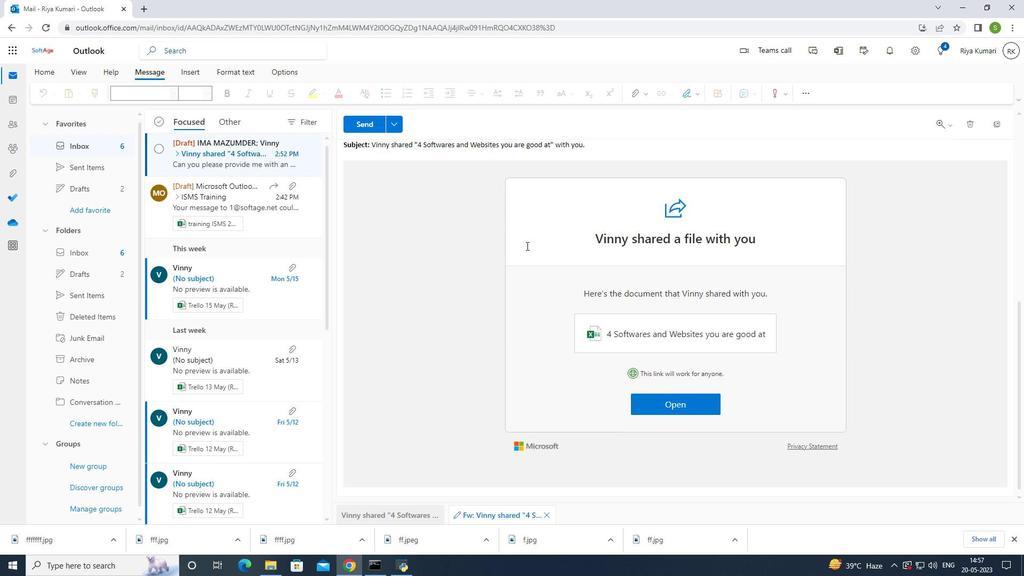 
Action: Mouse moved to (526, 248)
Screenshot: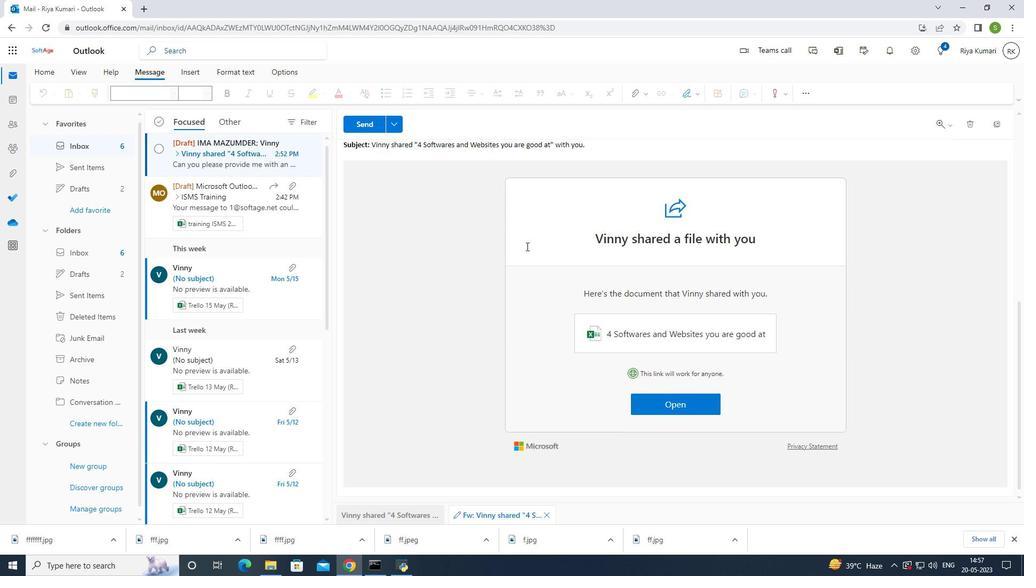 
Action: Mouse scrolled (526, 247) with delta (0, 0)
Screenshot: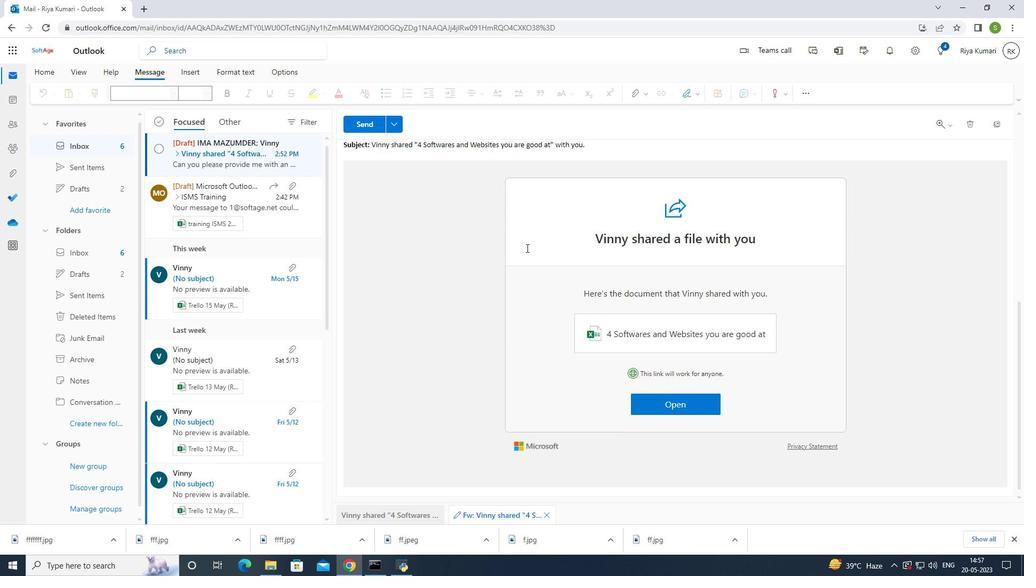 
Action: Mouse scrolled (526, 247) with delta (0, 0)
Screenshot: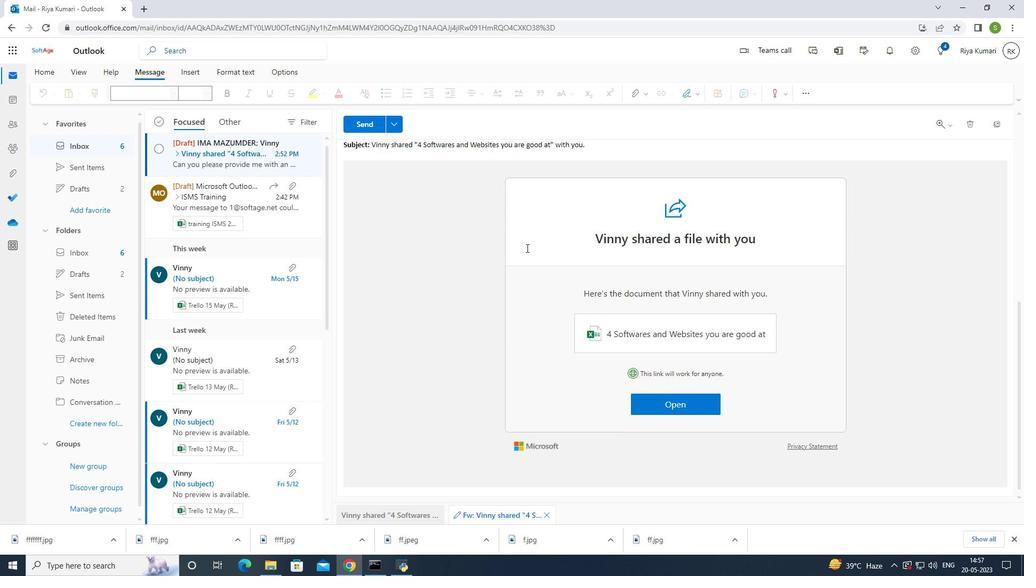 
Action: Mouse scrolled (526, 247) with delta (0, 0)
Screenshot: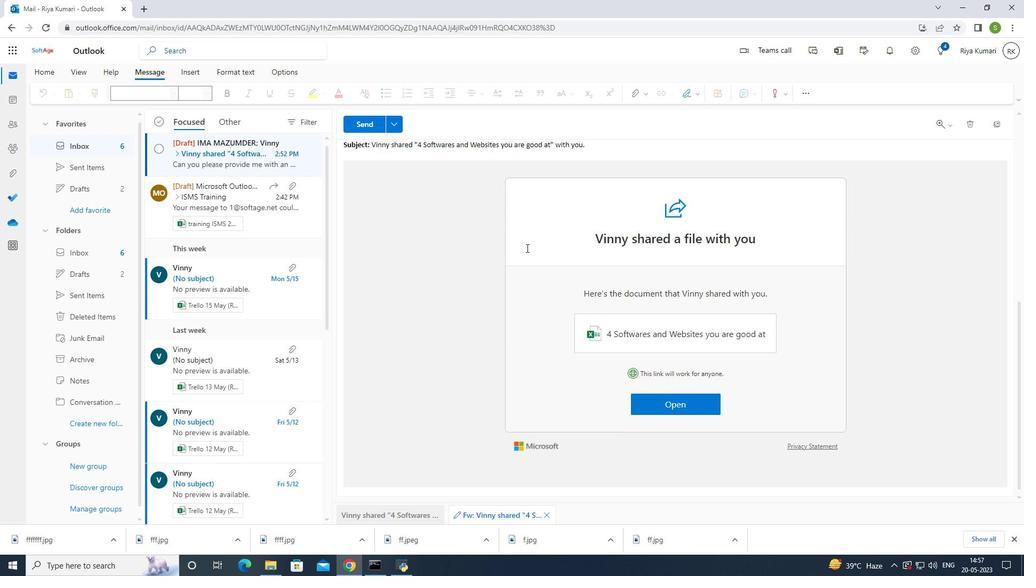 
Action: Mouse scrolled (526, 248) with delta (0, 0)
Screenshot: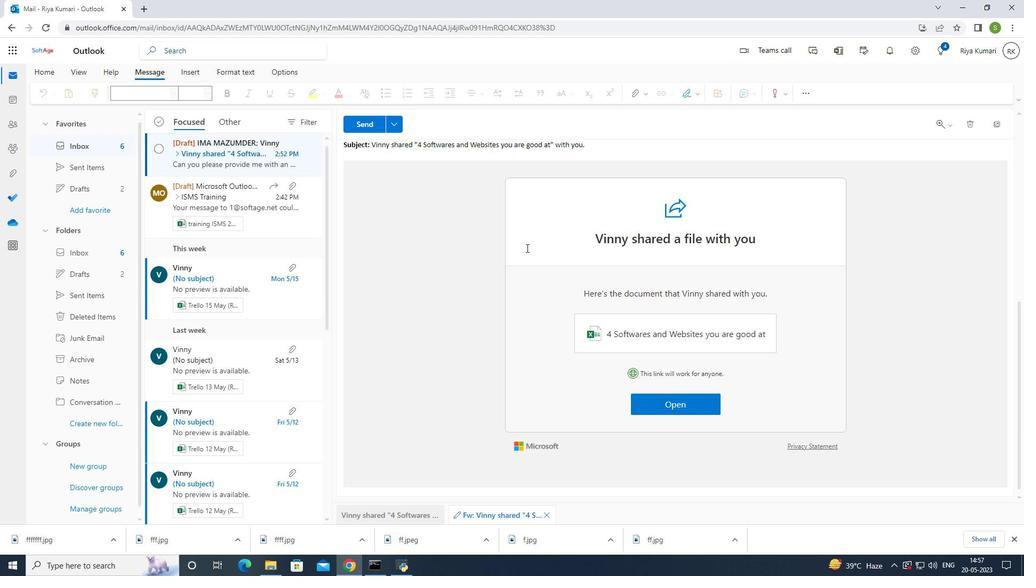 
Action: Mouse scrolled (526, 248) with delta (0, 0)
Screenshot: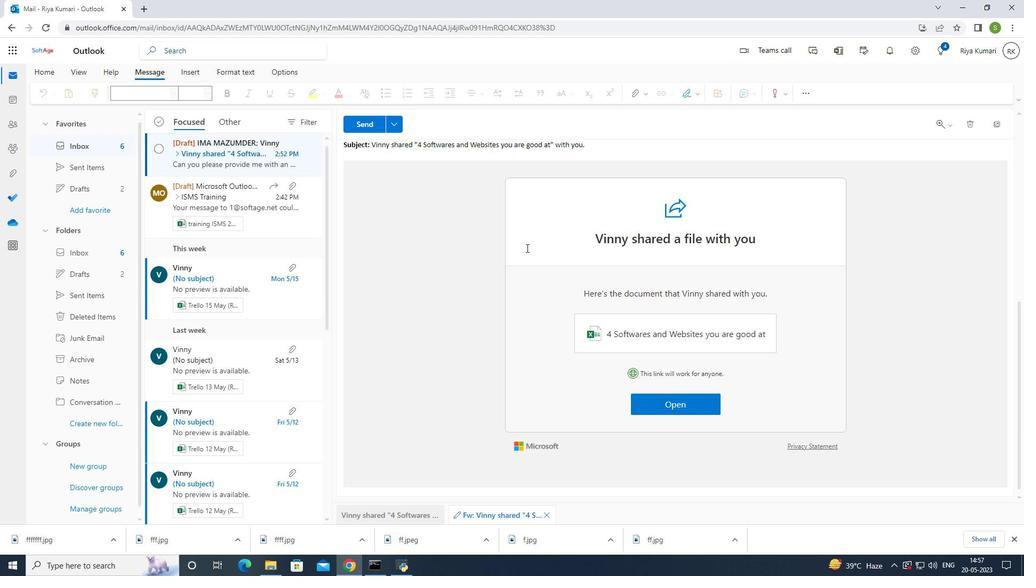 
Action: Mouse scrolled (526, 248) with delta (0, 0)
Screenshot: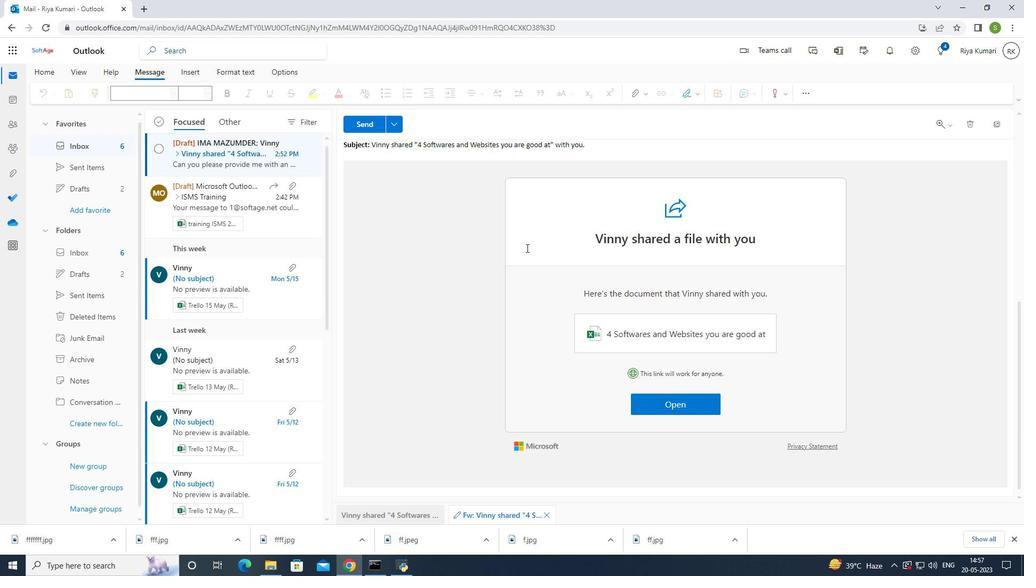 
Action: Mouse scrolled (526, 248) with delta (0, 0)
Screenshot: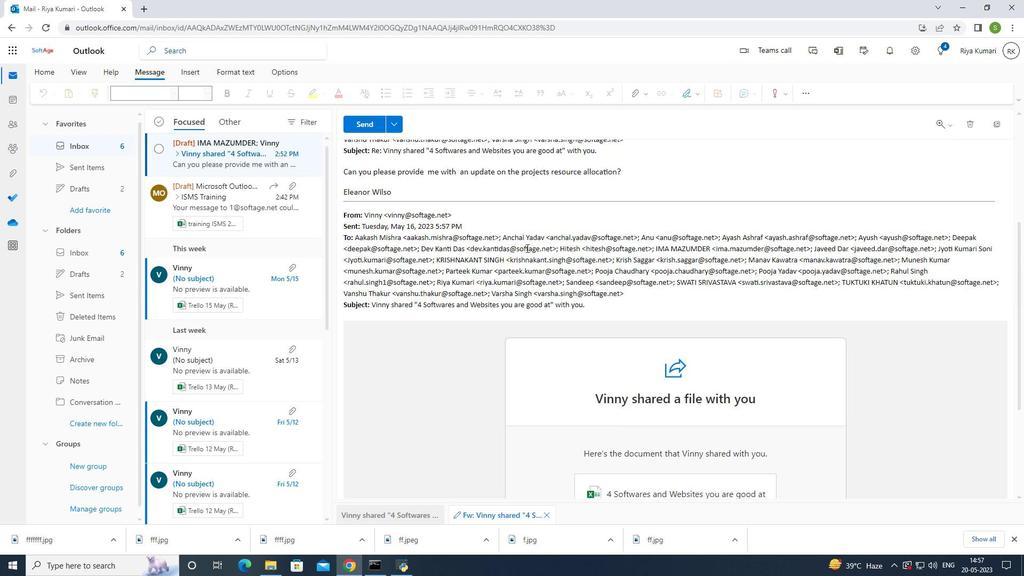 
Action: Mouse scrolled (526, 248) with delta (0, 0)
Screenshot: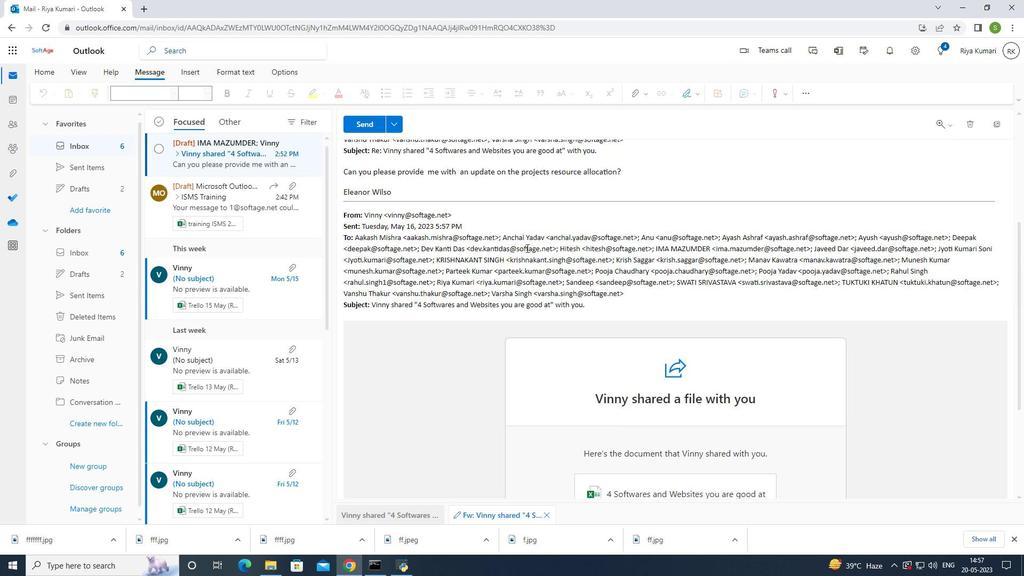 
Action: Mouse scrolled (526, 248) with delta (0, 0)
Screenshot: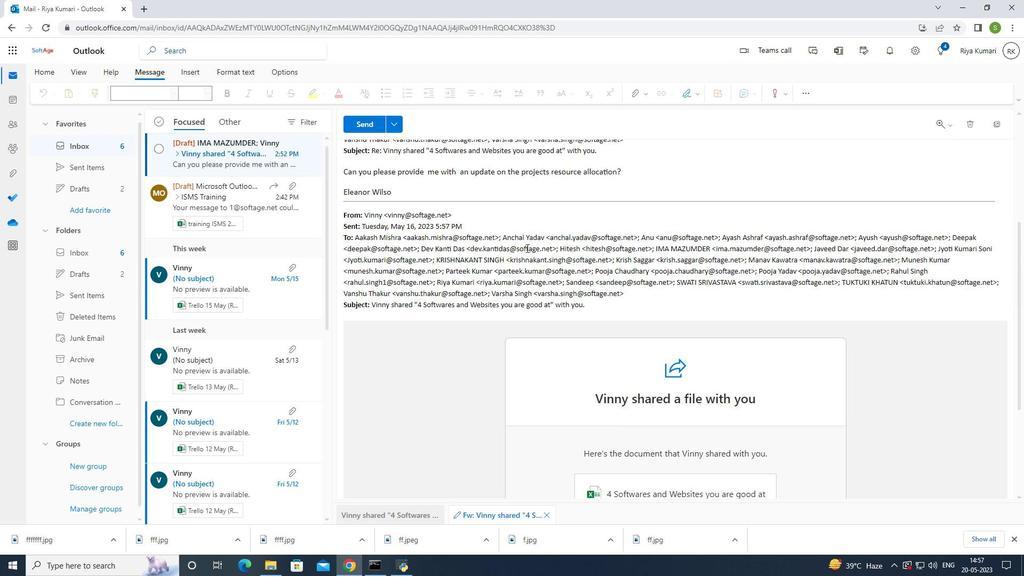 
Action: Mouse scrolled (526, 248) with delta (0, 0)
Screenshot: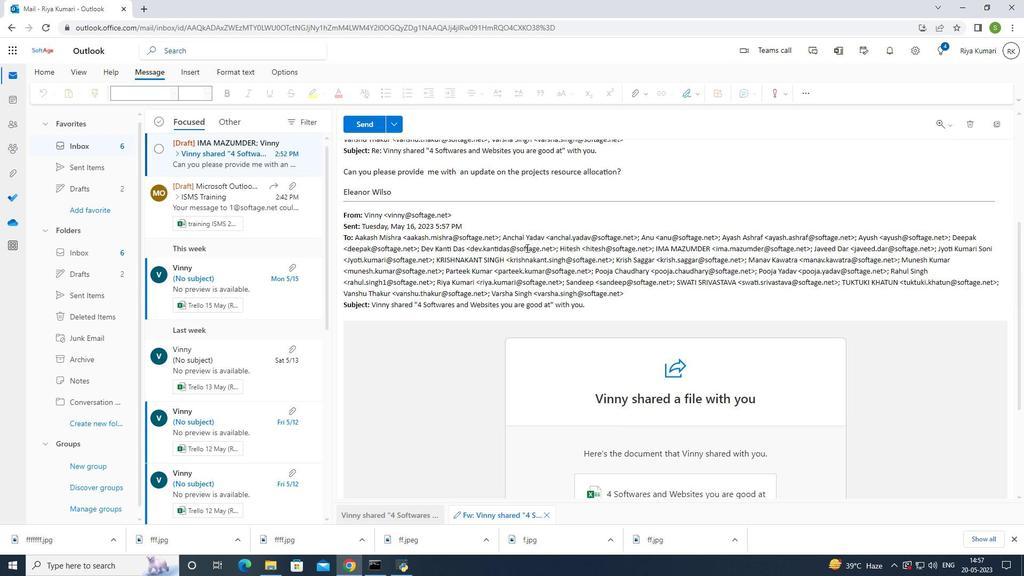 
Action: Mouse scrolled (526, 248) with delta (0, 0)
Screenshot: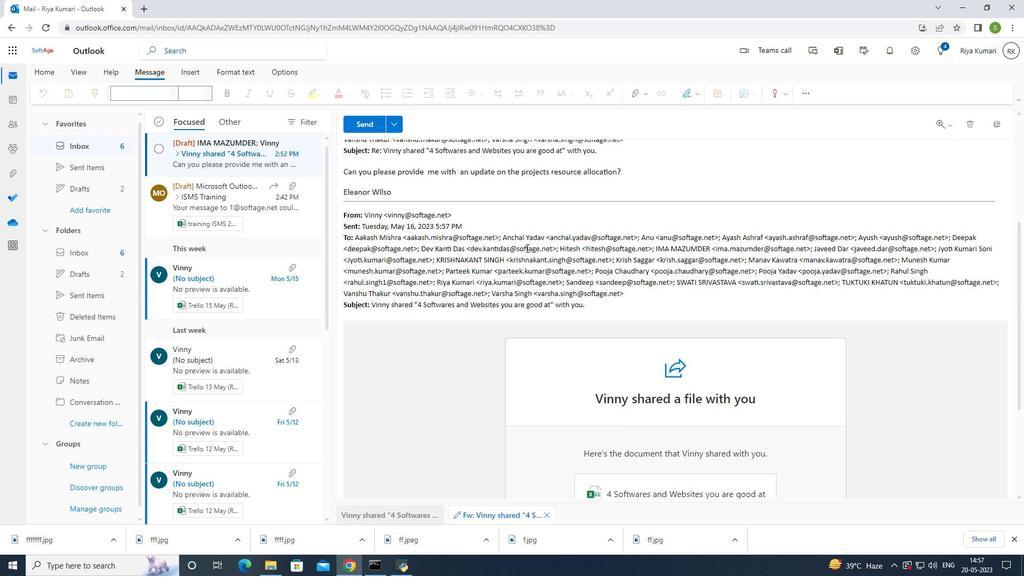 
Action: Mouse scrolled (526, 248) with delta (0, 0)
Screenshot: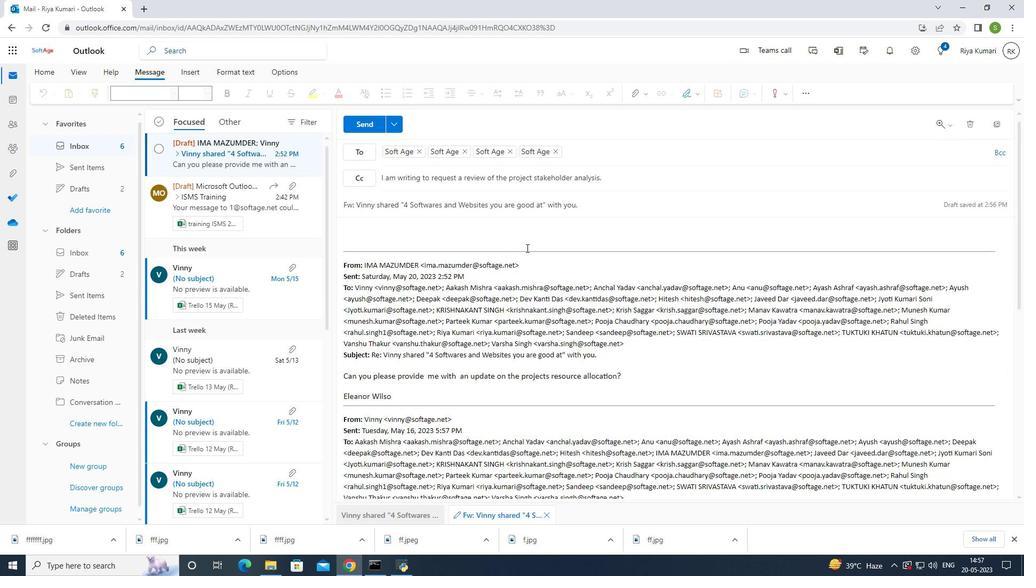 
Action: Mouse scrolled (526, 248) with delta (0, 0)
Screenshot: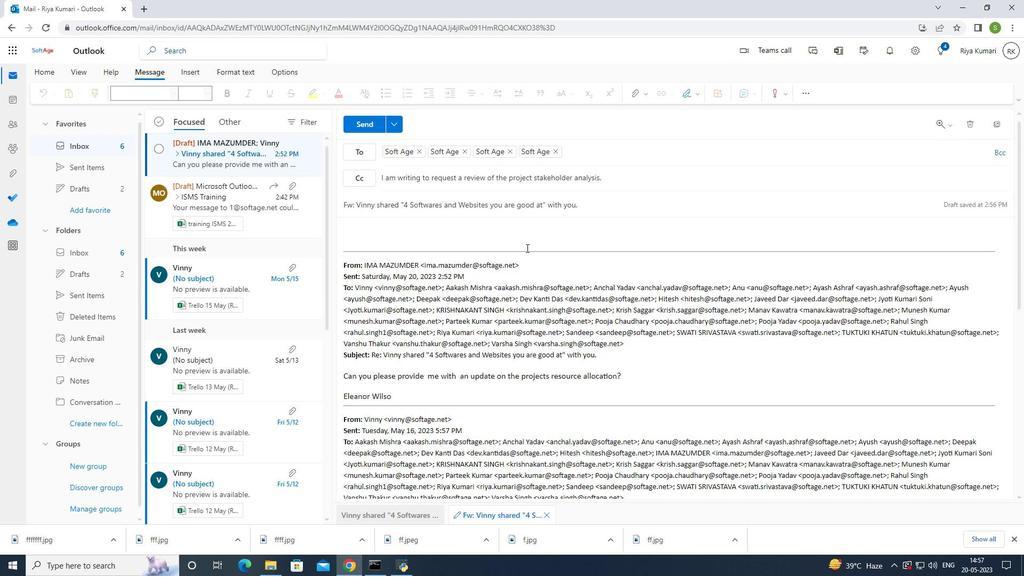 
Action: Mouse scrolled (526, 248) with delta (0, 0)
Screenshot: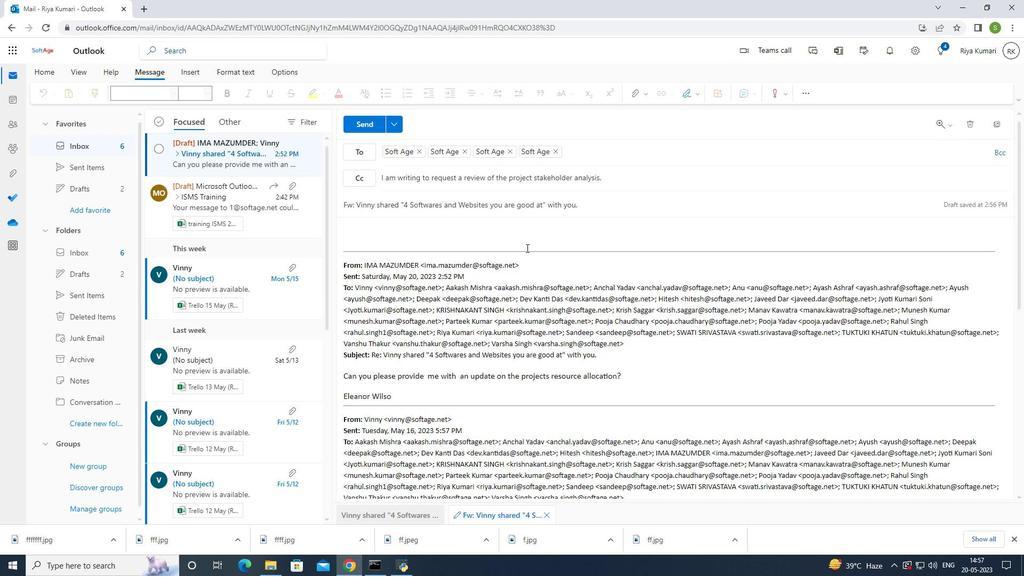 
Action: Mouse scrolled (526, 248) with delta (0, 0)
Screenshot: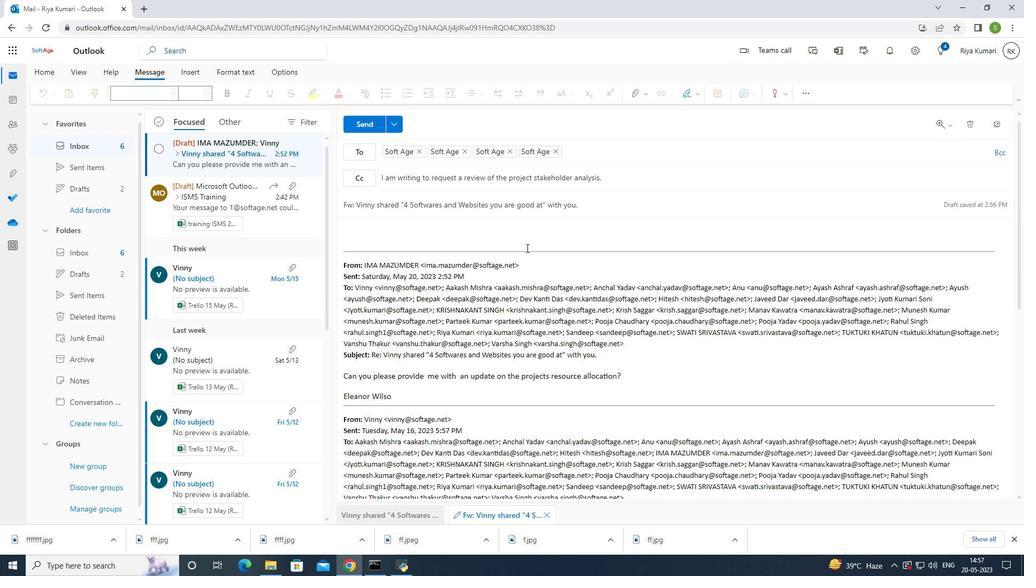 
Action: Mouse moved to (368, 121)
Screenshot: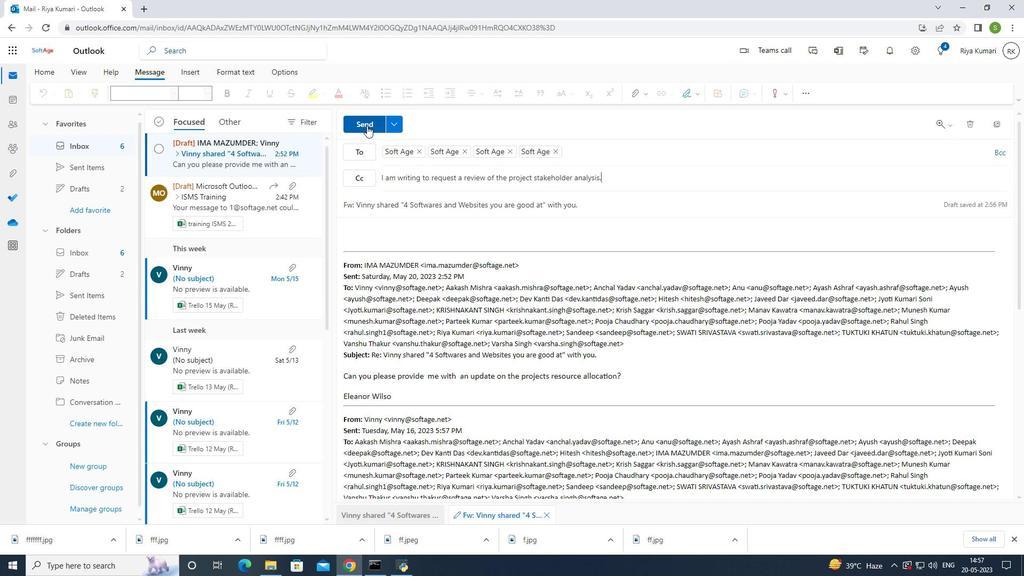 
Action: Mouse pressed left at (368, 121)
Screenshot: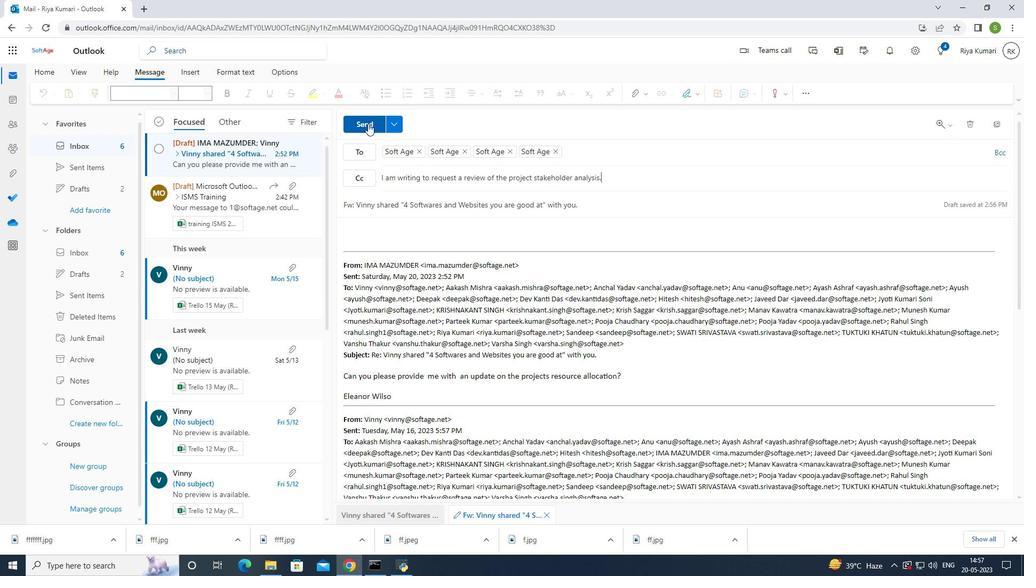 
Action: Mouse moved to (627, 186)
Screenshot: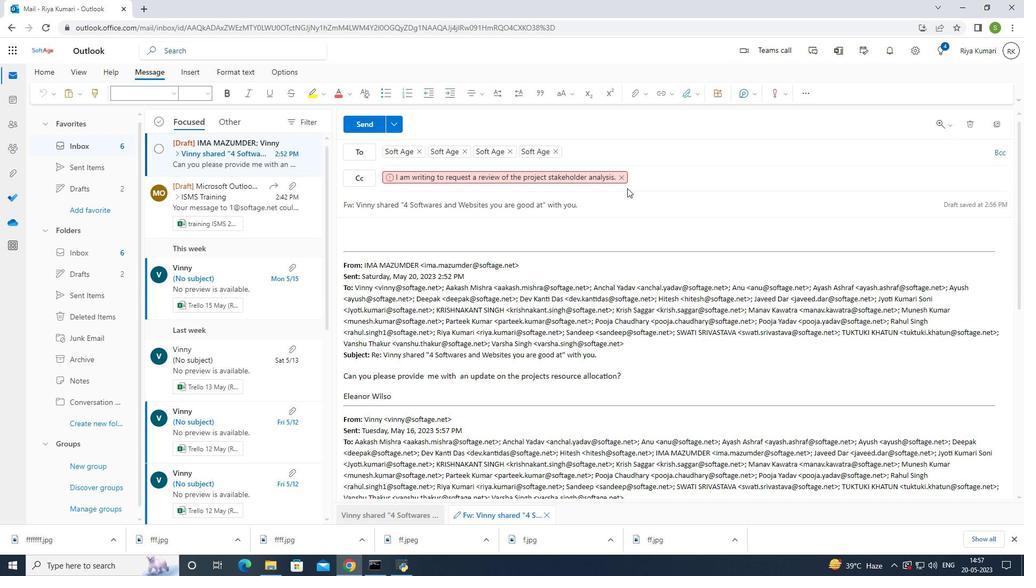 
Action: Mouse pressed left at (627, 186)
Screenshot: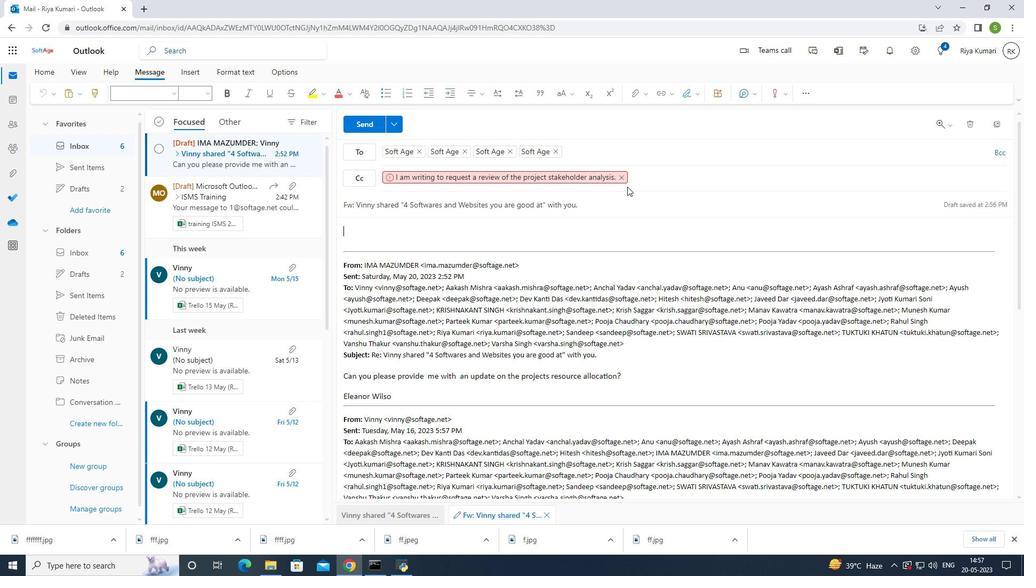 
Action: Mouse moved to (637, 181)
Screenshot: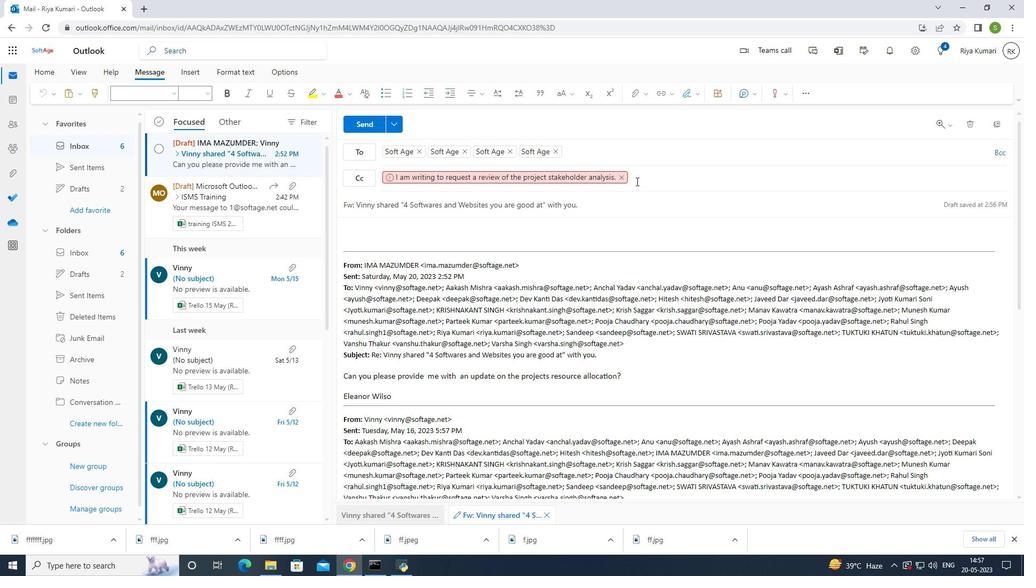
Action: Mouse pressed left at (637, 181)
